 Task: Look for space in Buíque, Brazil from 12th August, 2023 to 16th August, 2023 for 8 adults in price range Rs.10000 to Rs.16000. Place can be private room with 8 bedrooms having 8 beds and 8 bathrooms. Property type can be house, flat, guest house, hotel. Amenities needed are: wifi, TV, free parkinig on premises, gym, breakfast. Booking option can be shelf check-in. Required host language is English.
Action: Mouse moved to (631, 137)
Screenshot: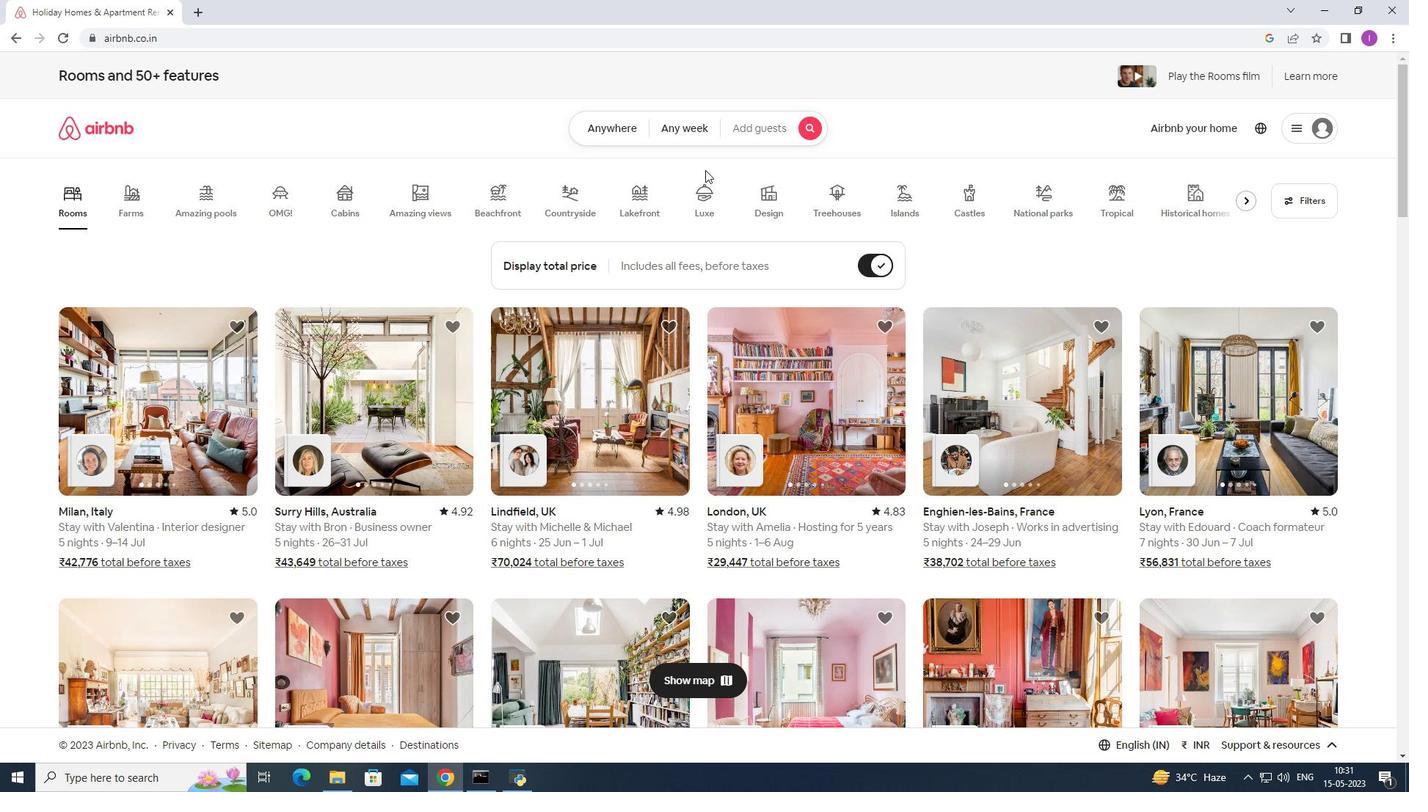 
Action: Mouse pressed left at (631, 137)
Screenshot: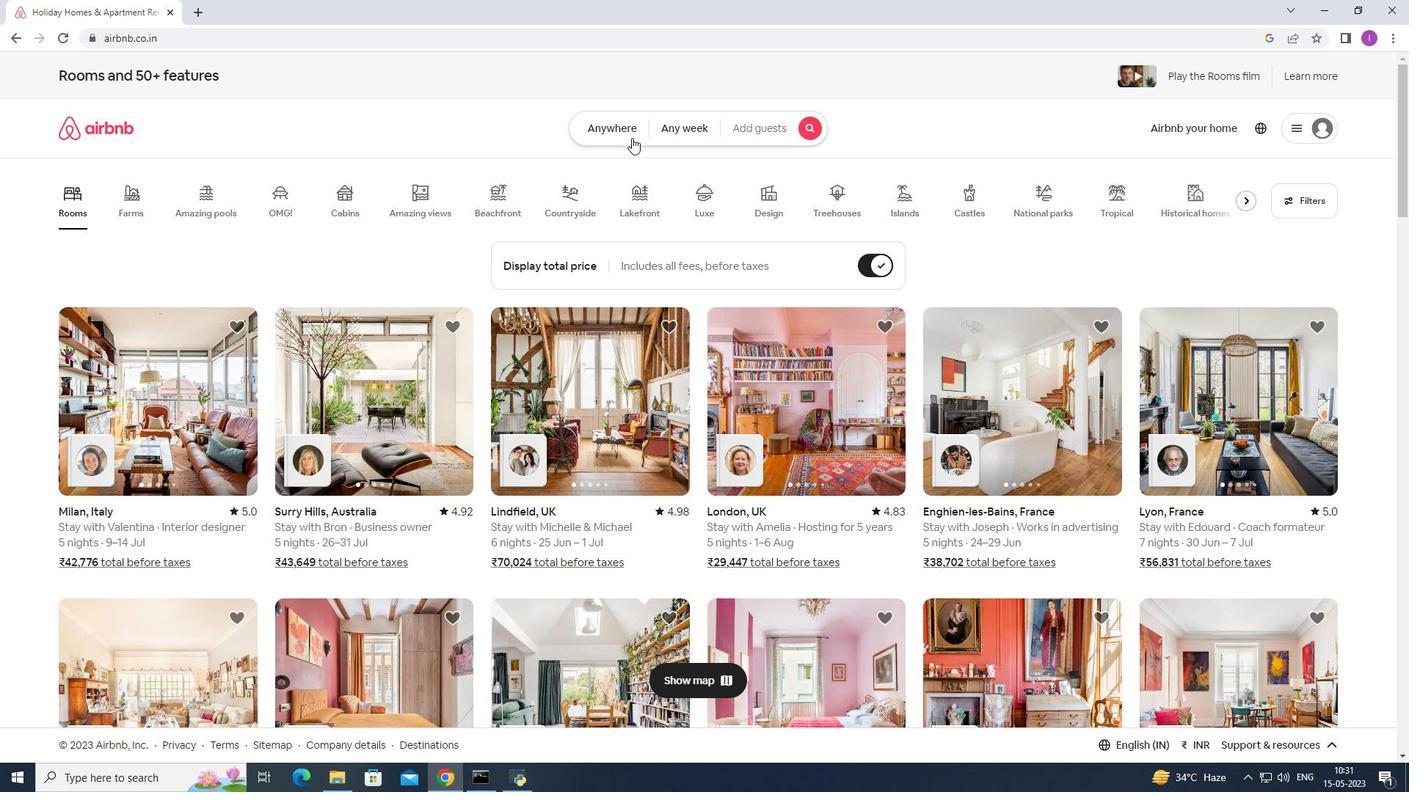 
Action: Mouse moved to (468, 190)
Screenshot: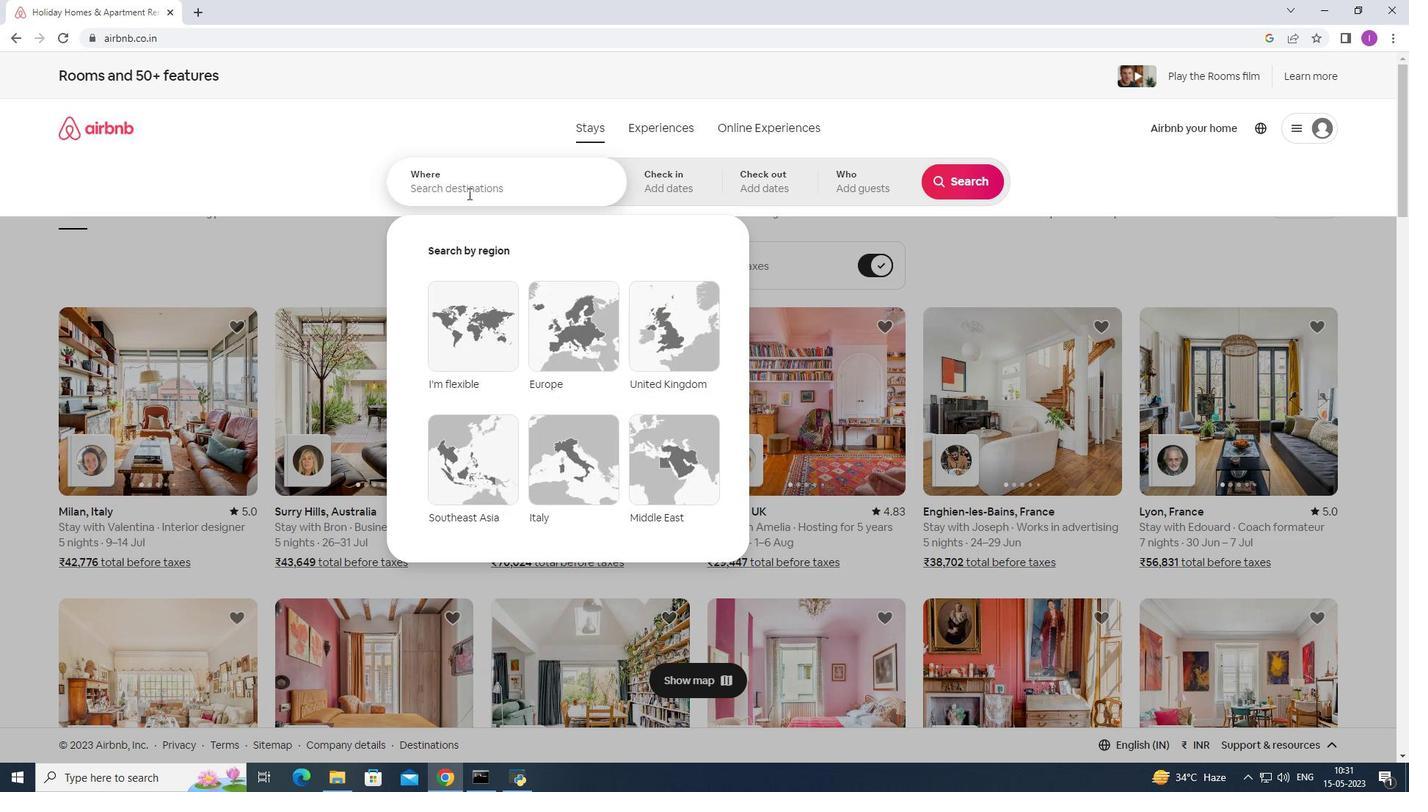 
Action: Mouse pressed left at (468, 190)
Screenshot: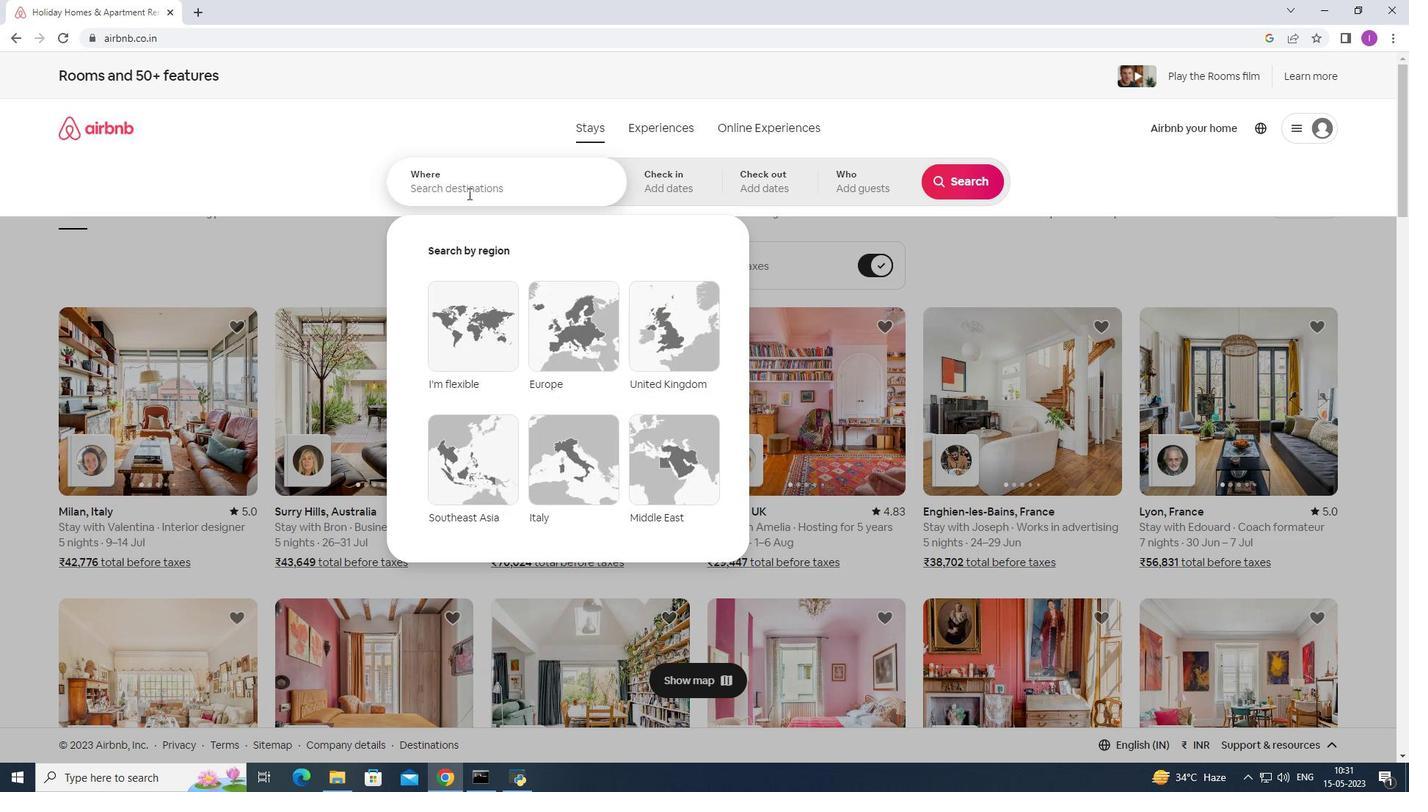 
Action: Mouse moved to (629, 176)
Screenshot: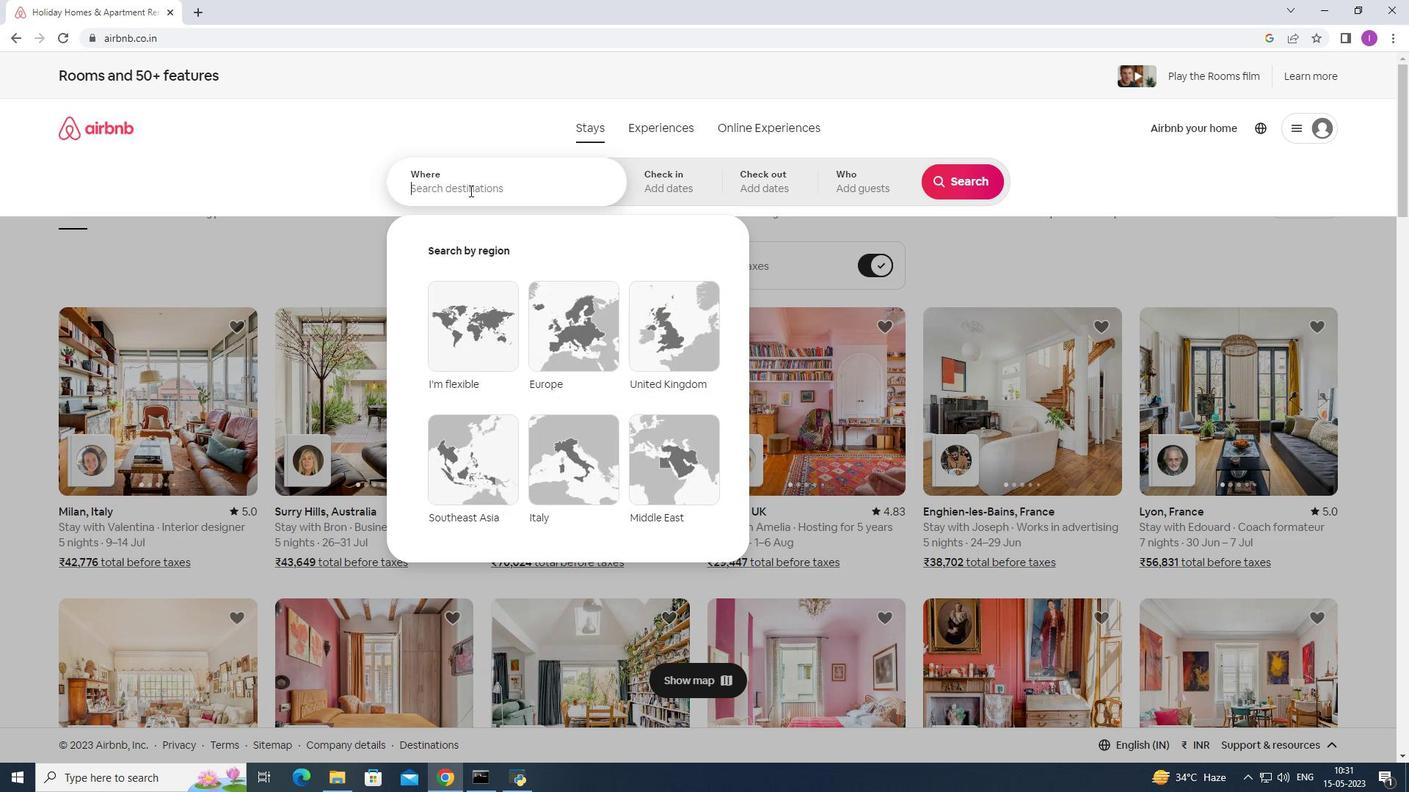 
Action: Key pressed <Key.shift>Buique,<Key.shift>b<Key.backspace><Key.shift>Brazil
Screenshot: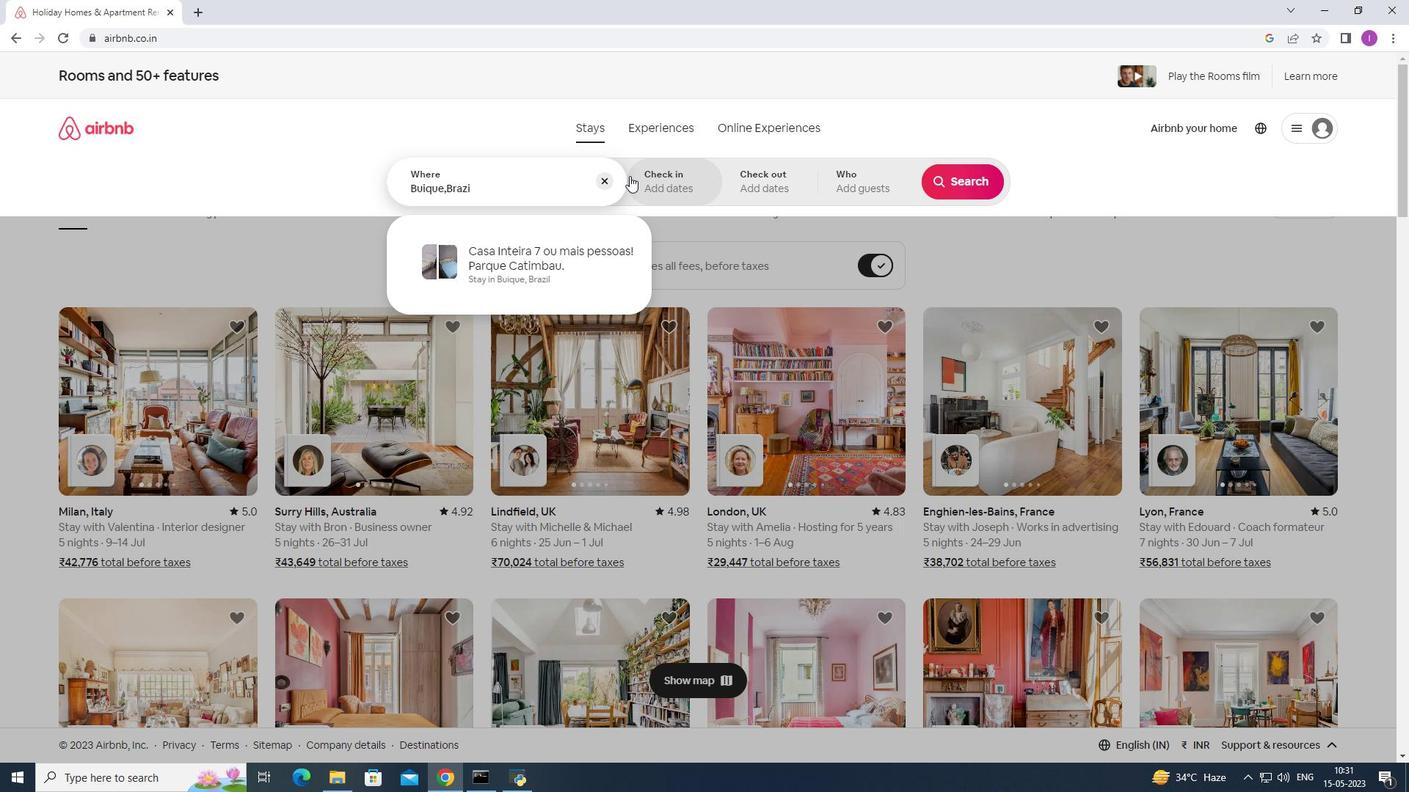 
Action: Mouse moved to (656, 167)
Screenshot: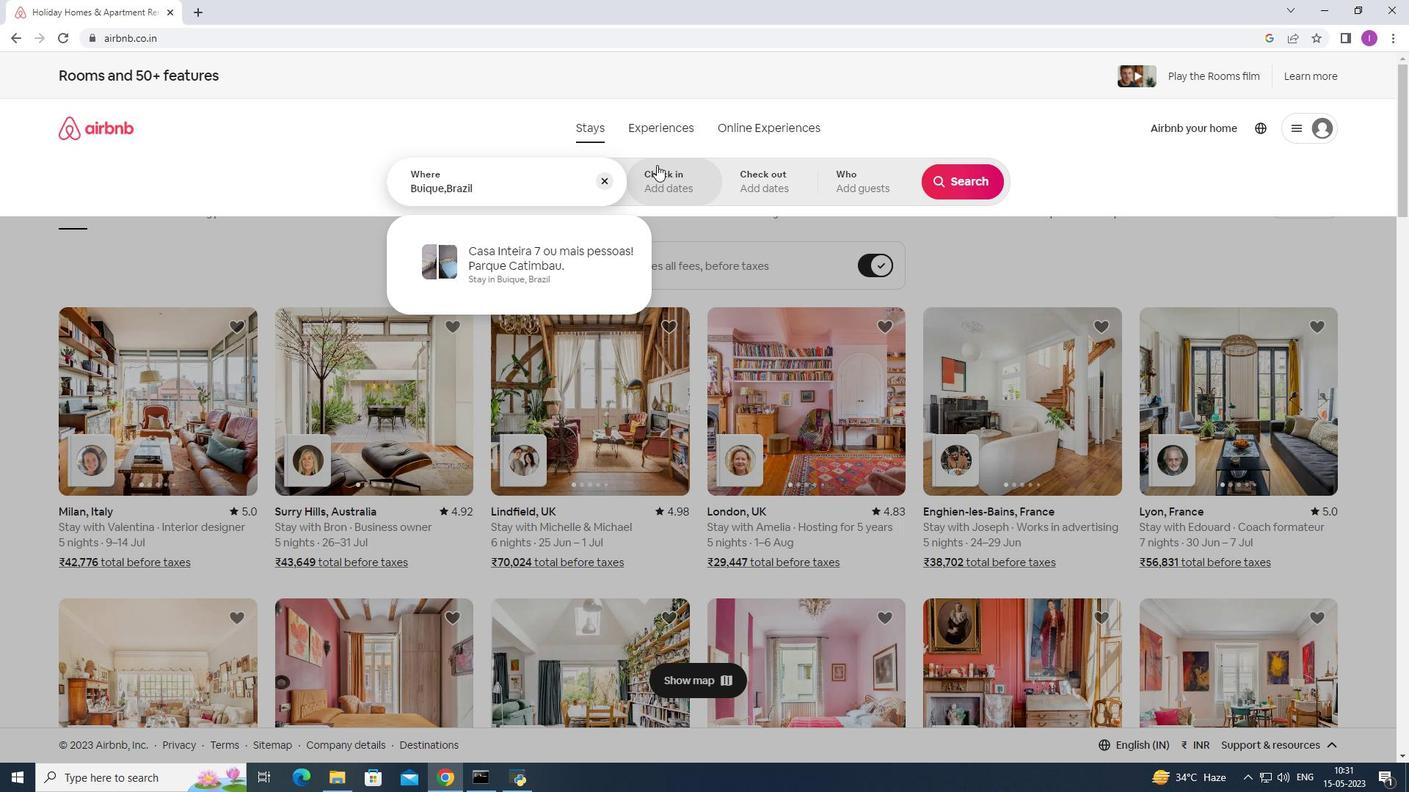 
Action: Mouse pressed left at (656, 167)
Screenshot: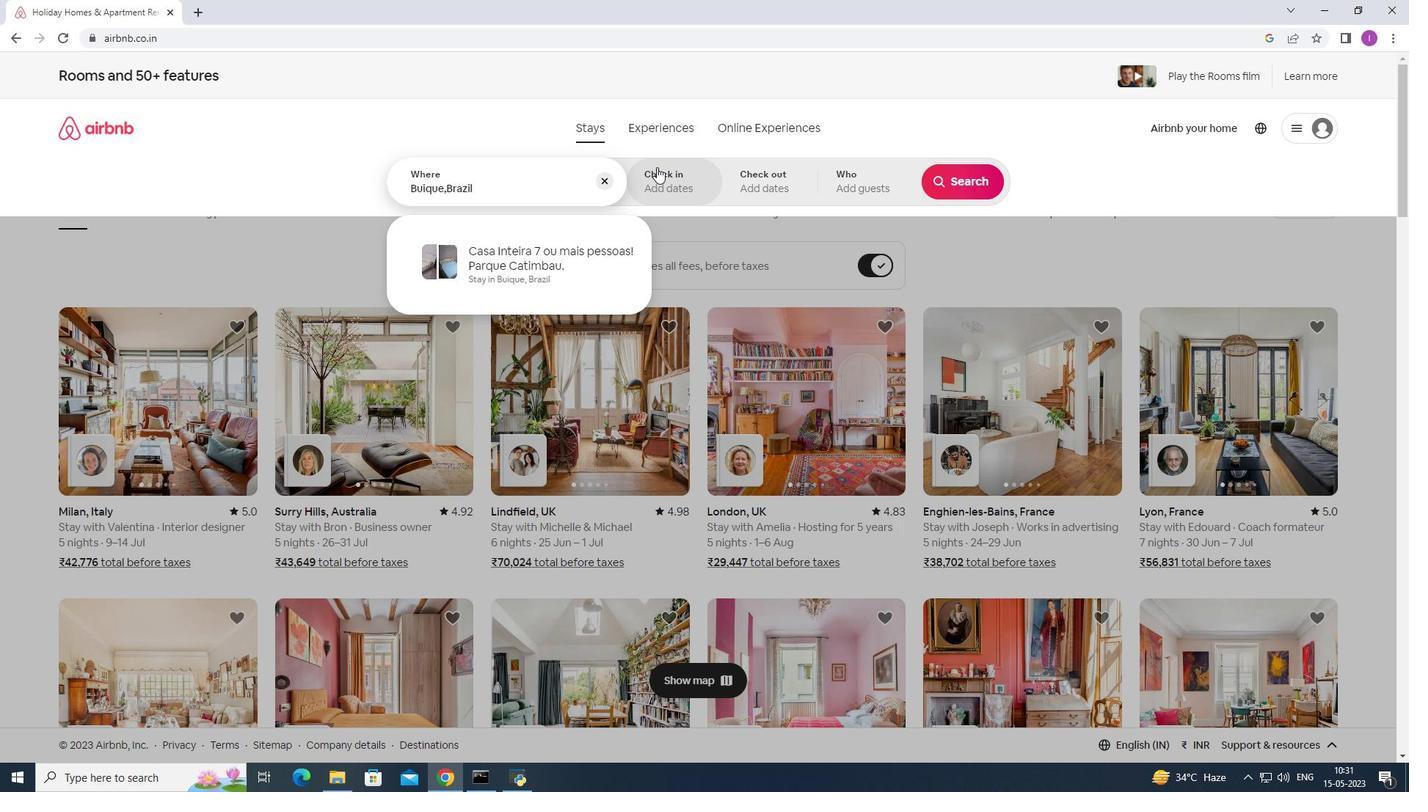 
Action: Mouse moved to (967, 300)
Screenshot: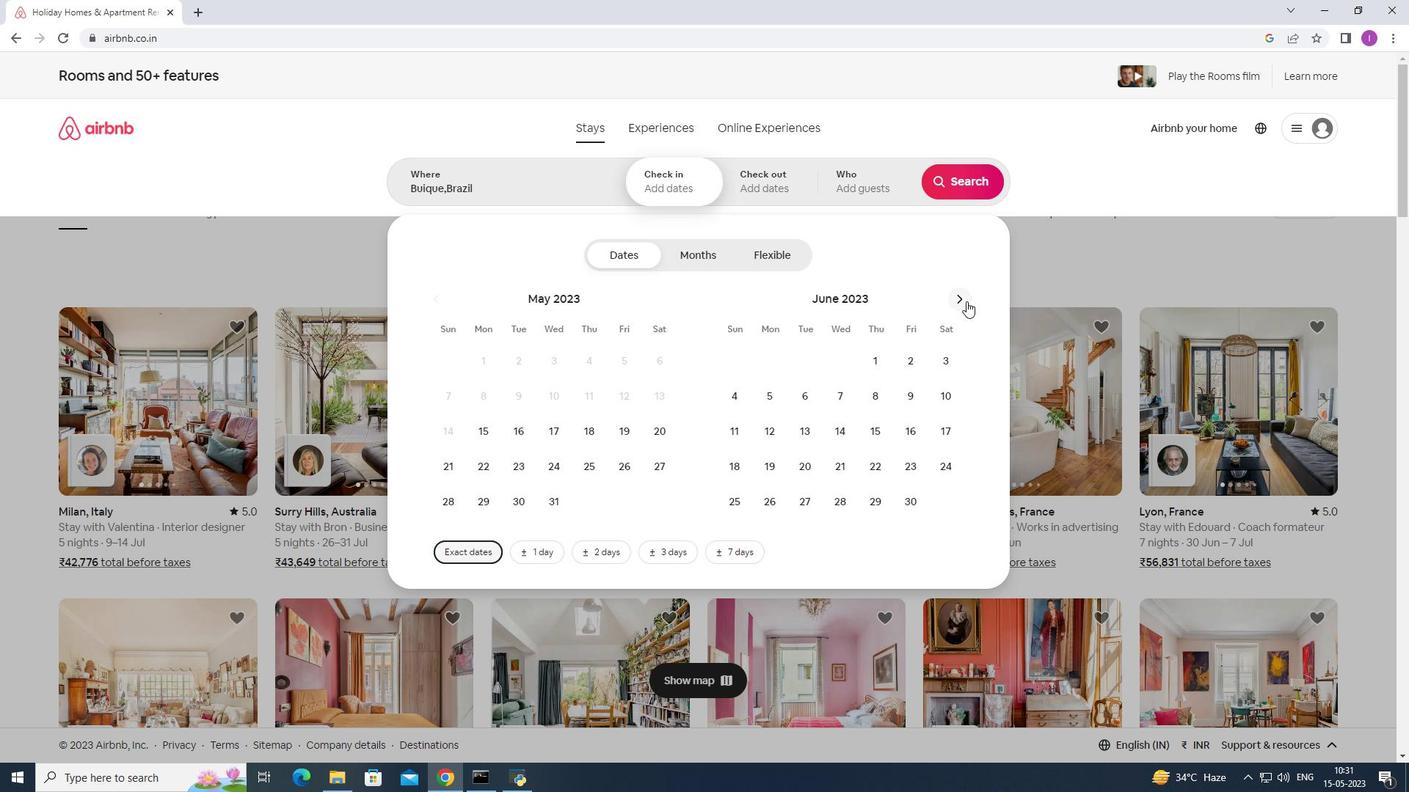 
Action: Mouse pressed left at (967, 300)
Screenshot: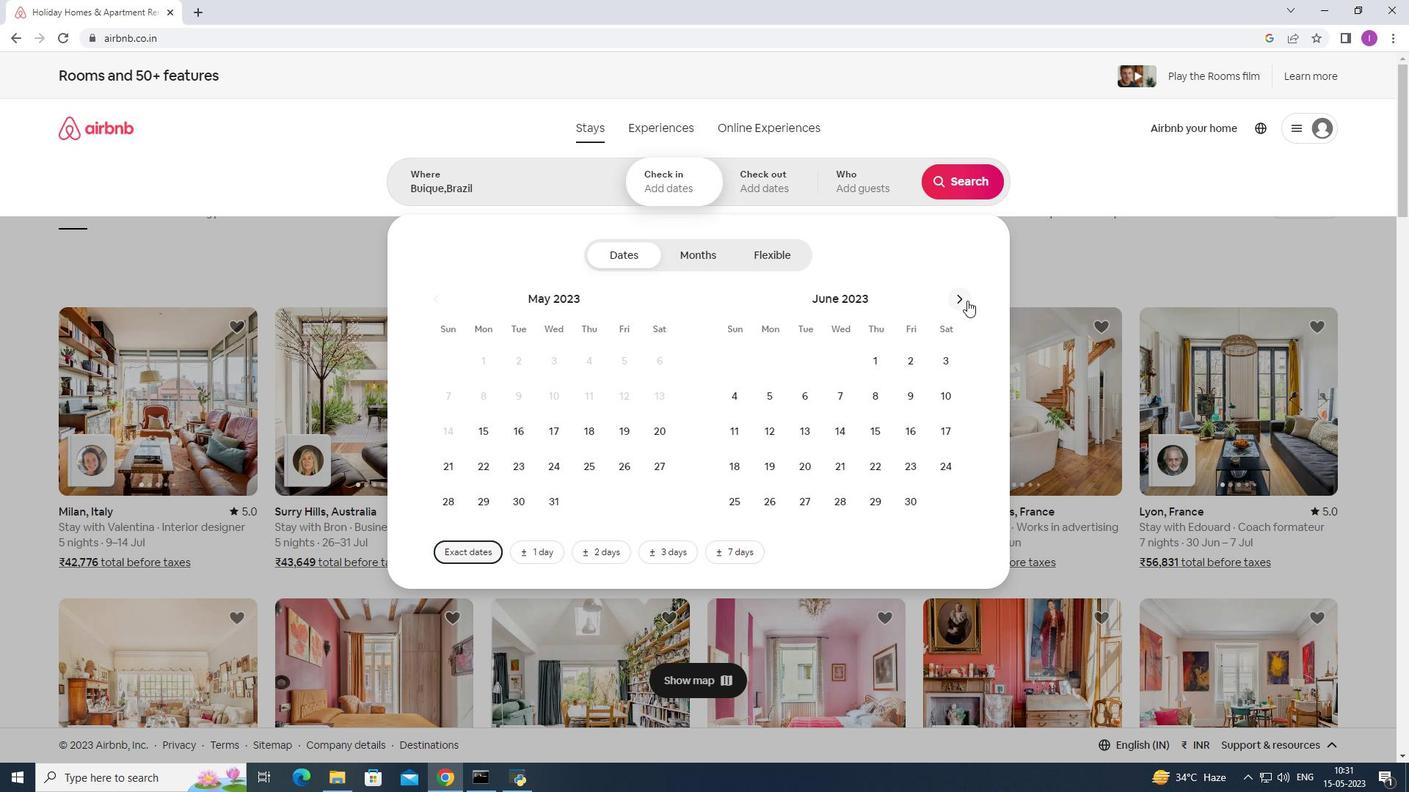 
Action: Mouse pressed left at (967, 300)
Screenshot: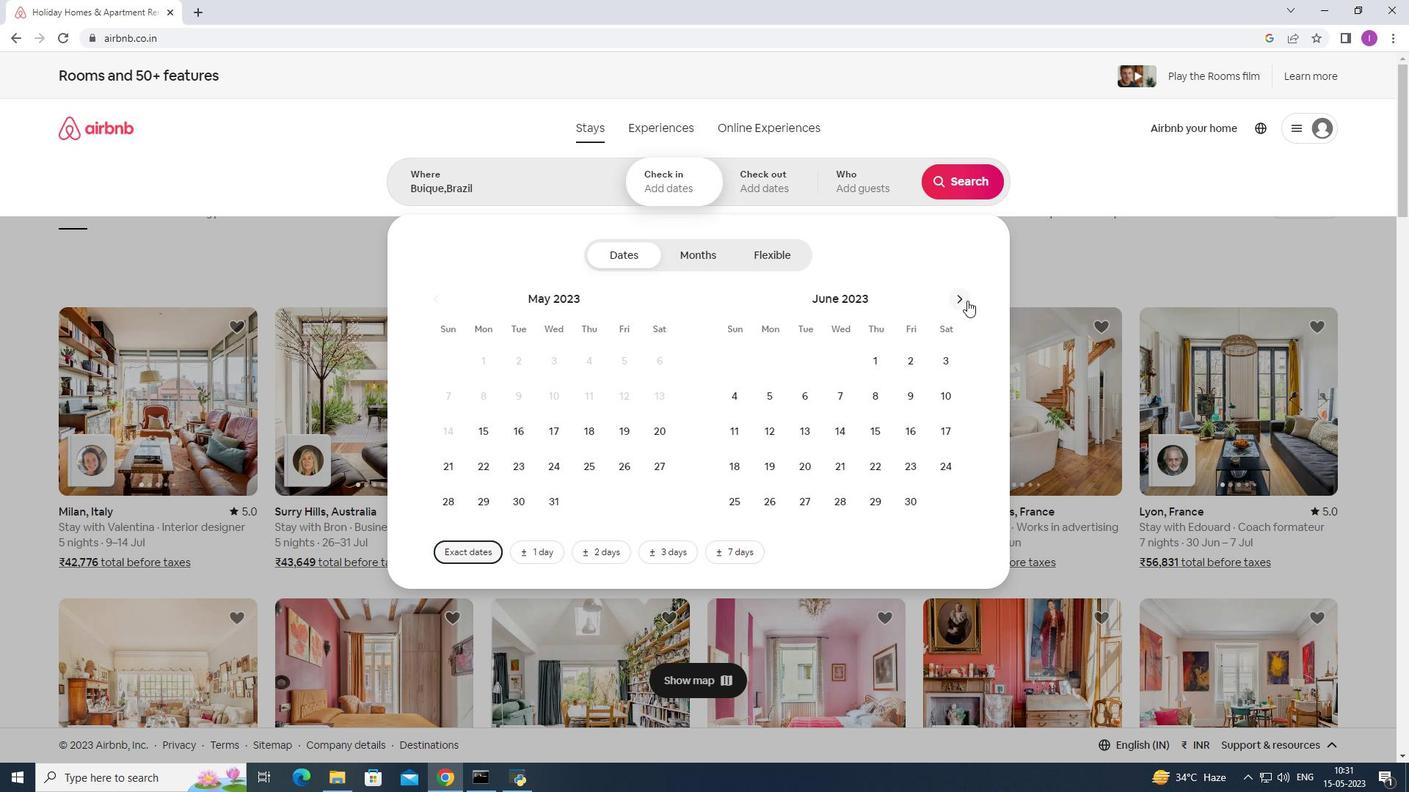 
Action: Mouse moved to (955, 389)
Screenshot: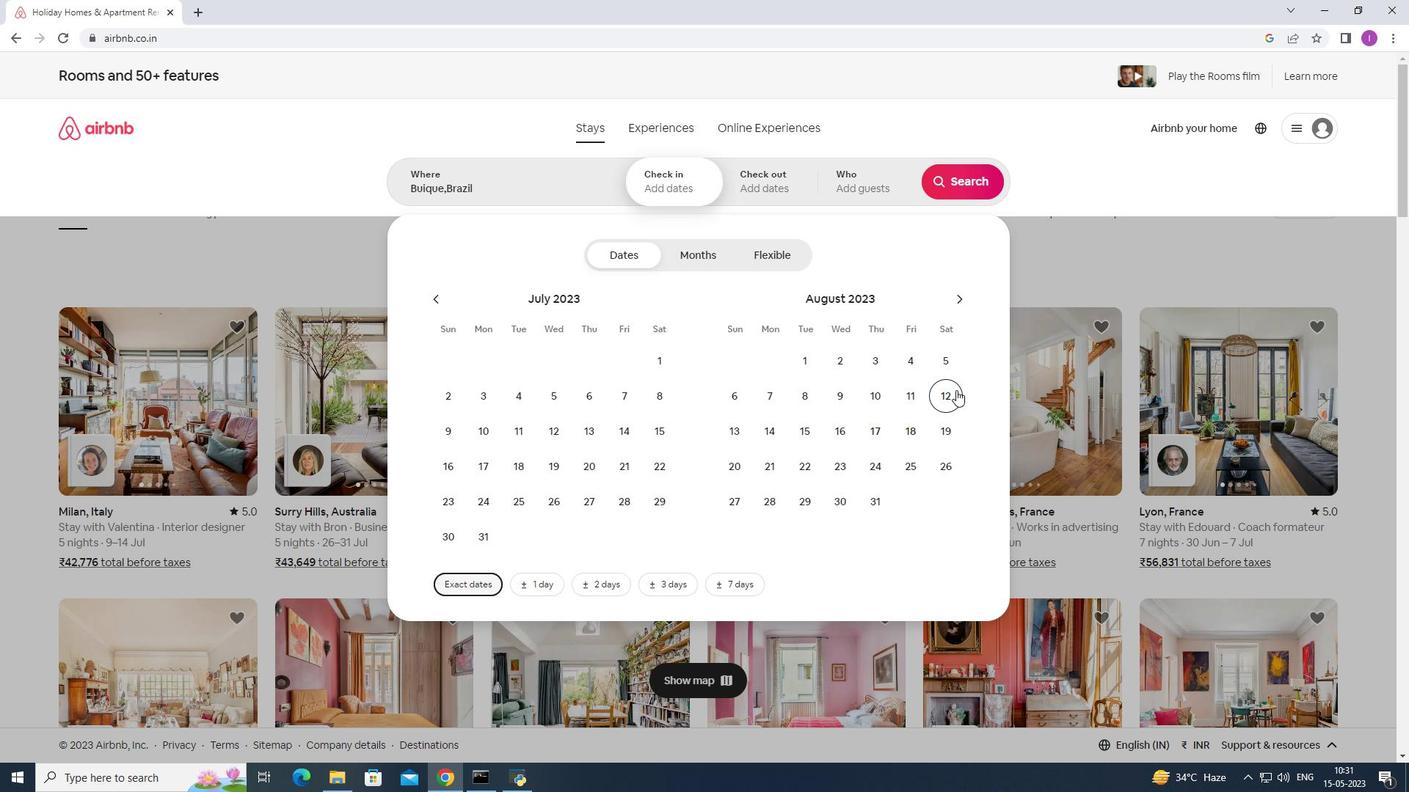 
Action: Mouse pressed left at (955, 389)
Screenshot: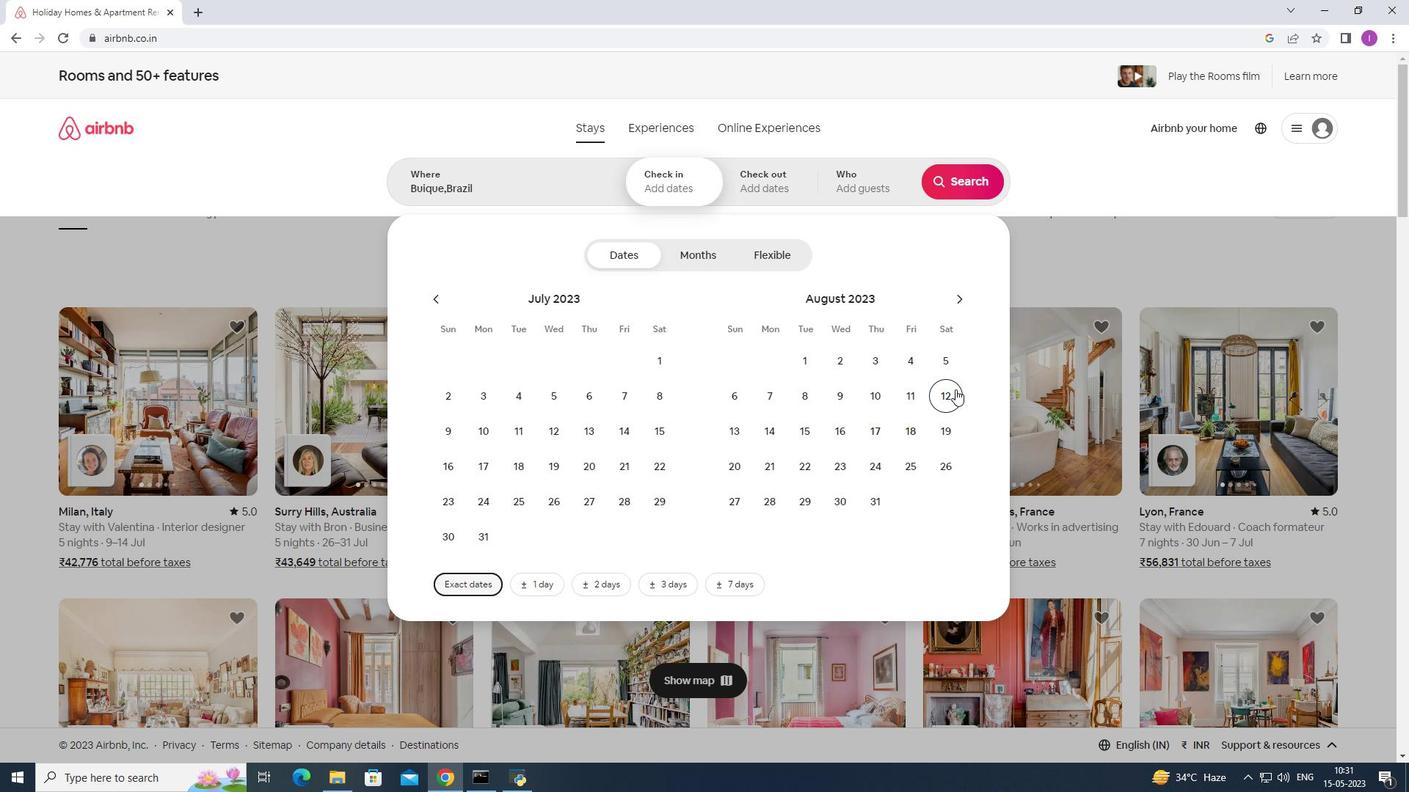 
Action: Mouse moved to (844, 429)
Screenshot: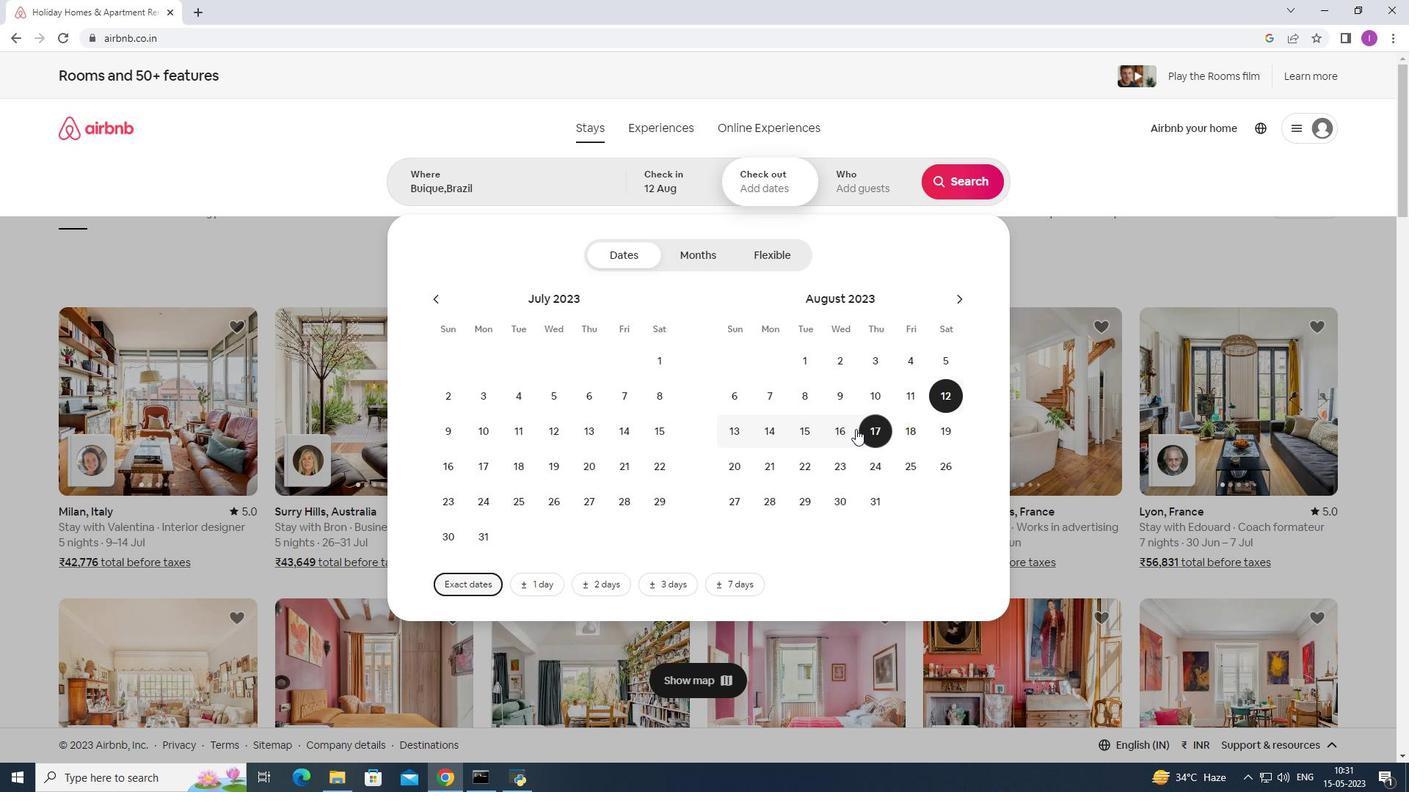 
Action: Mouse pressed left at (844, 429)
Screenshot: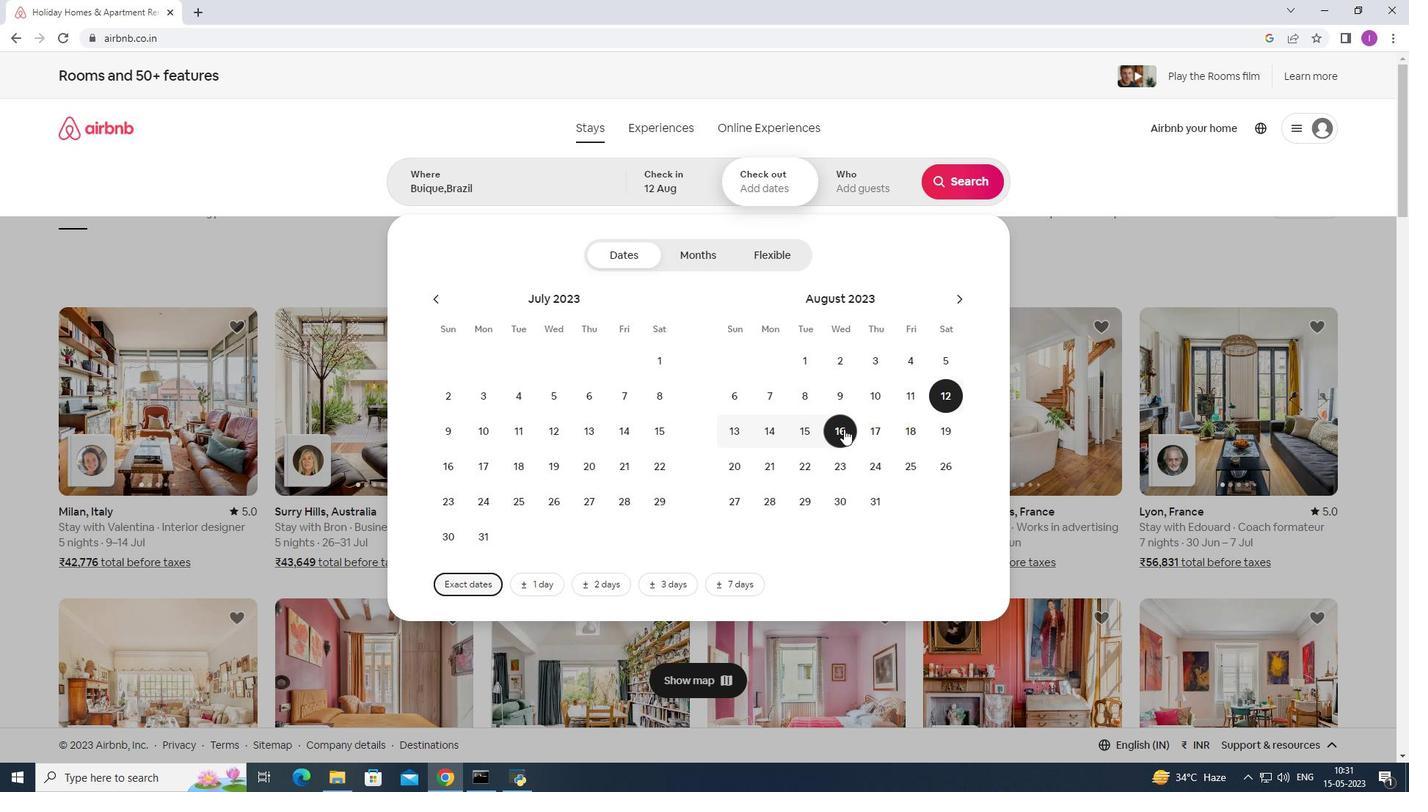 
Action: Mouse moved to (857, 189)
Screenshot: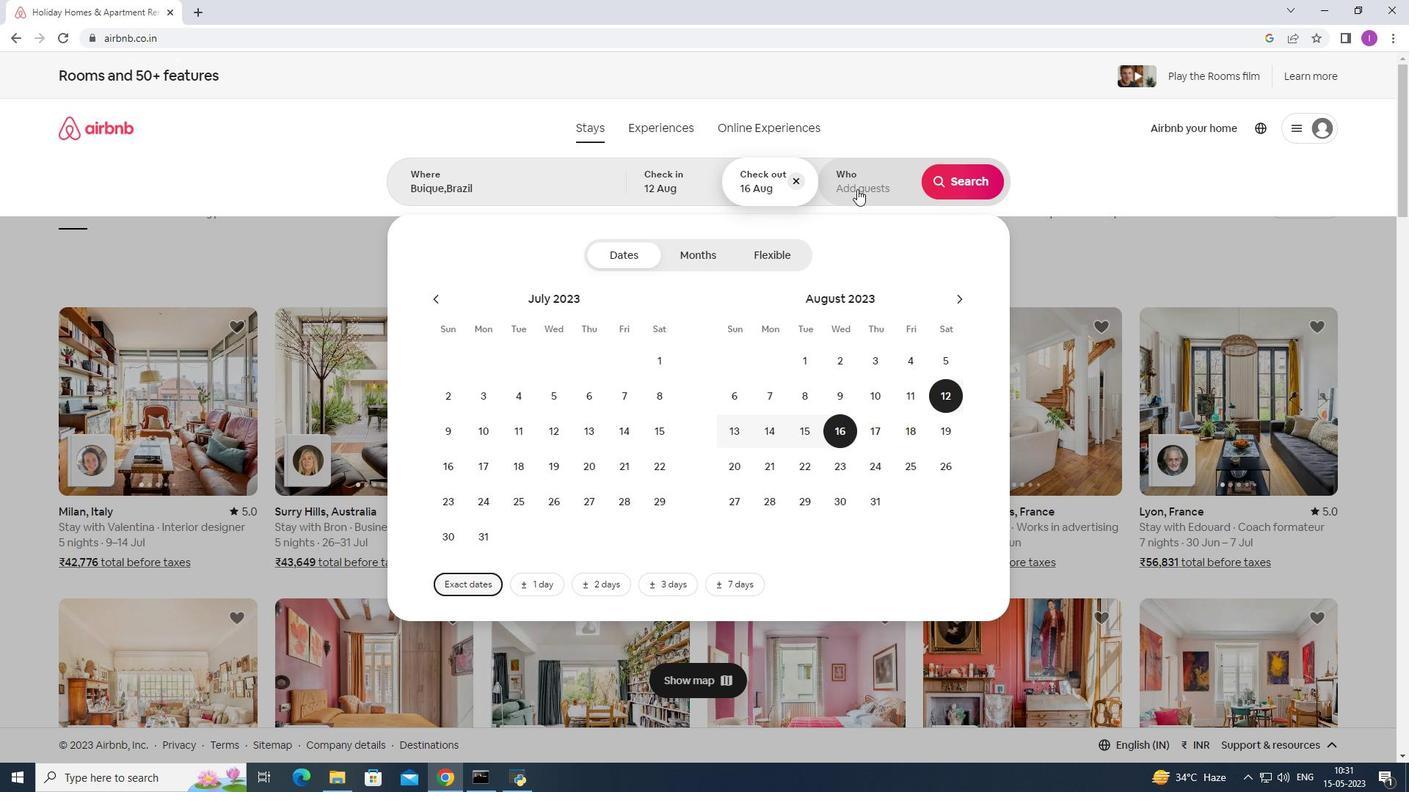 
Action: Mouse pressed left at (857, 189)
Screenshot: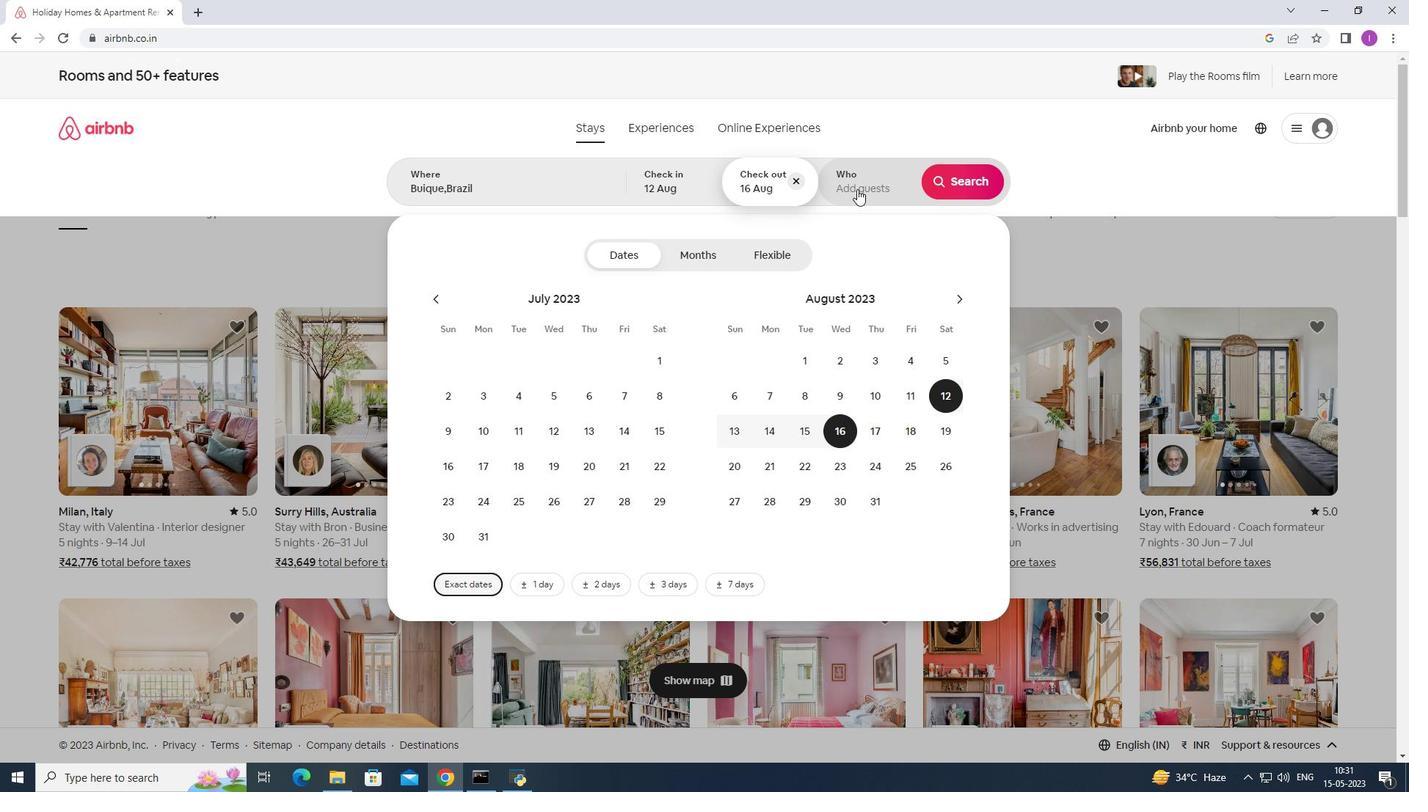 
Action: Mouse moved to (968, 256)
Screenshot: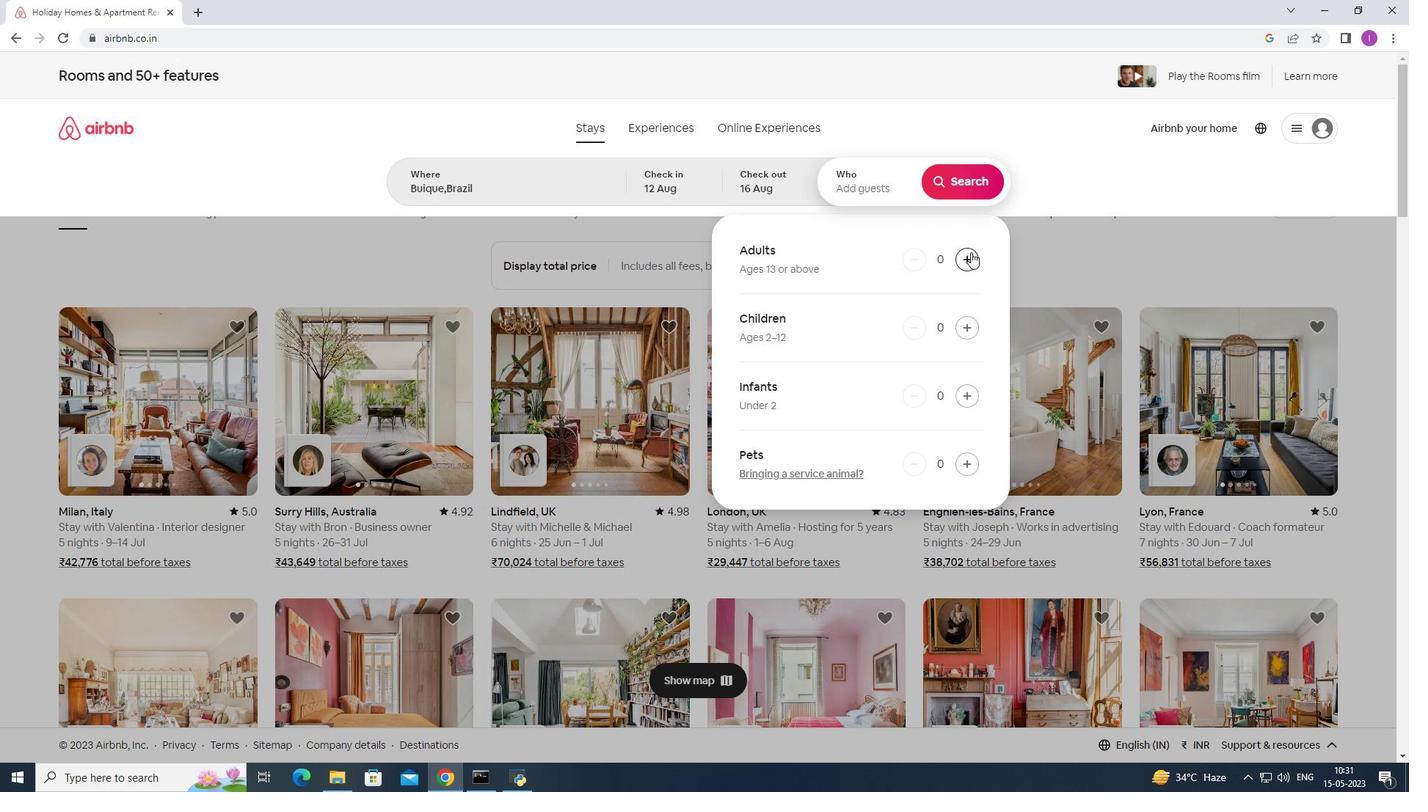 
Action: Mouse pressed left at (968, 256)
Screenshot: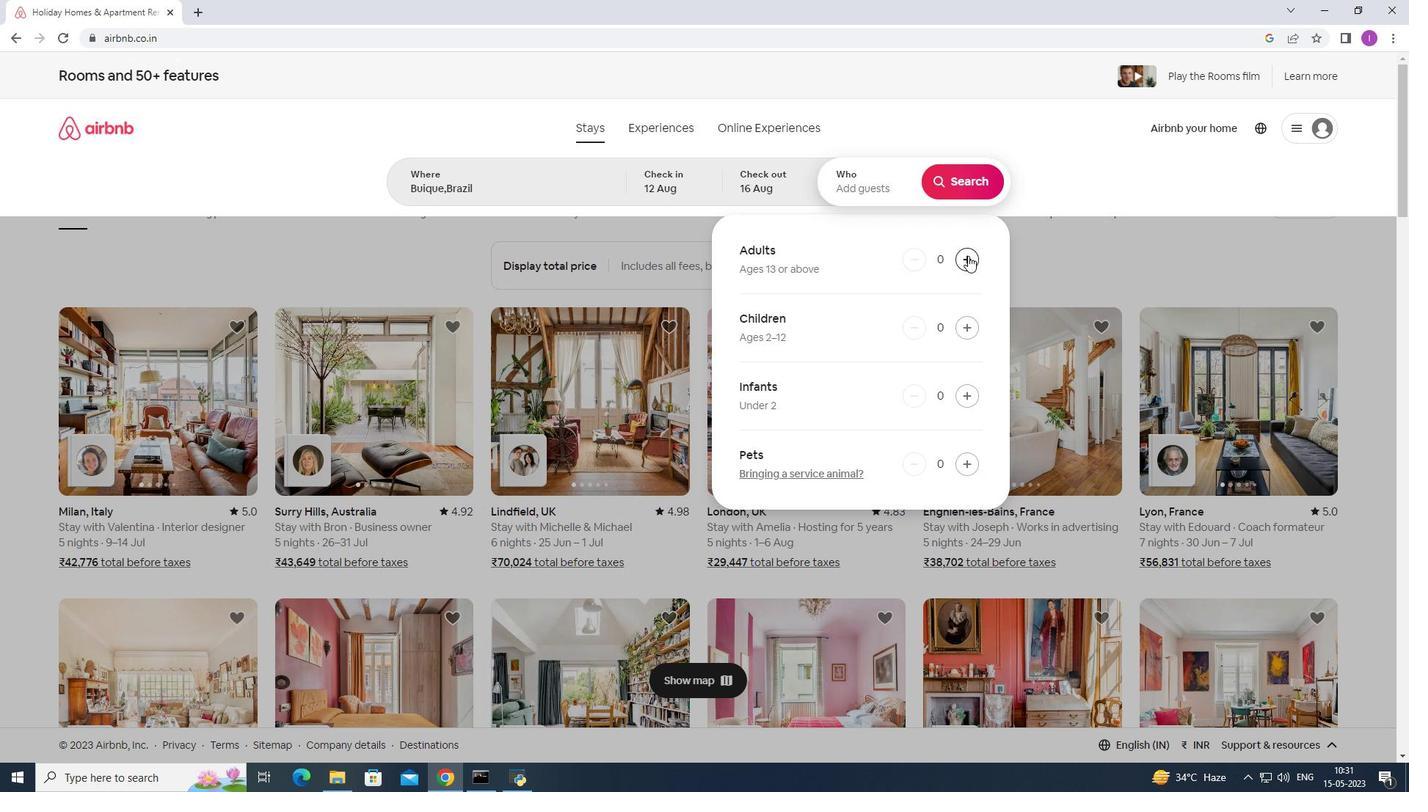 
Action: Mouse moved to (969, 253)
Screenshot: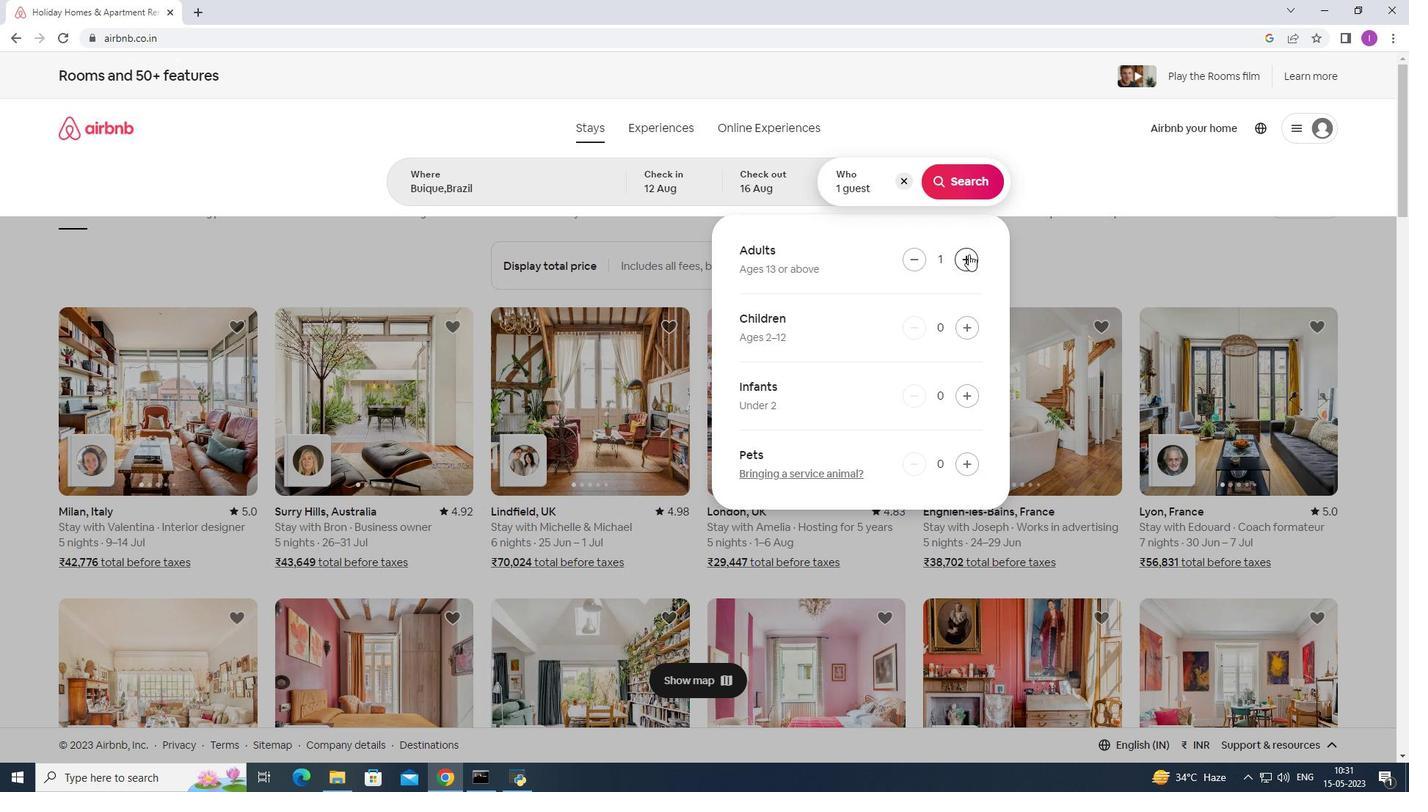 
Action: Mouse pressed left at (969, 253)
Screenshot: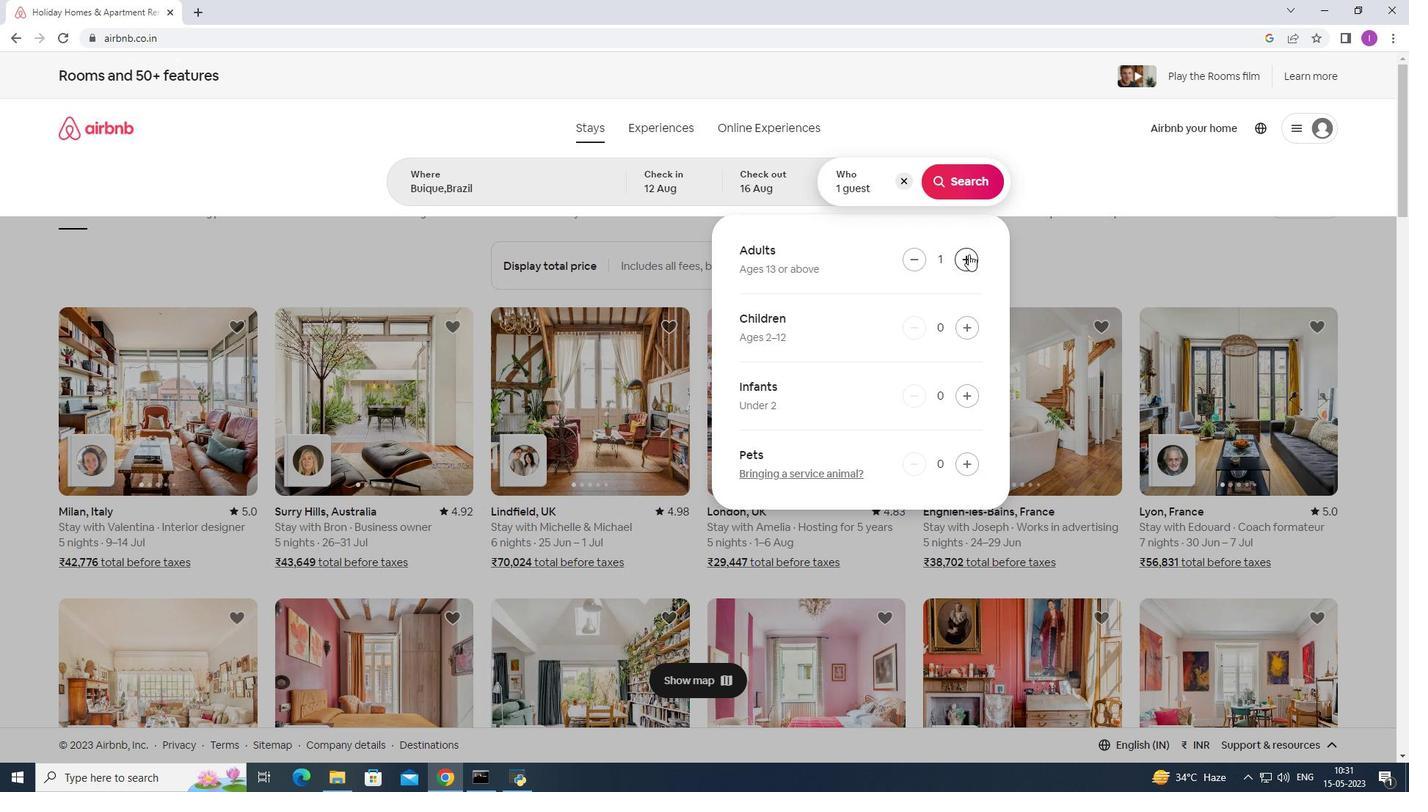 
Action: Mouse pressed left at (969, 253)
Screenshot: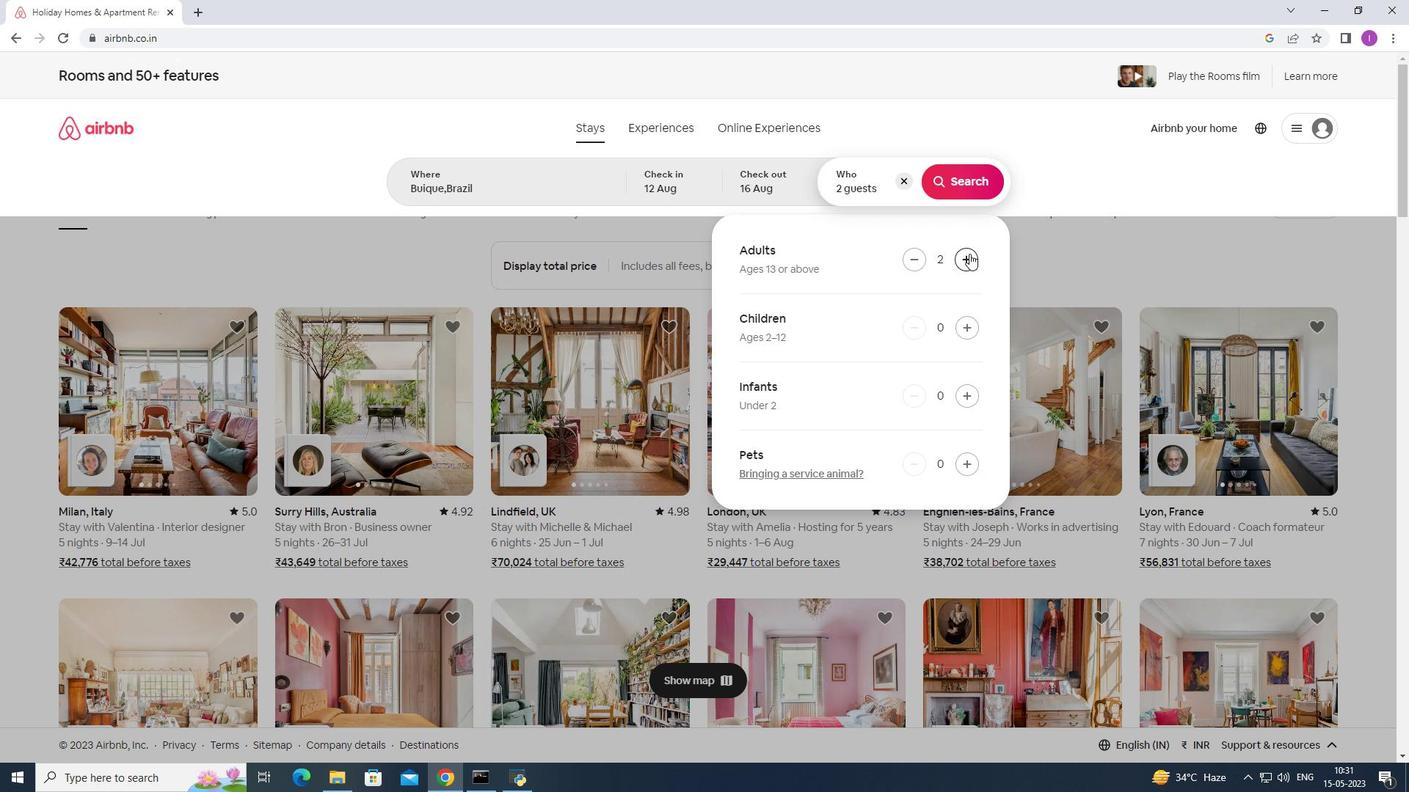 
Action: Mouse moved to (970, 253)
Screenshot: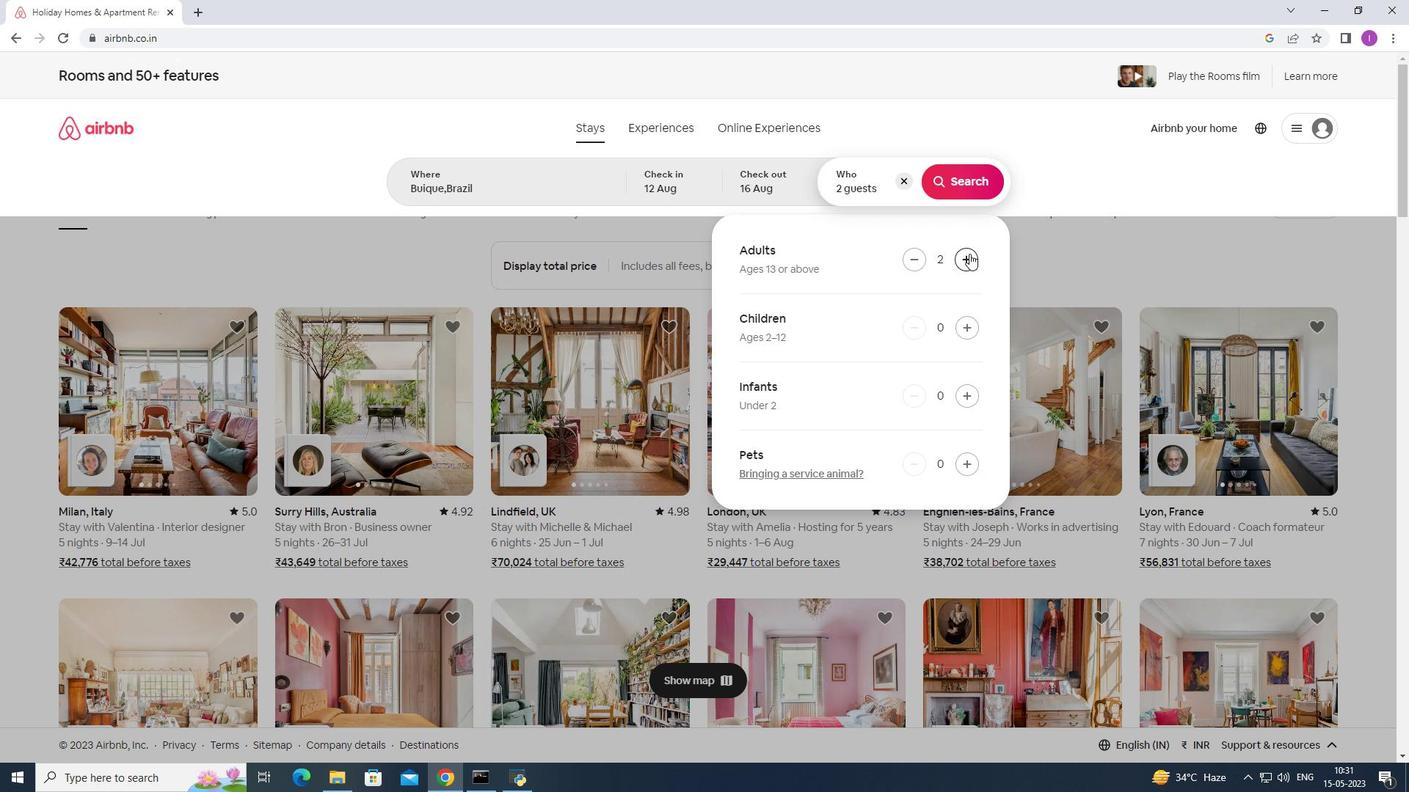 
Action: Mouse pressed left at (970, 253)
Screenshot: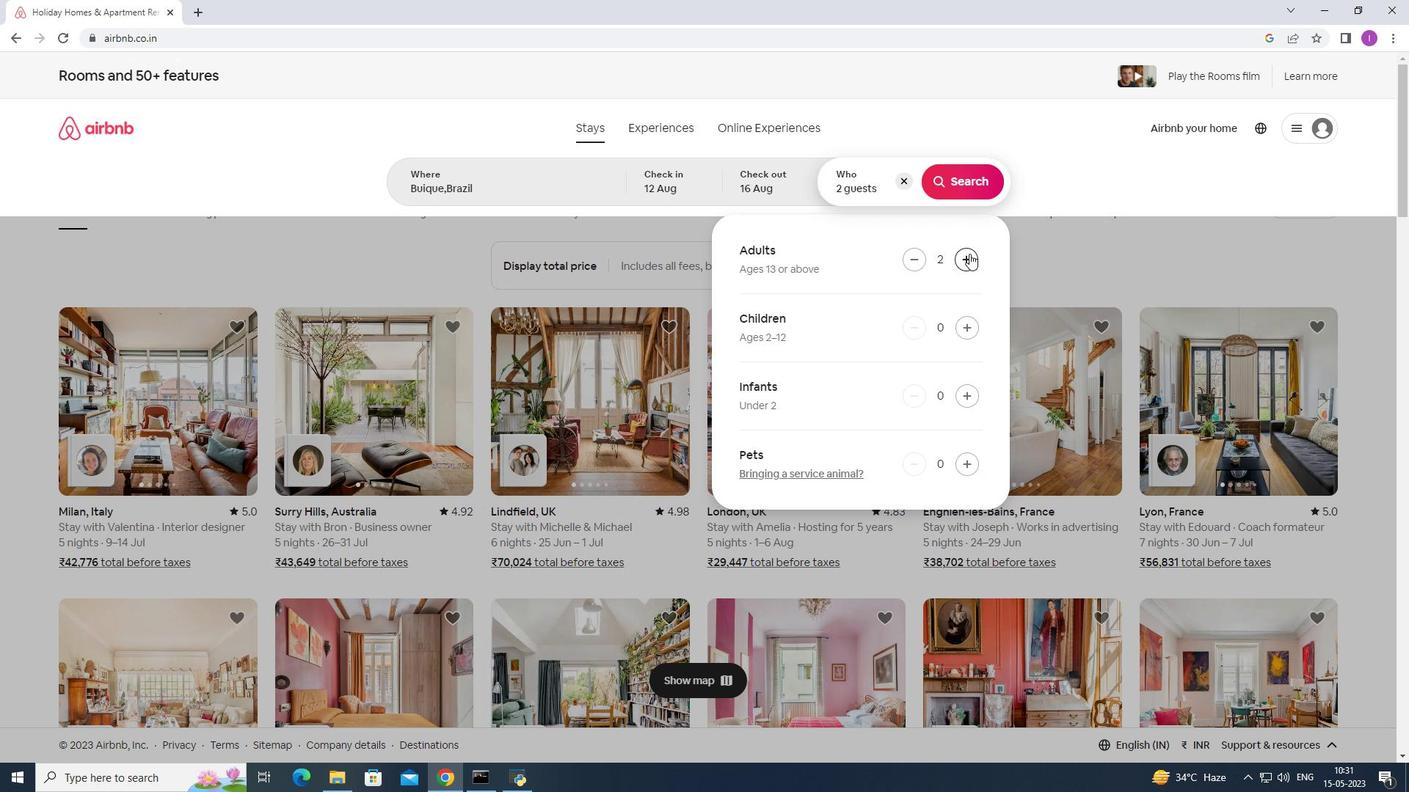 
Action: Mouse pressed left at (970, 253)
Screenshot: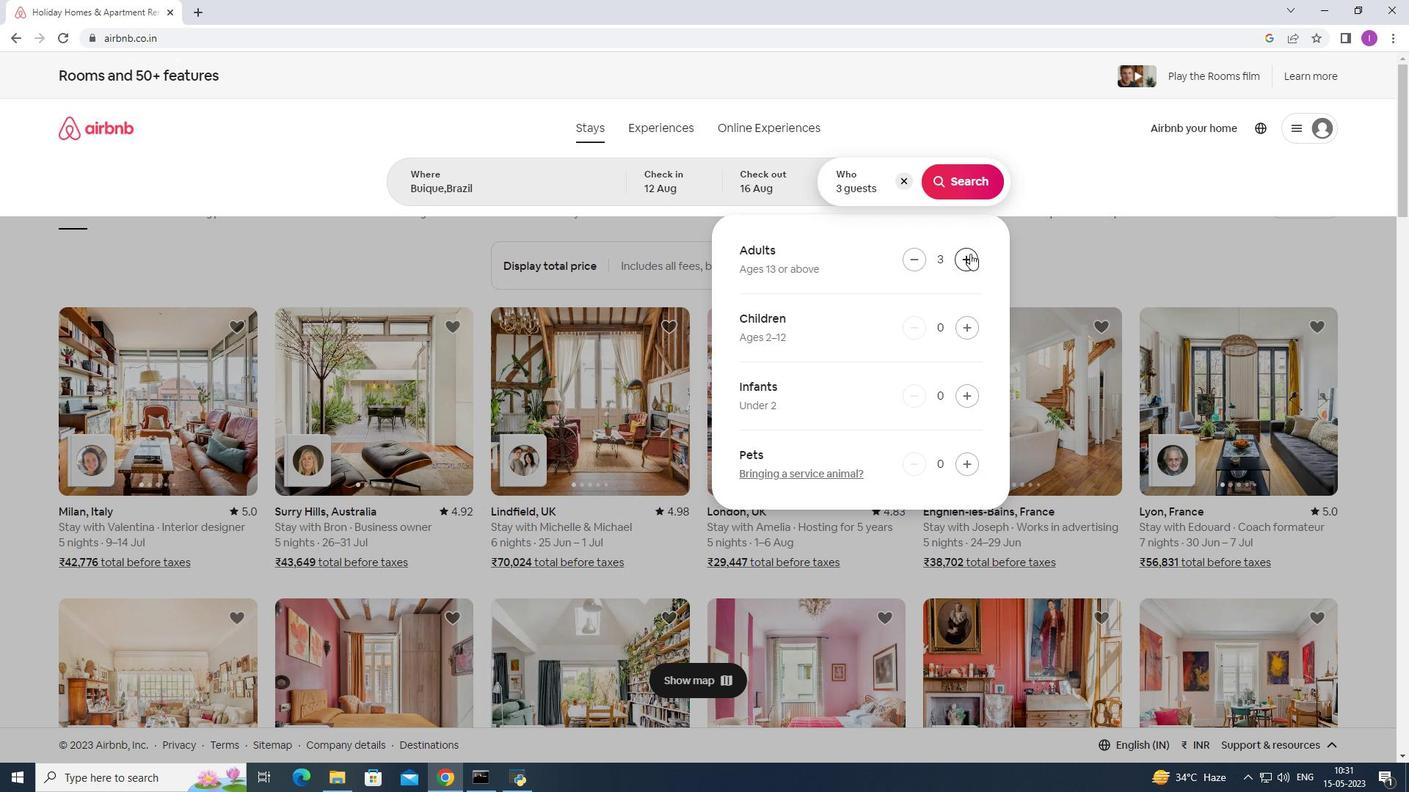 
Action: Mouse pressed left at (970, 253)
Screenshot: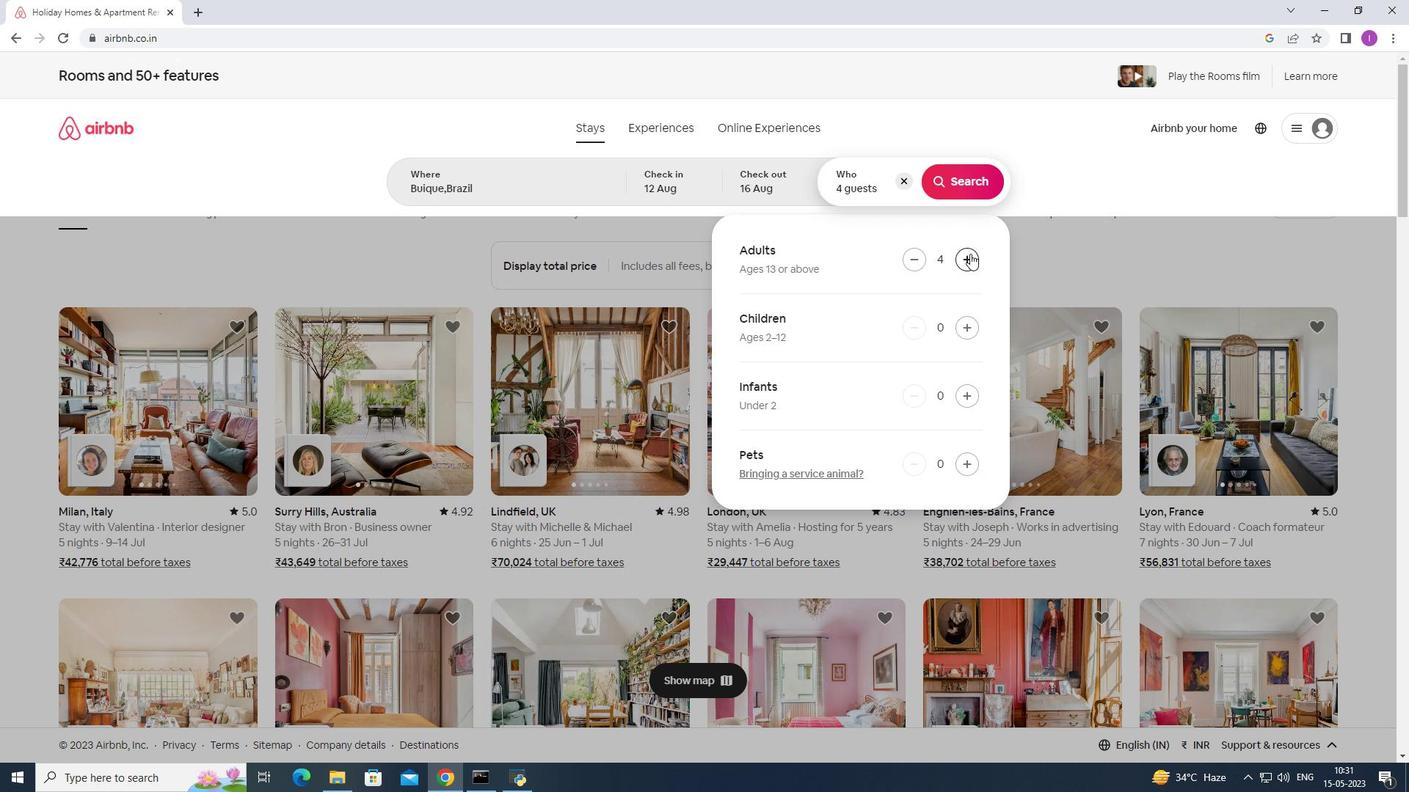 
Action: Mouse pressed left at (970, 253)
Screenshot: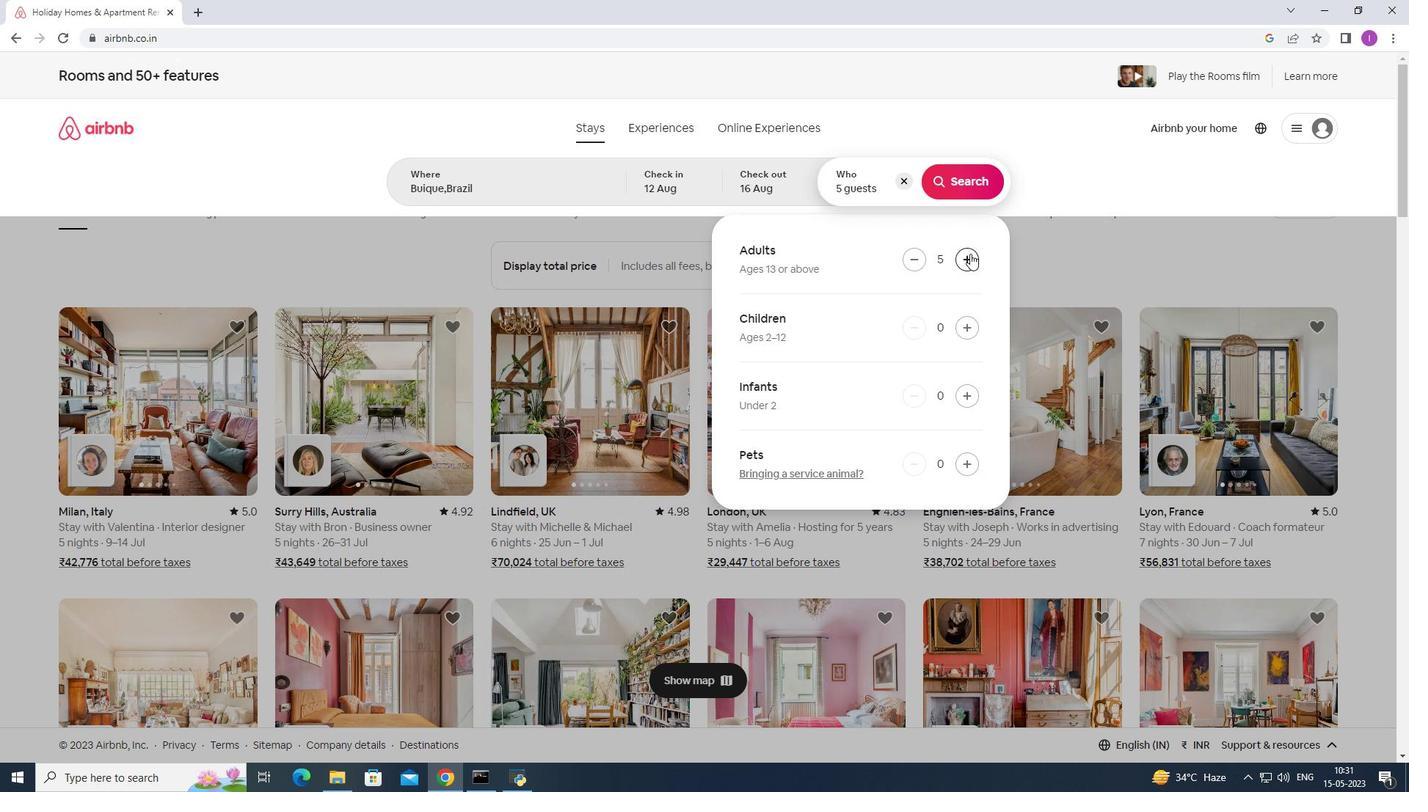 
Action: Mouse moved to (970, 253)
Screenshot: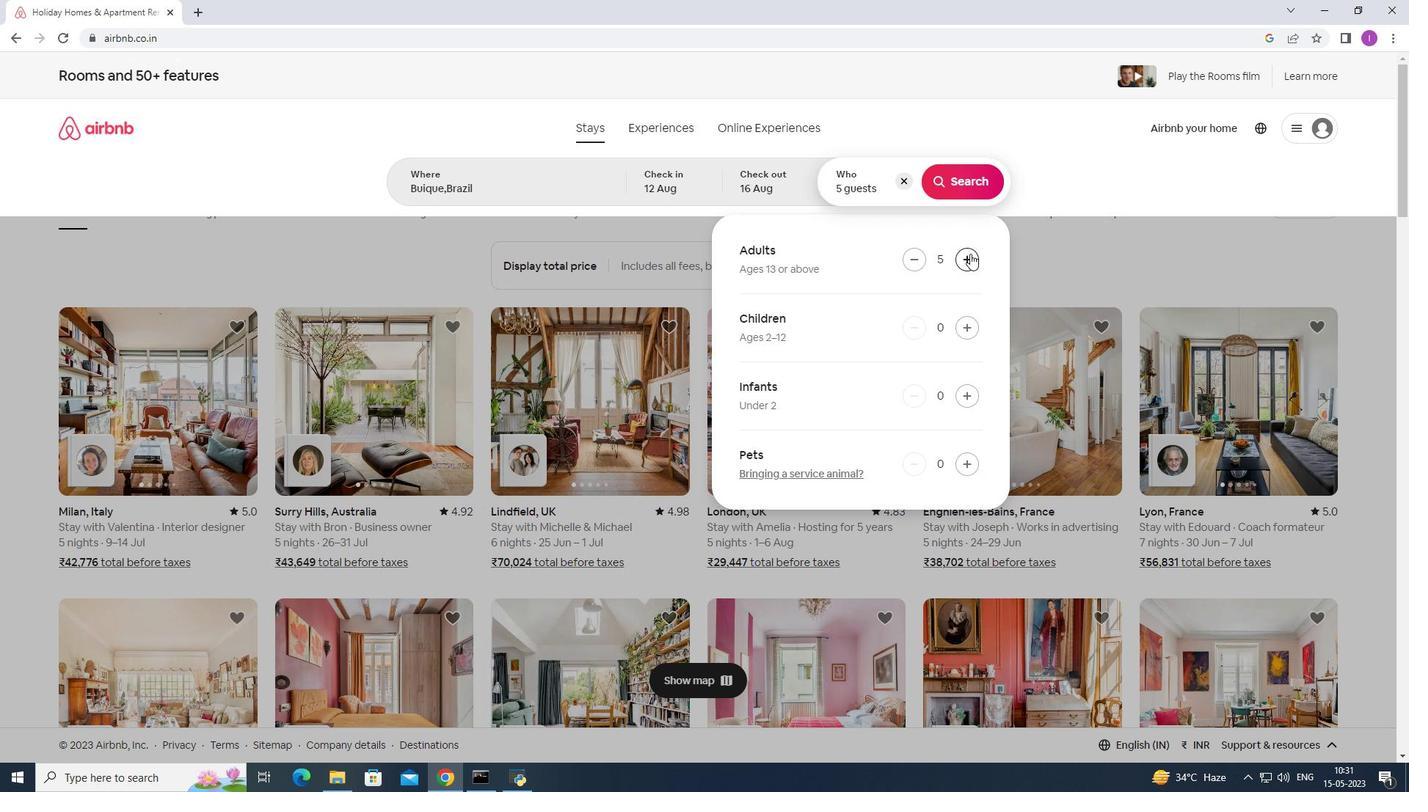 
Action: Mouse pressed left at (970, 253)
Screenshot: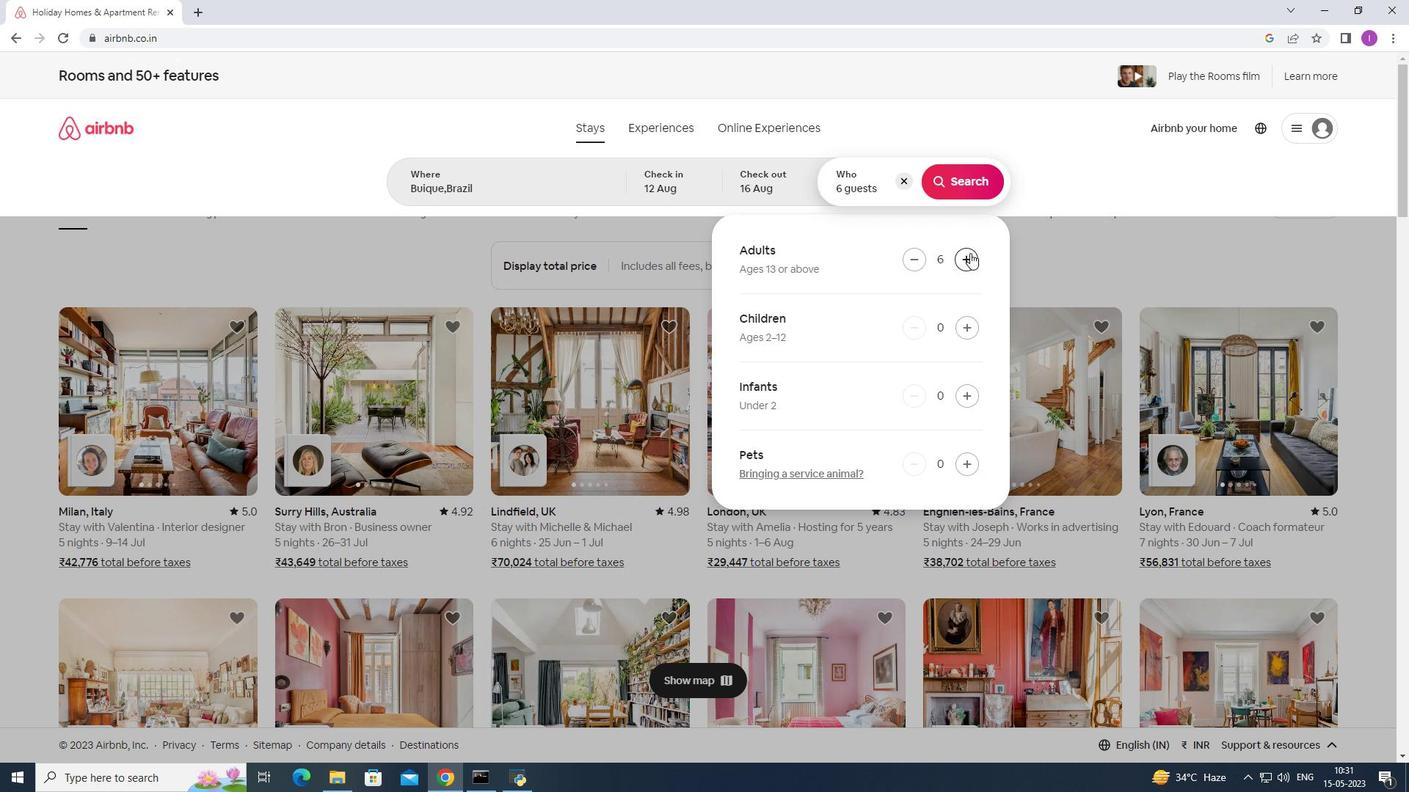
Action: Mouse moved to (957, 188)
Screenshot: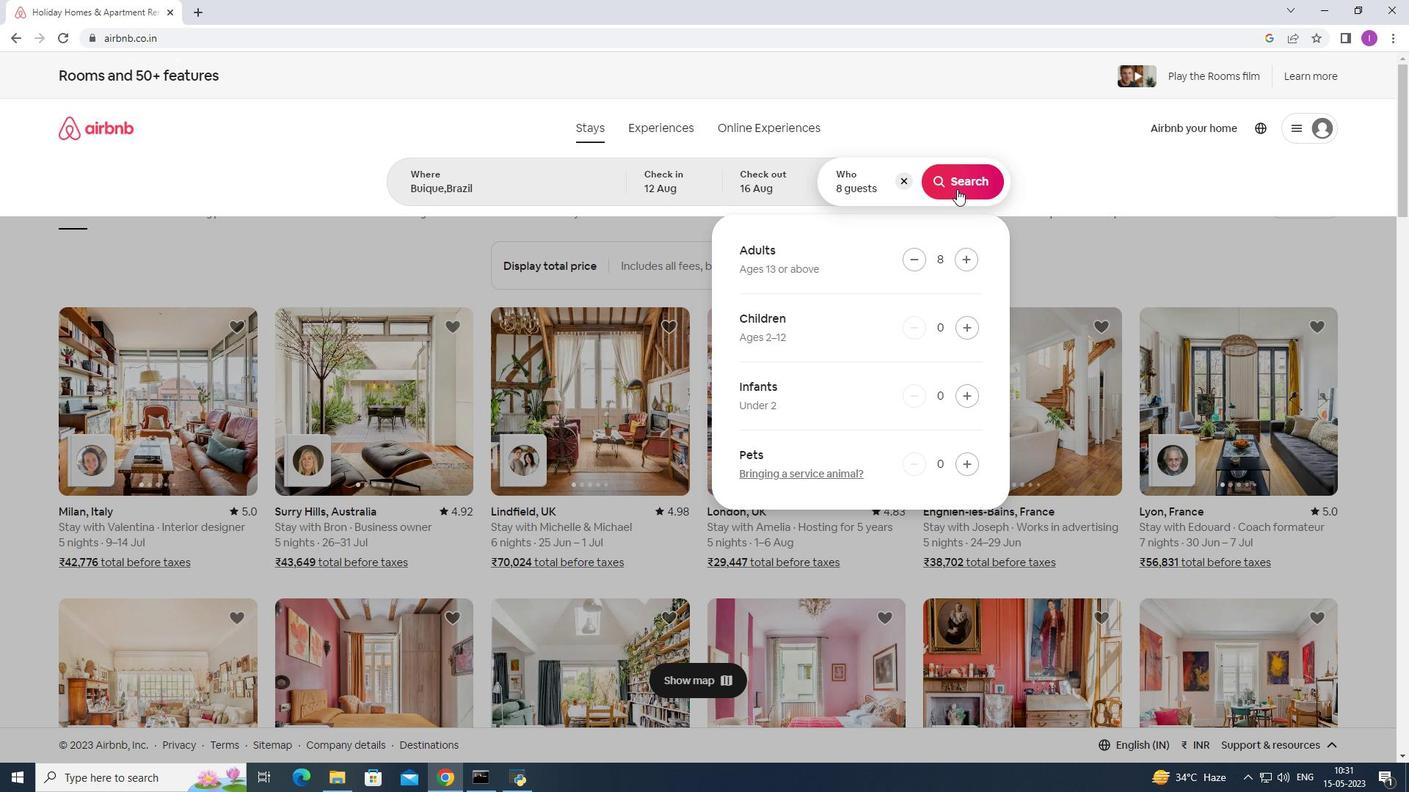 
Action: Mouse pressed left at (957, 188)
Screenshot: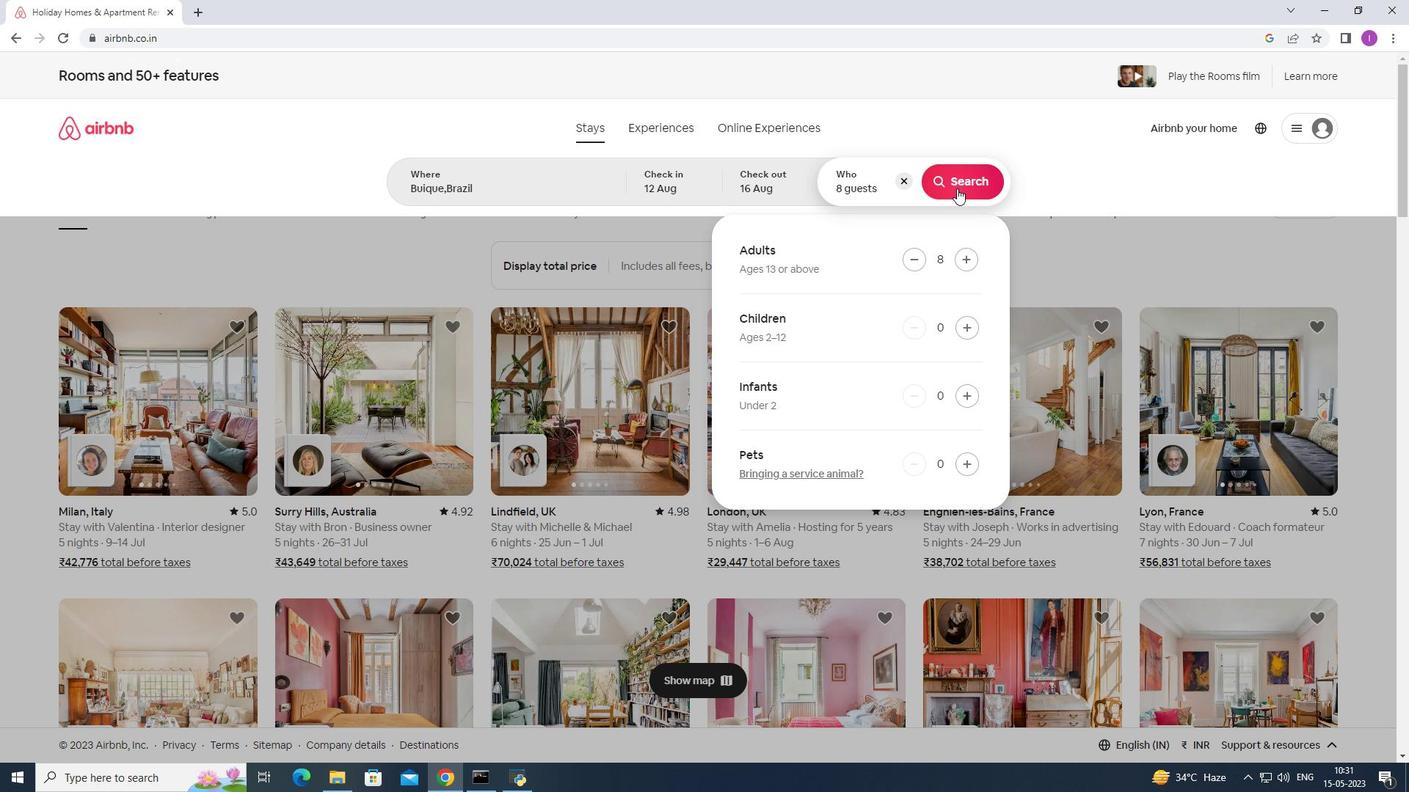 
Action: Mouse moved to (1335, 143)
Screenshot: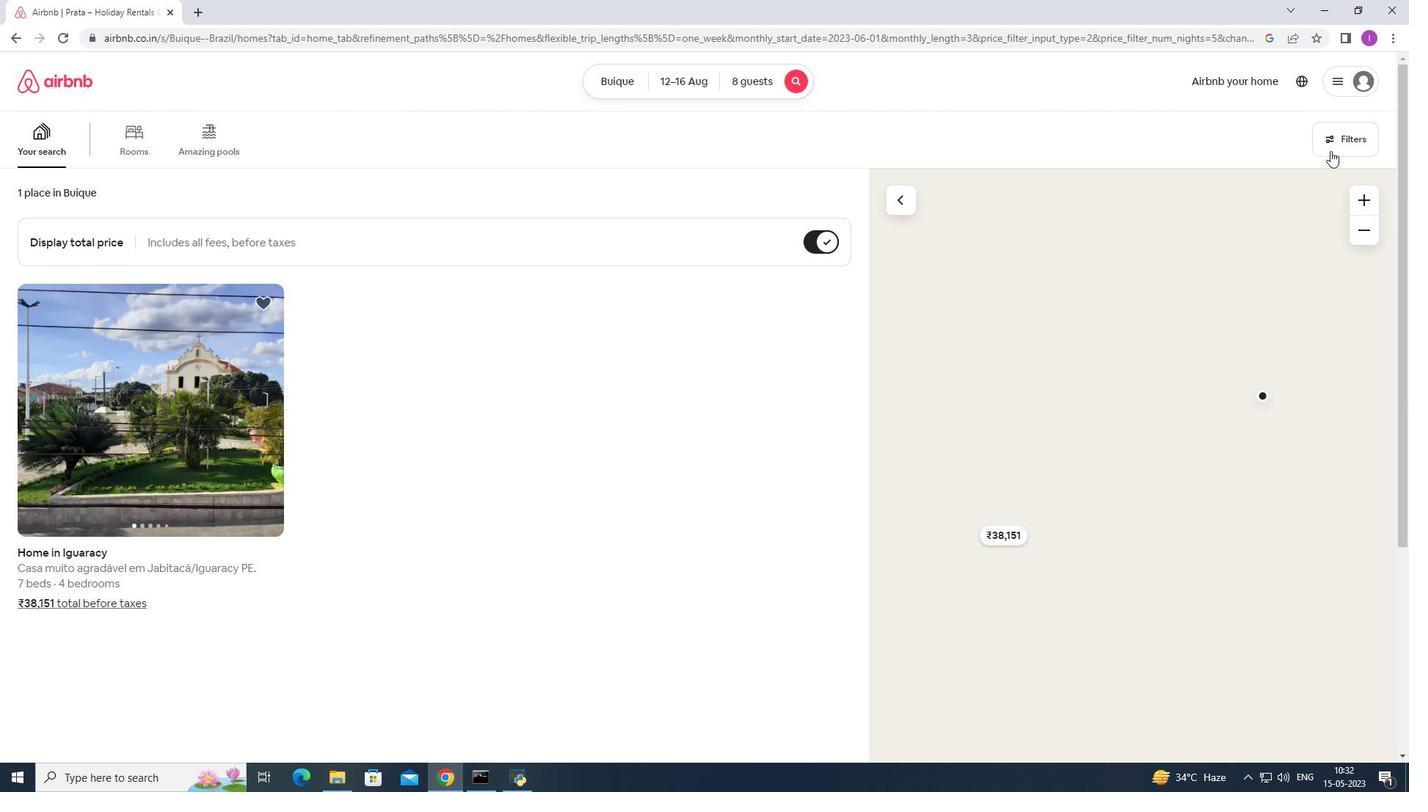 
Action: Mouse pressed left at (1335, 143)
Screenshot: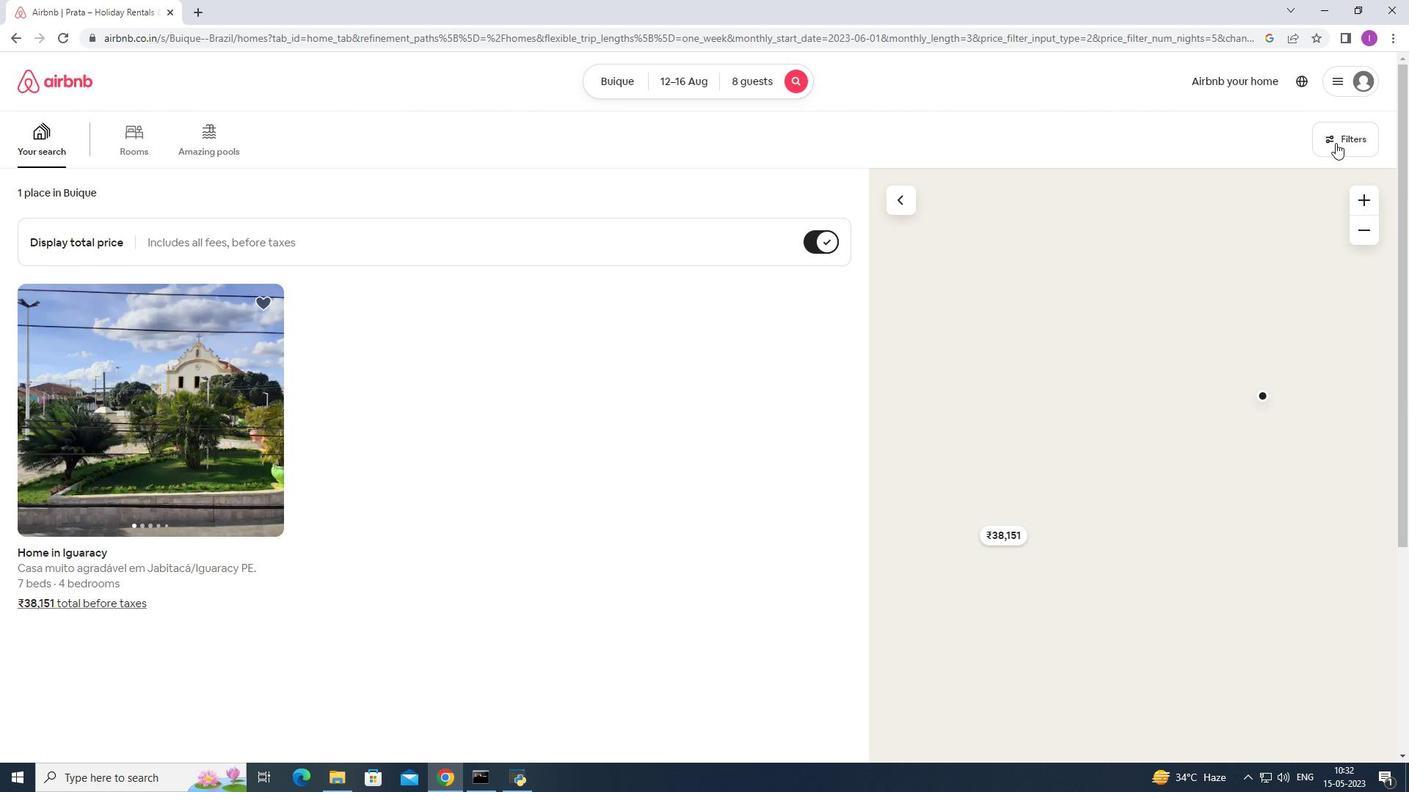 
Action: Mouse moved to (799, 505)
Screenshot: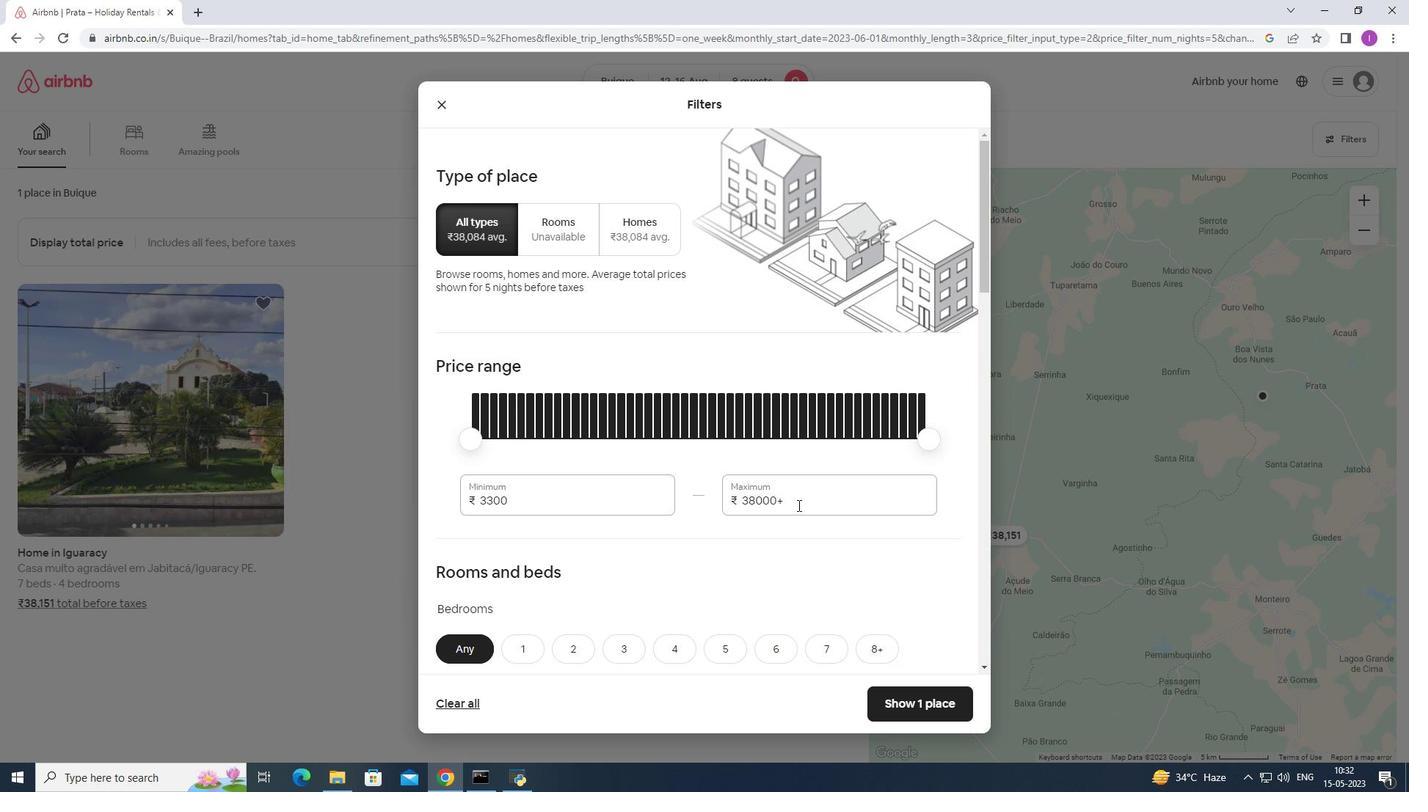 
Action: Mouse pressed left at (799, 505)
Screenshot: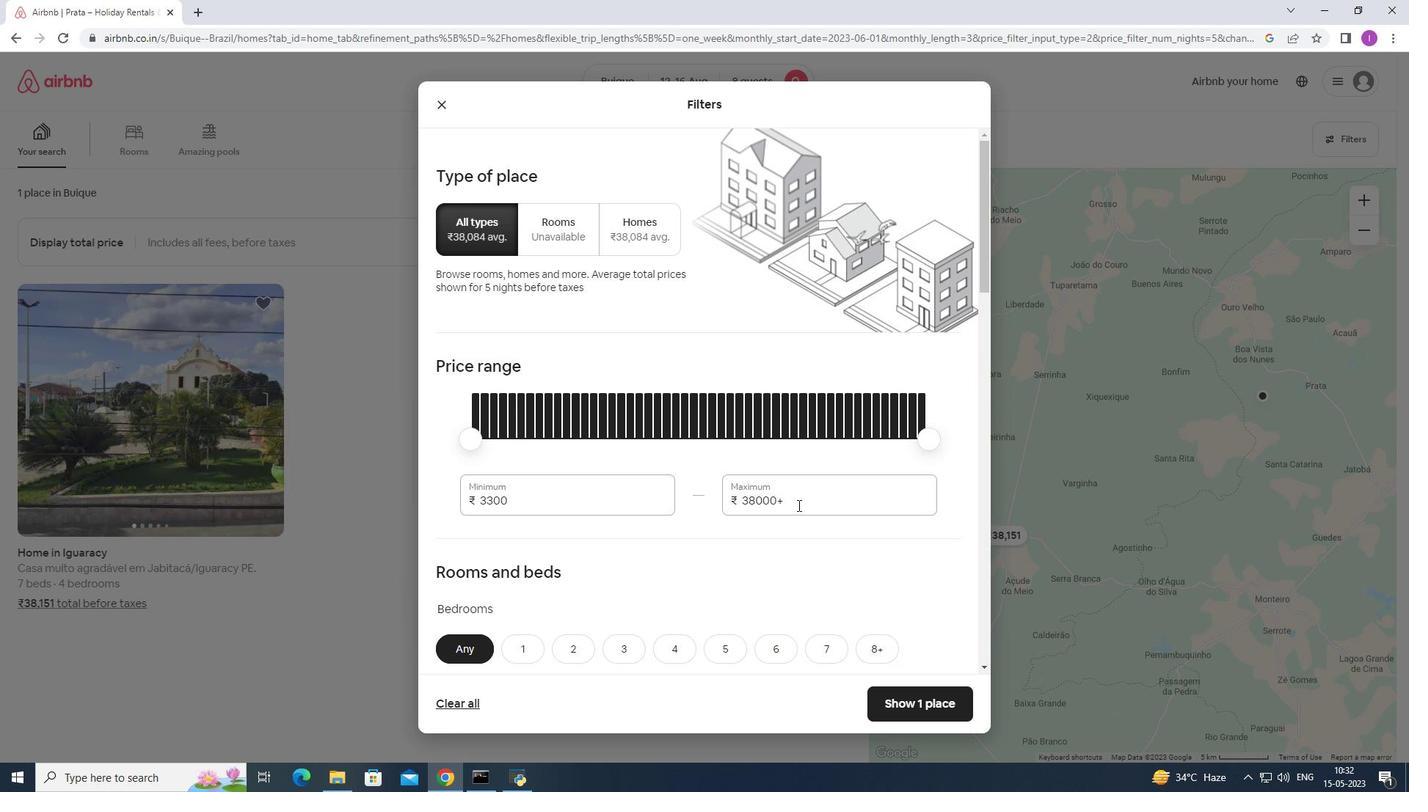 
Action: Mouse moved to (804, 483)
Screenshot: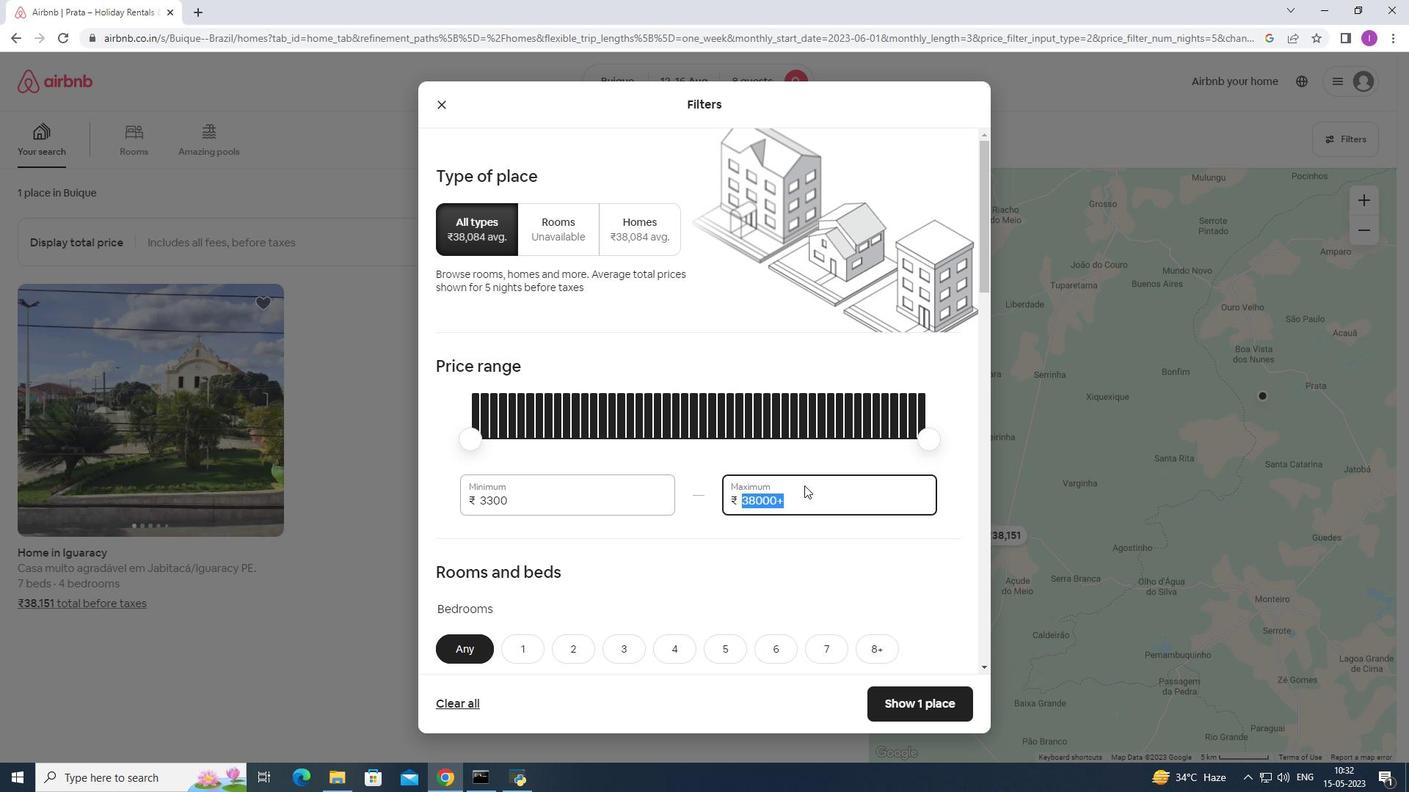 
Action: Key pressed 1
Screenshot: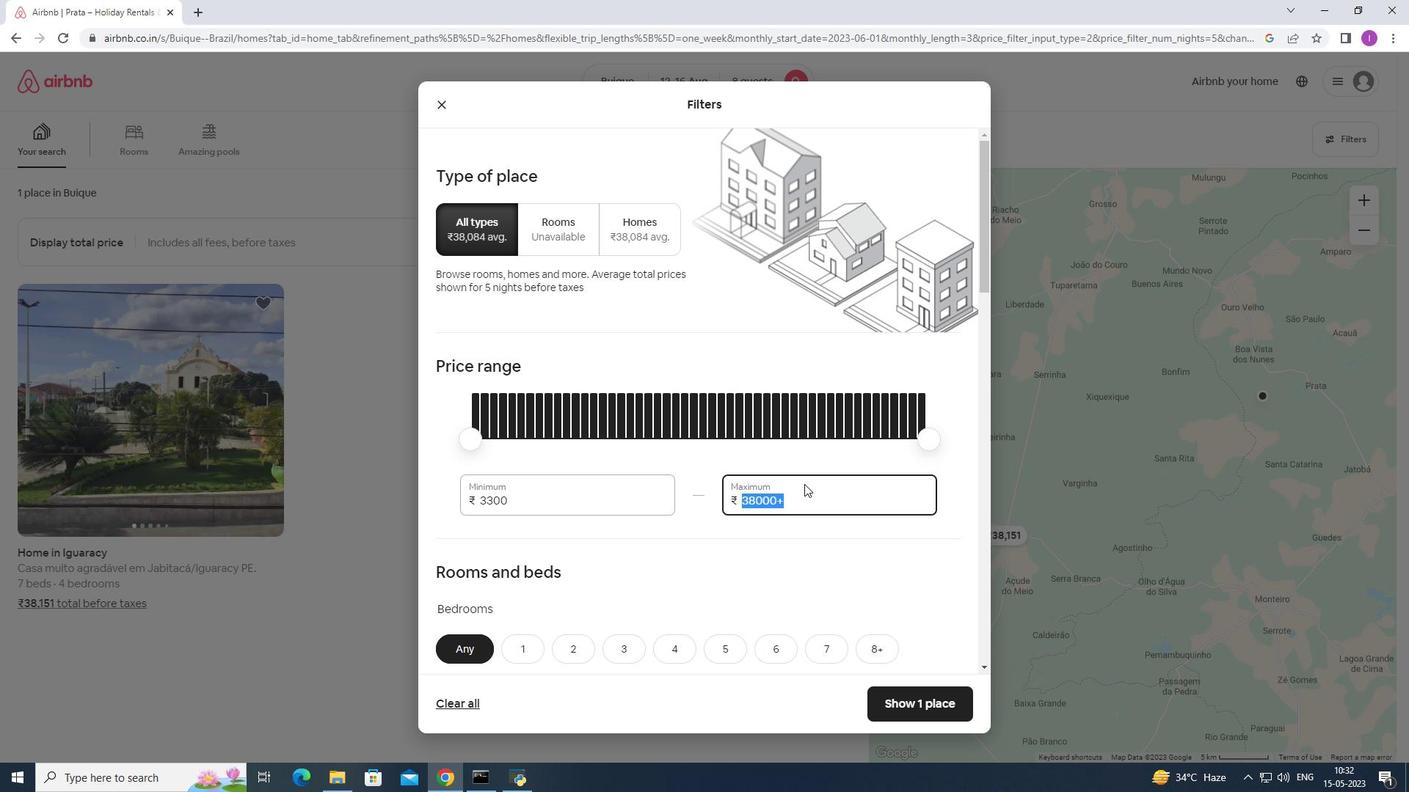 
Action: Mouse moved to (804, 481)
Screenshot: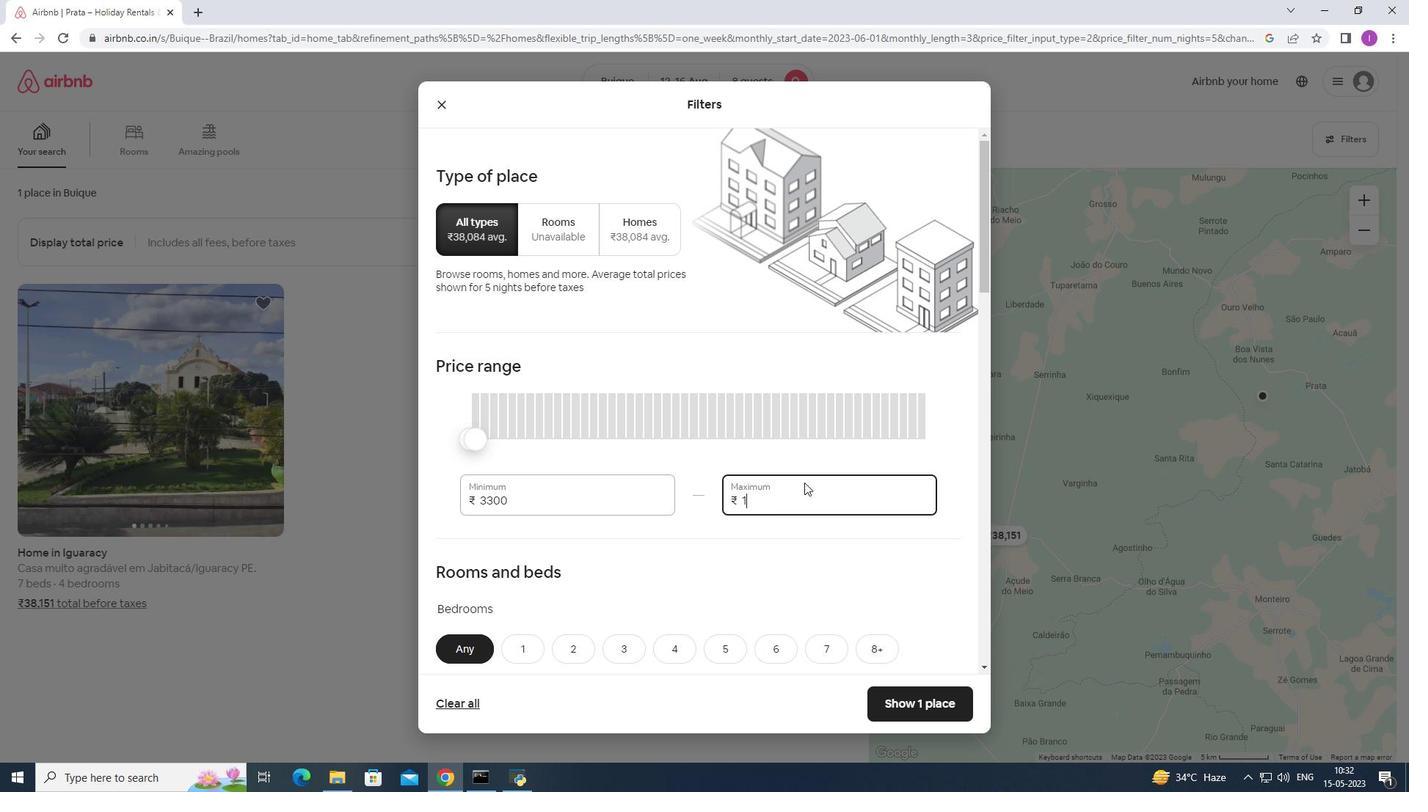 
Action: Key pressed 6
Screenshot: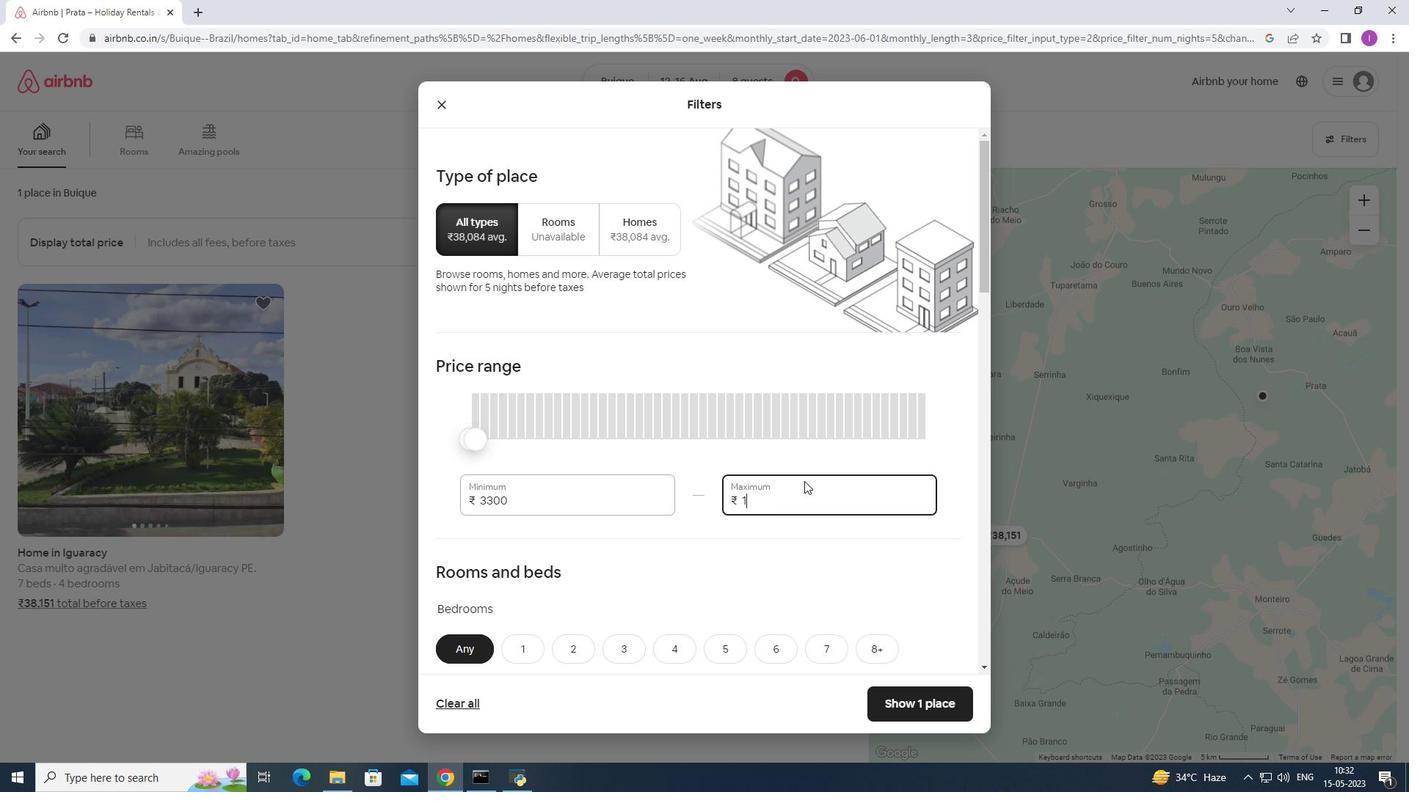 
Action: Mouse moved to (804, 479)
Screenshot: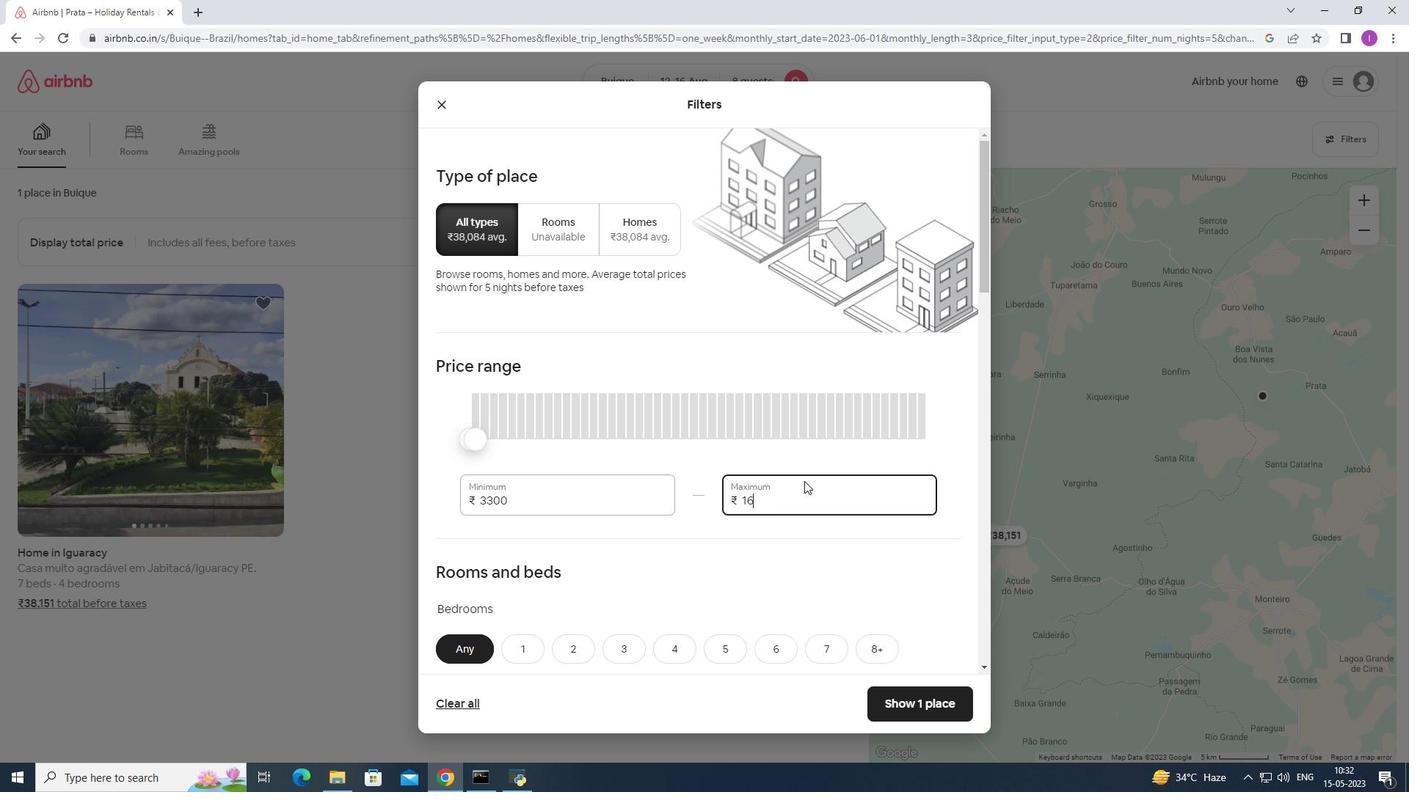 
Action: Key pressed 00
Screenshot: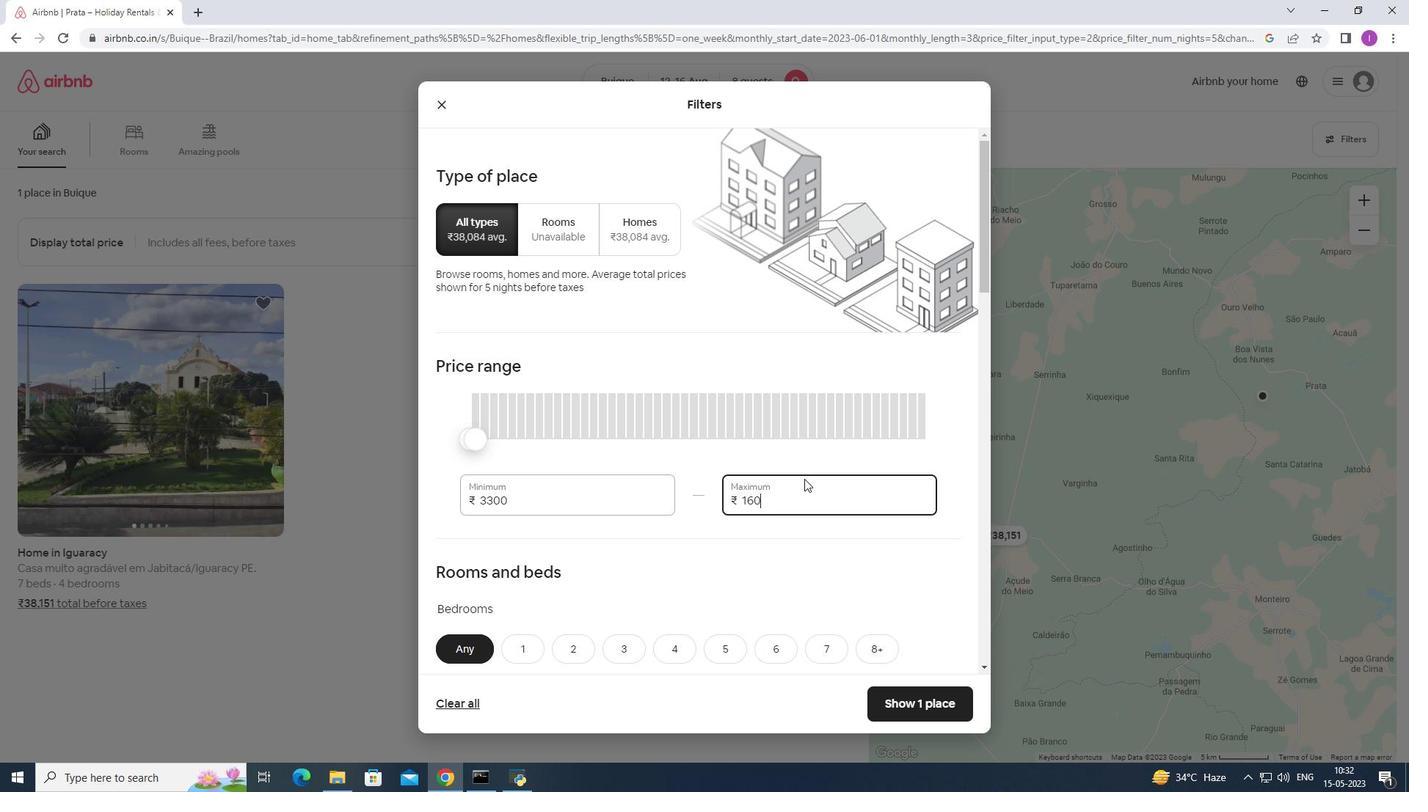 
Action: Mouse moved to (805, 477)
Screenshot: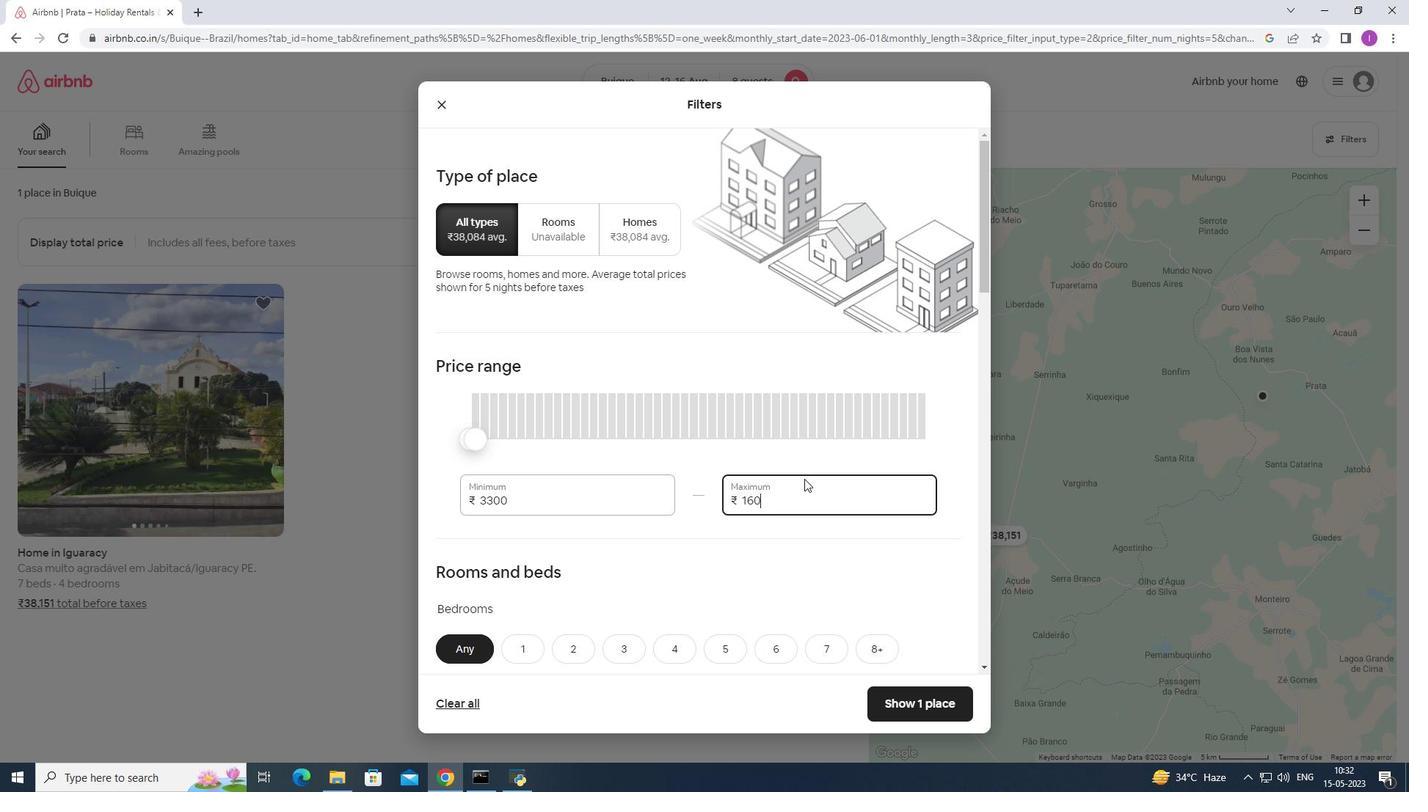 
Action: Key pressed 0
Screenshot: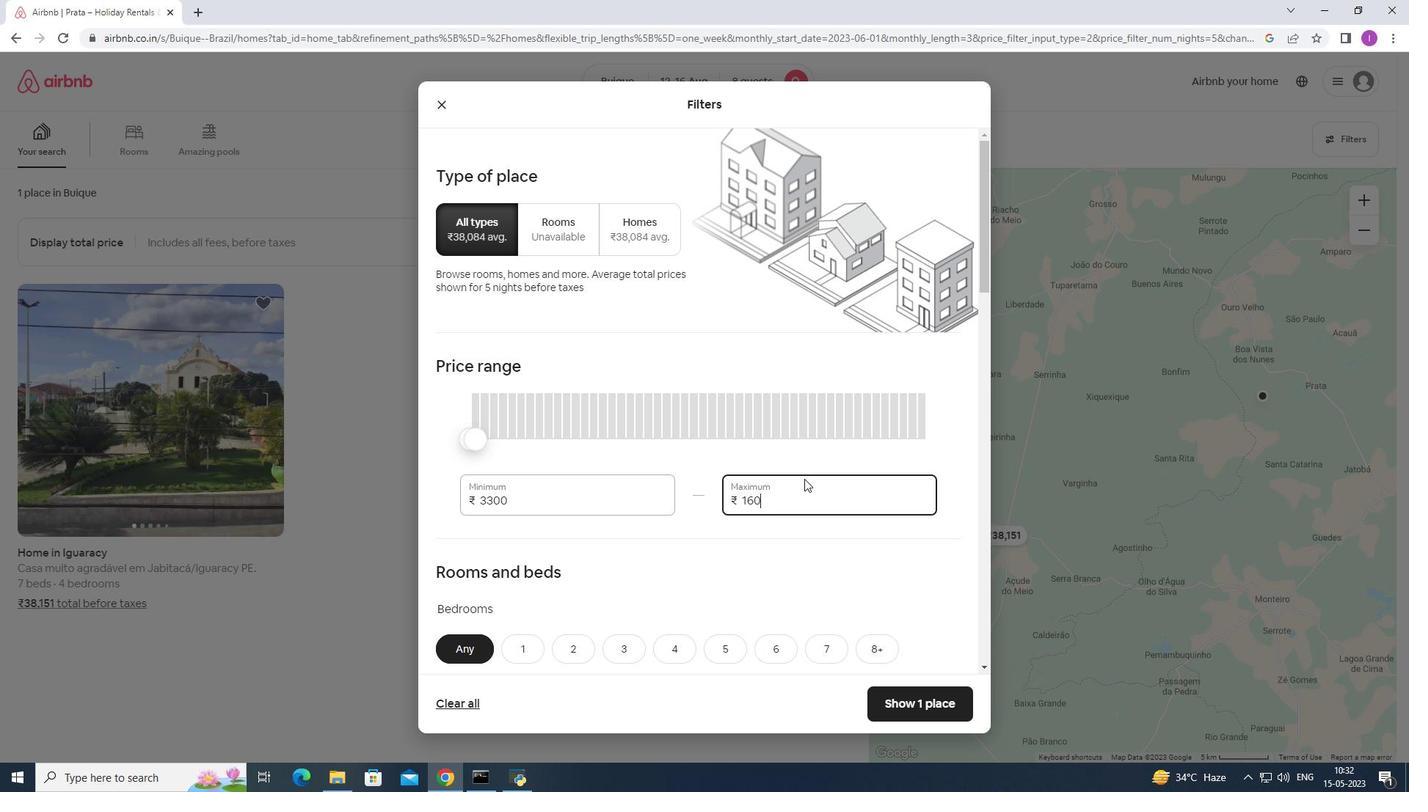
Action: Mouse moved to (515, 492)
Screenshot: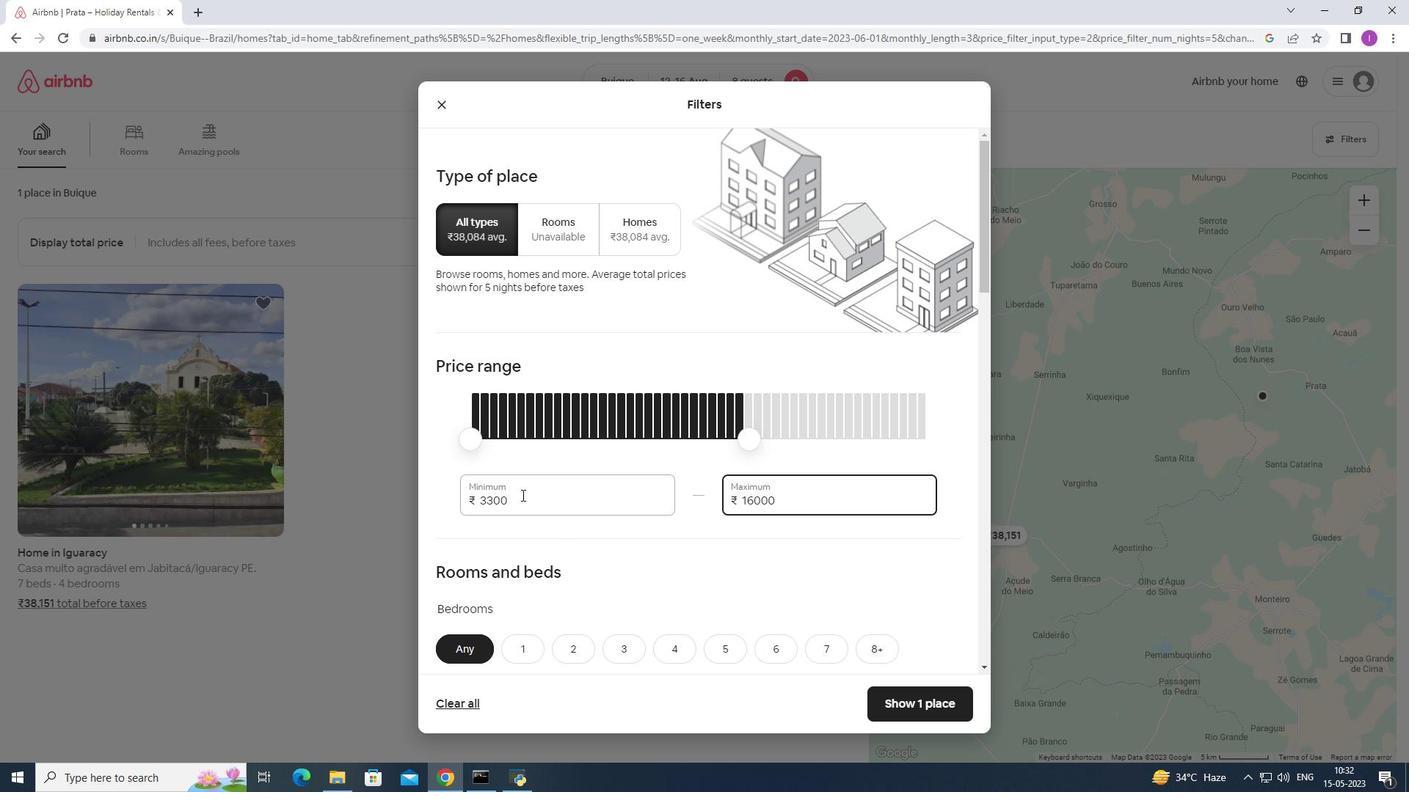 
Action: Mouse pressed left at (515, 492)
Screenshot: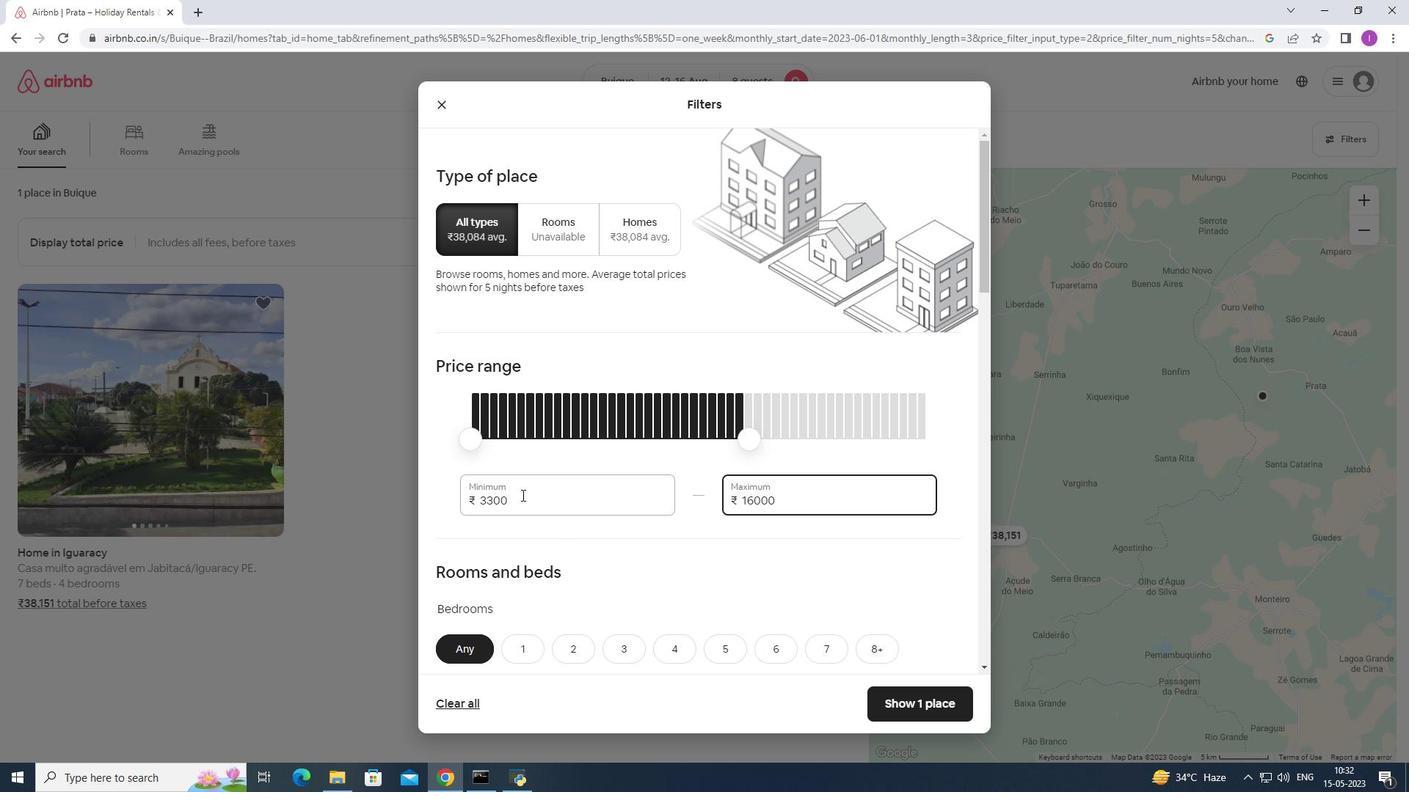 
Action: Mouse moved to (511, 502)
Screenshot: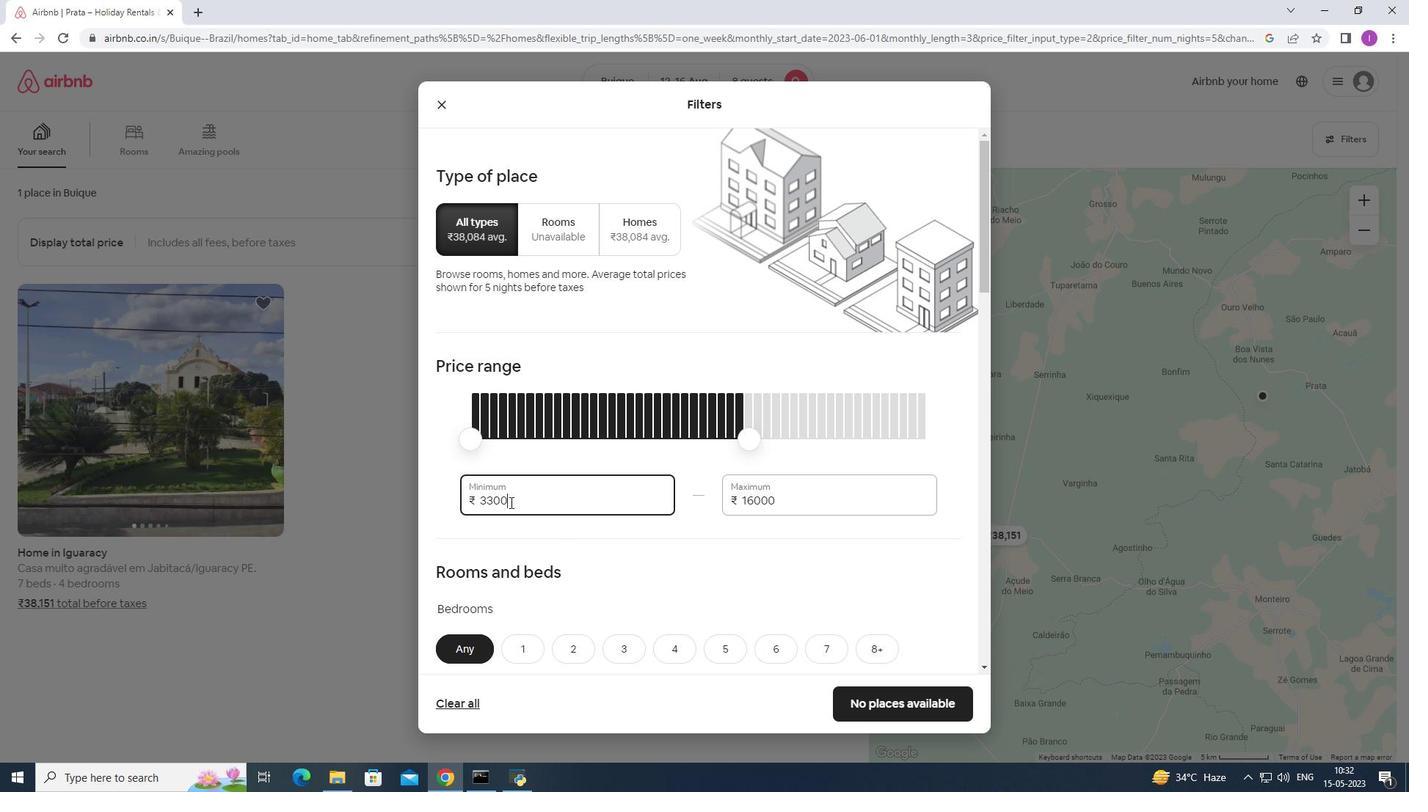 
Action: Mouse pressed left at (511, 502)
Screenshot: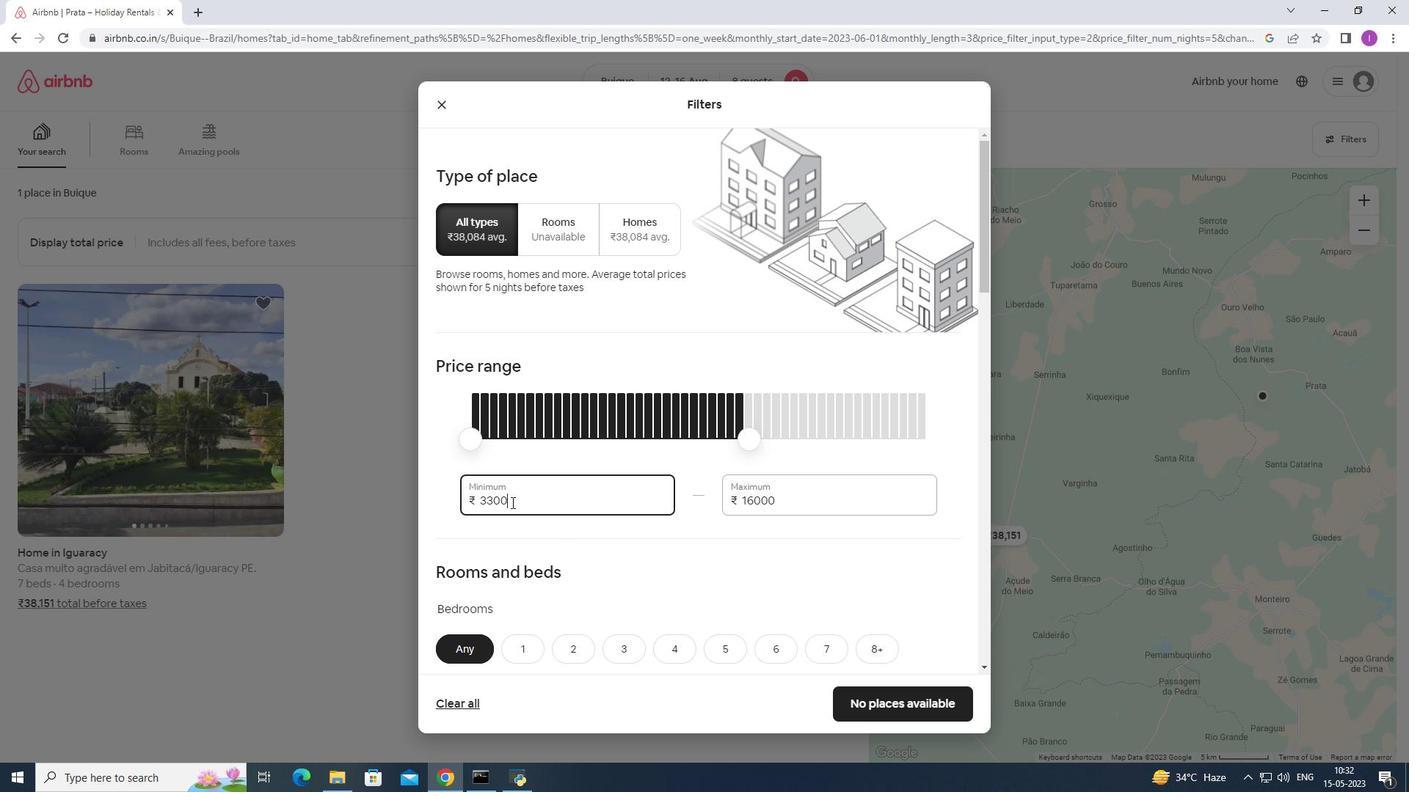 
Action: Mouse moved to (466, 509)
Screenshot: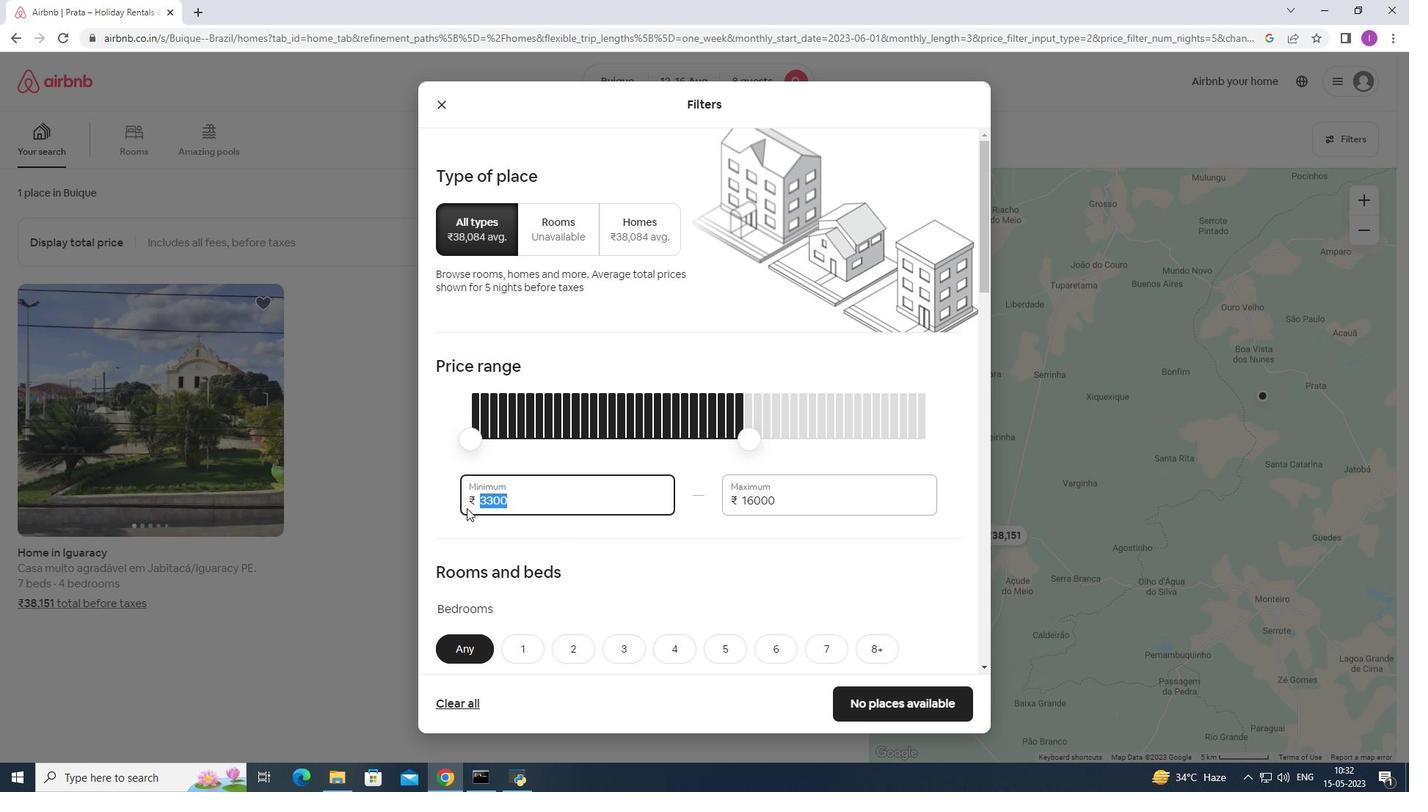 
Action: Key pressed 10
Screenshot: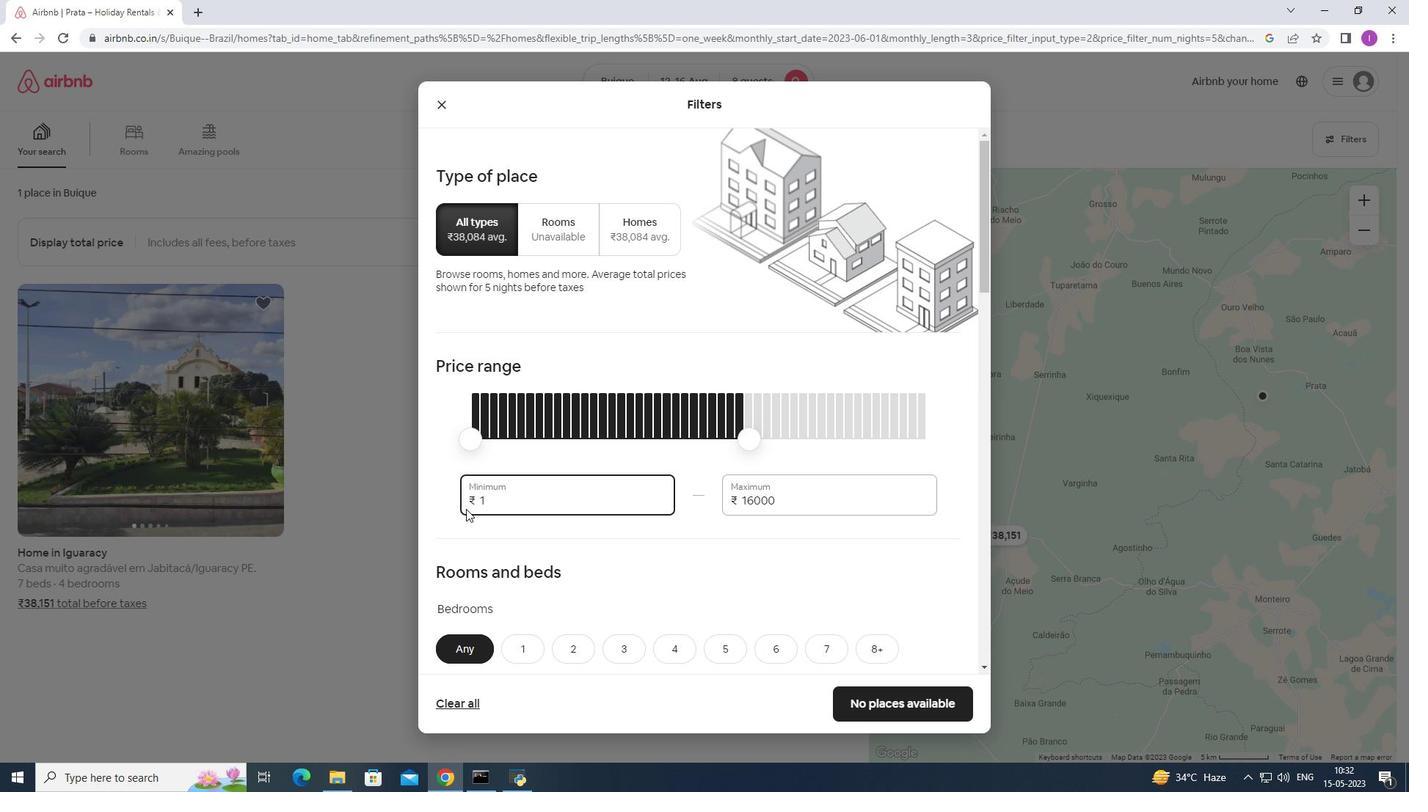 
Action: Mouse moved to (467, 506)
Screenshot: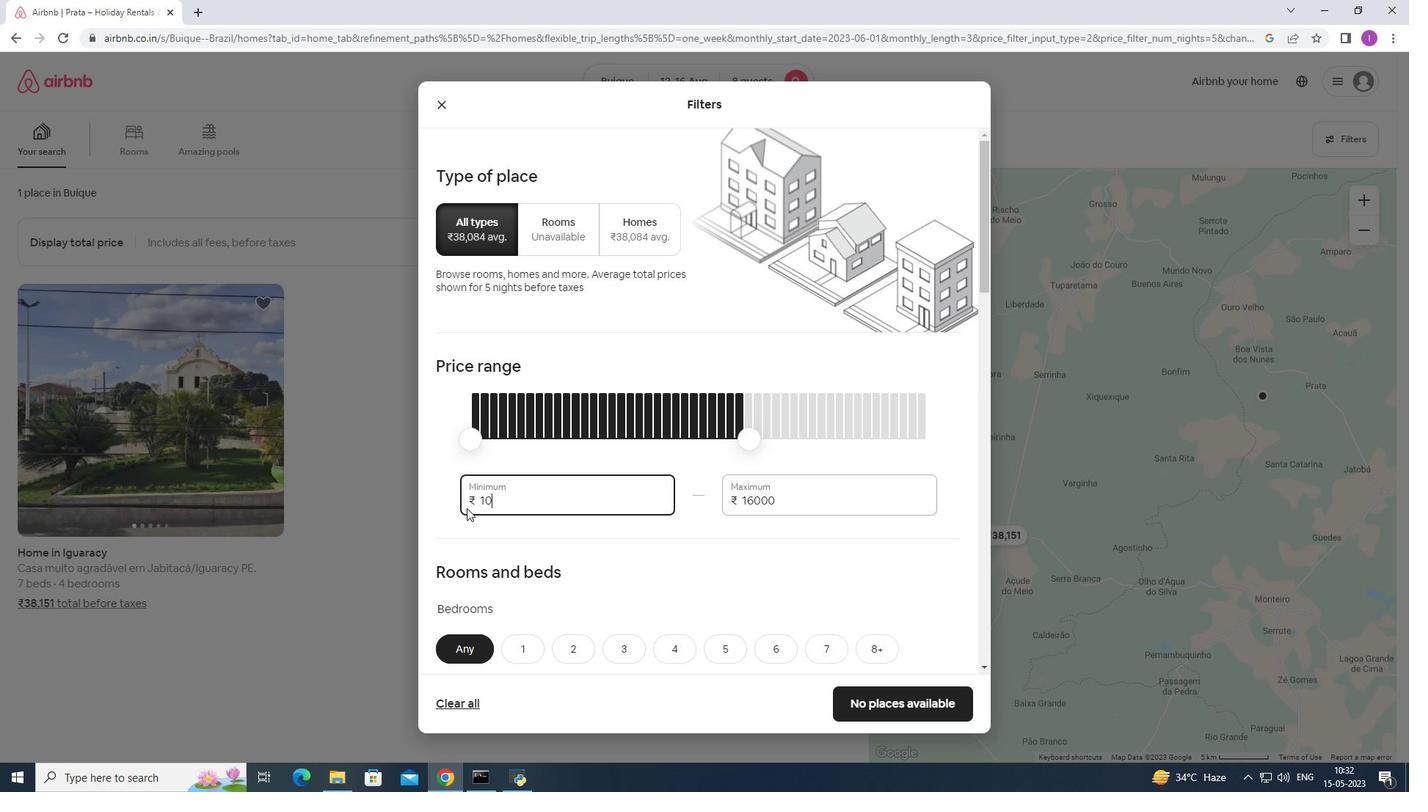 
Action: Key pressed 000
Screenshot: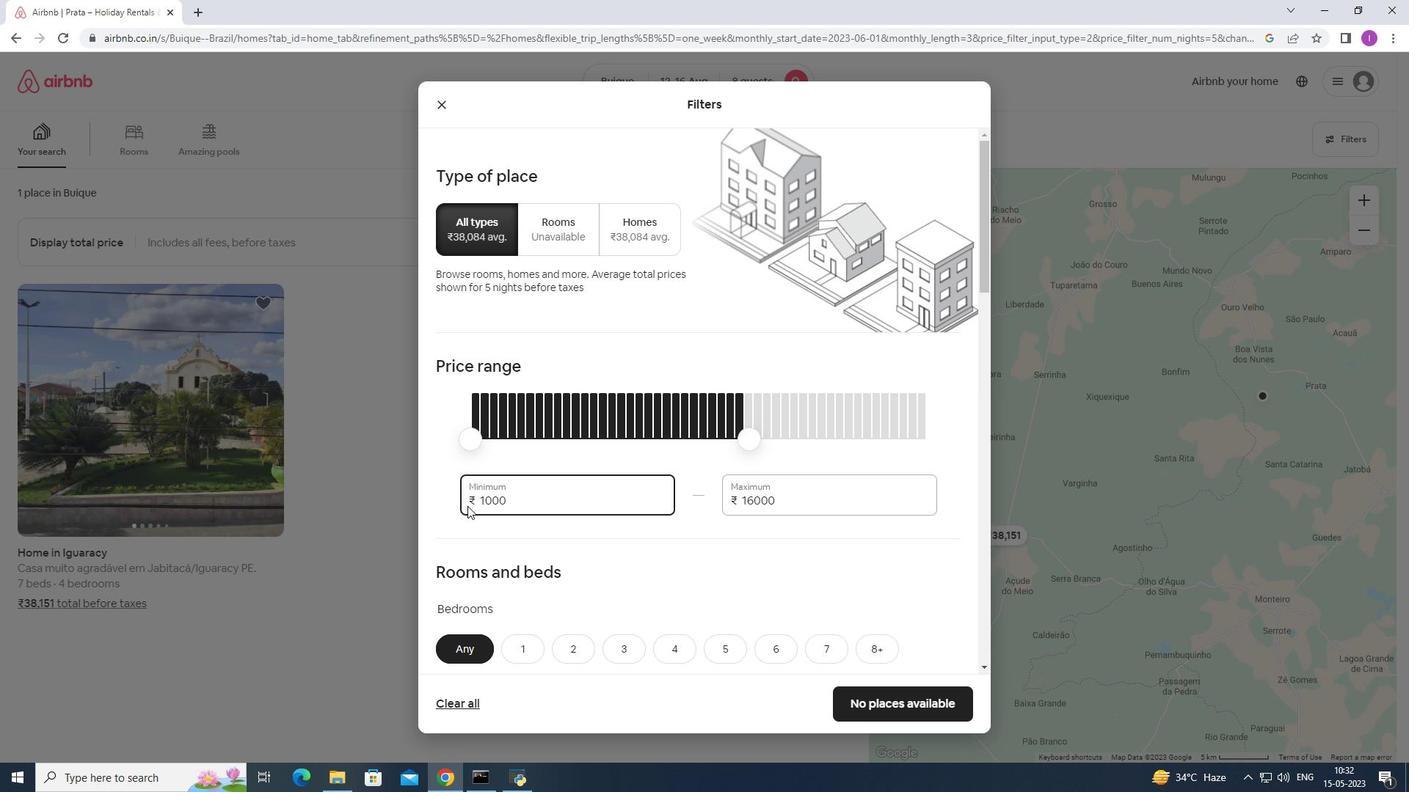 
Action: Mouse moved to (518, 504)
Screenshot: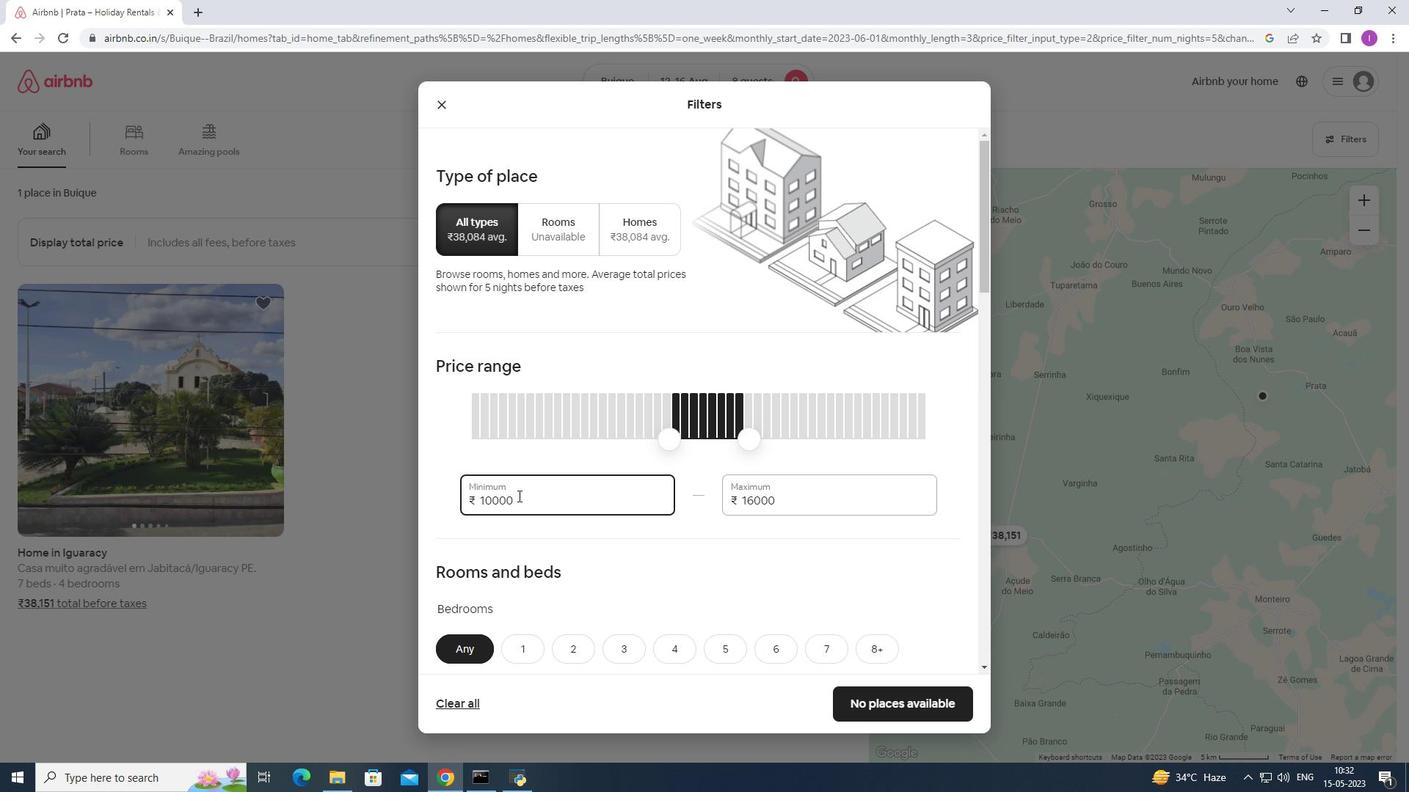 
Action: Mouse scrolled (518, 503) with delta (0, 0)
Screenshot: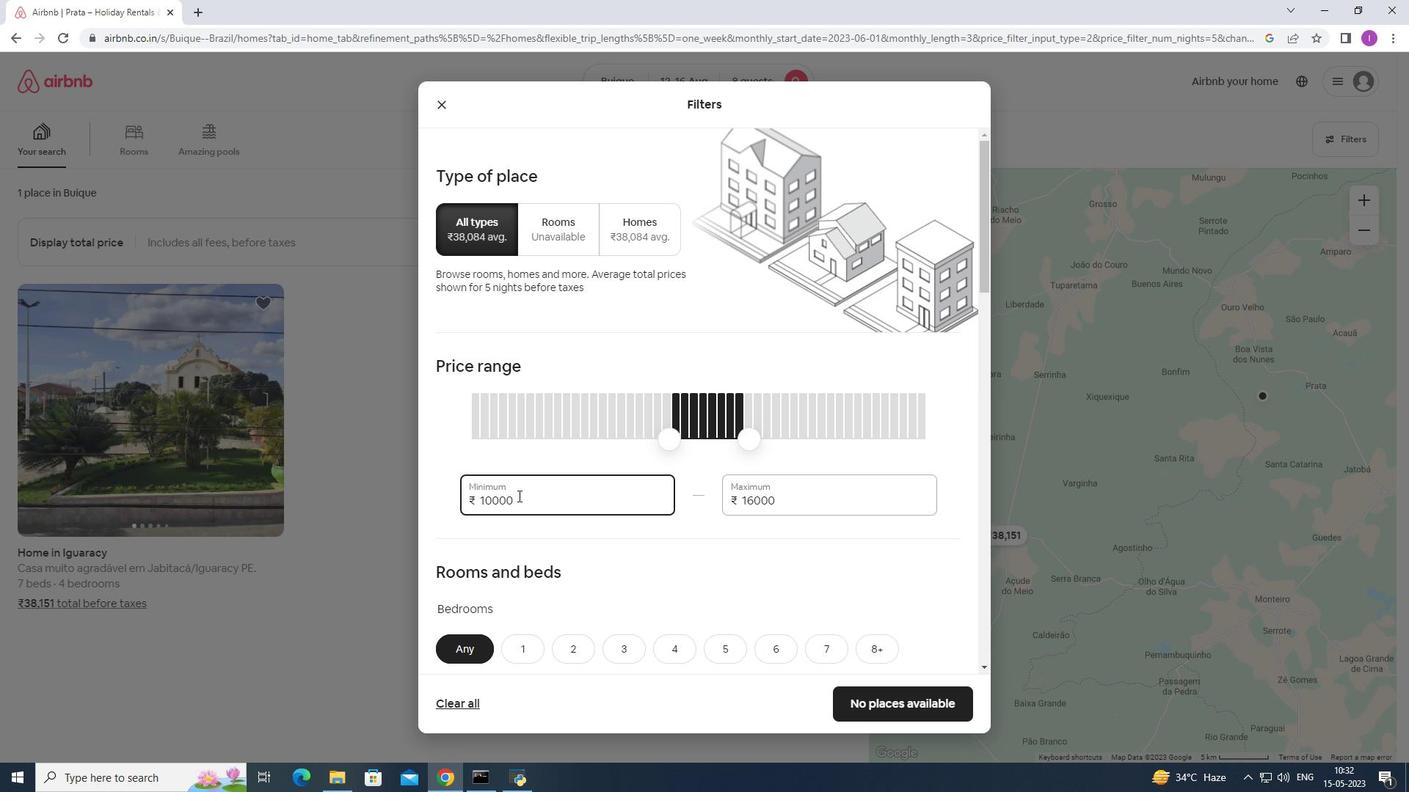 
Action: Mouse moved to (518, 504)
Screenshot: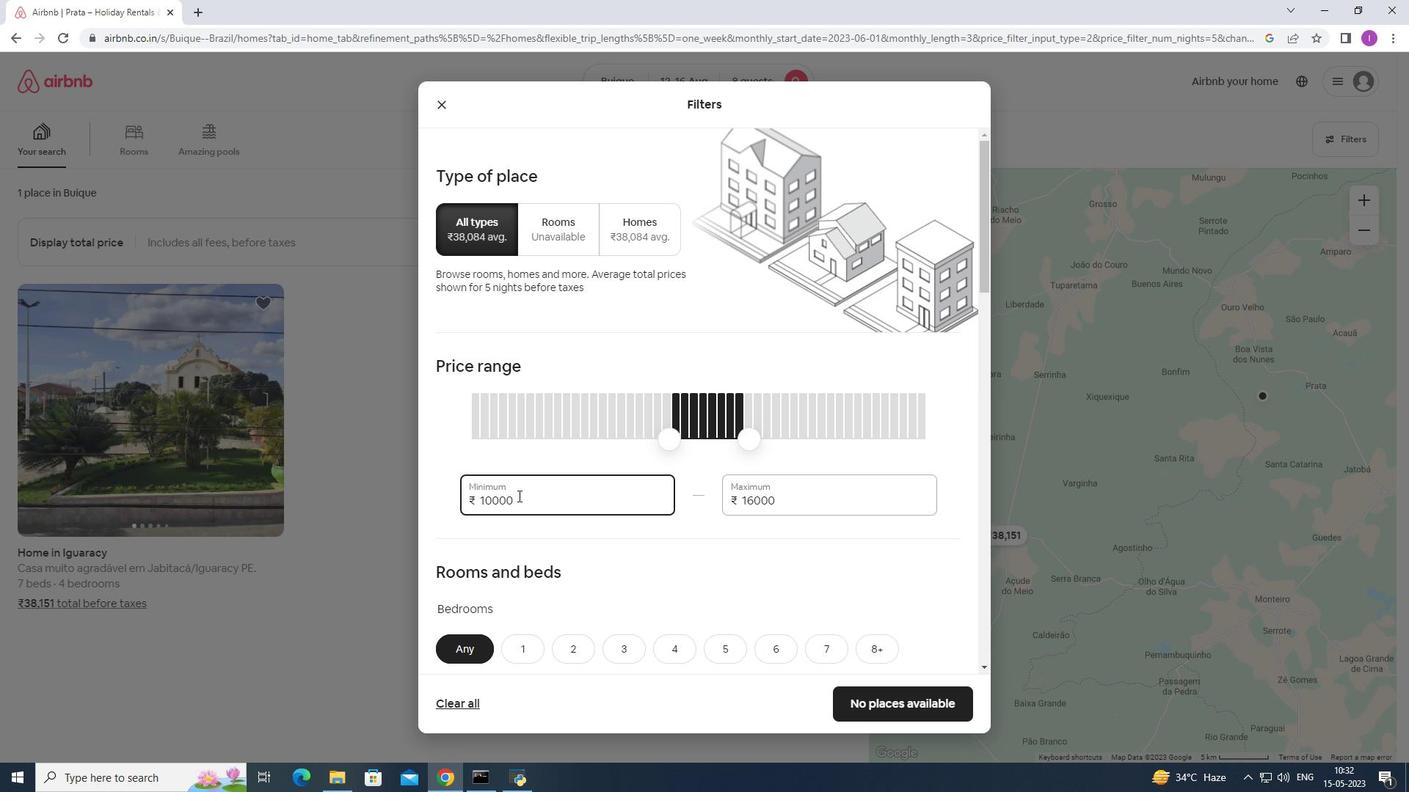 
Action: Mouse scrolled (518, 504) with delta (0, 0)
Screenshot: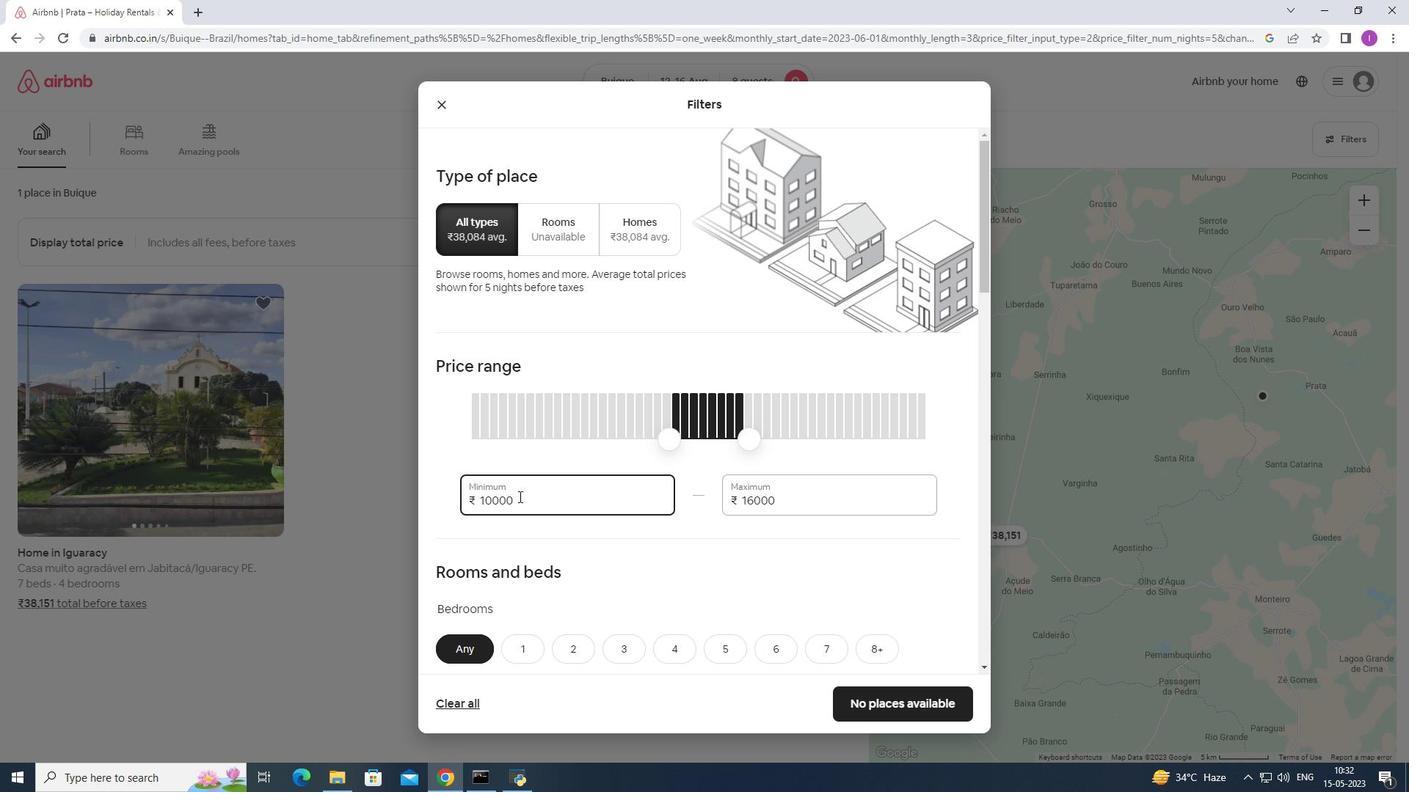 
Action: Mouse scrolled (518, 504) with delta (0, 0)
Screenshot: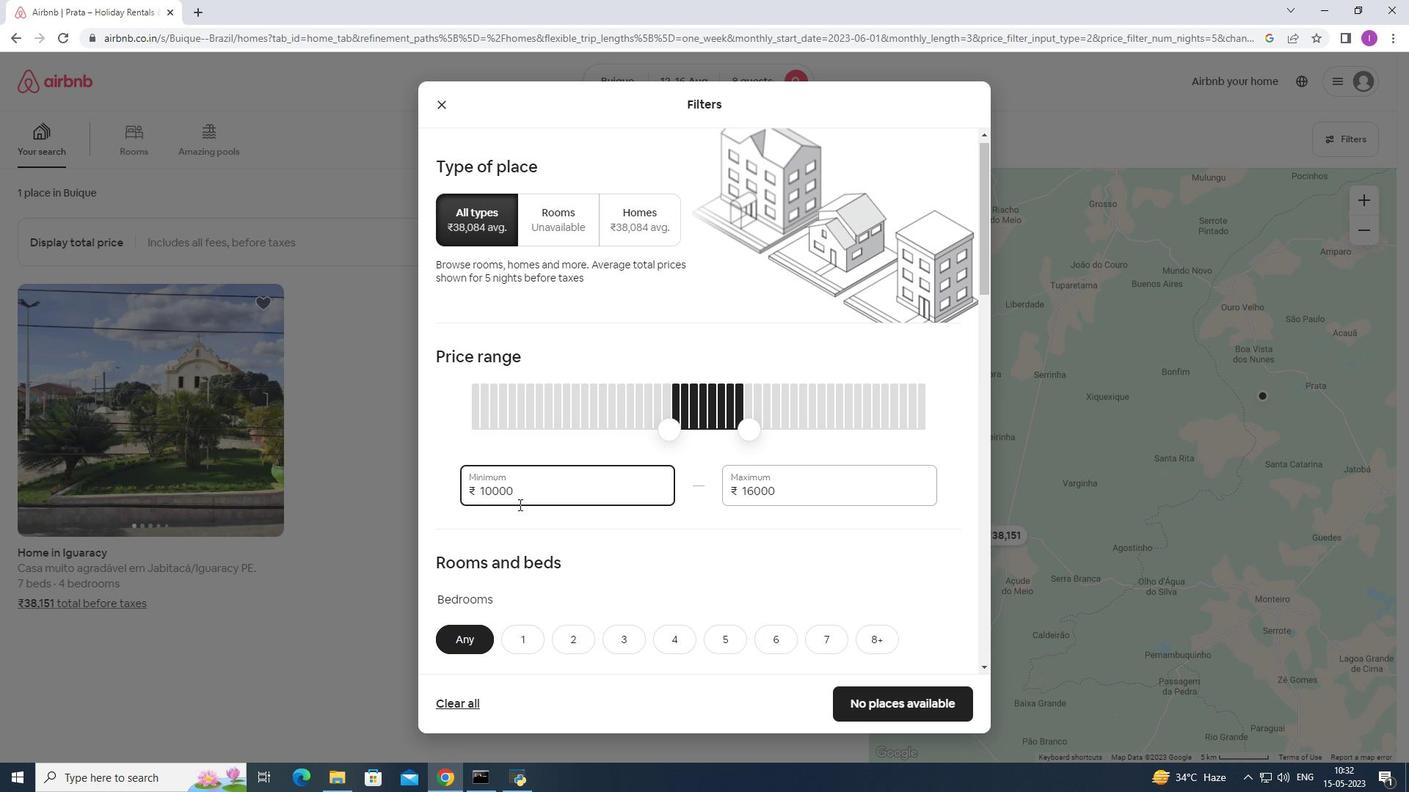 
Action: Mouse moved to (875, 436)
Screenshot: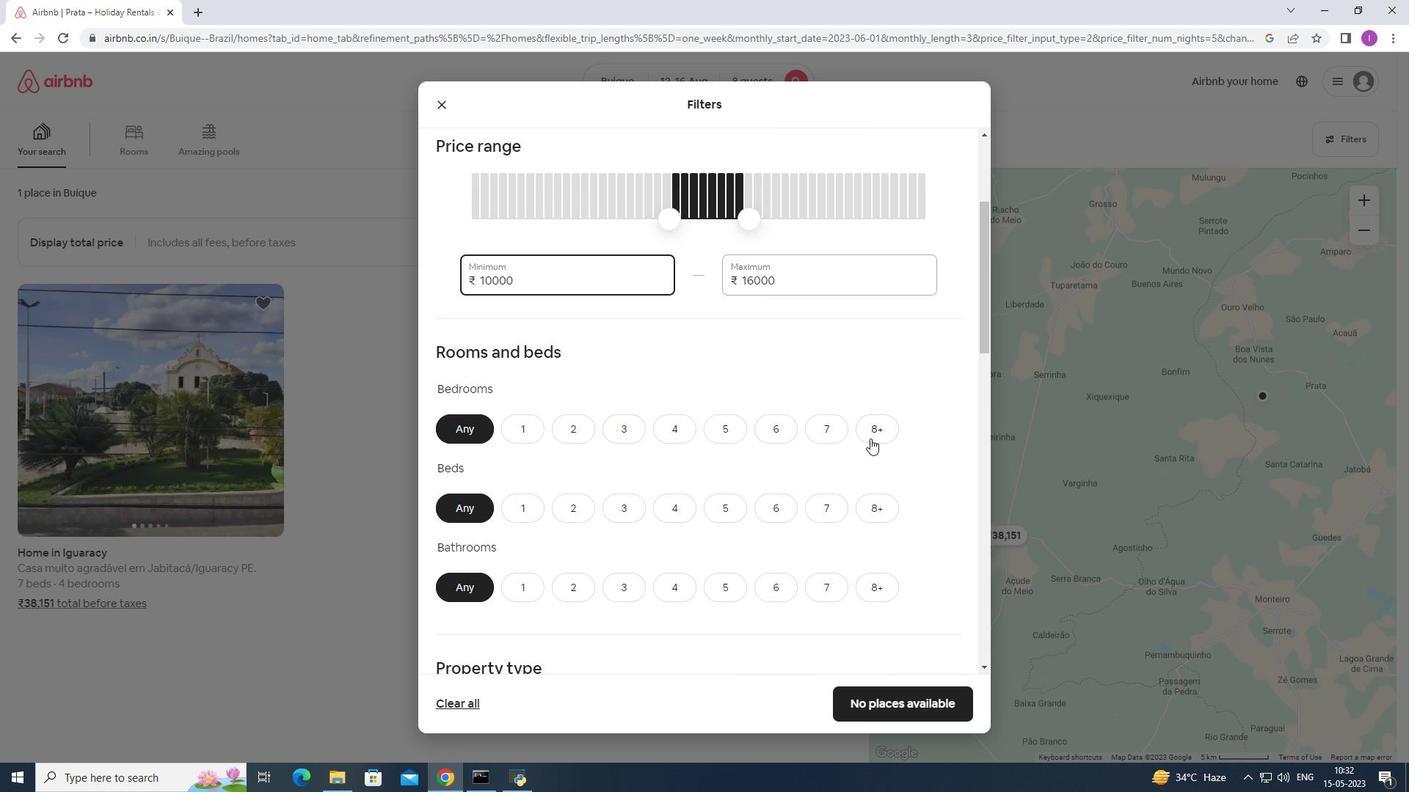 
Action: Mouse pressed left at (875, 436)
Screenshot: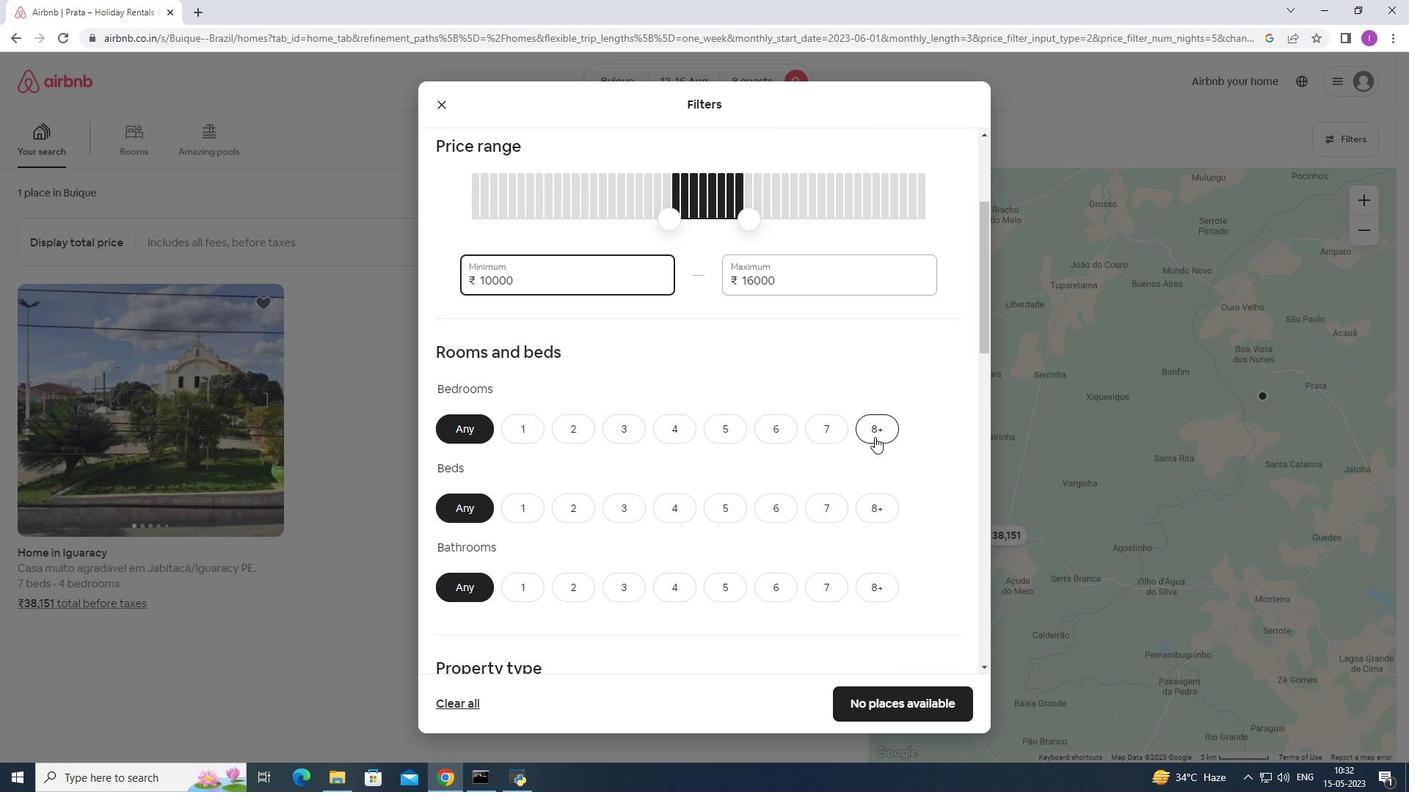 
Action: Mouse moved to (874, 509)
Screenshot: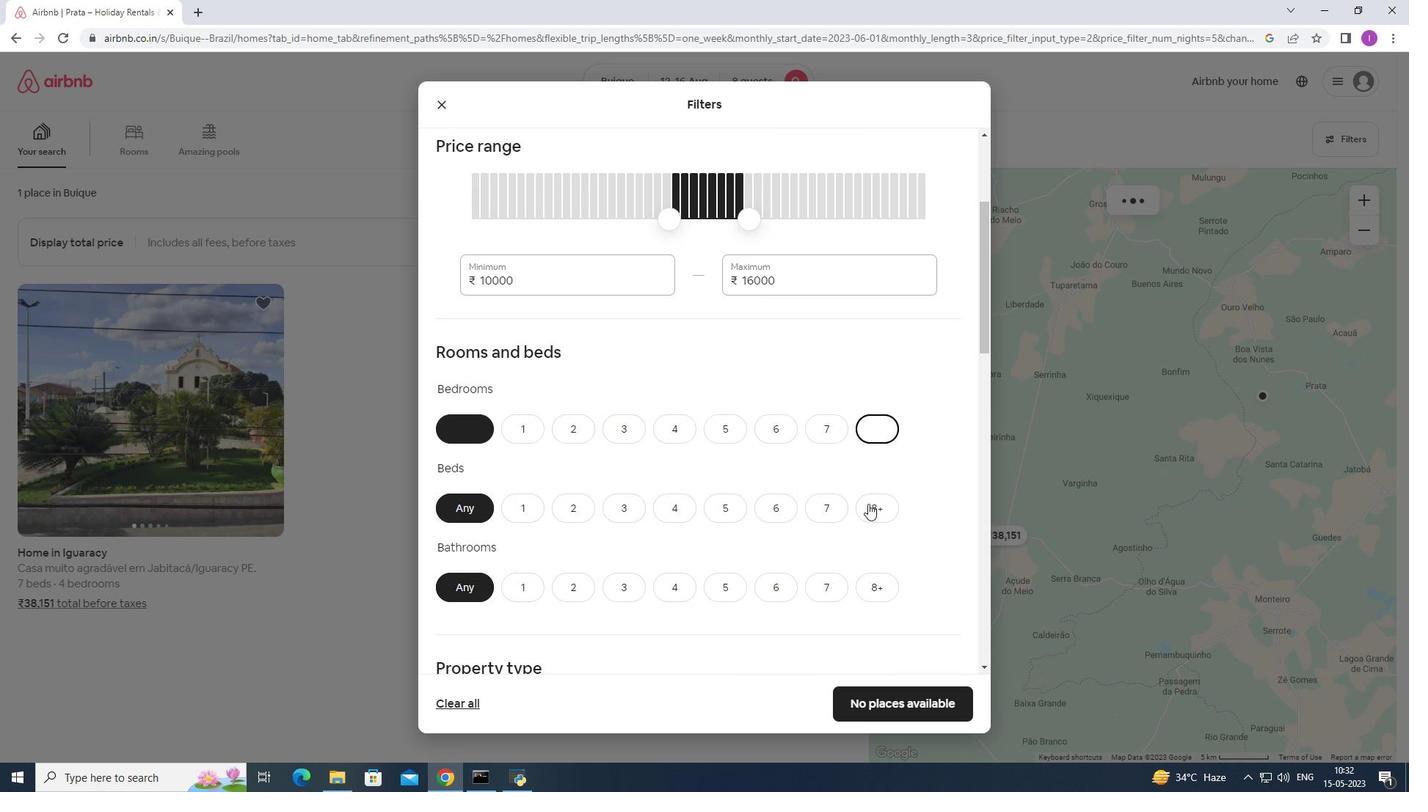 
Action: Mouse pressed left at (874, 509)
Screenshot: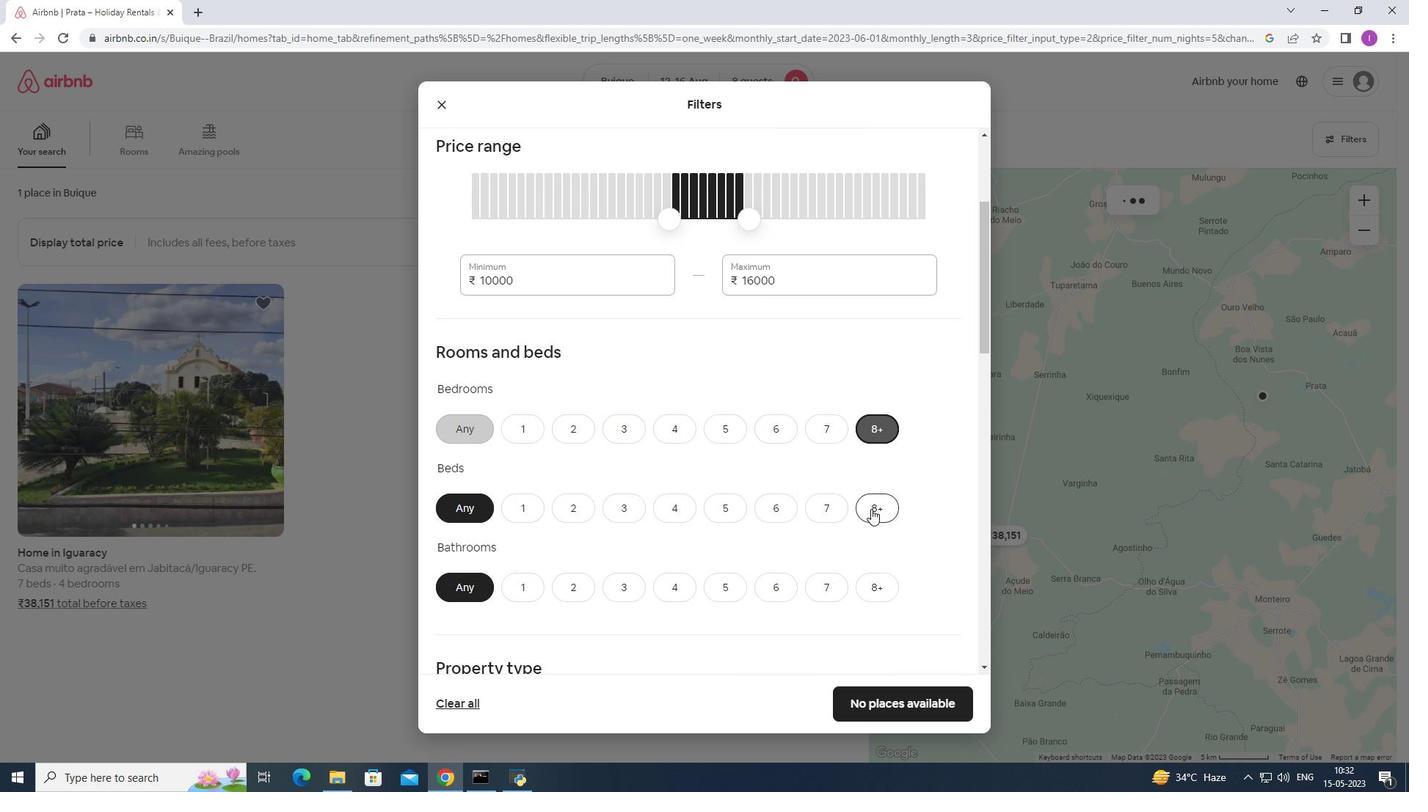 
Action: Mouse moved to (879, 579)
Screenshot: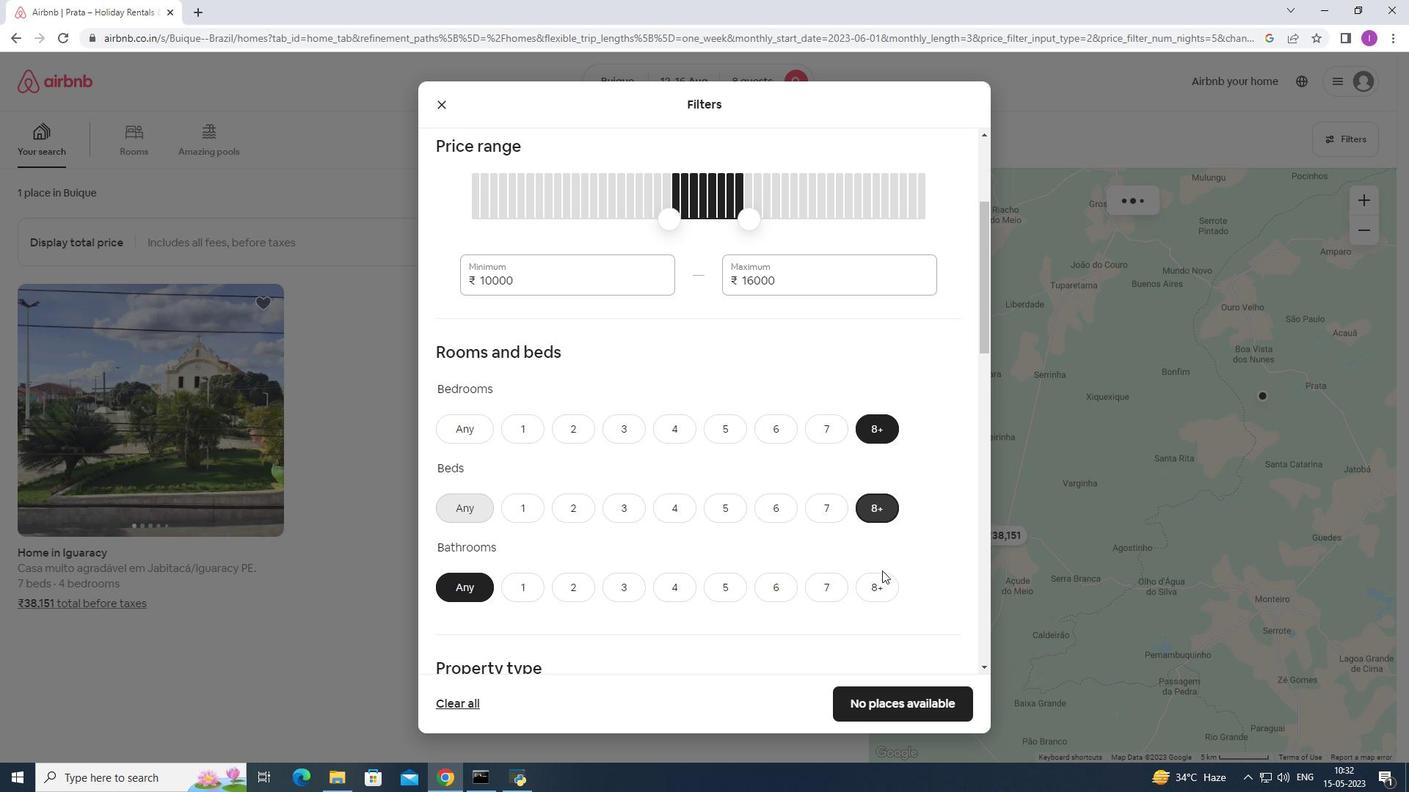 
Action: Mouse pressed left at (879, 579)
Screenshot: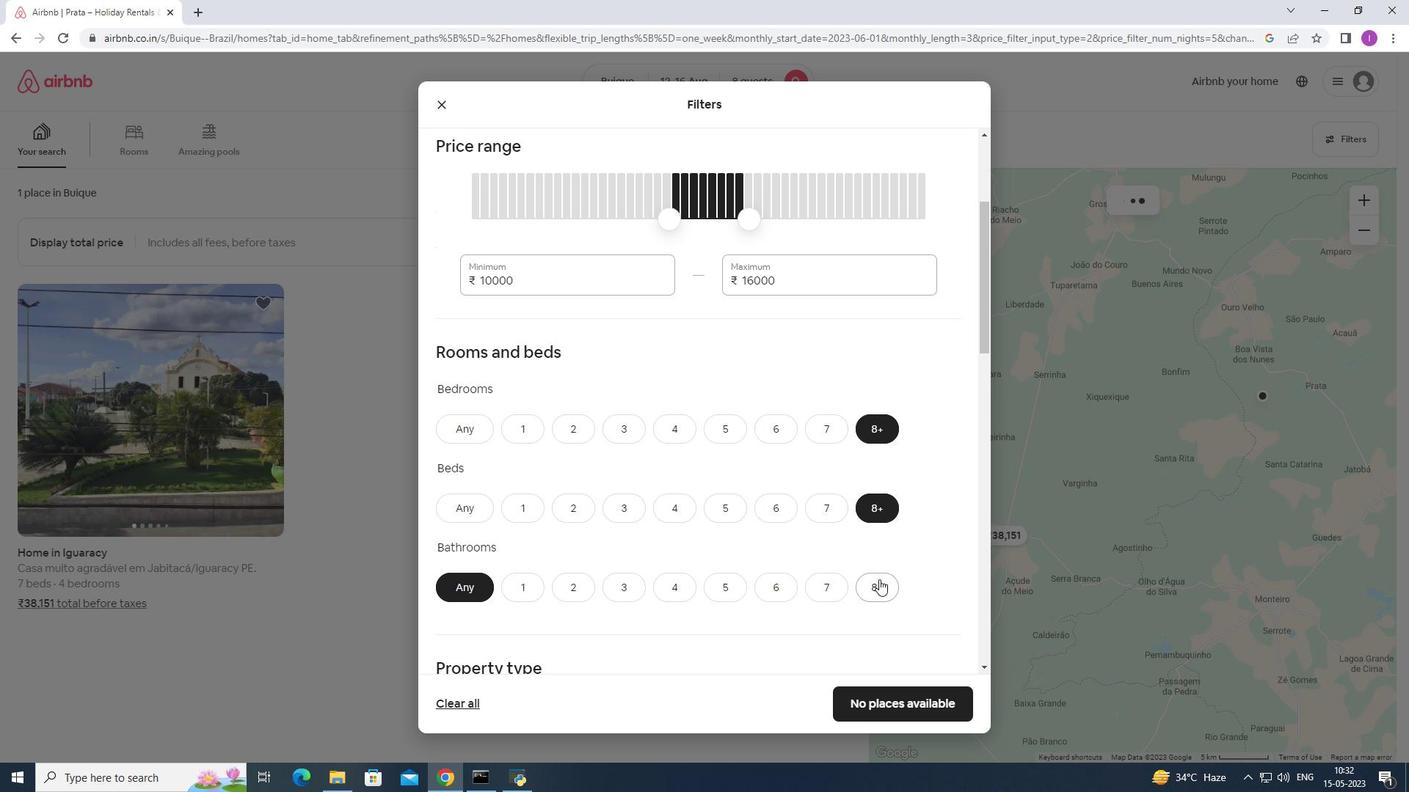 
Action: Mouse moved to (793, 443)
Screenshot: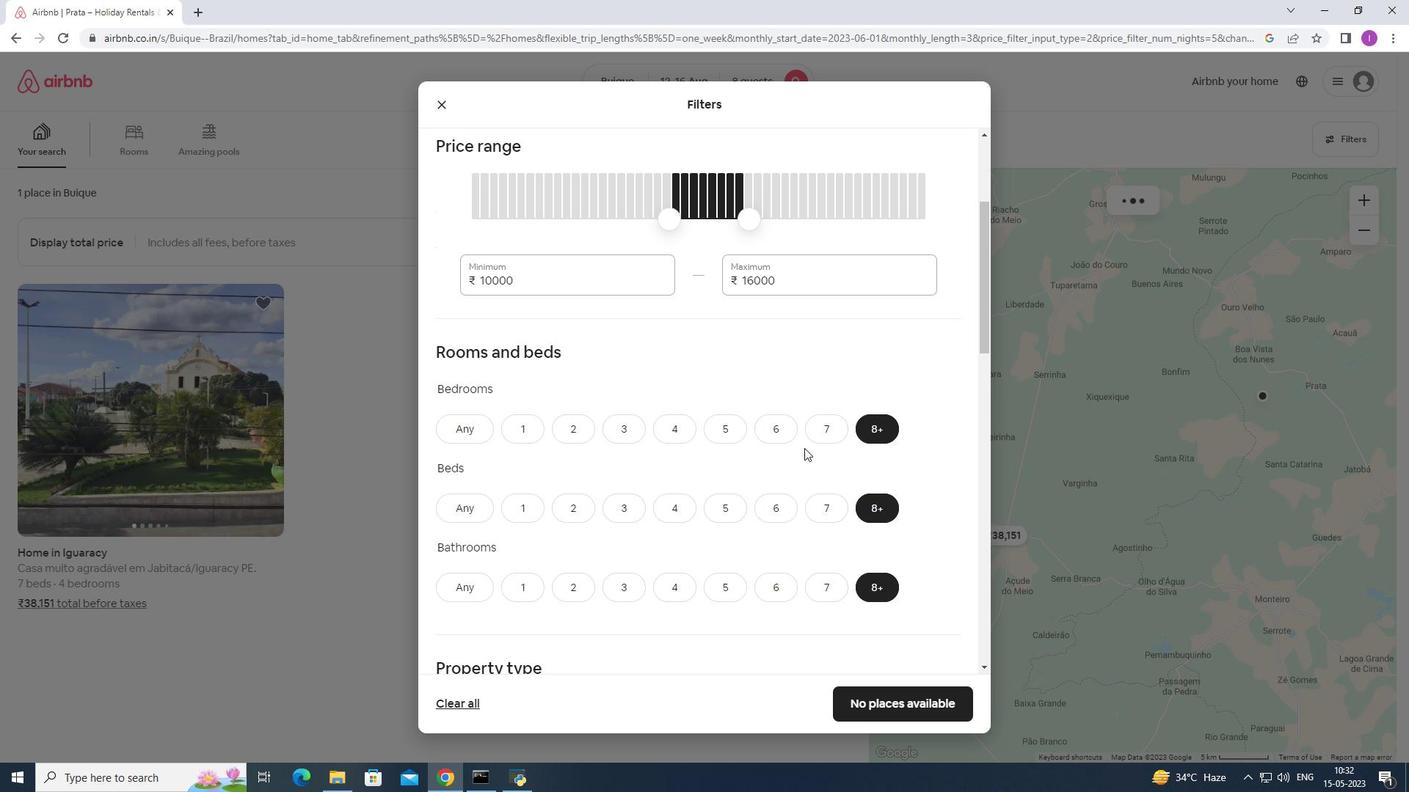 
Action: Mouse scrolled (793, 442) with delta (0, 0)
Screenshot: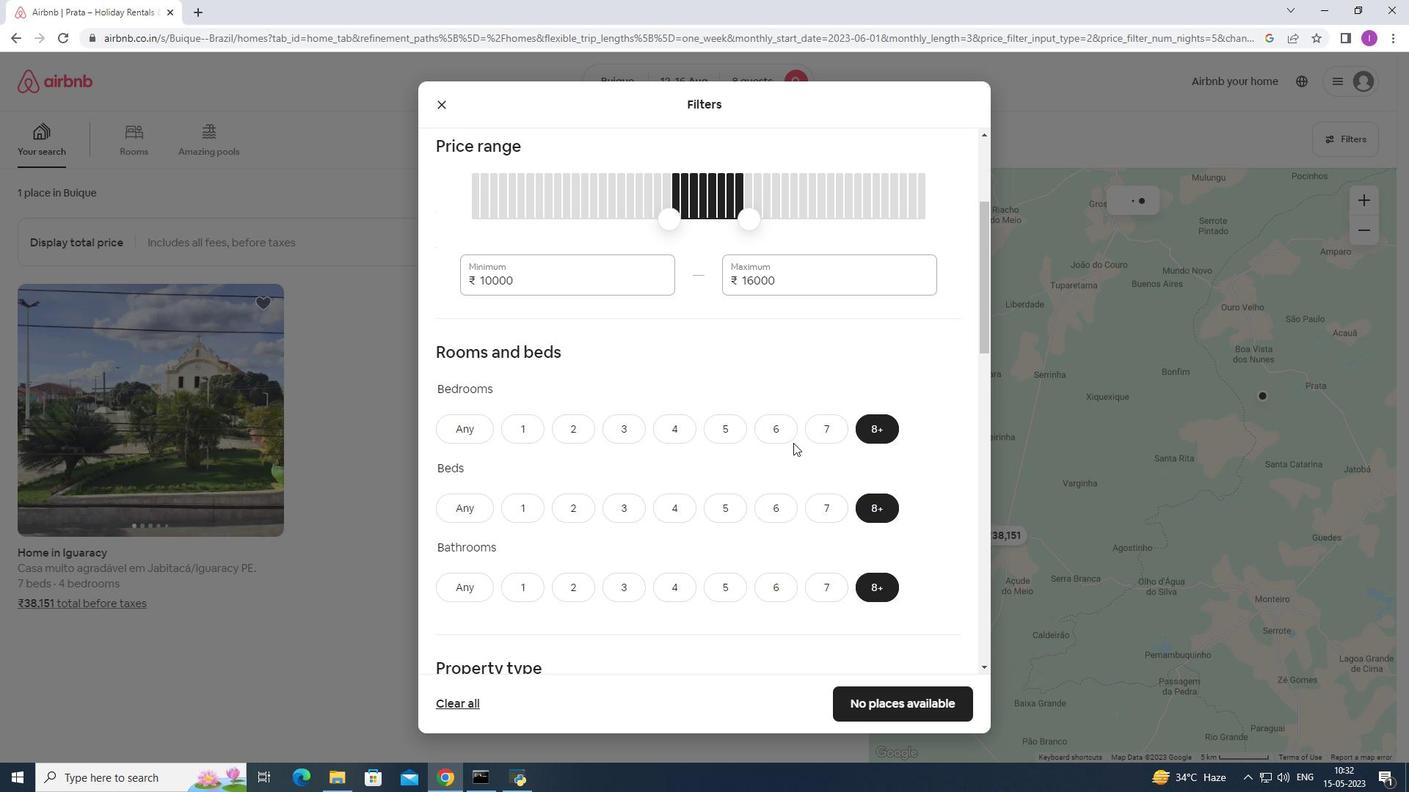 
Action: Mouse scrolled (793, 442) with delta (0, 0)
Screenshot: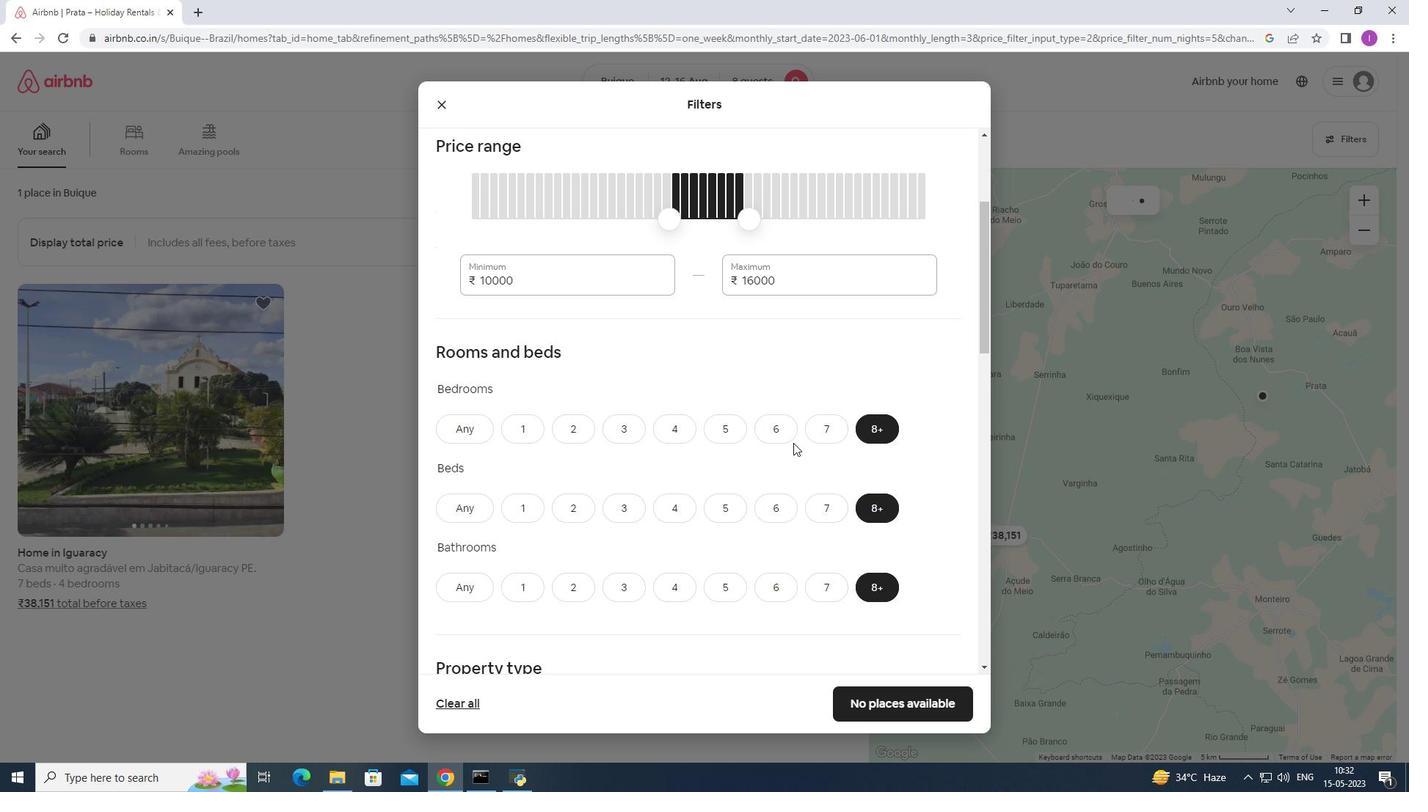 
Action: Mouse scrolled (793, 442) with delta (0, 0)
Screenshot: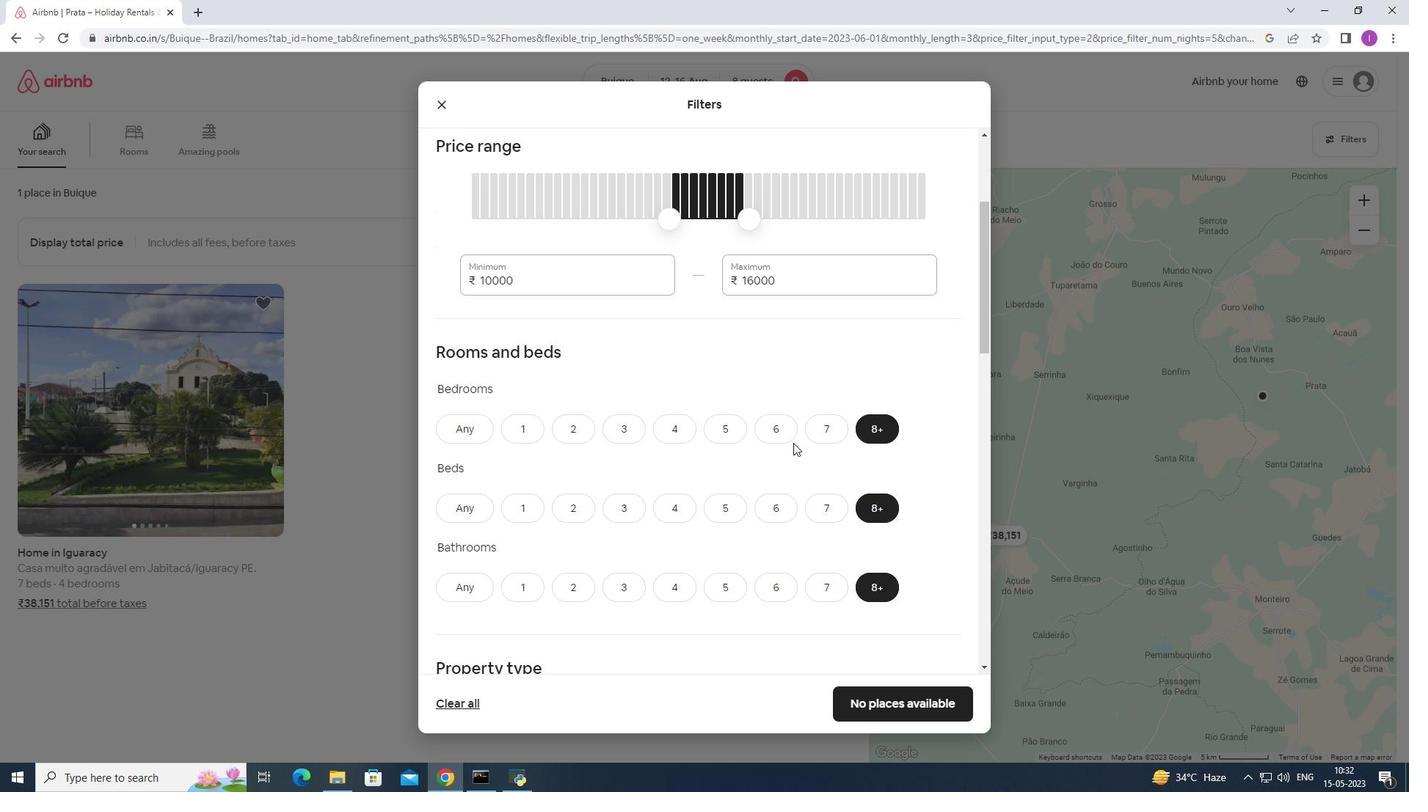 
Action: Mouse scrolled (793, 442) with delta (0, 0)
Screenshot: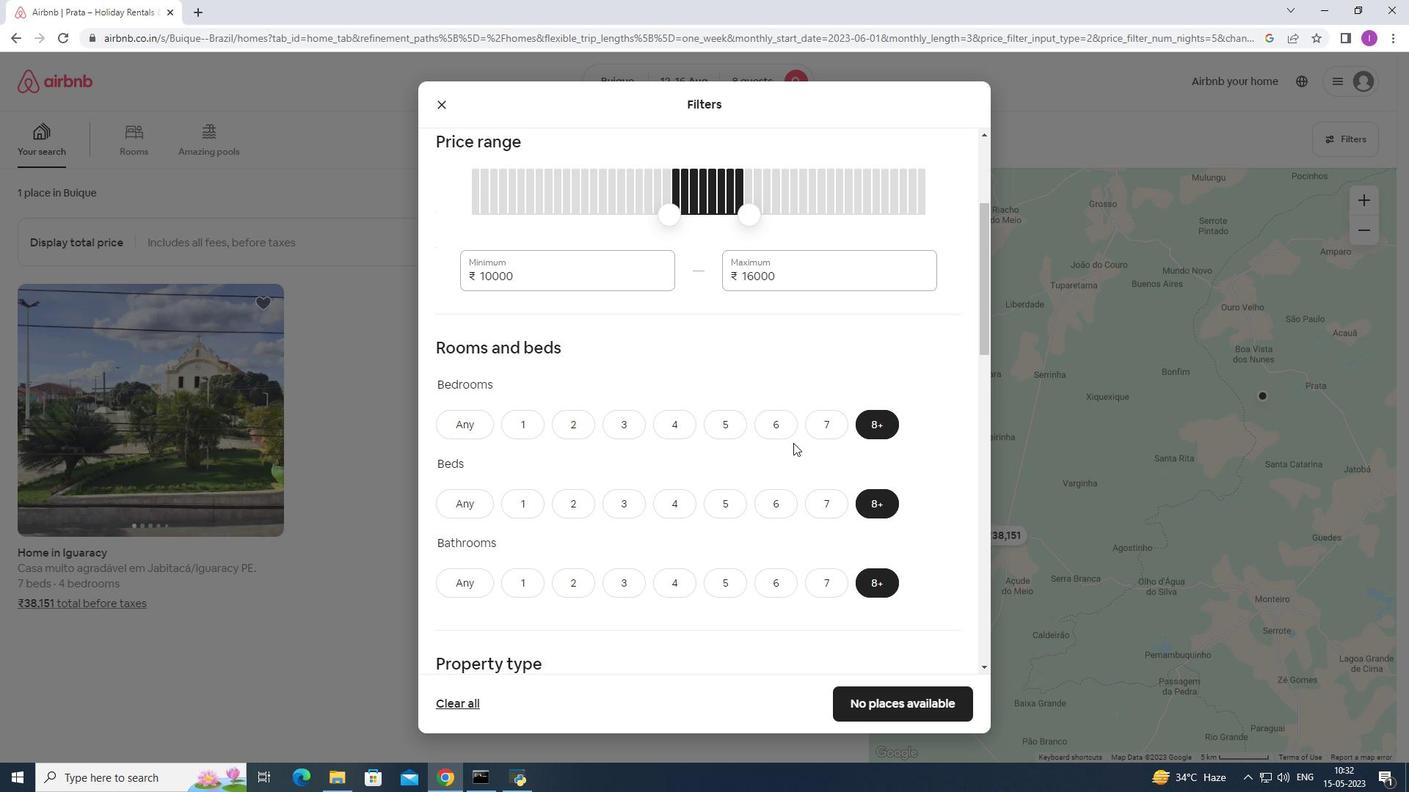 
Action: Mouse moved to (463, 436)
Screenshot: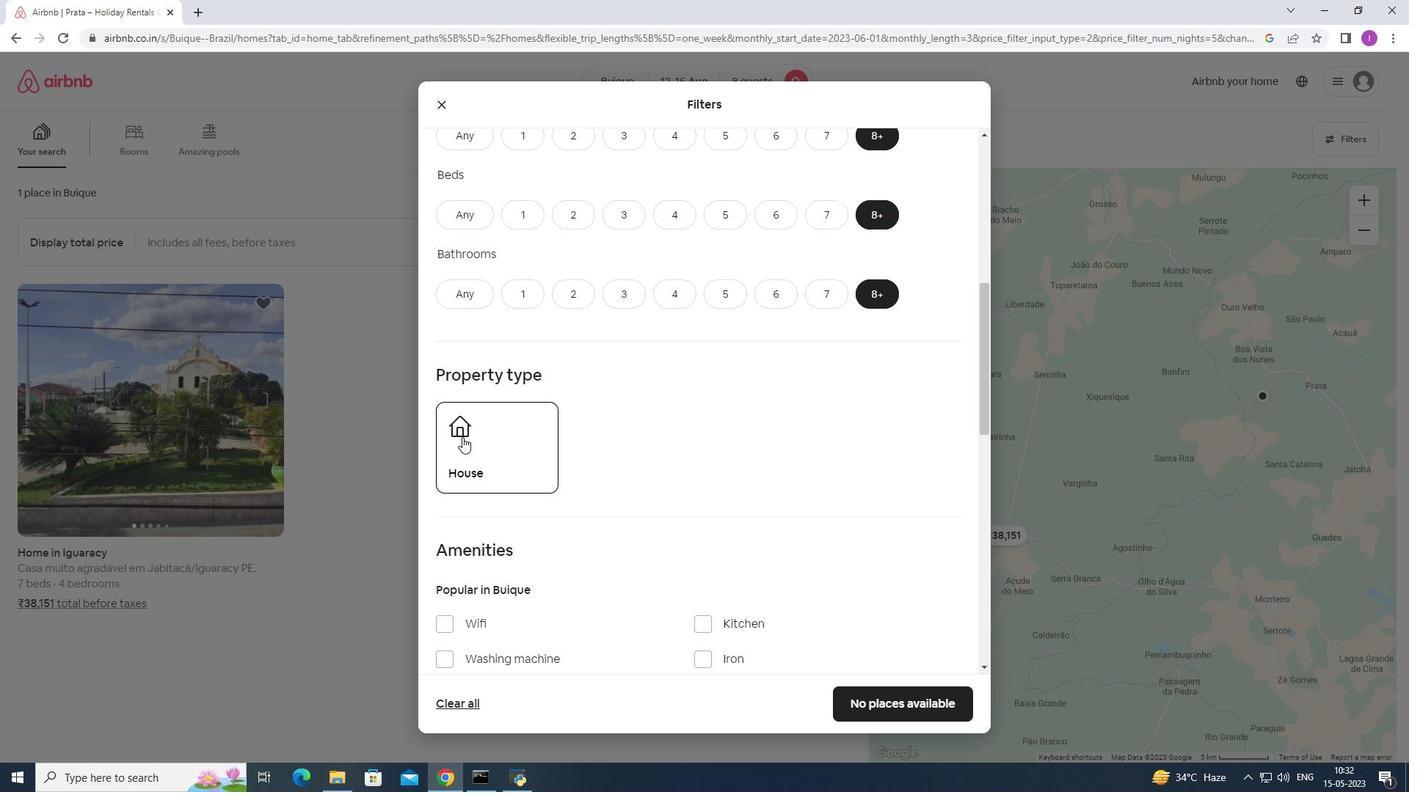 
Action: Mouse pressed left at (463, 436)
Screenshot: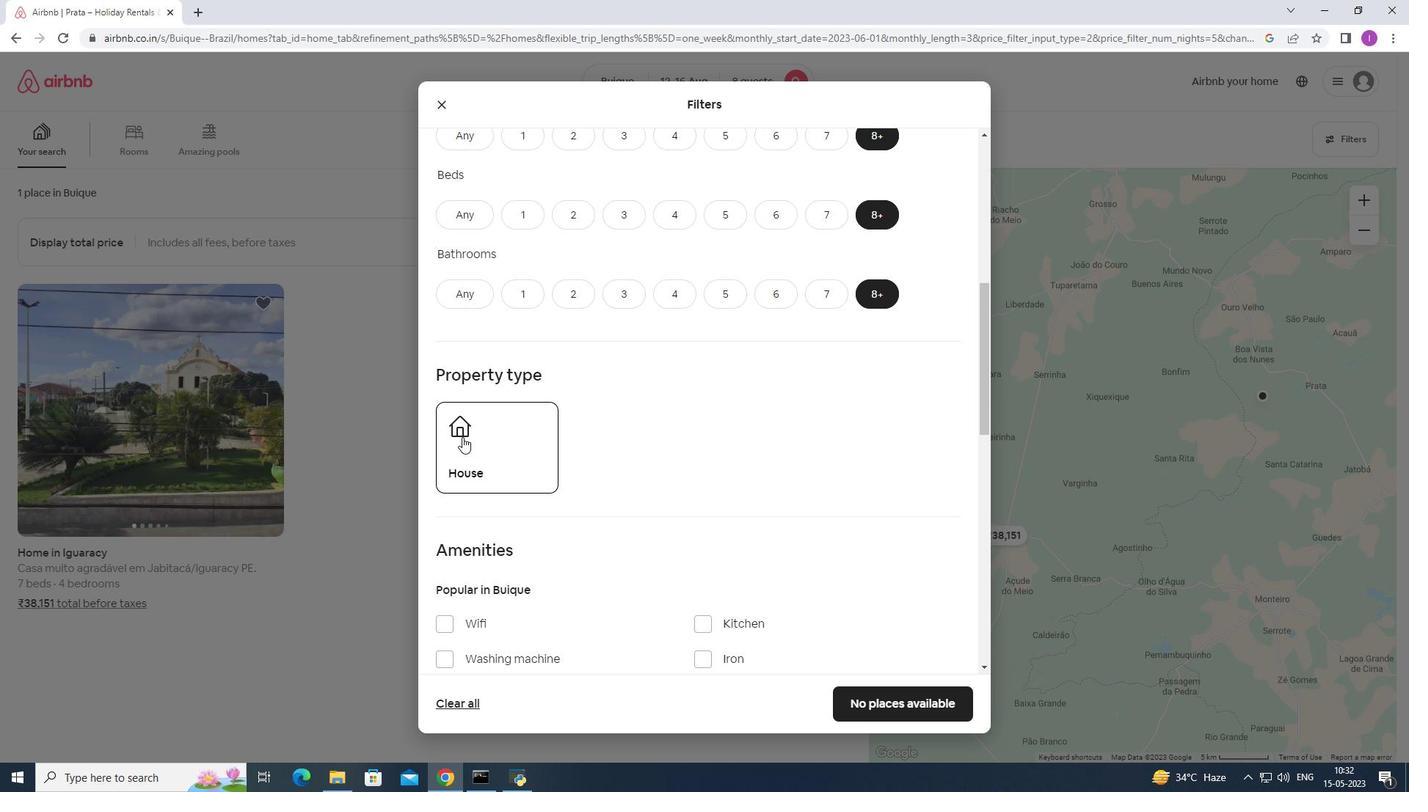 
Action: Mouse moved to (595, 460)
Screenshot: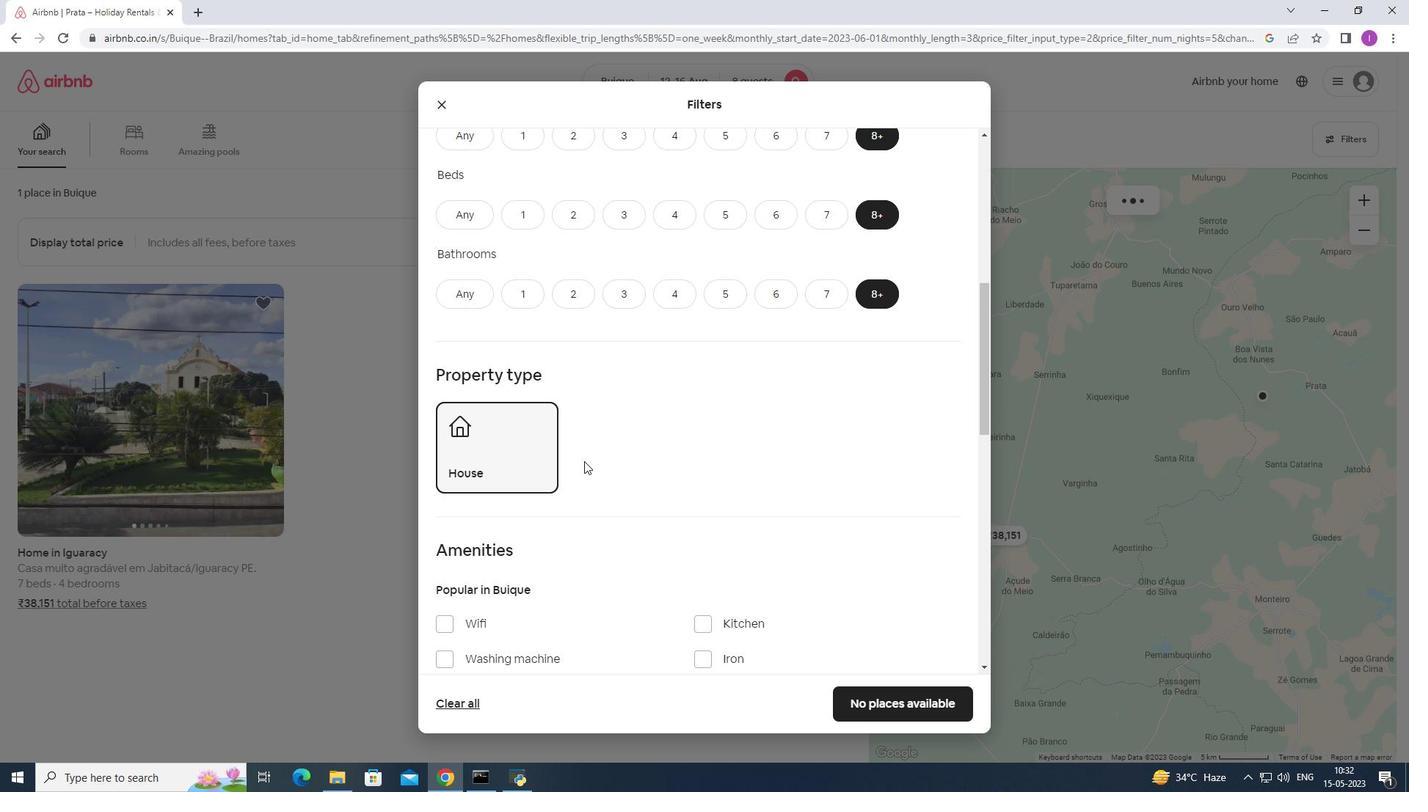 
Action: Mouse scrolled (595, 459) with delta (0, 0)
Screenshot: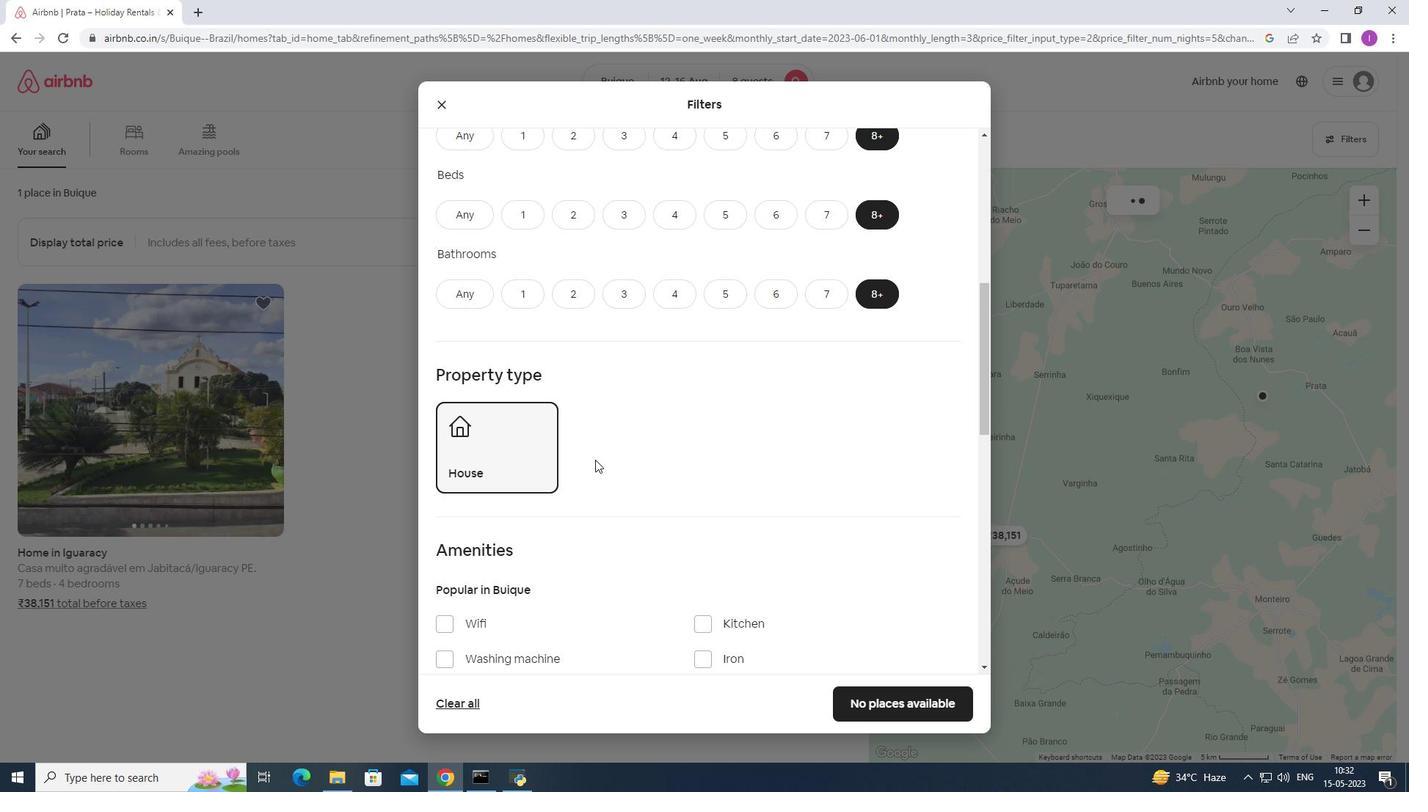 
Action: Mouse moved to (595, 460)
Screenshot: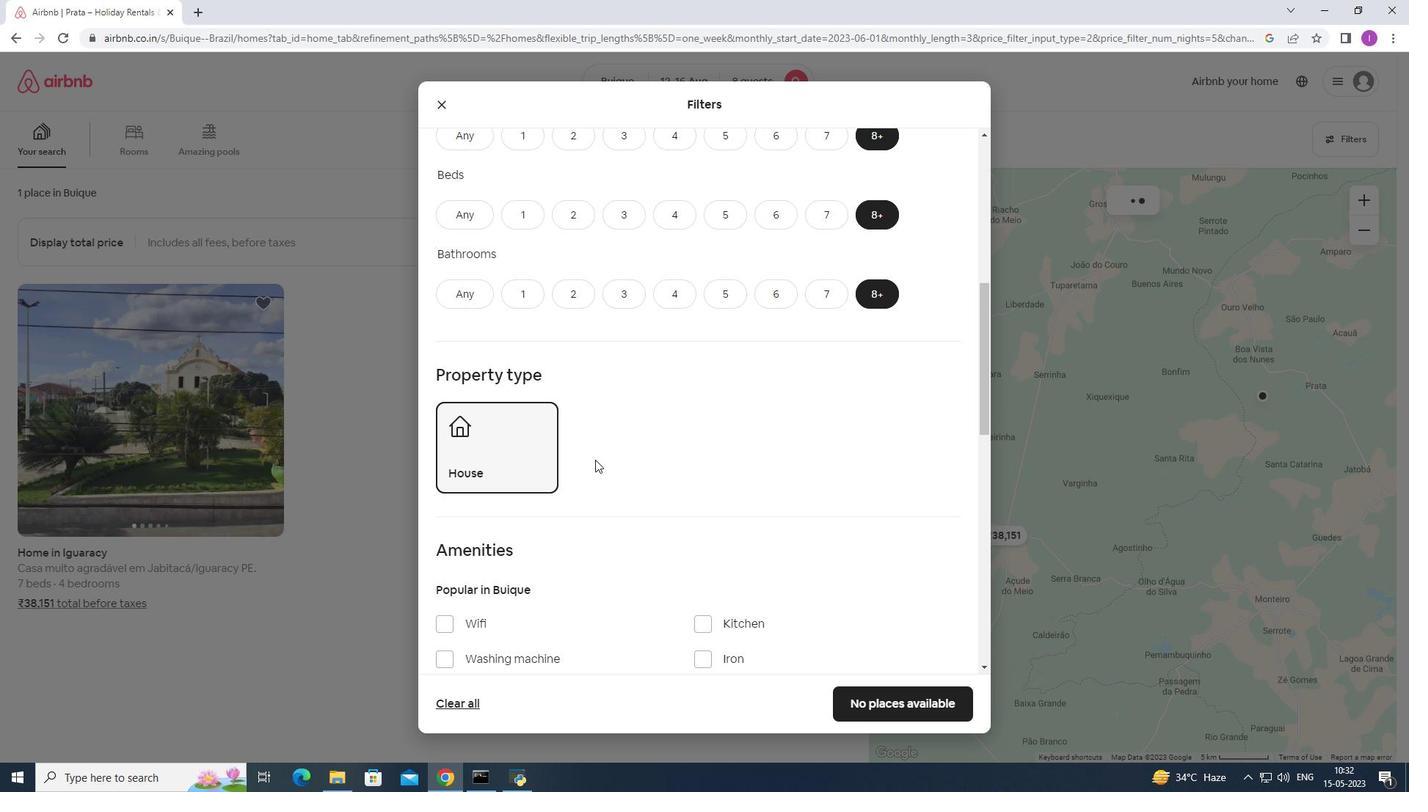 
Action: Mouse scrolled (595, 459) with delta (0, 0)
Screenshot: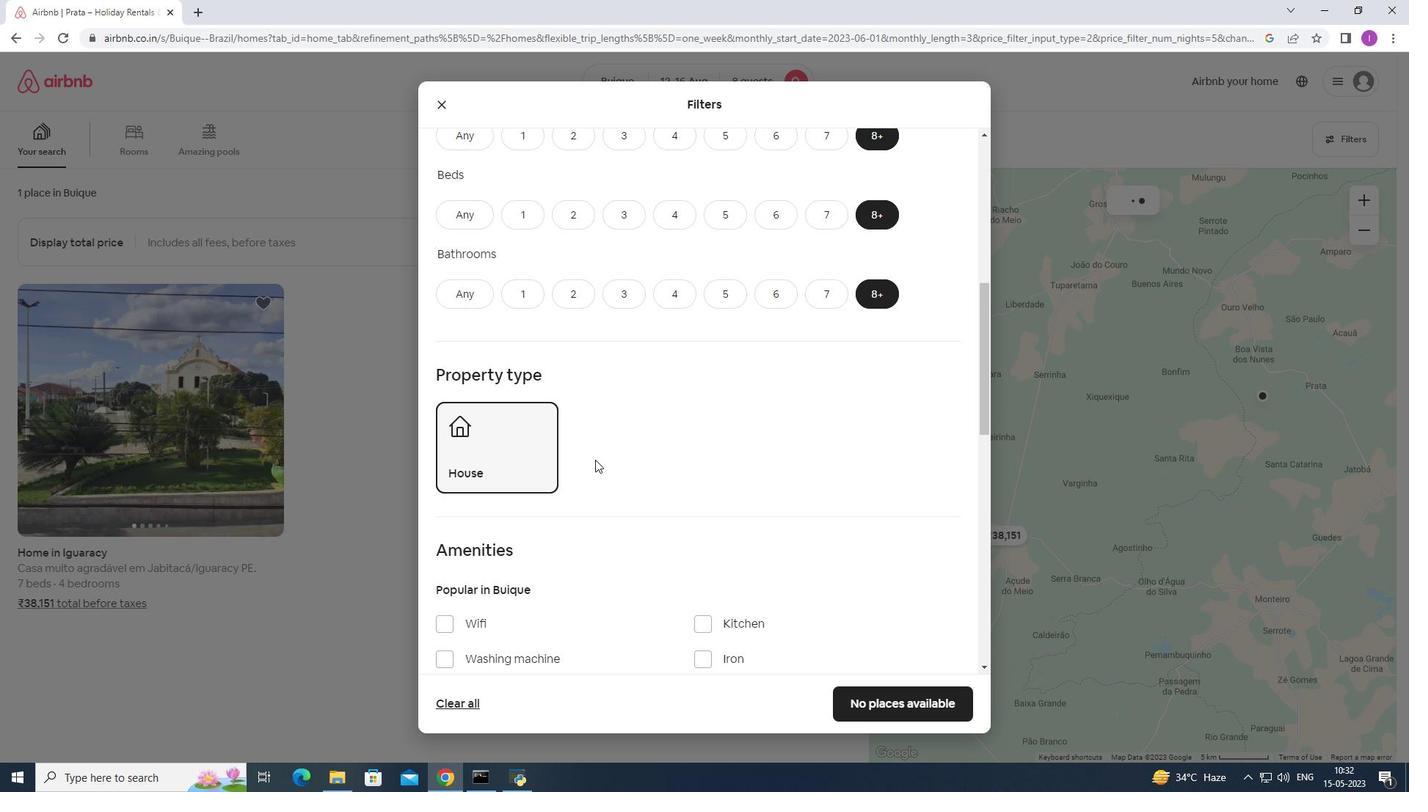 
Action: Mouse moved to (597, 458)
Screenshot: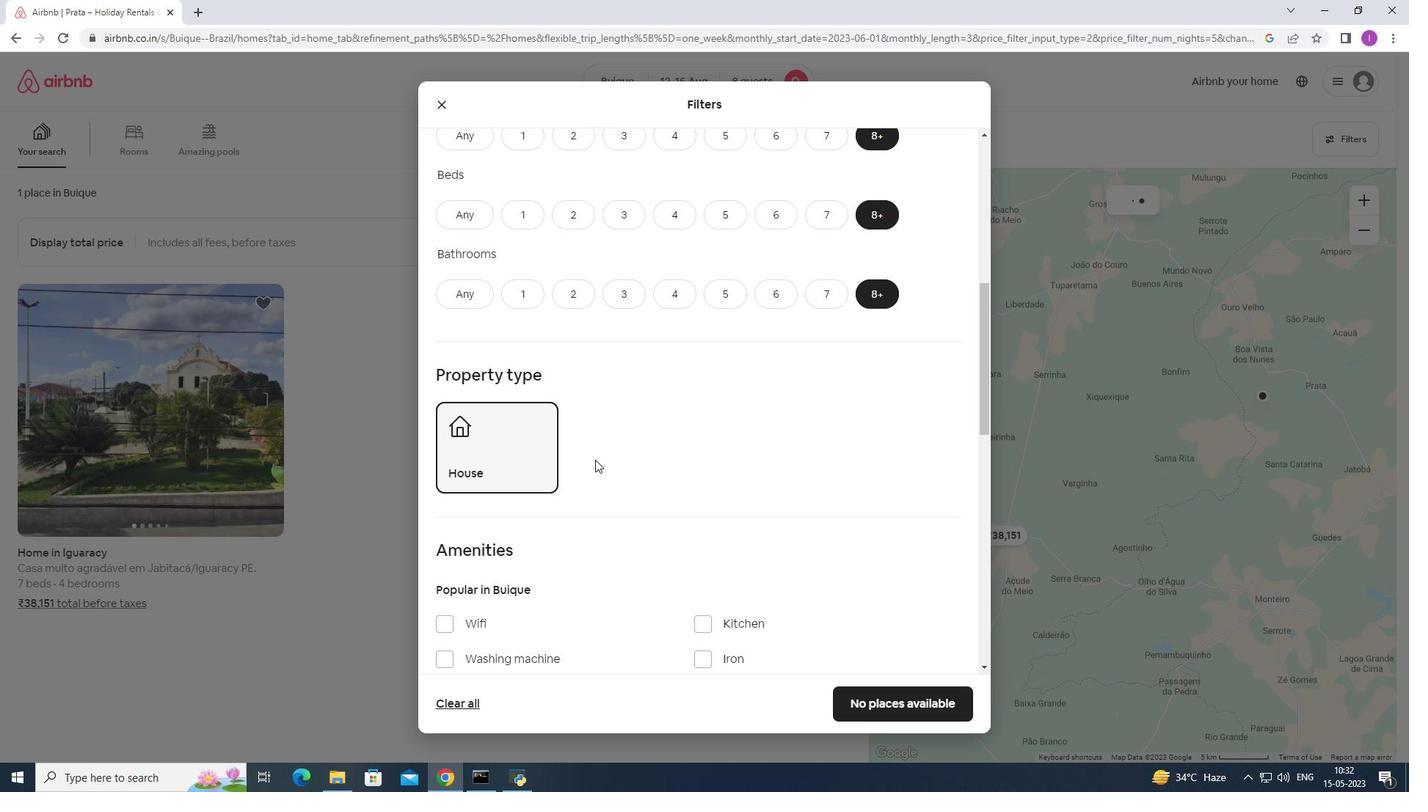 
Action: Mouse scrolled (596, 458) with delta (0, 0)
Screenshot: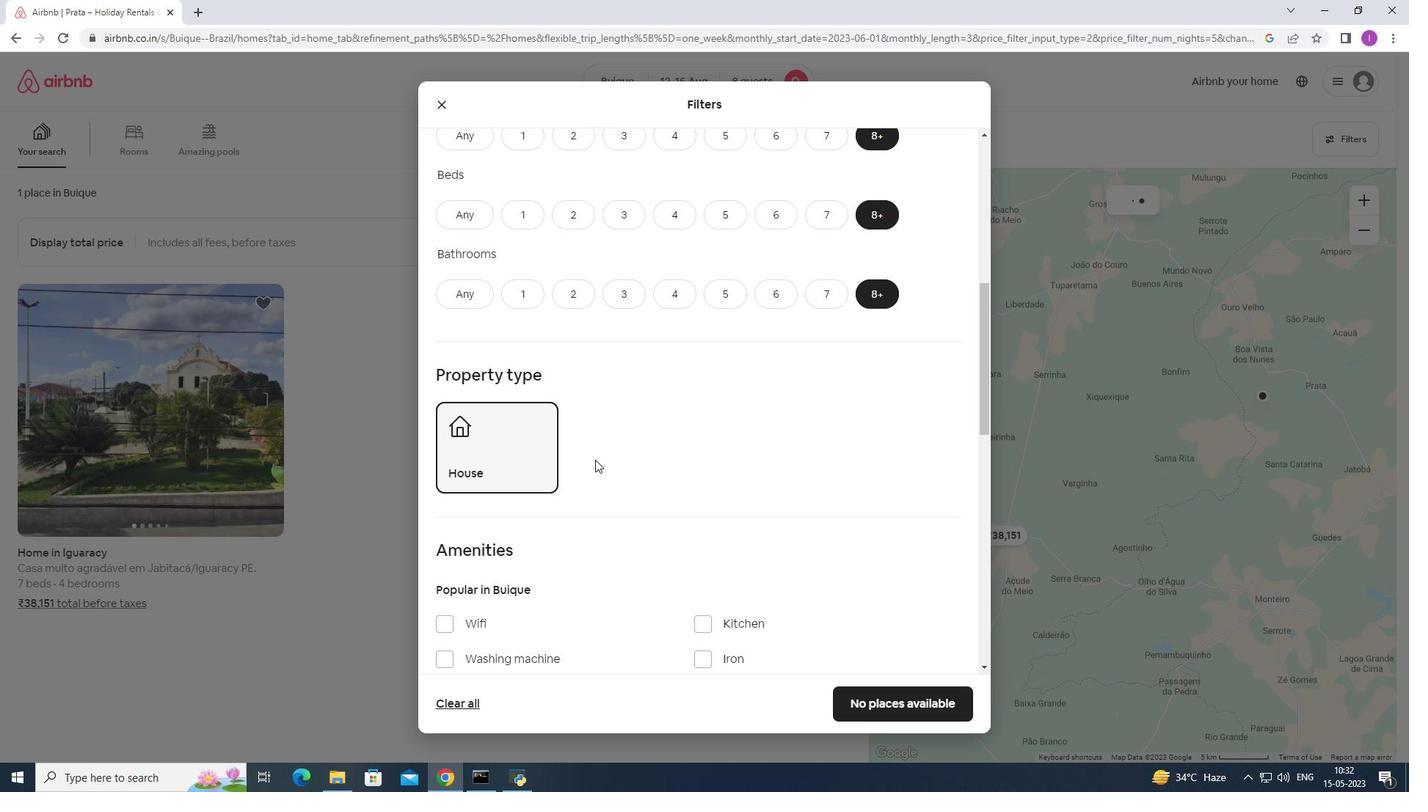 
Action: Mouse scrolled (597, 457) with delta (0, 0)
Screenshot: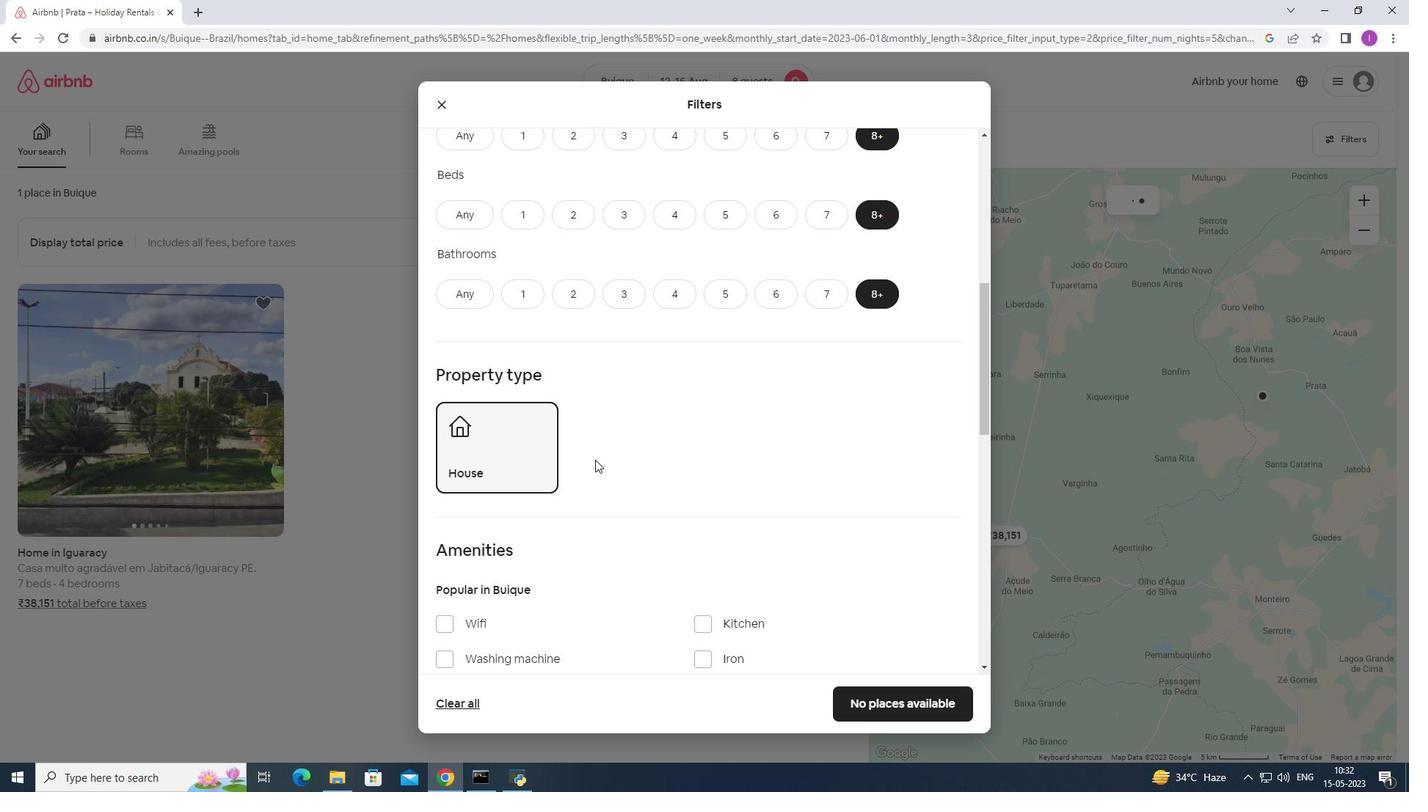 
Action: Mouse moved to (733, 399)
Screenshot: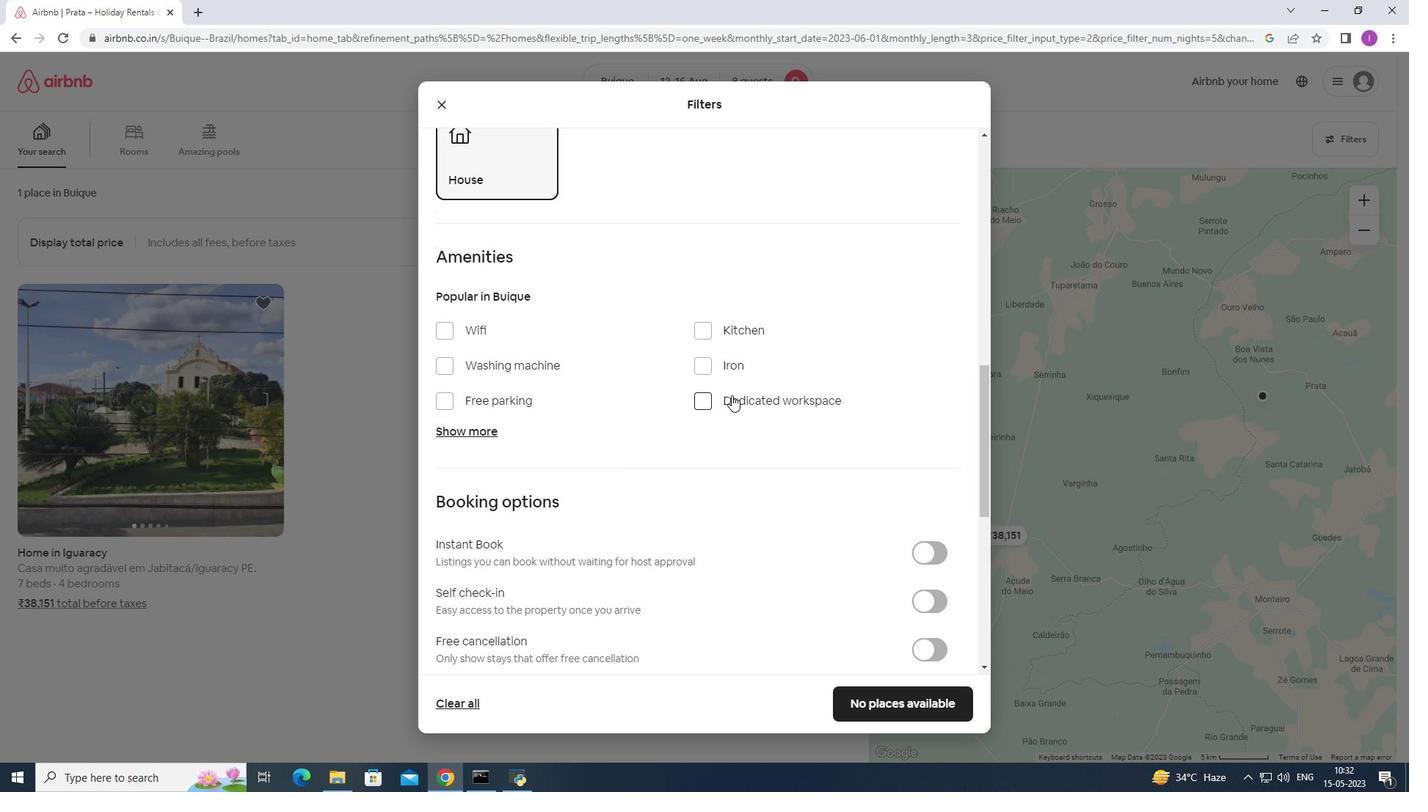 
Action: Mouse scrolled (733, 398) with delta (0, 0)
Screenshot: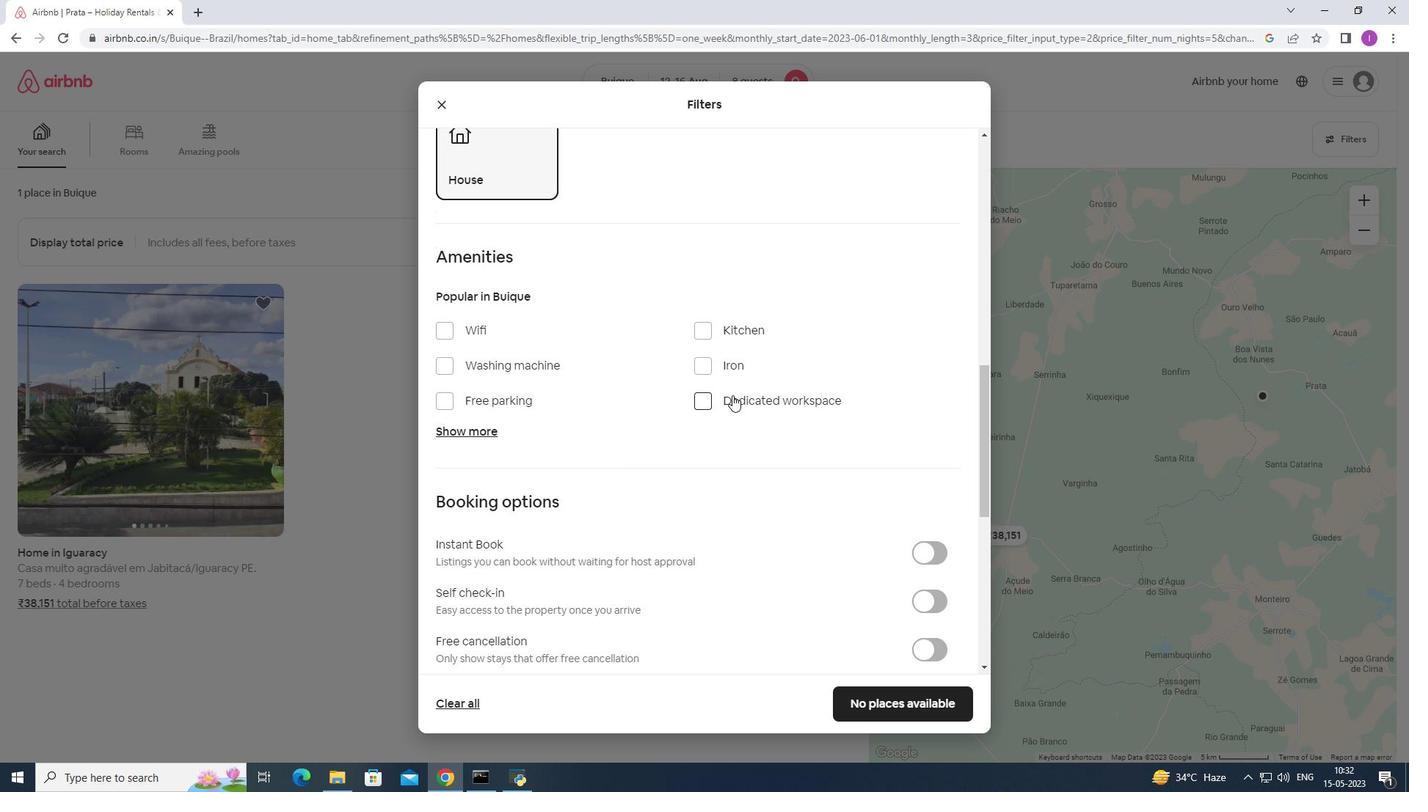 
Action: Mouse moved to (733, 401)
Screenshot: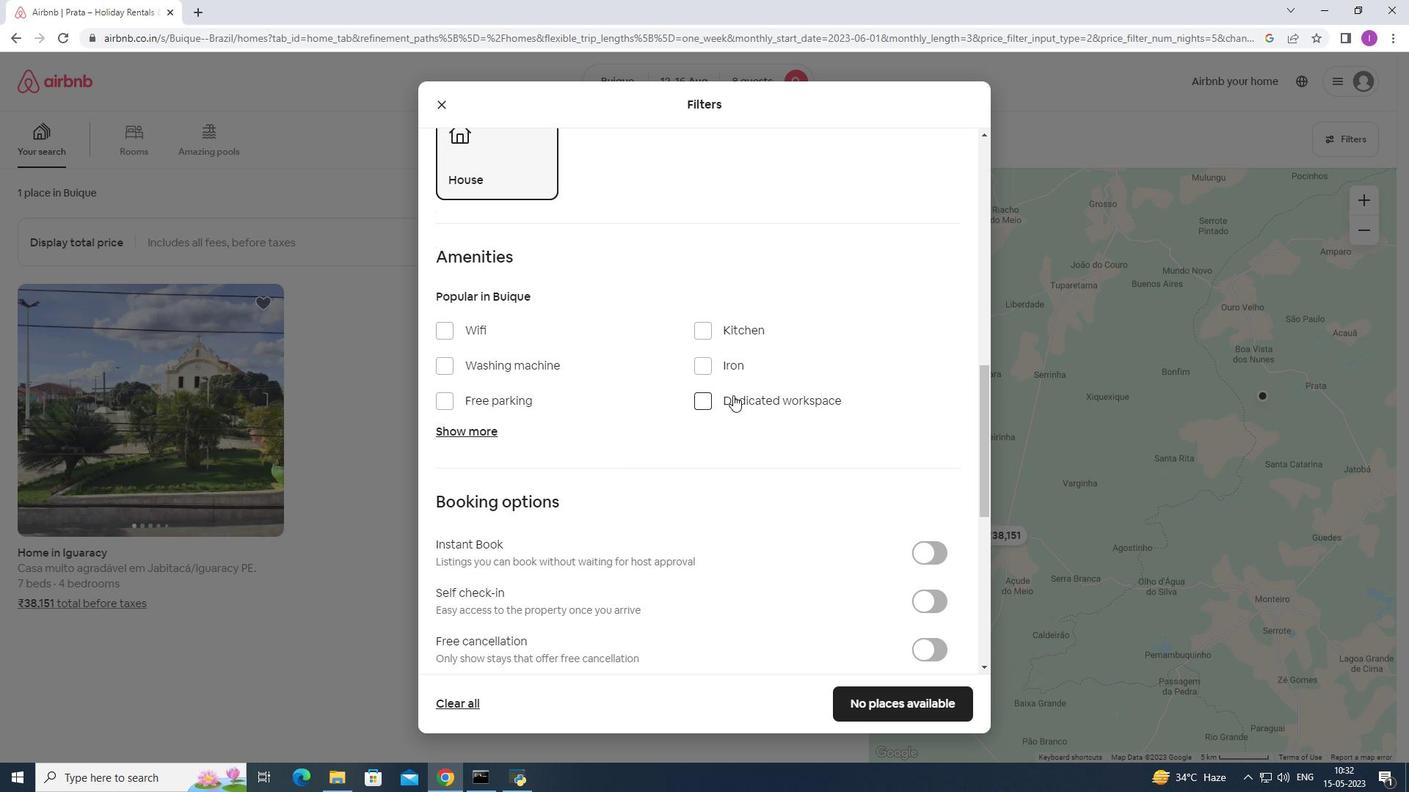 
Action: Mouse scrolled (733, 400) with delta (0, 0)
Screenshot: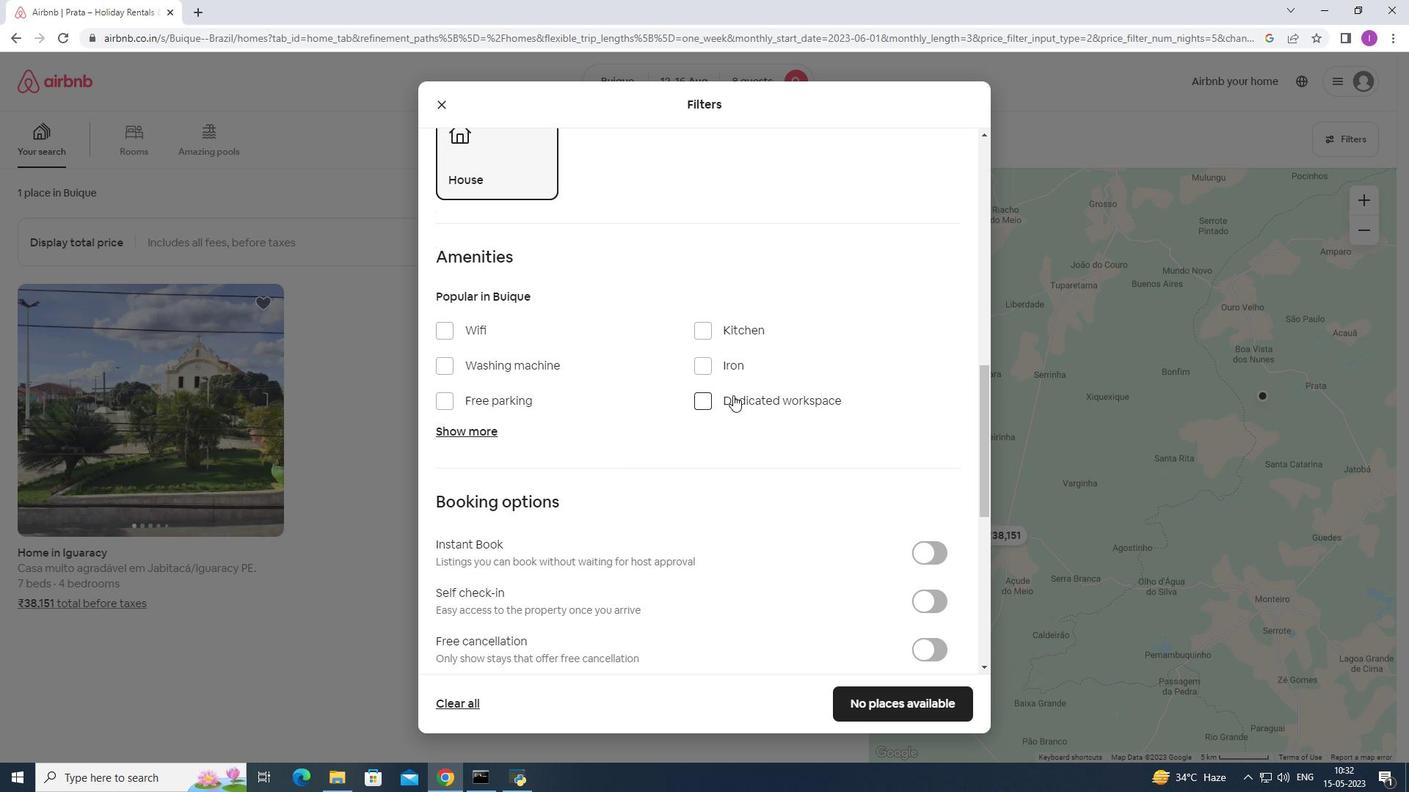 
Action: Mouse moved to (736, 399)
Screenshot: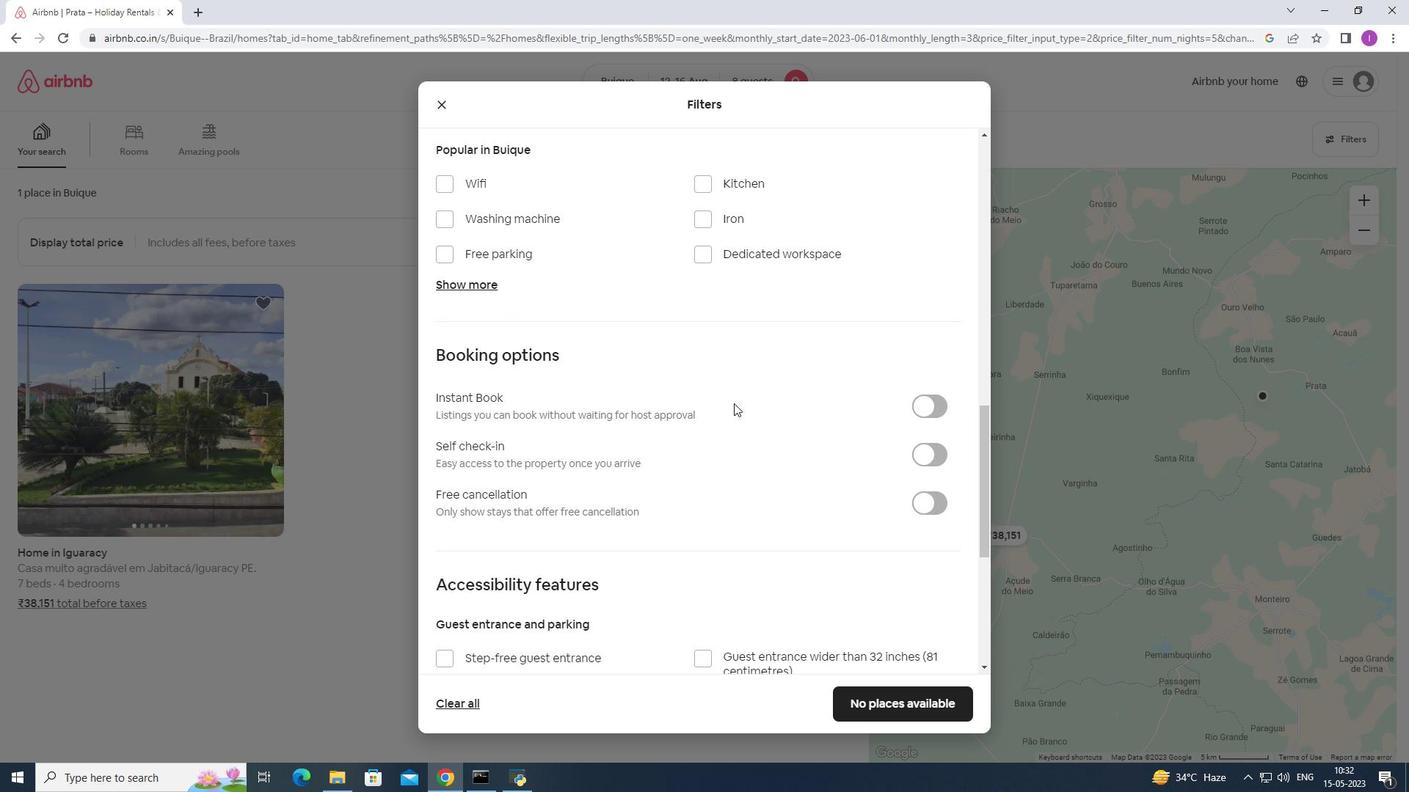 
Action: Mouse scrolled (736, 400) with delta (0, 0)
Screenshot: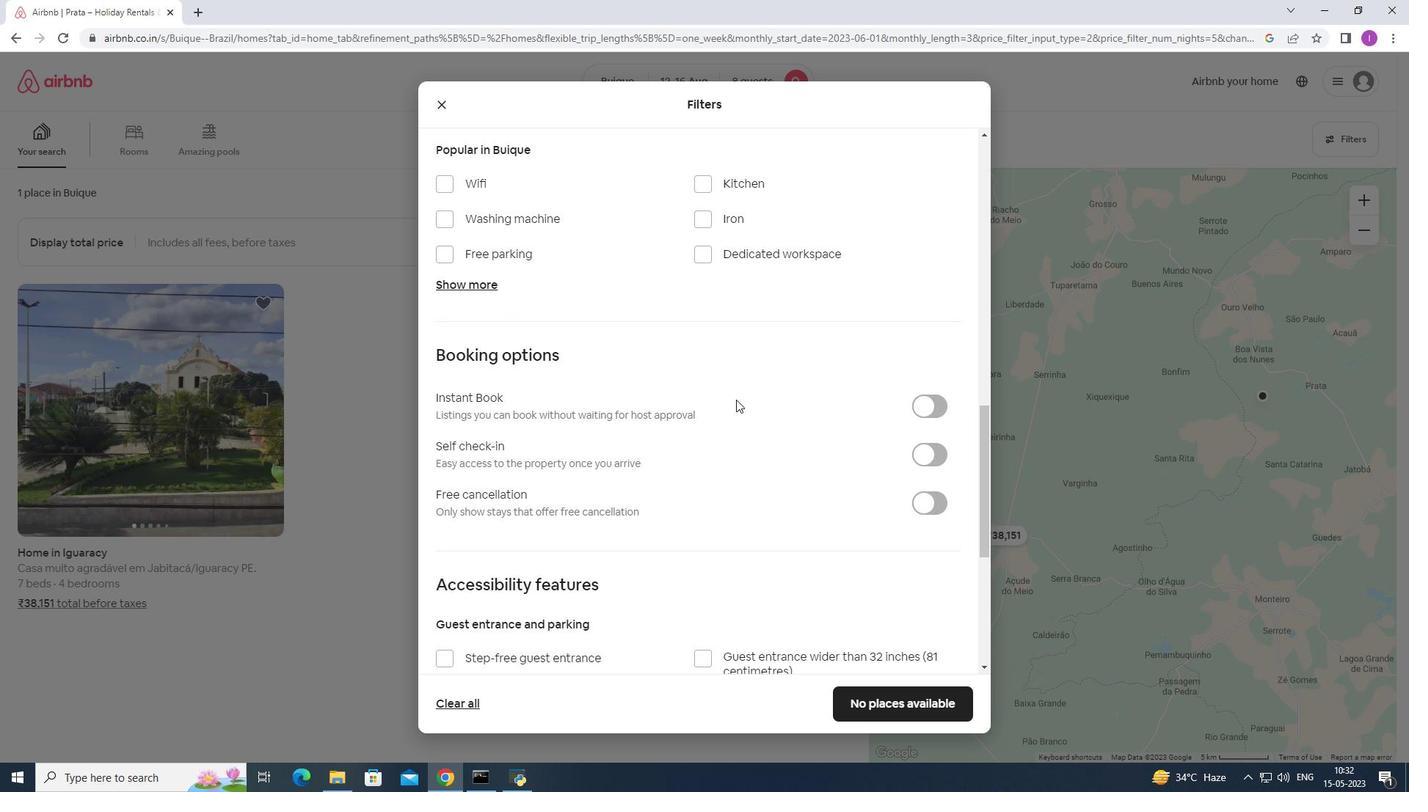 
Action: Mouse moved to (442, 251)
Screenshot: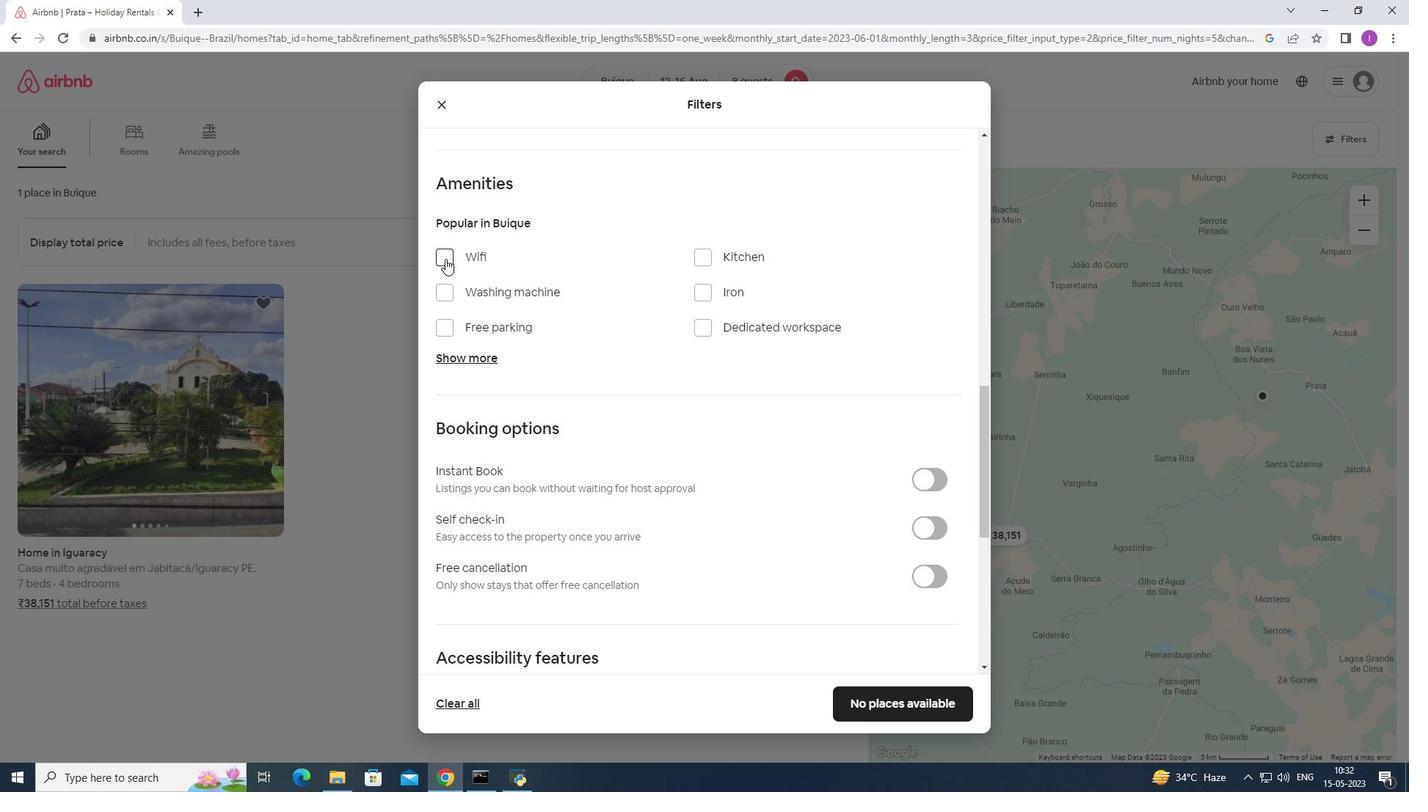 
Action: Mouse pressed left at (442, 251)
Screenshot: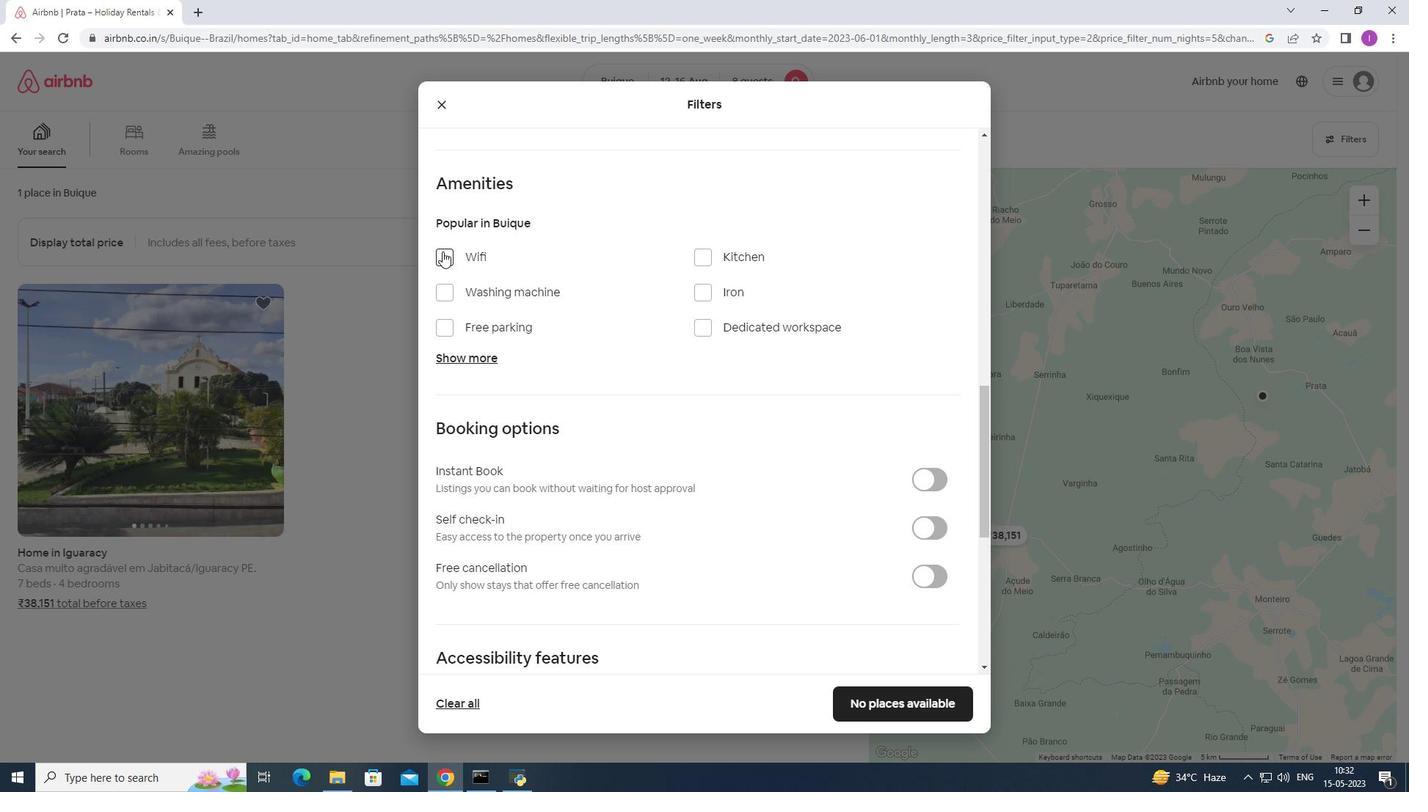 
Action: Mouse moved to (454, 329)
Screenshot: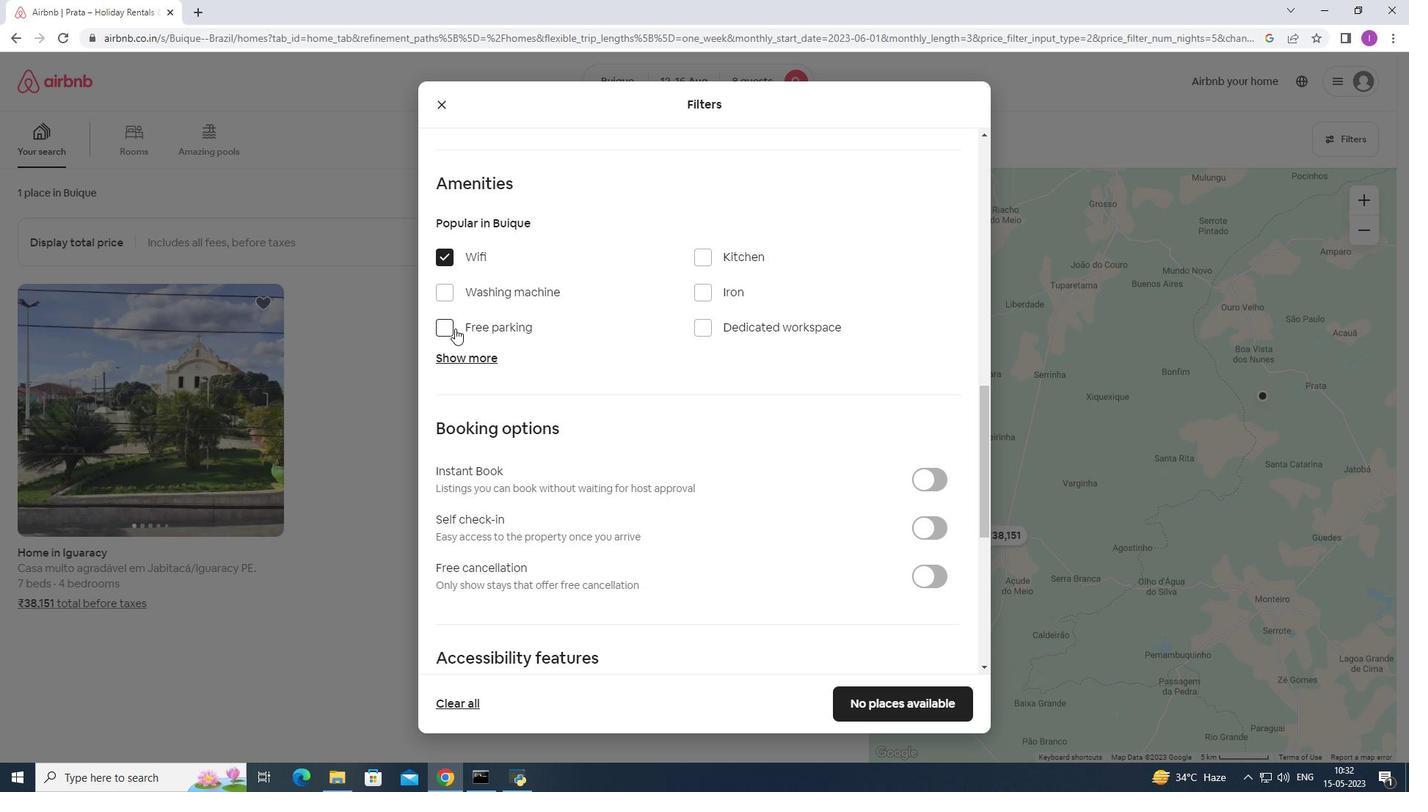 
Action: Mouse pressed left at (454, 329)
Screenshot: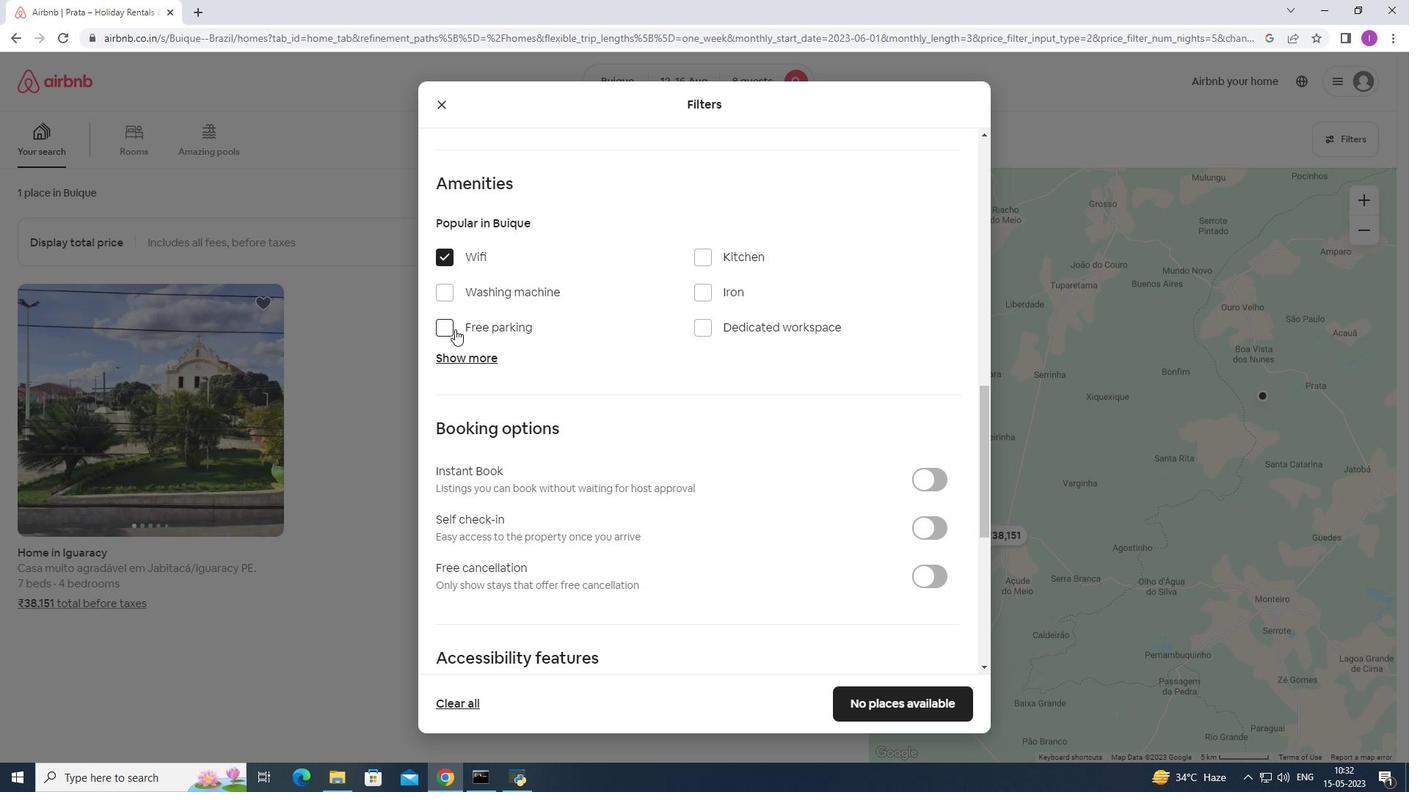 
Action: Mouse moved to (479, 353)
Screenshot: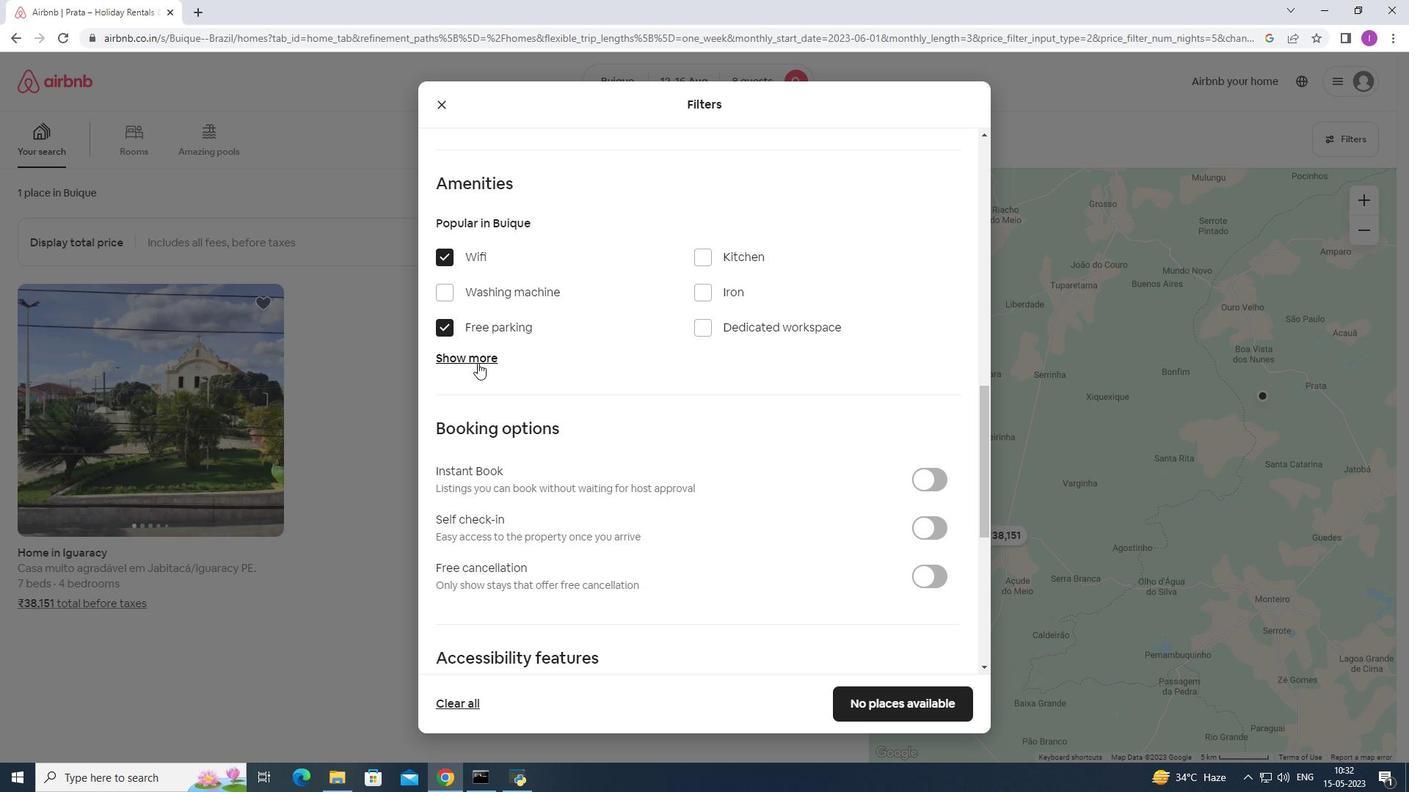 
Action: Mouse pressed left at (479, 353)
Screenshot: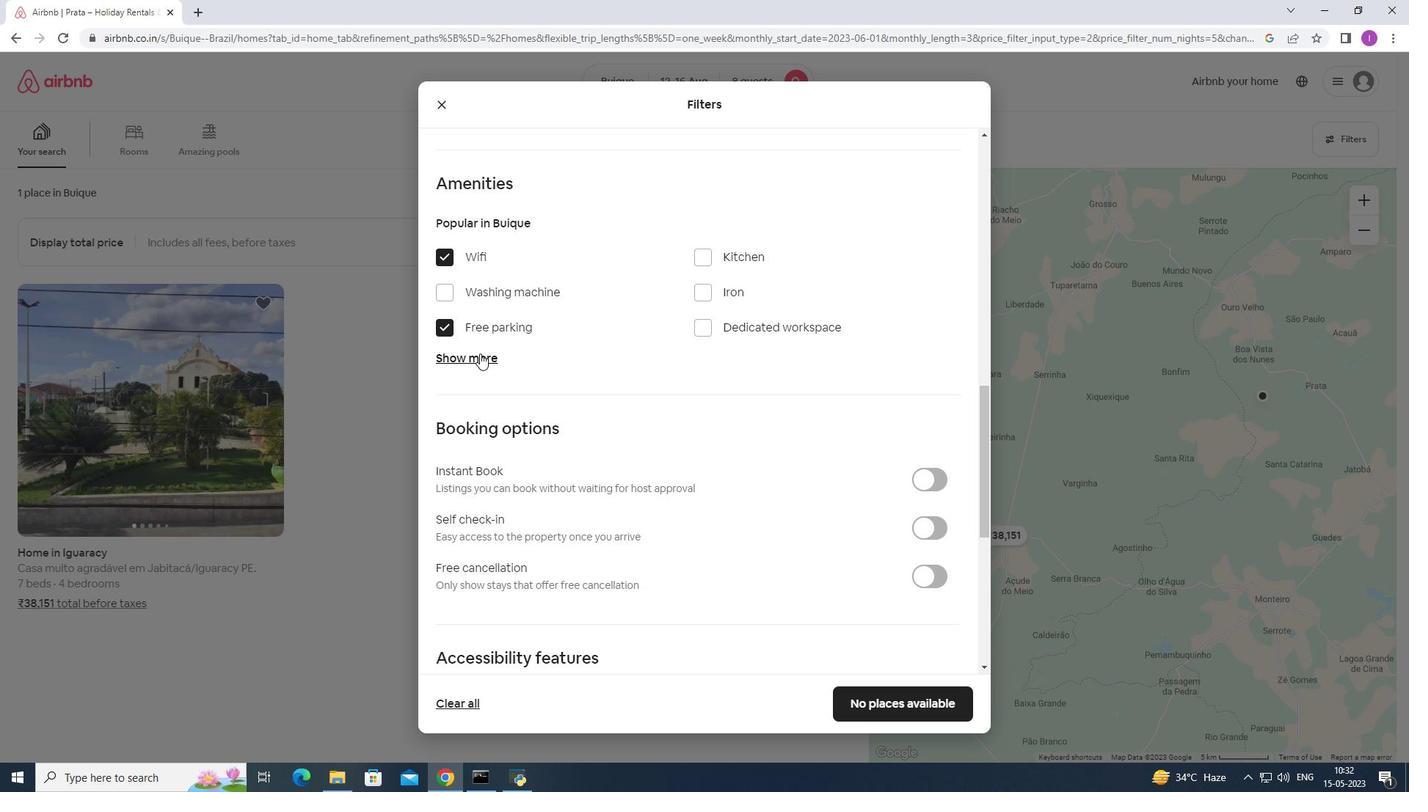 
Action: Mouse moved to (716, 442)
Screenshot: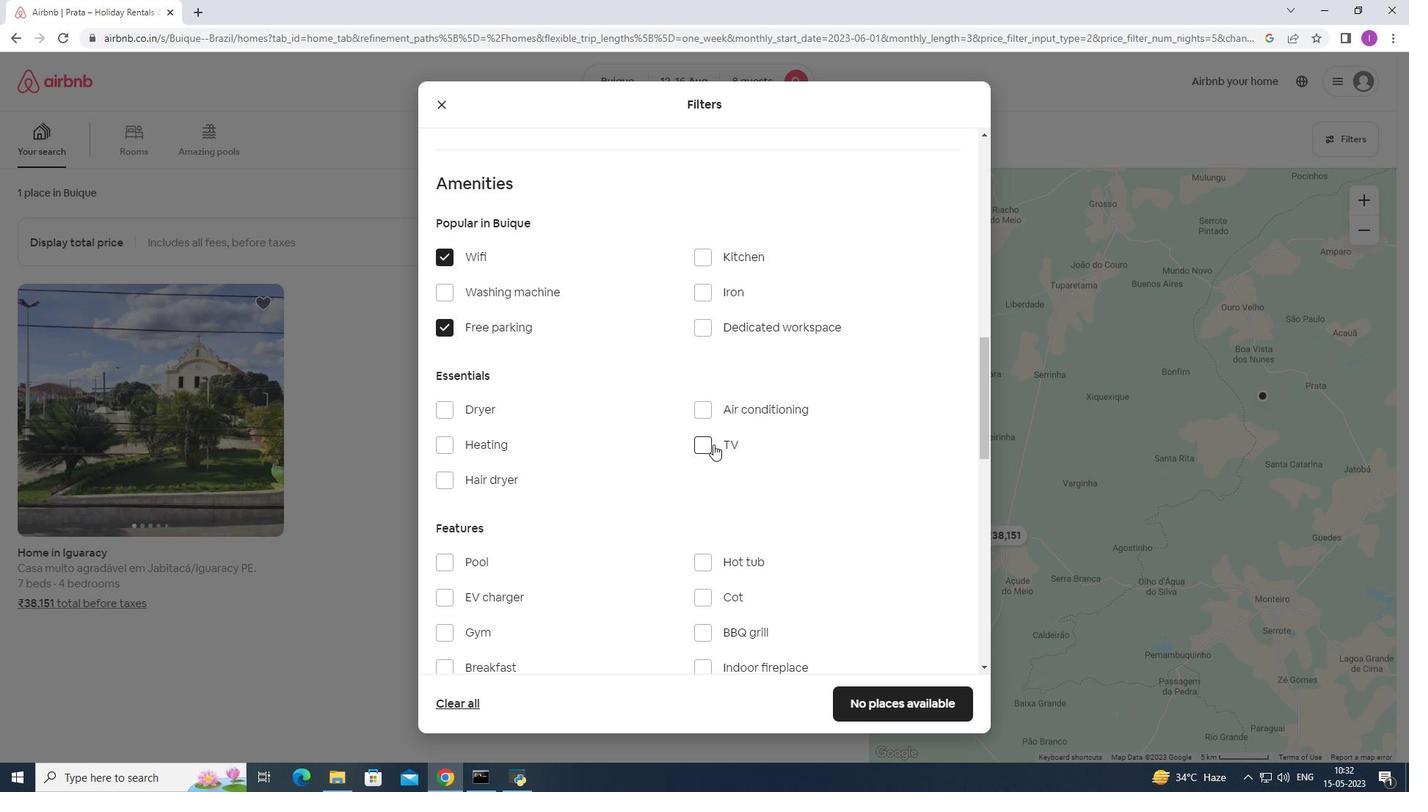 
Action: Mouse pressed left at (716, 442)
Screenshot: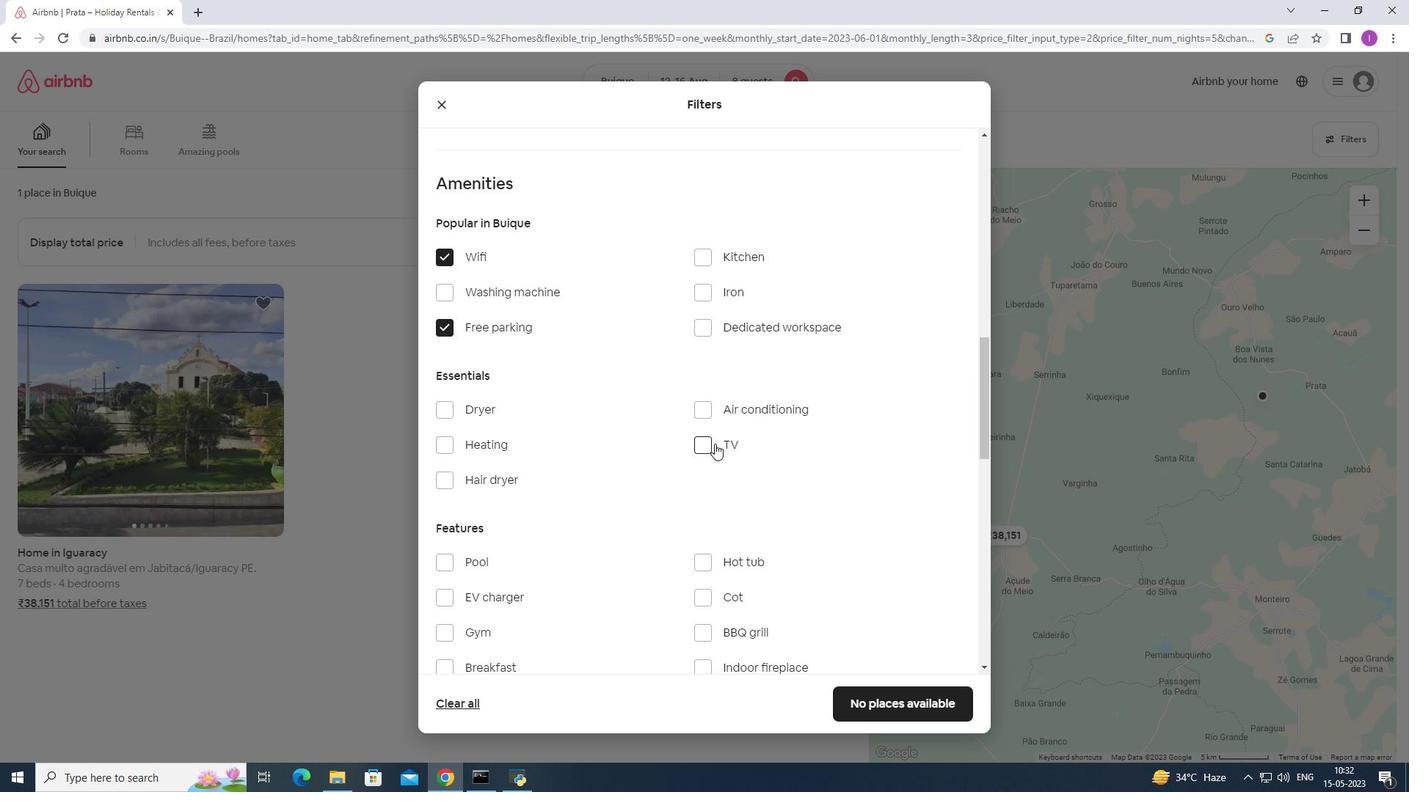 
Action: Mouse moved to (623, 493)
Screenshot: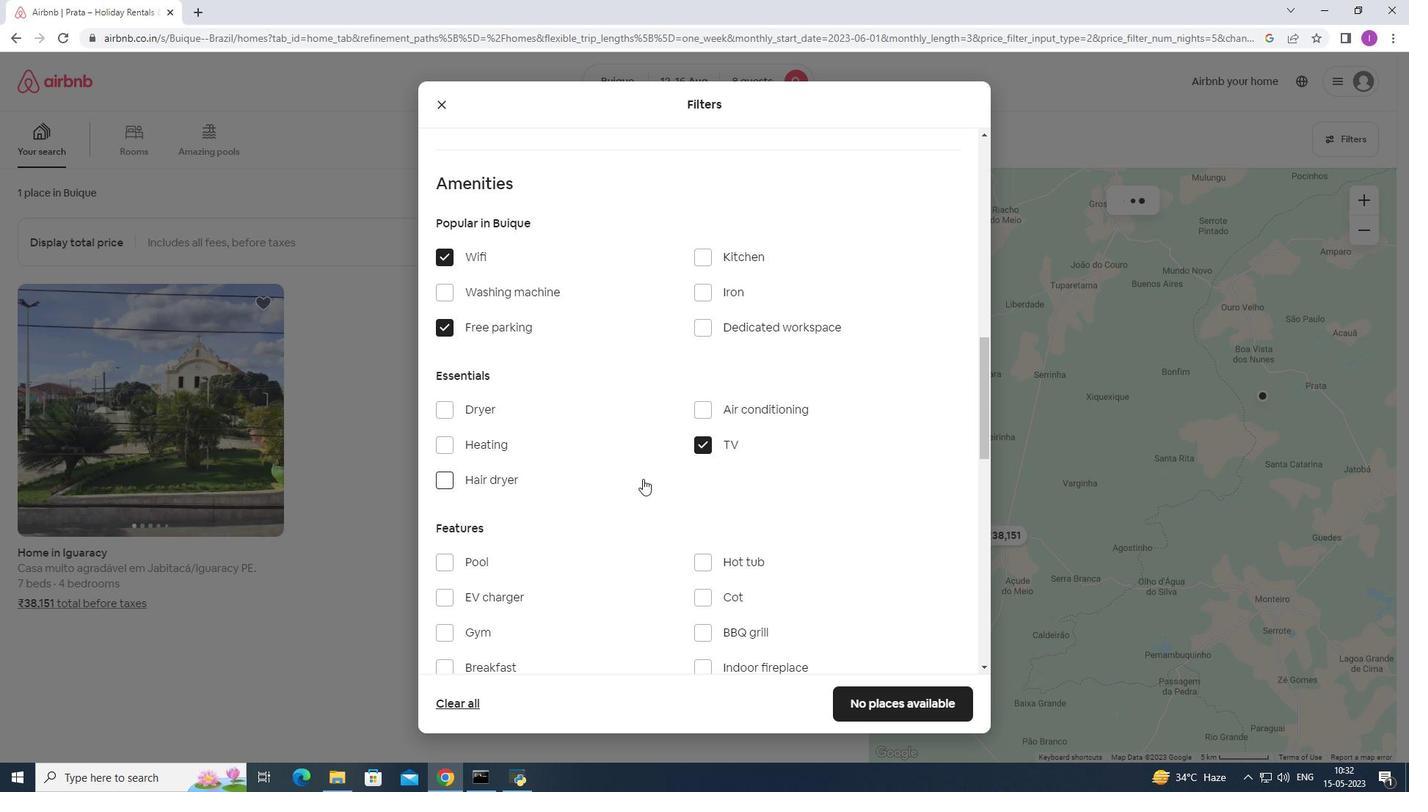 
Action: Mouse scrolled (623, 493) with delta (0, 0)
Screenshot: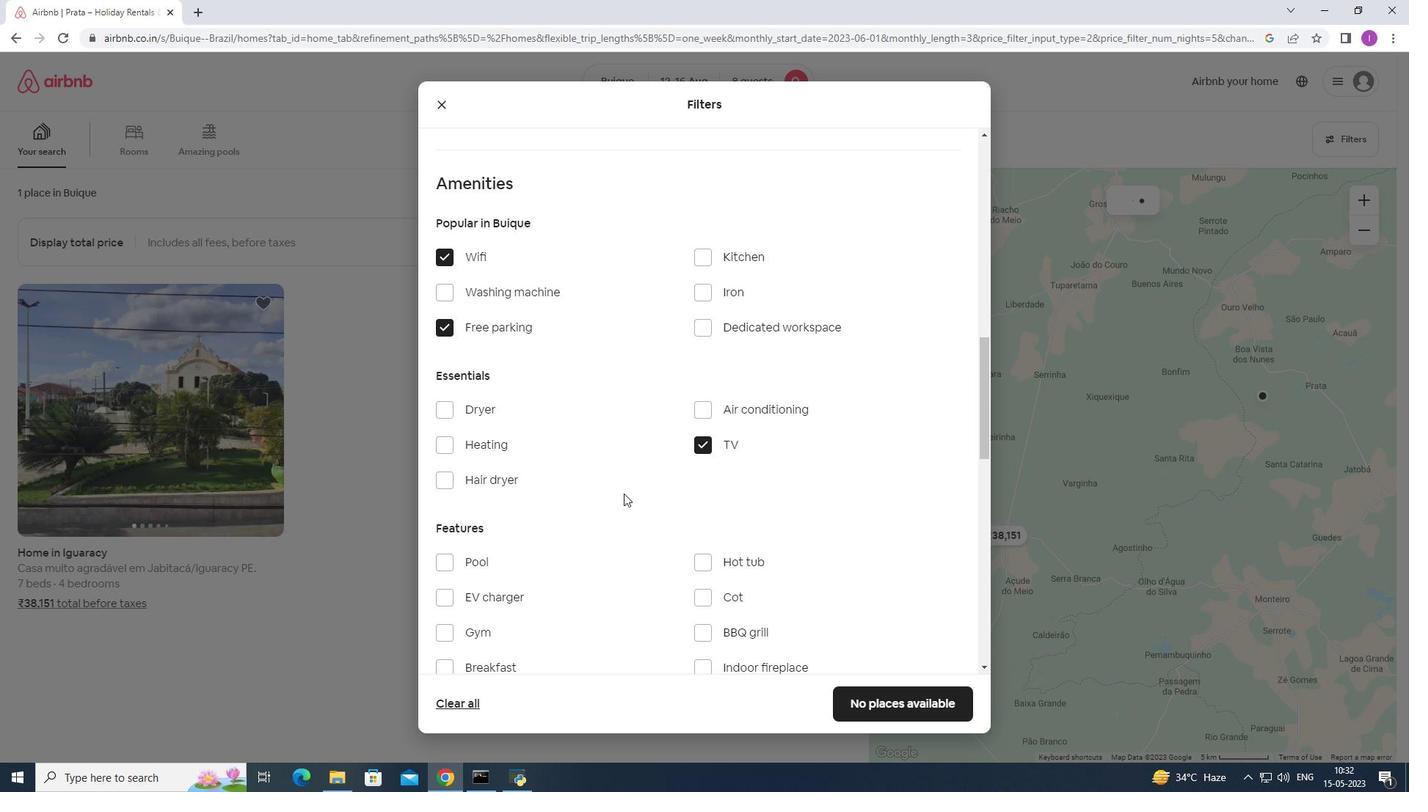
Action: Mouse scrolled (623, 493) with delta (0, 0)
Screenshot: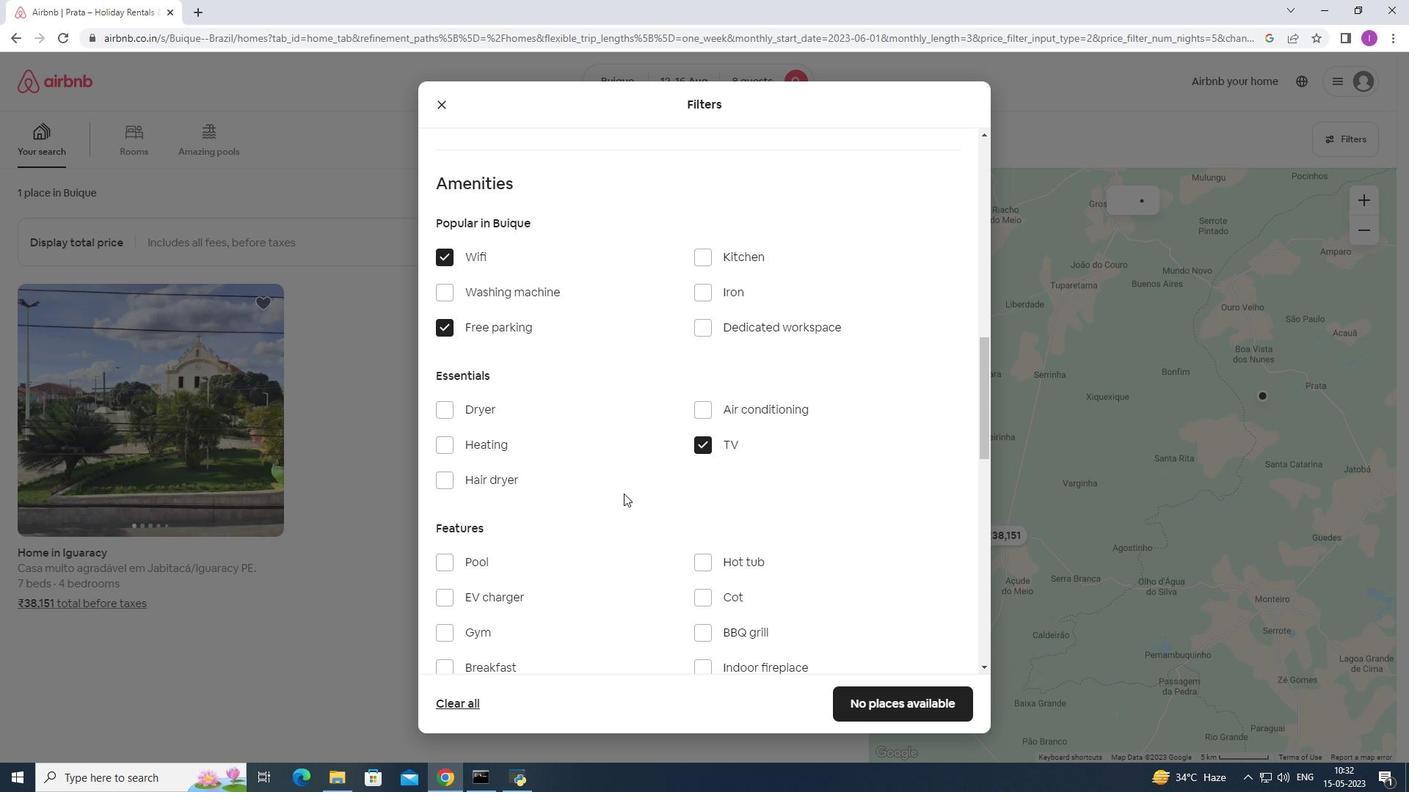 
Action: Mouse scrolled (623, 493) with delta (0, 0)
Screenshot: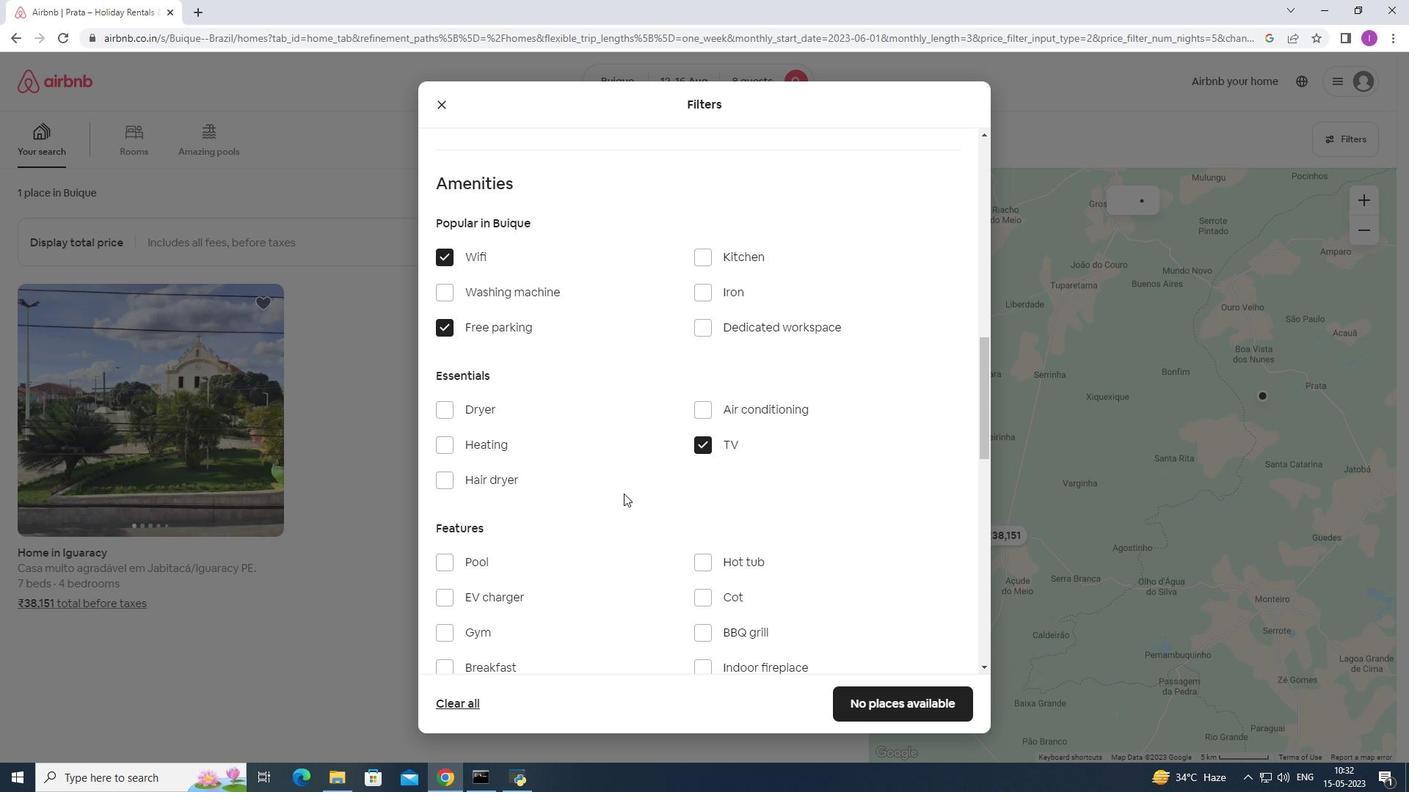 
Action: Mouse moved to (436, 410)
Screenshot: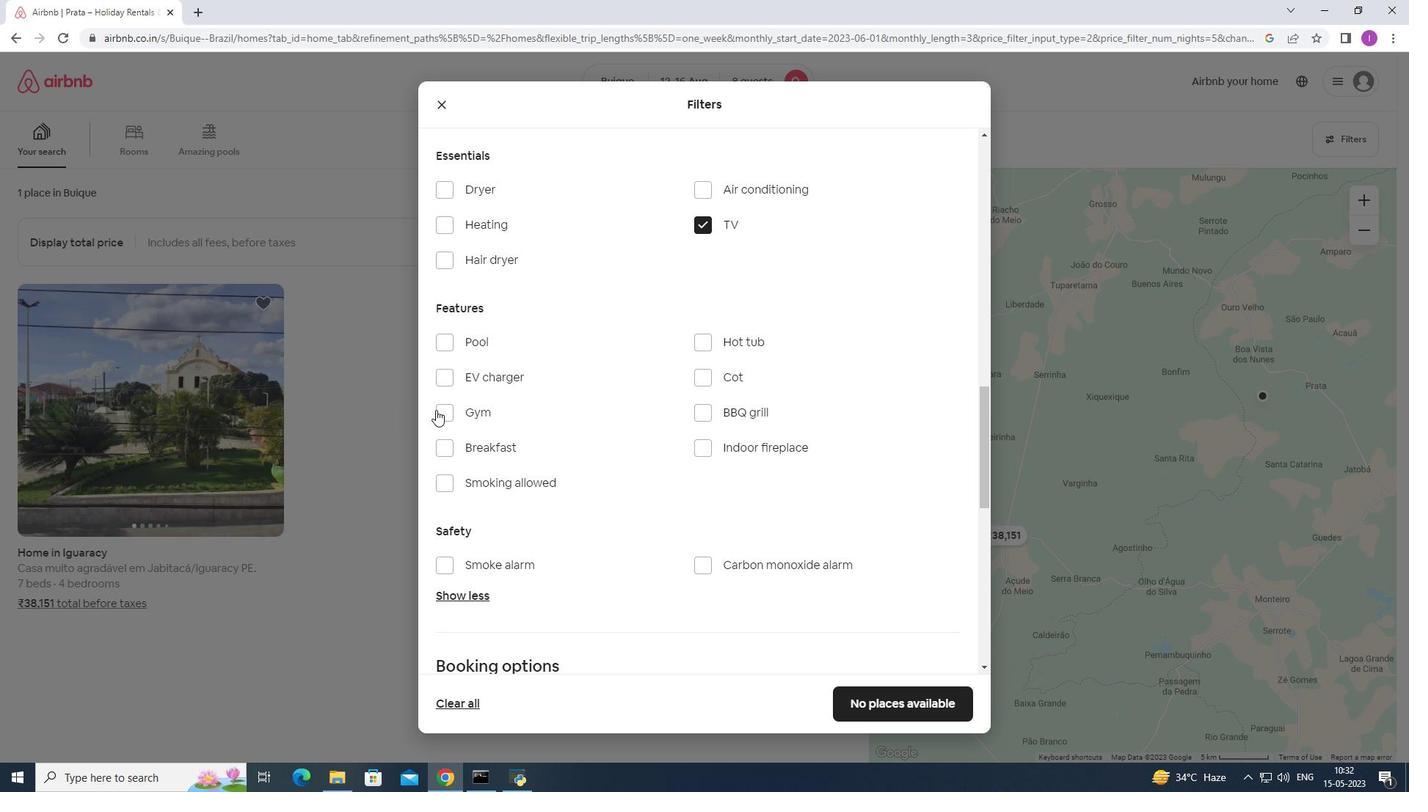 
Action: Mouse pressed left at (436, 410)
Screenshot: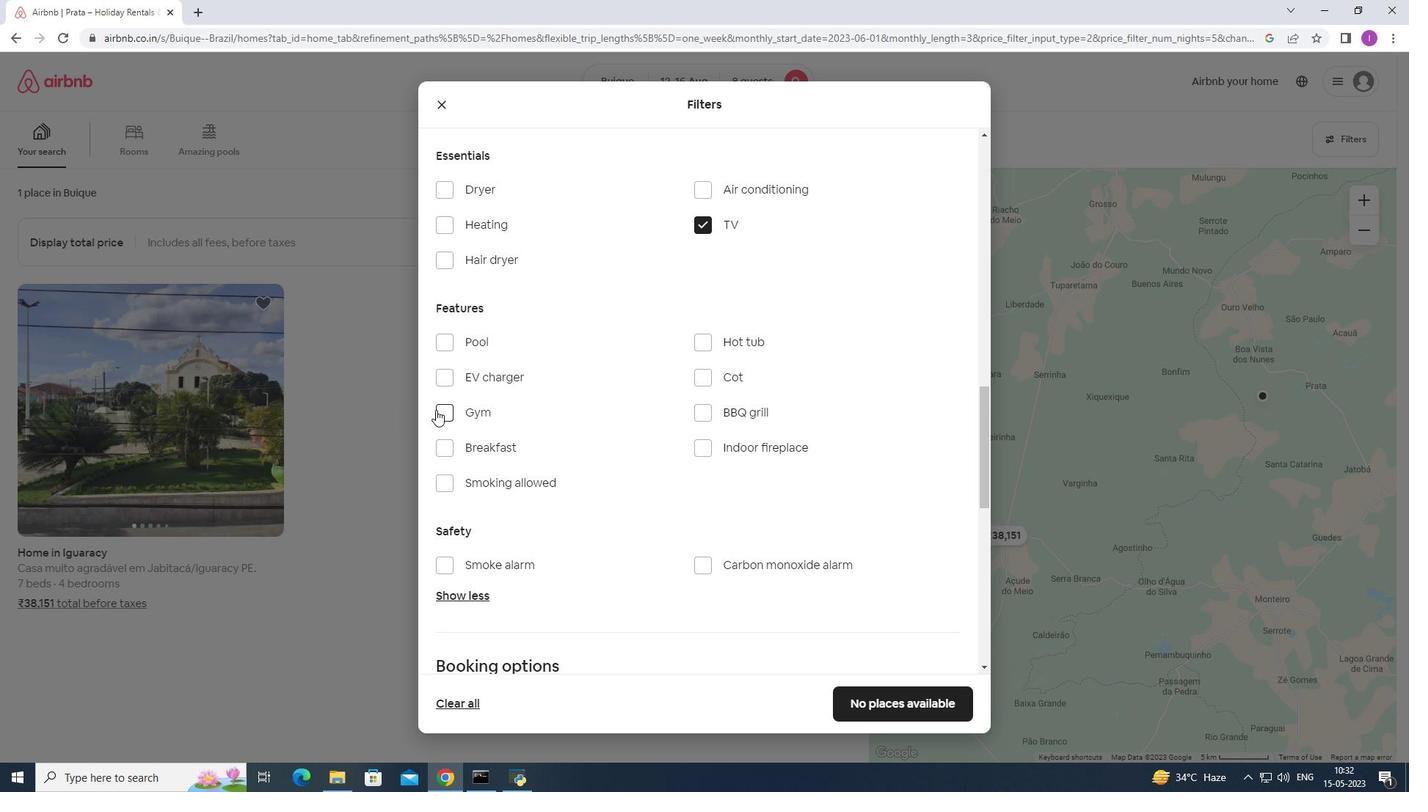 
Action: Mouse moved to (443, 447)
Screenshot: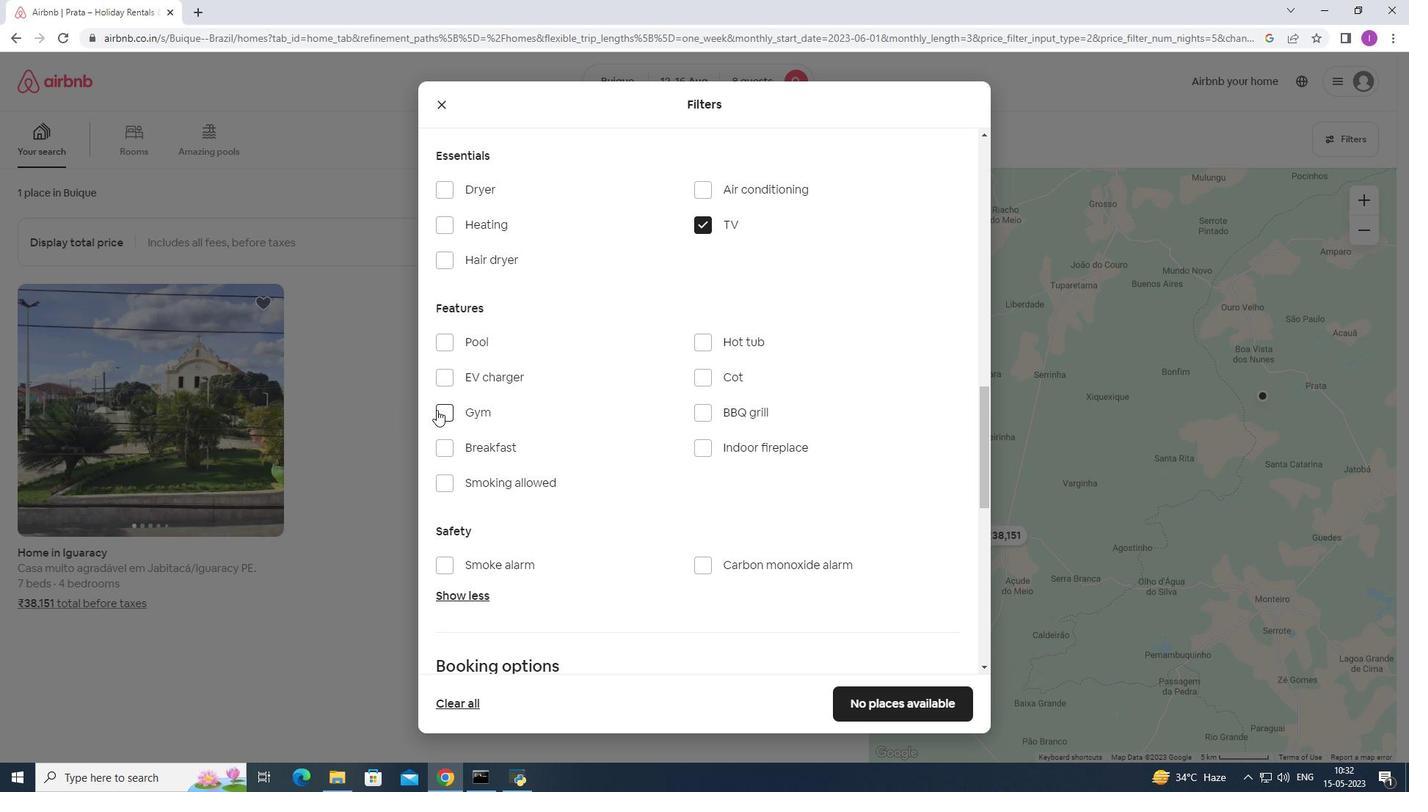
Action: Mouse pressed left at (443, 447)
Screenshot: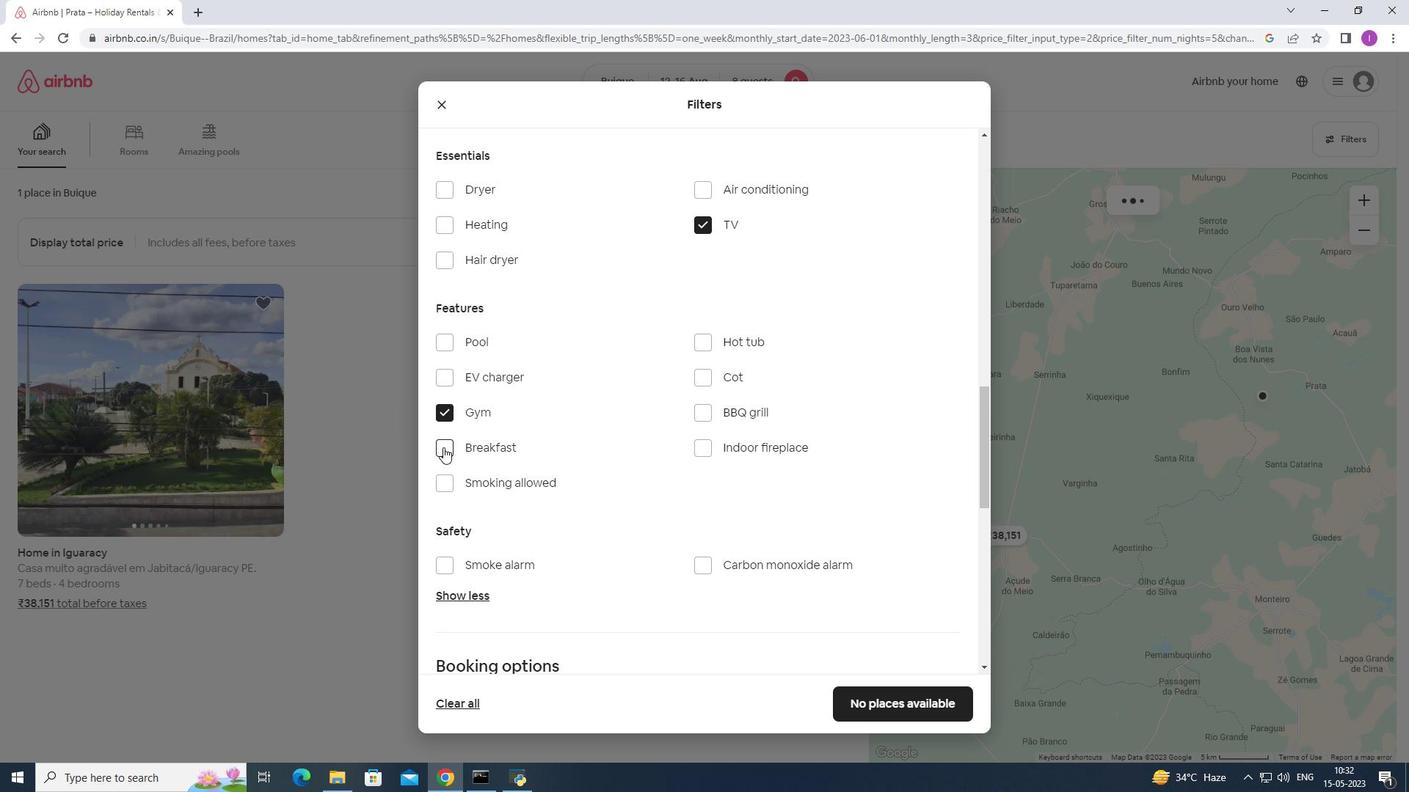 
Action: Mouse moved to (659, 420)
Screenshot: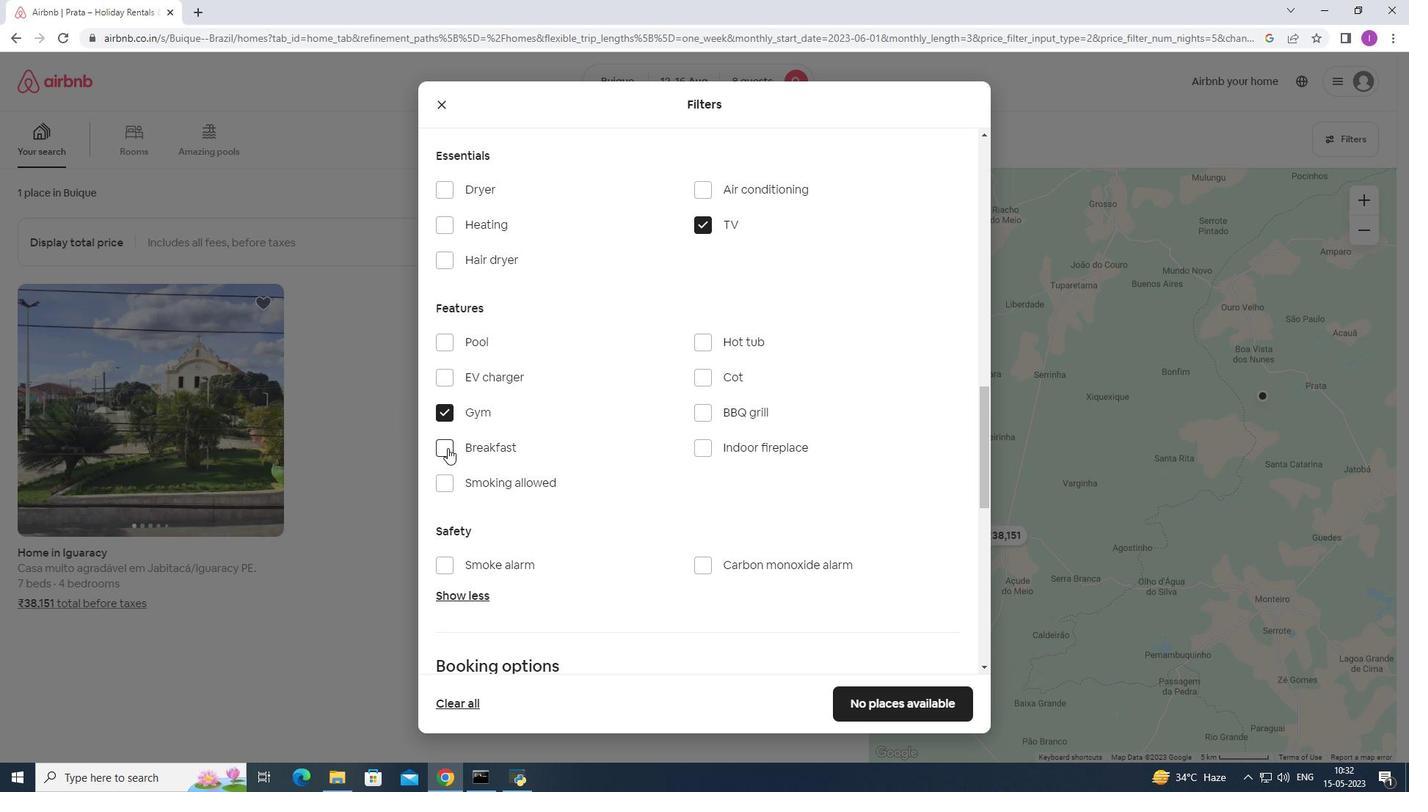 
Action: Mouse scrolled (659, 419) with delta (0, 0)
Screenshot: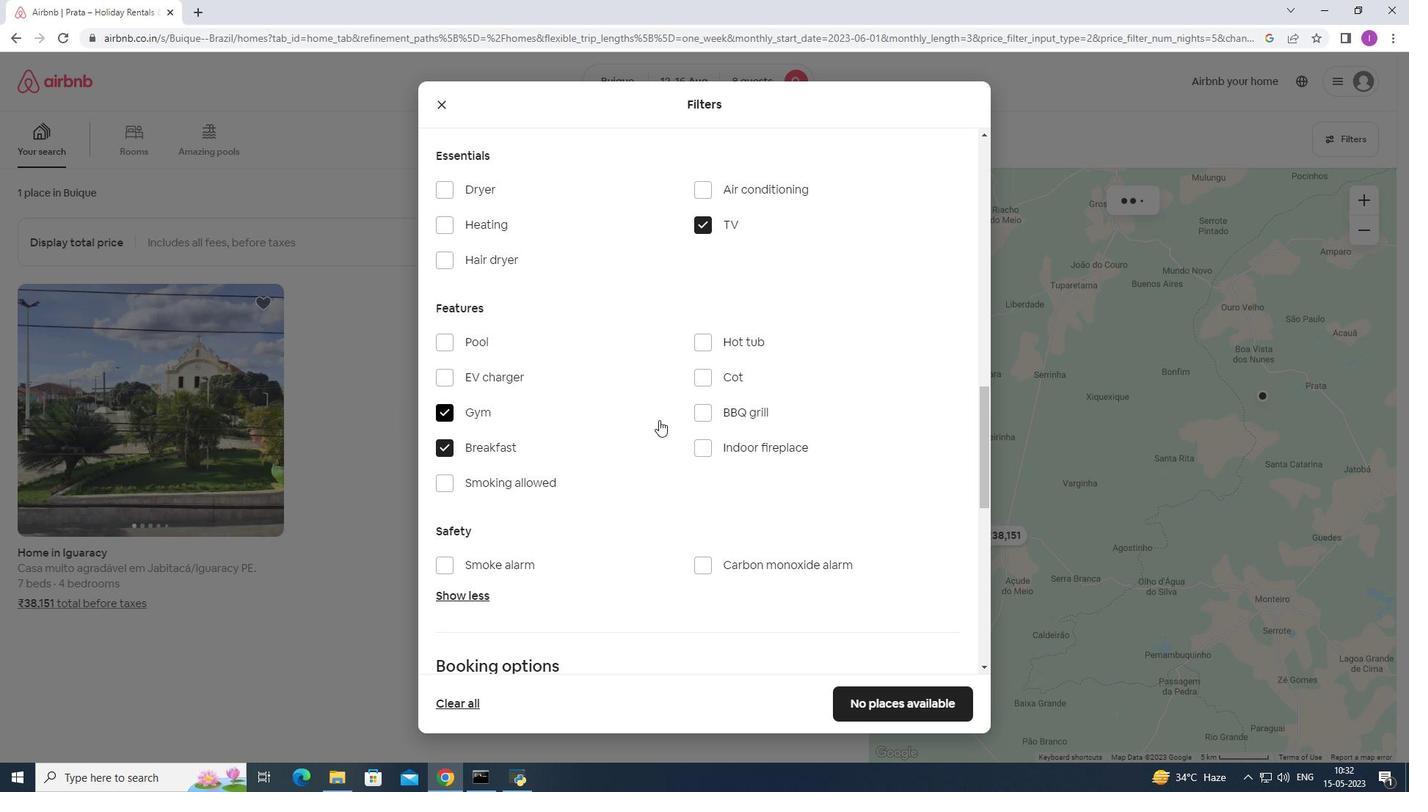 
Action: Mouse scrolled (659, 419) with delta (0, 0)
Screenshot: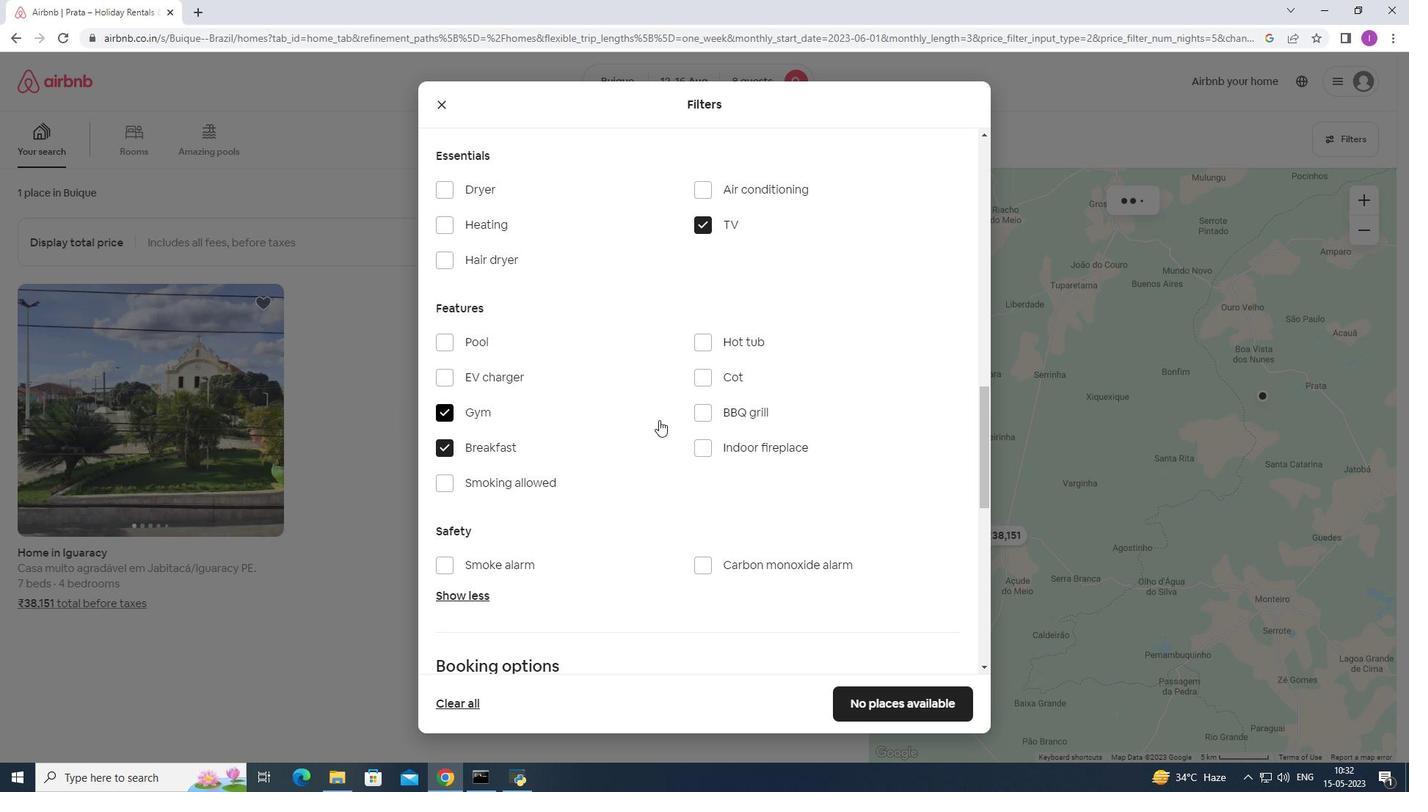 
Action: Mouse scrolled (659, 419) with delta (0, 0)
Screenshot: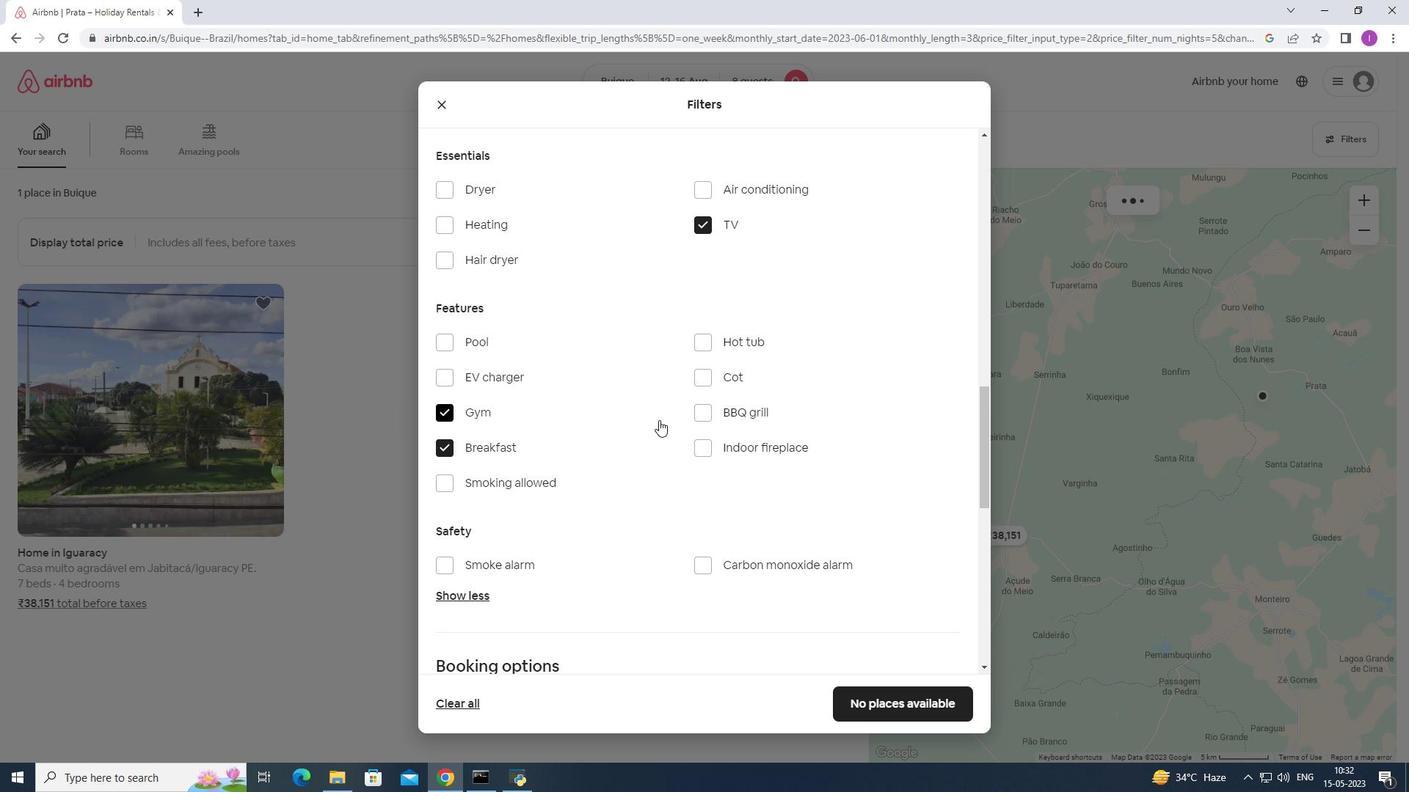 
Action: Mouse moved to (659, 420)
Screenshot: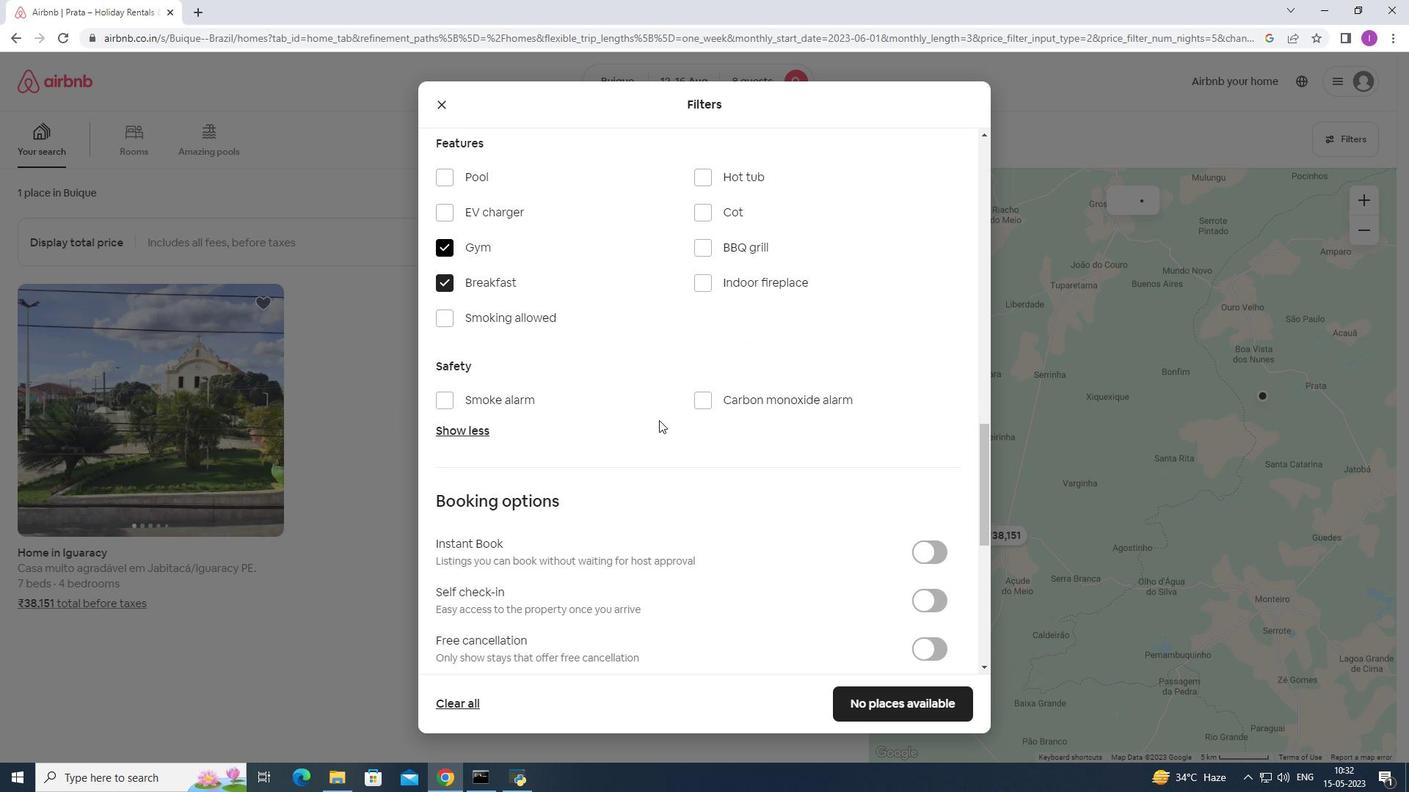 
Action: Mouse scrolled (659, 419) with delta (0, 0)
Screenshot: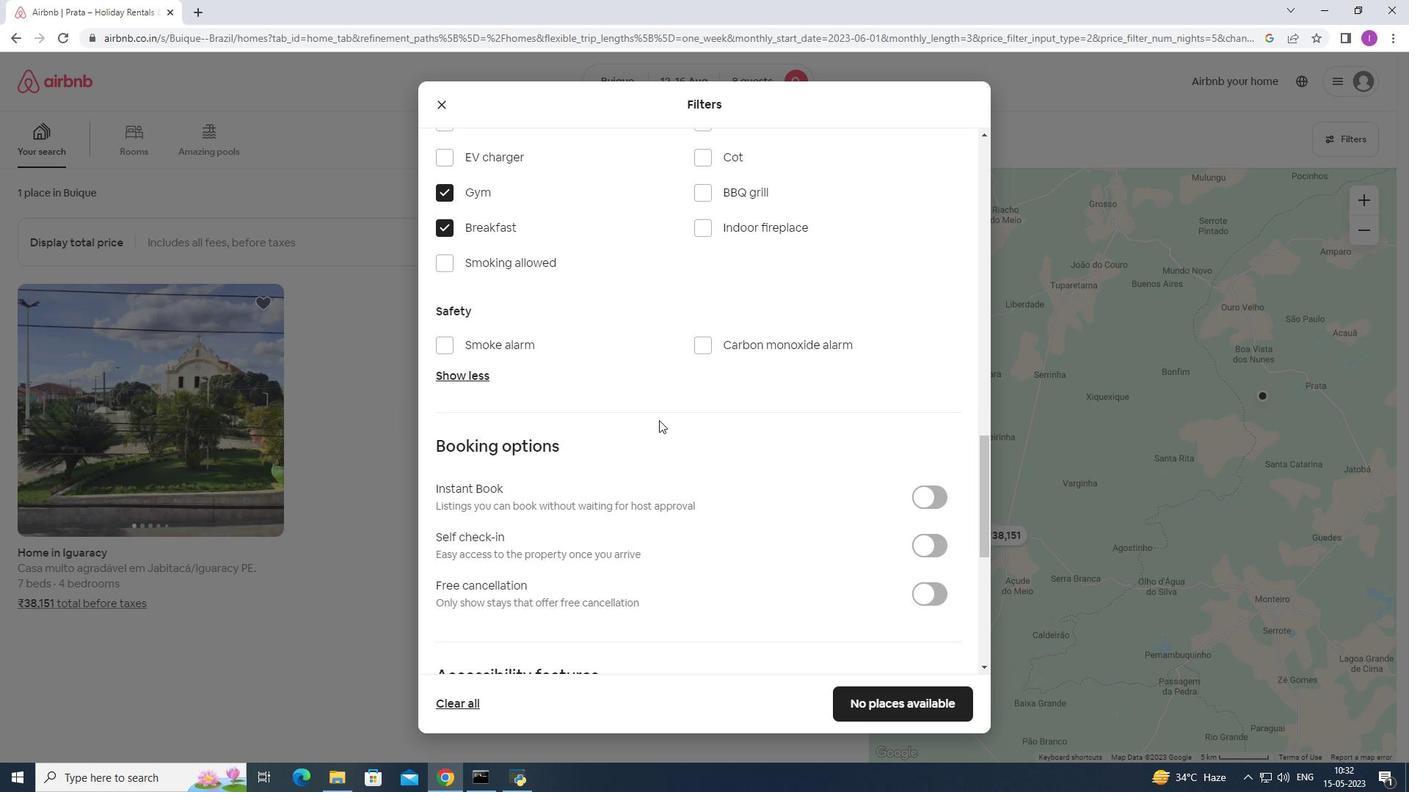 
Action: Mouse scrolled (659, 419) with delta (0, 0)
Screenshot: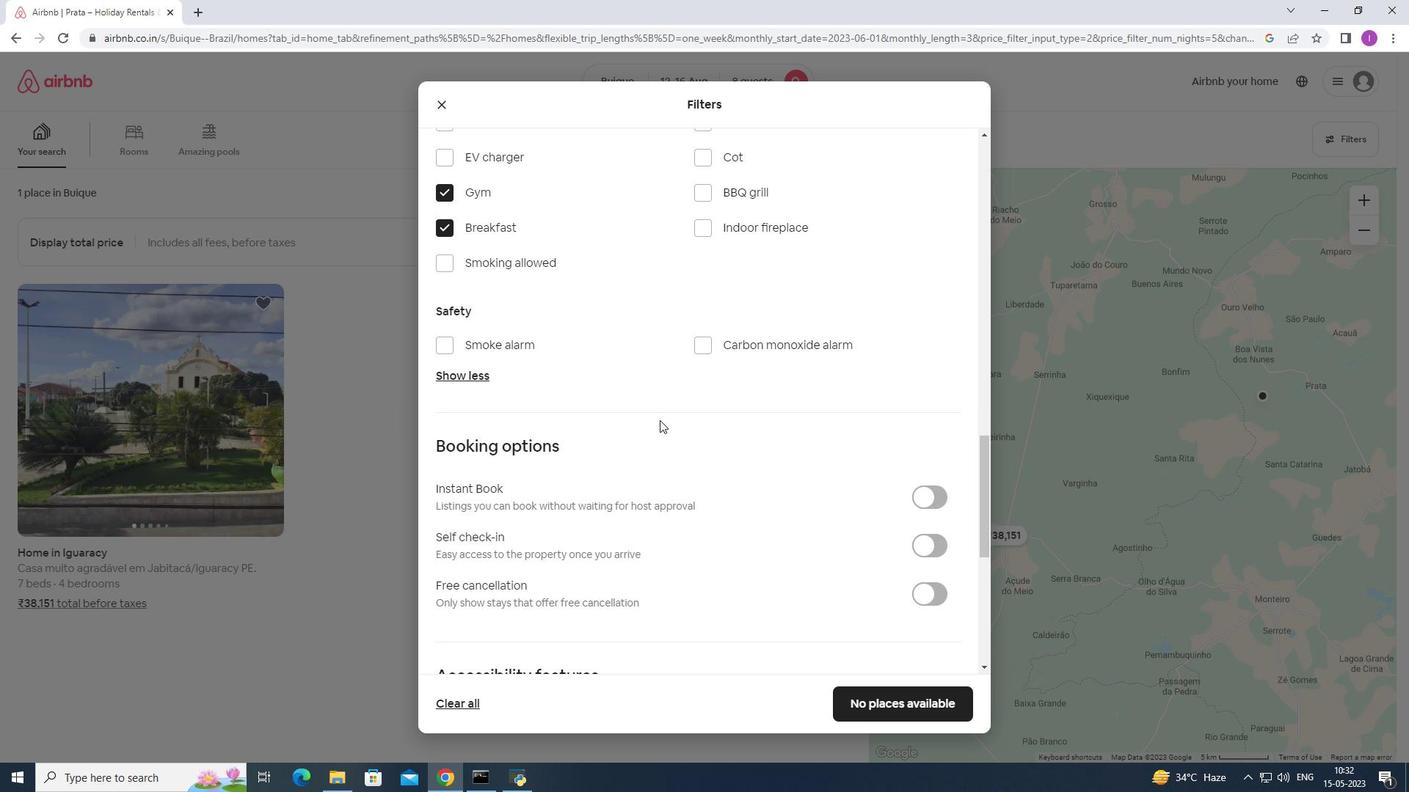 
Action: Mouse moved to (661, 419)
Screenshot: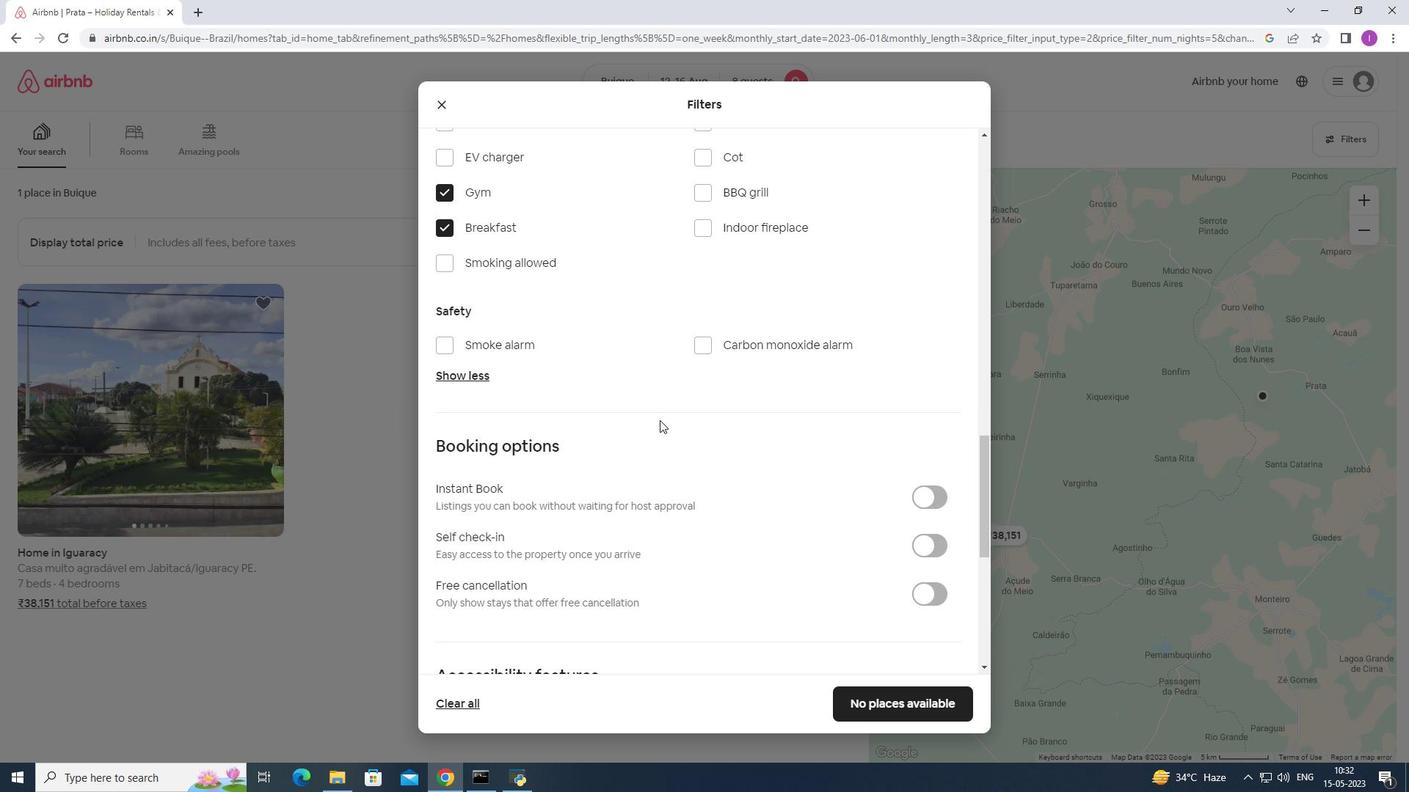 
Action: Mouse scrolled (661, 418) with delta (0, 0)
Screenshot: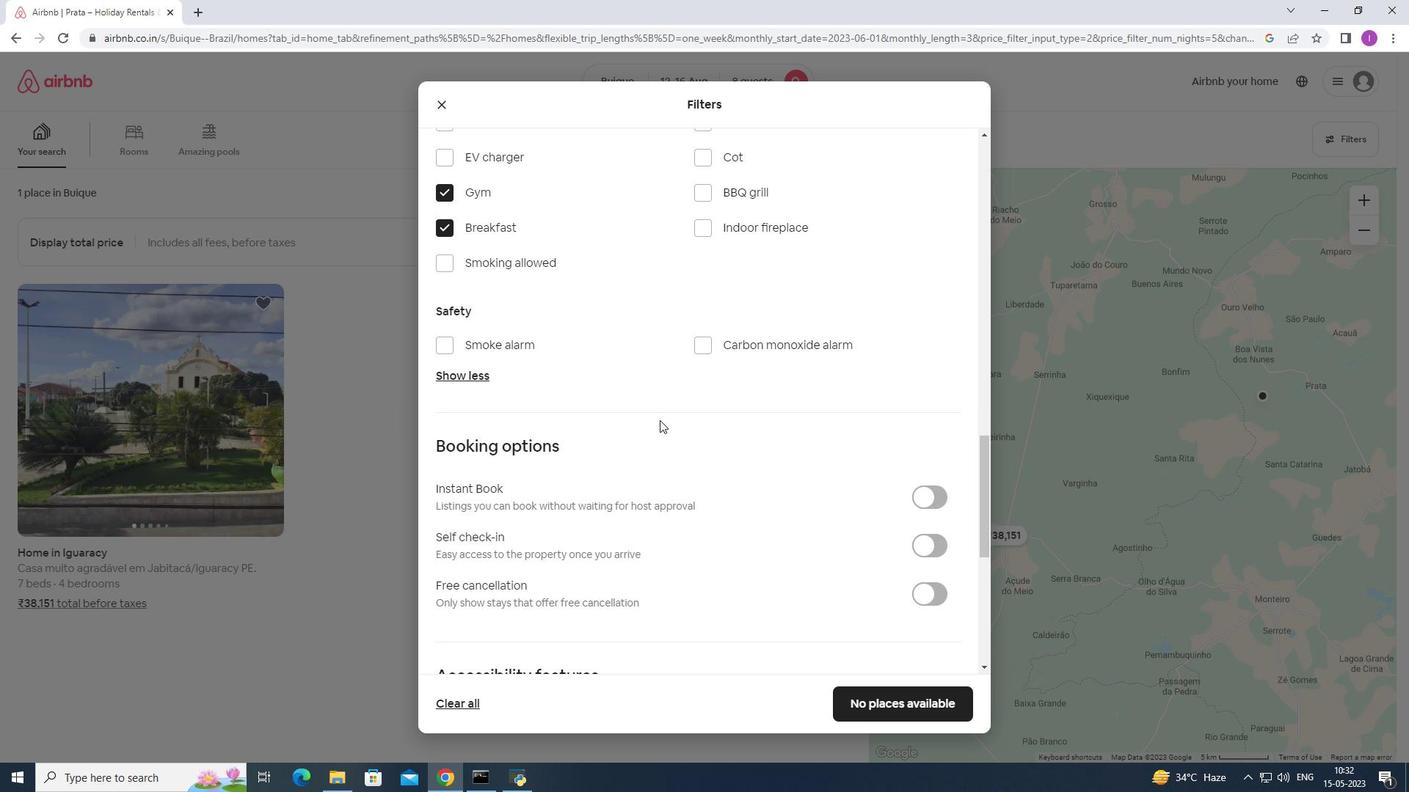 
Action: Mouse scrolled (661, 418) with delta (0, 0)
Screenshot: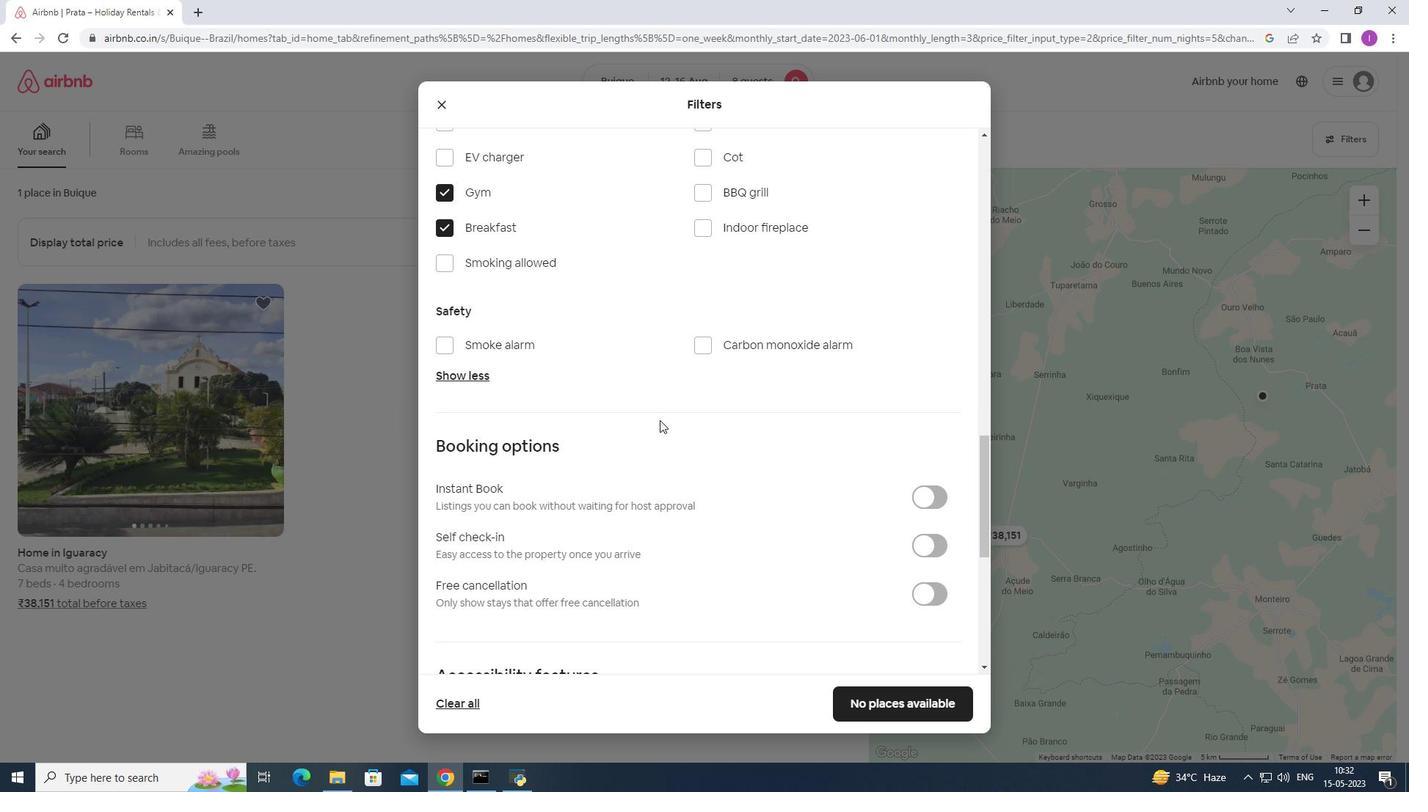 
Action: Mouse moved to (934, 251)
Screenshot: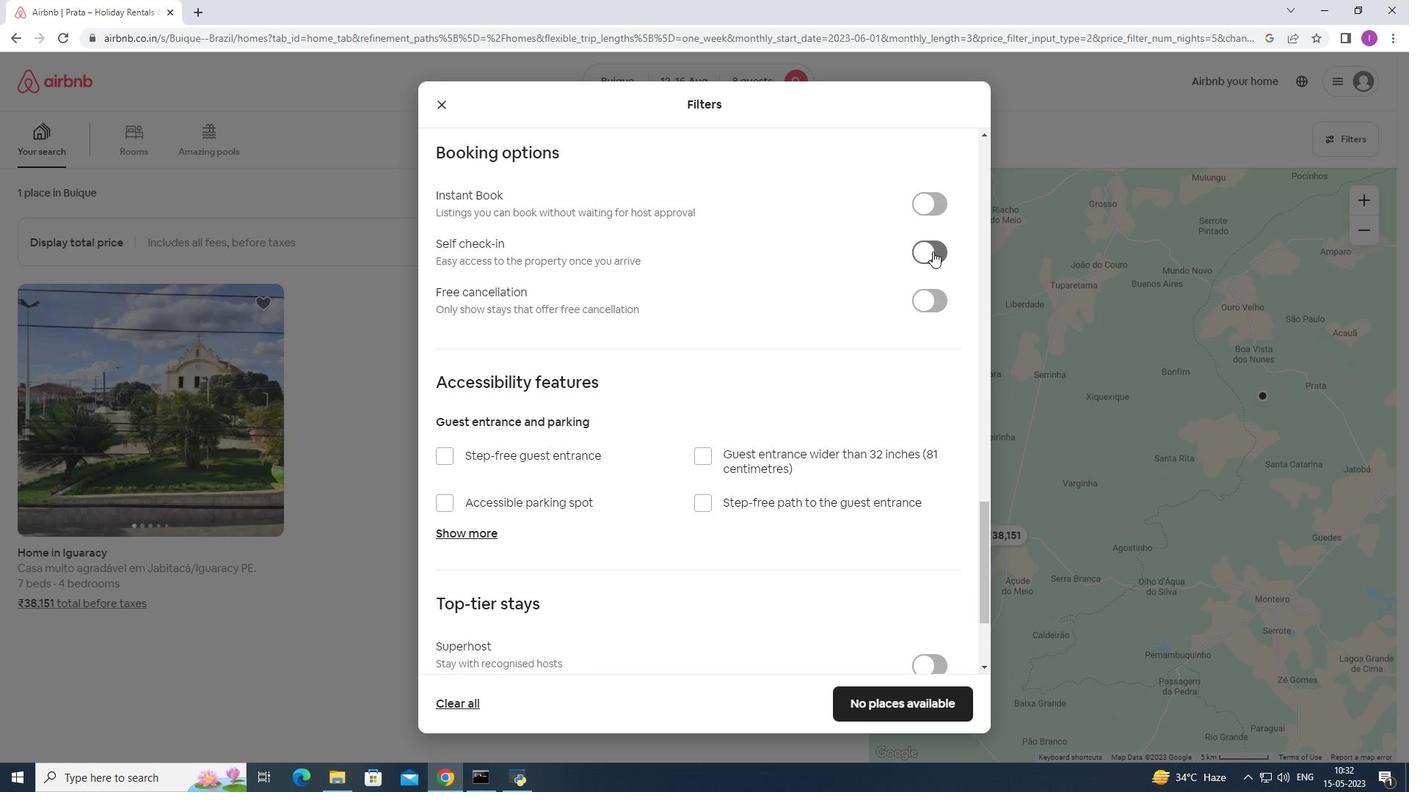 
Action: Mouse pressed left at (934, 251)
Screenshot: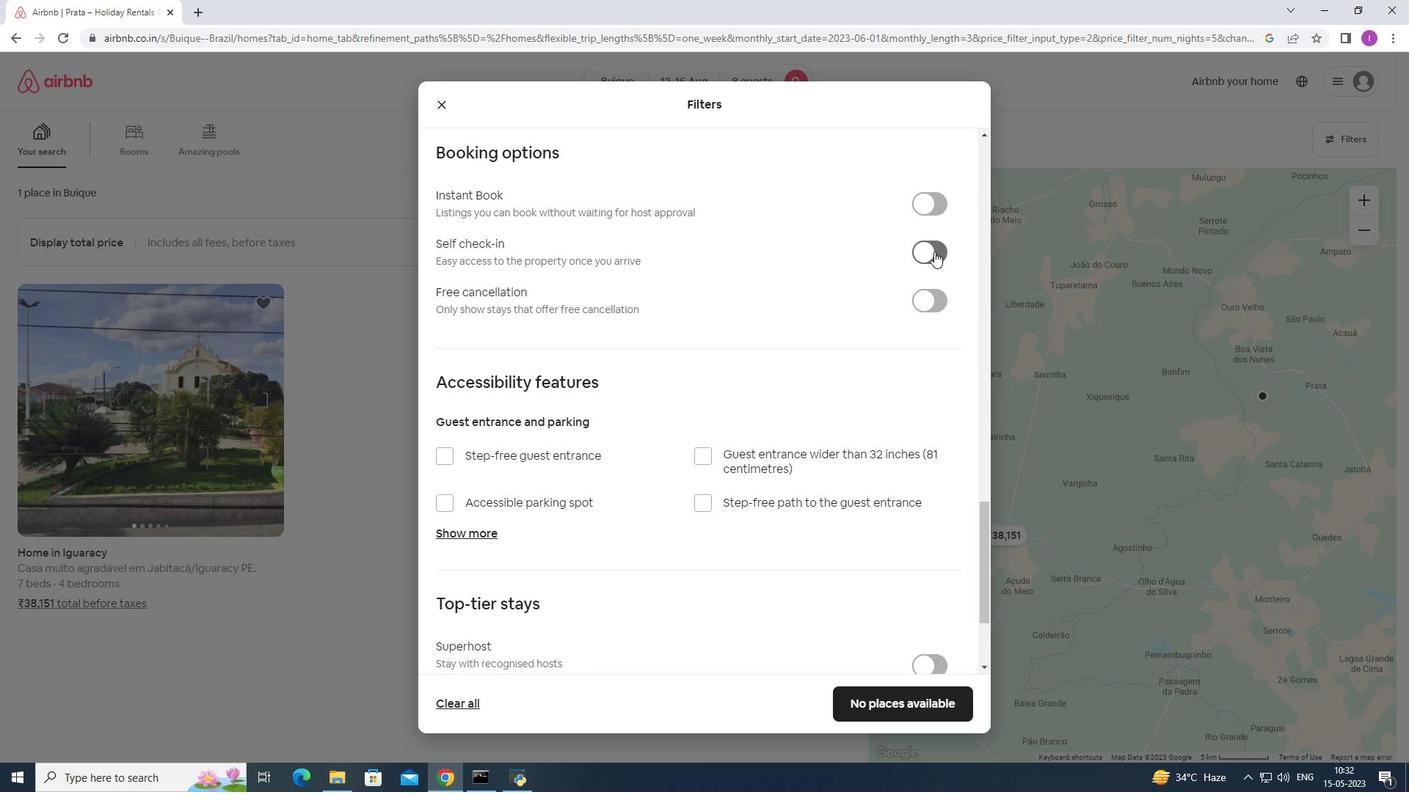 
Action: Mouse moved to (656, 280)
Screenshot: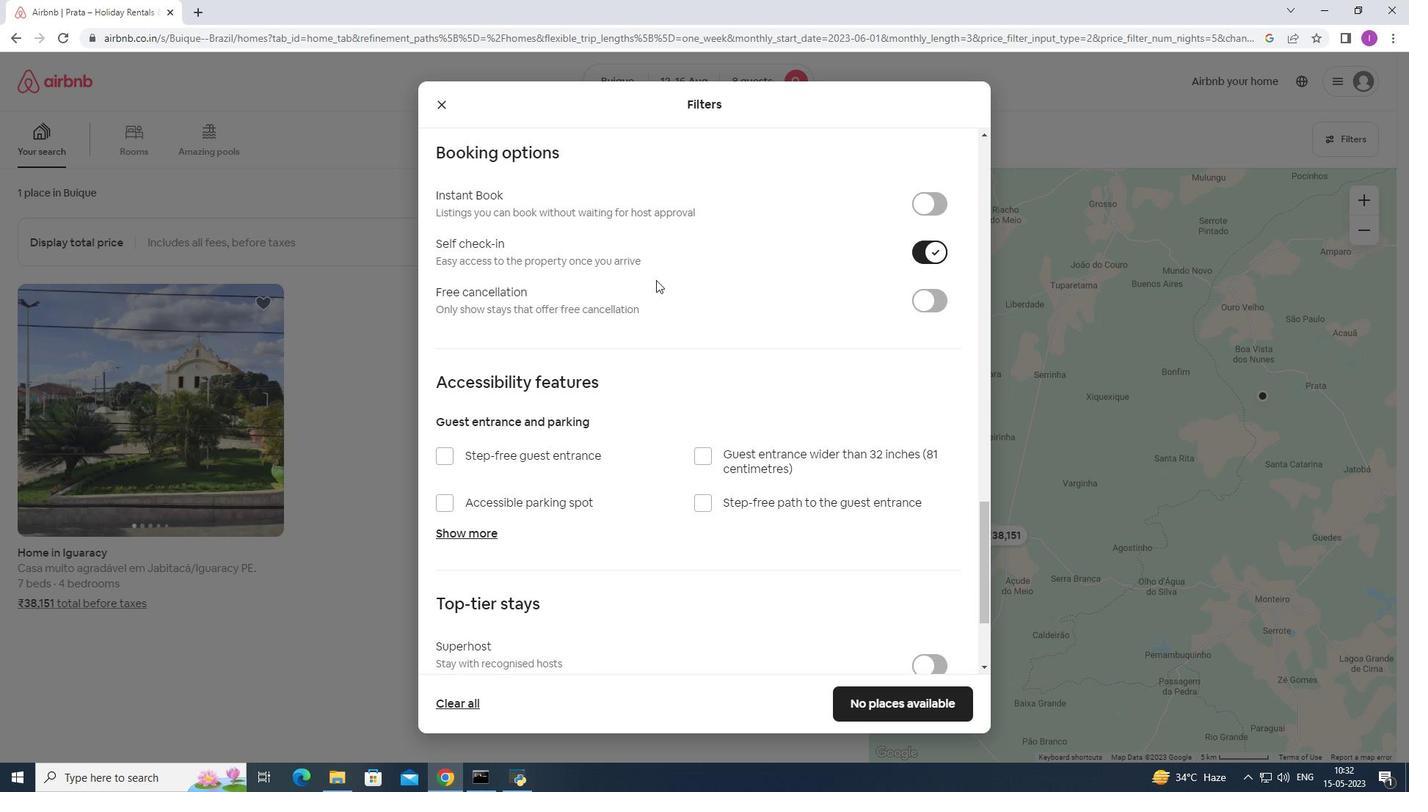 
Action: Mouse scrolled (656, 279) with delta (0, 0)
Screenshot: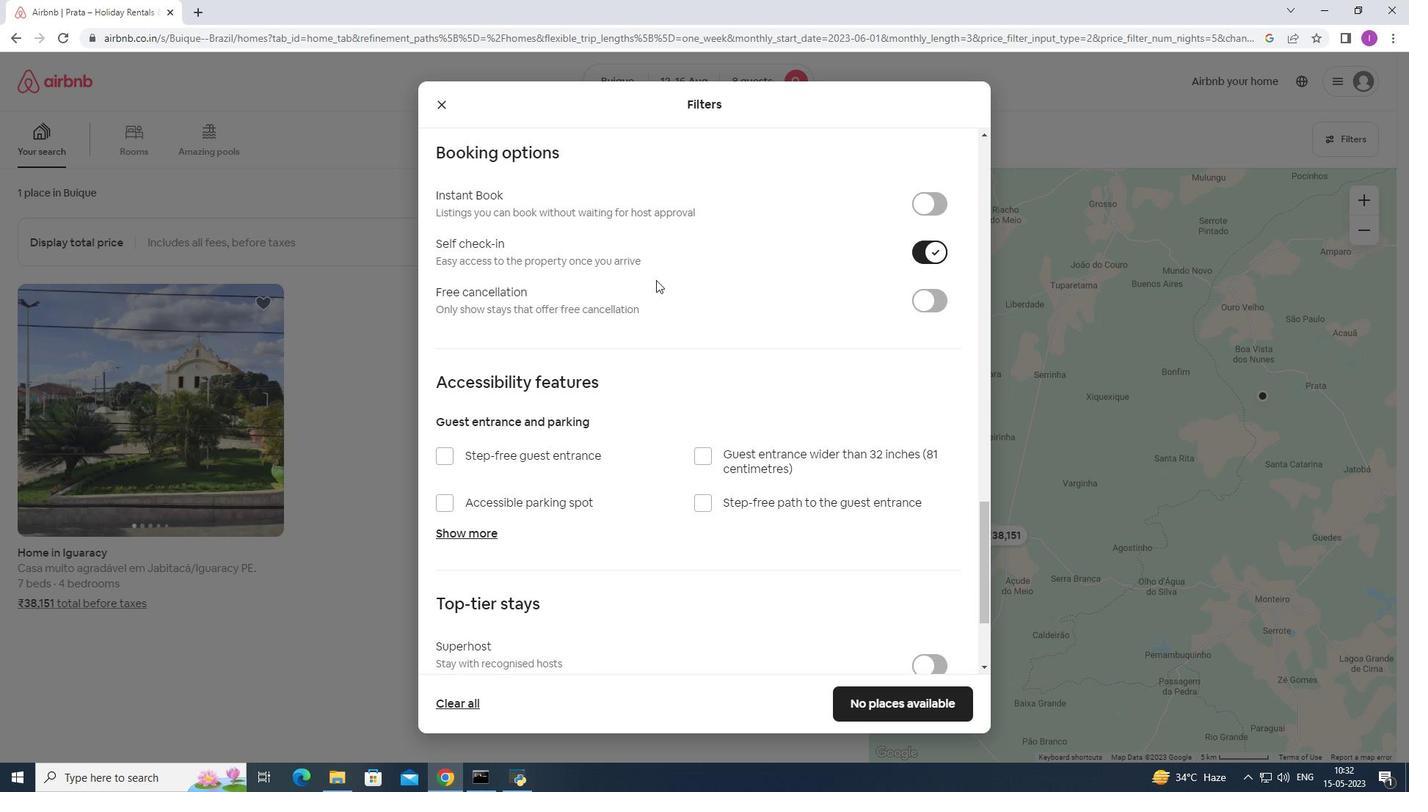 
Action: Mouse moved to (655, 281)
Screenshot: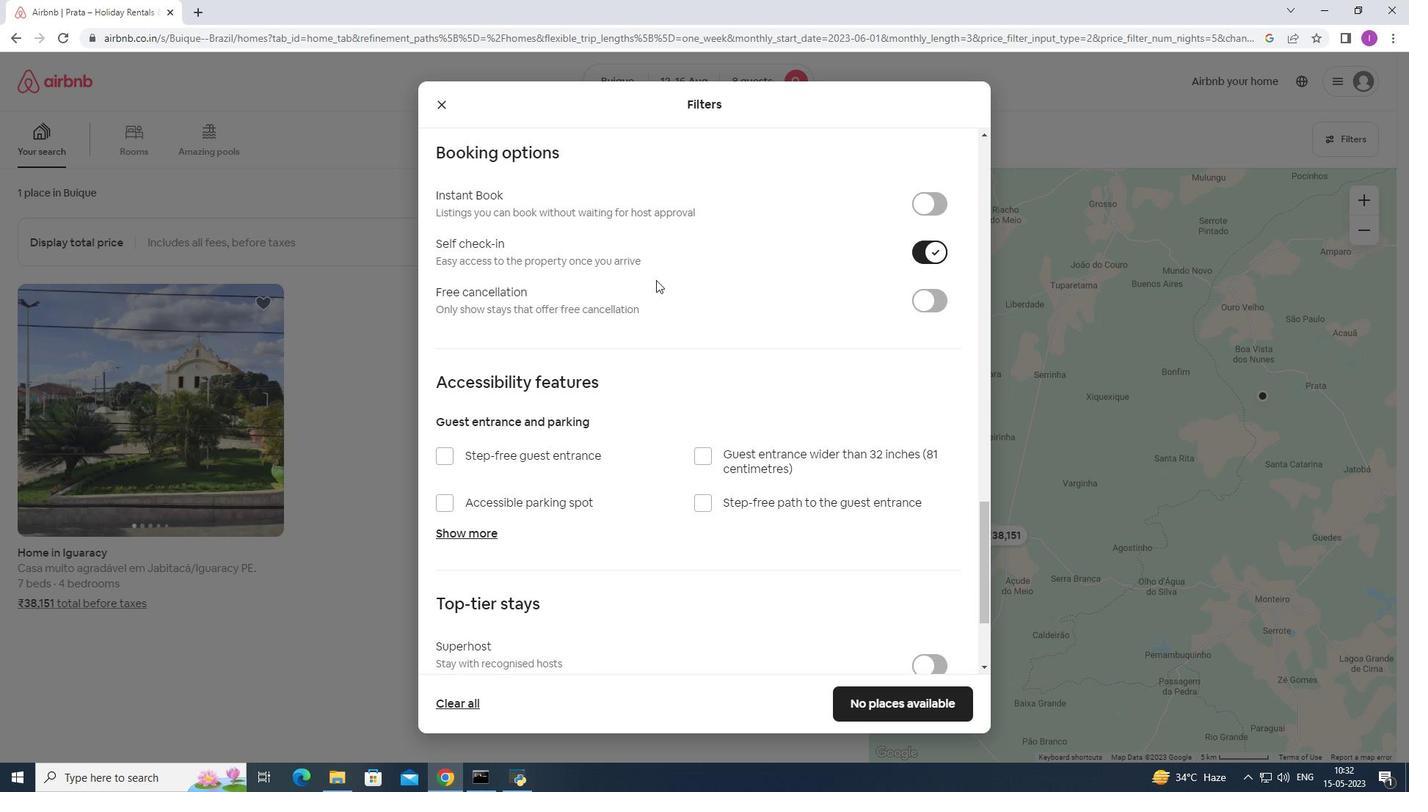 
Action: Mouse scrolled (655, 280) with delta (0, 0)
Screenshot: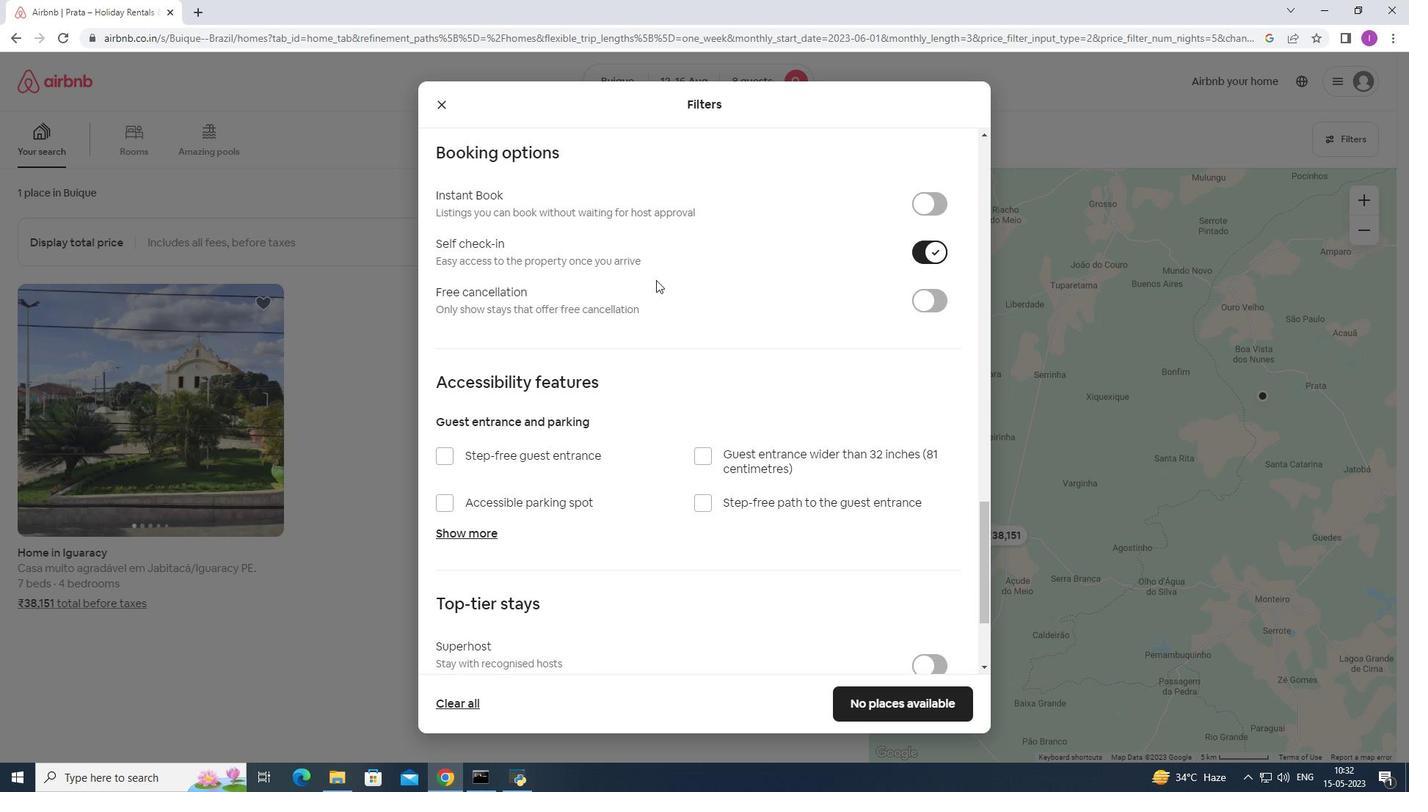
Action: Mouse moved to (653, 284)
Screenshot: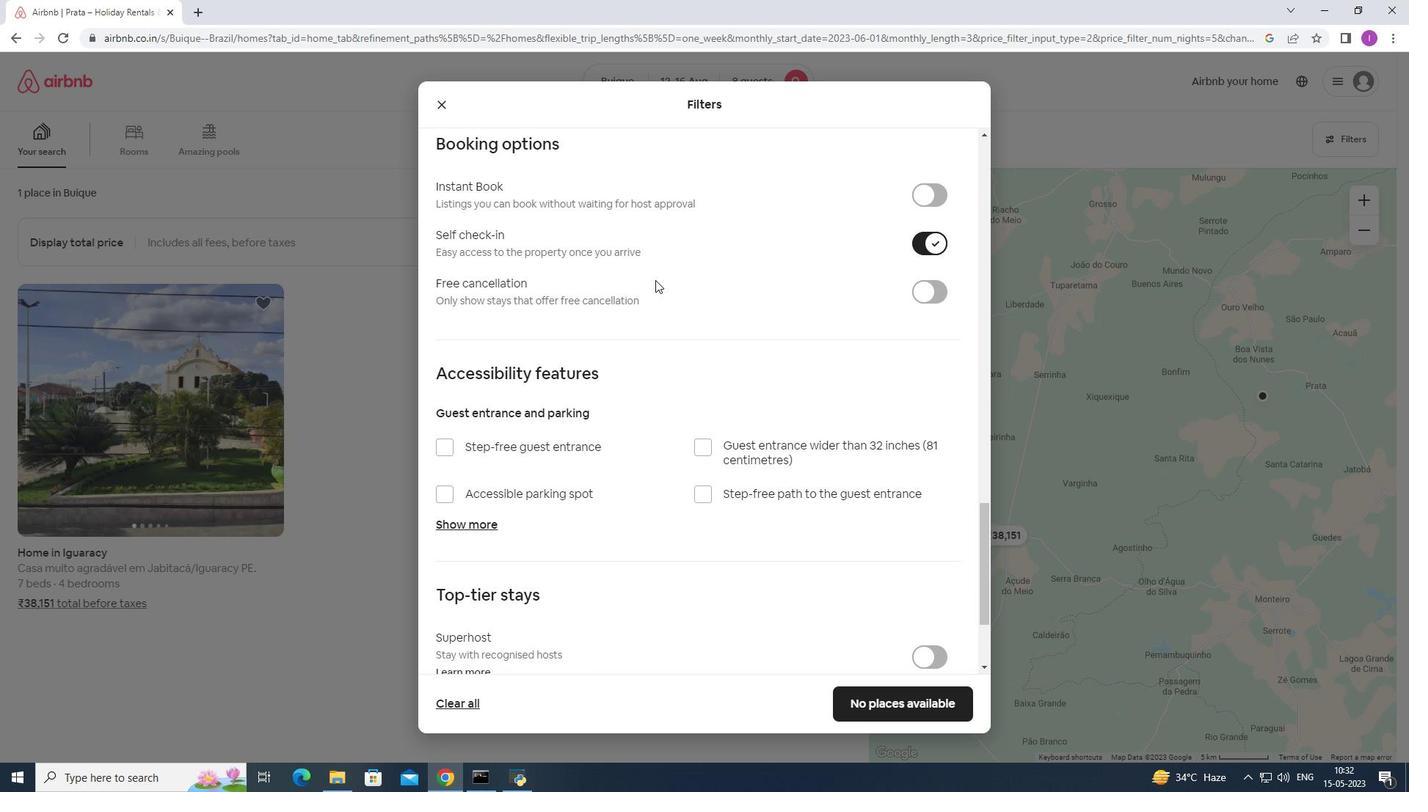 
Action: Mouse scrolled (653, 284) with delta (0, 0)
Screenshot: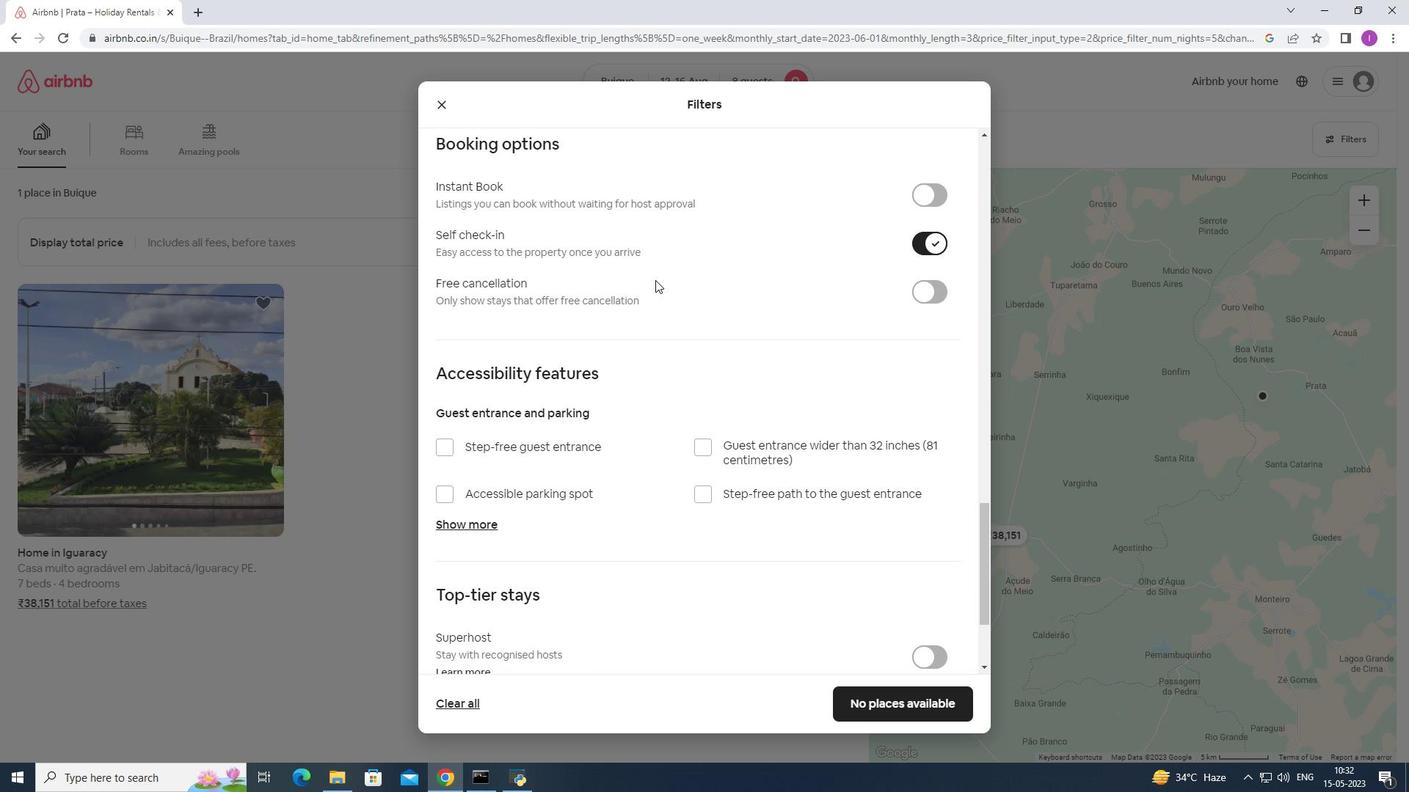 
Action: Mouse moved to (653, 289)
Screenshot: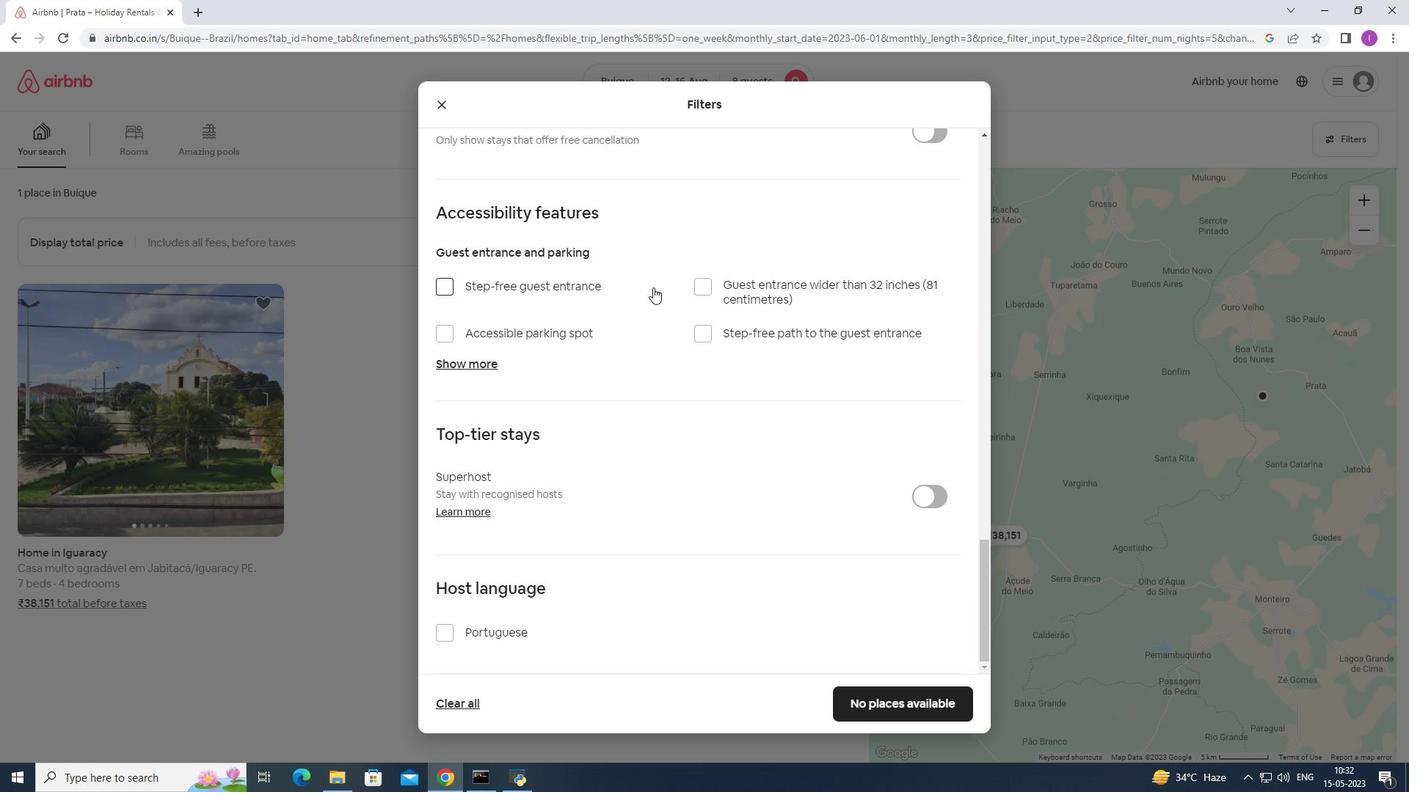 
Action: Mouse scrolled (653, 288) with delta (0, 0)
Screenshot: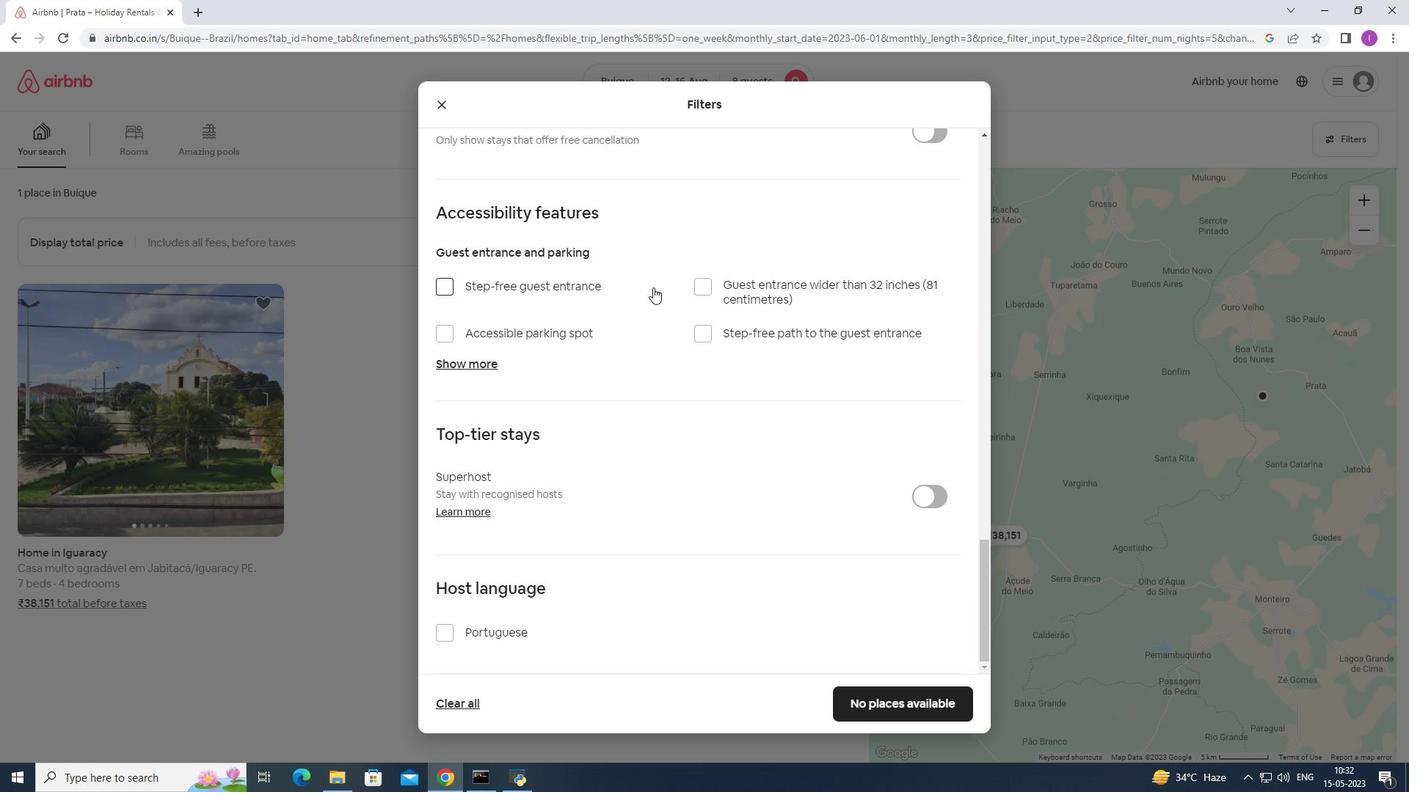 
Action: Mouse moved to (652, 289)
Screenshot: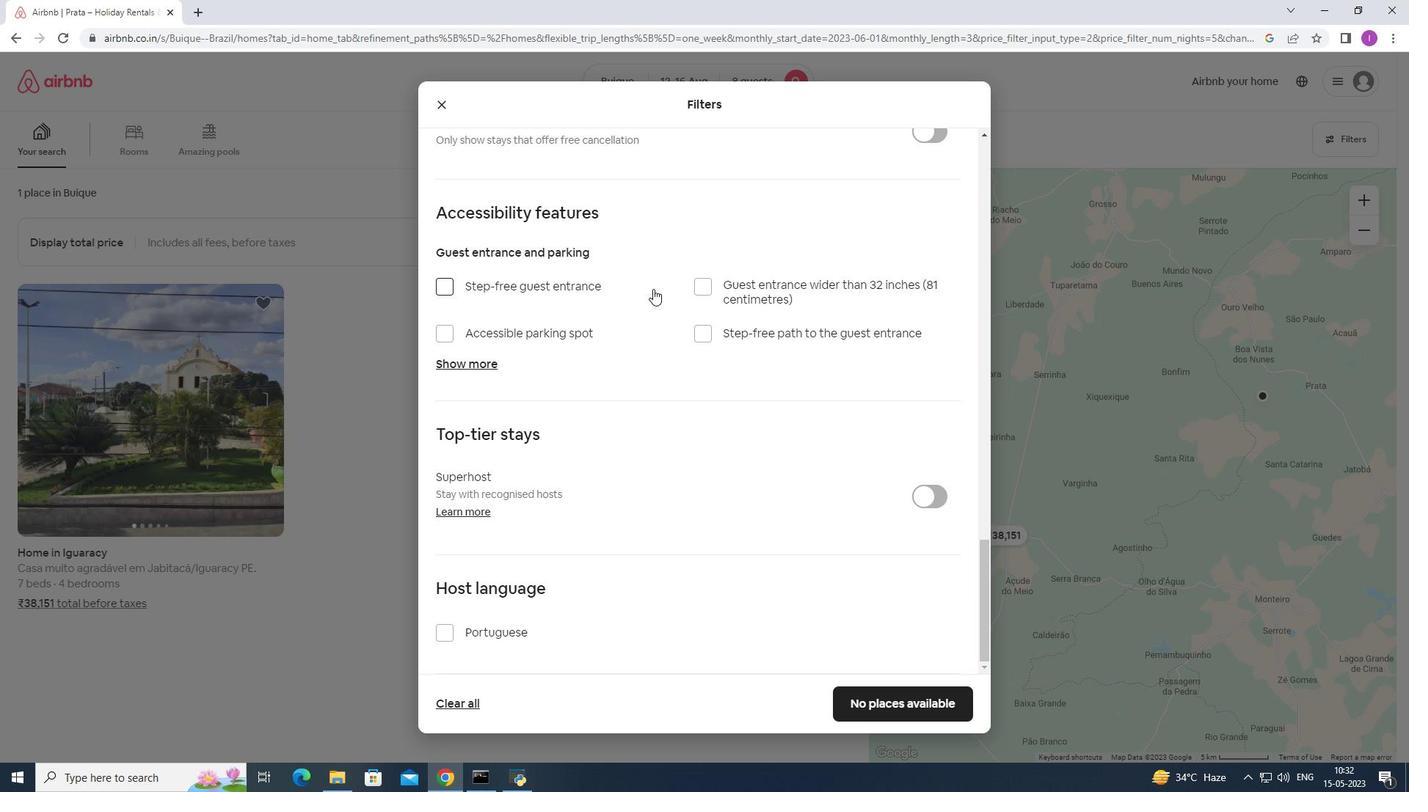 
Action: Mouse scrolled (652, 289) with delta (0, 0)
Screenshot: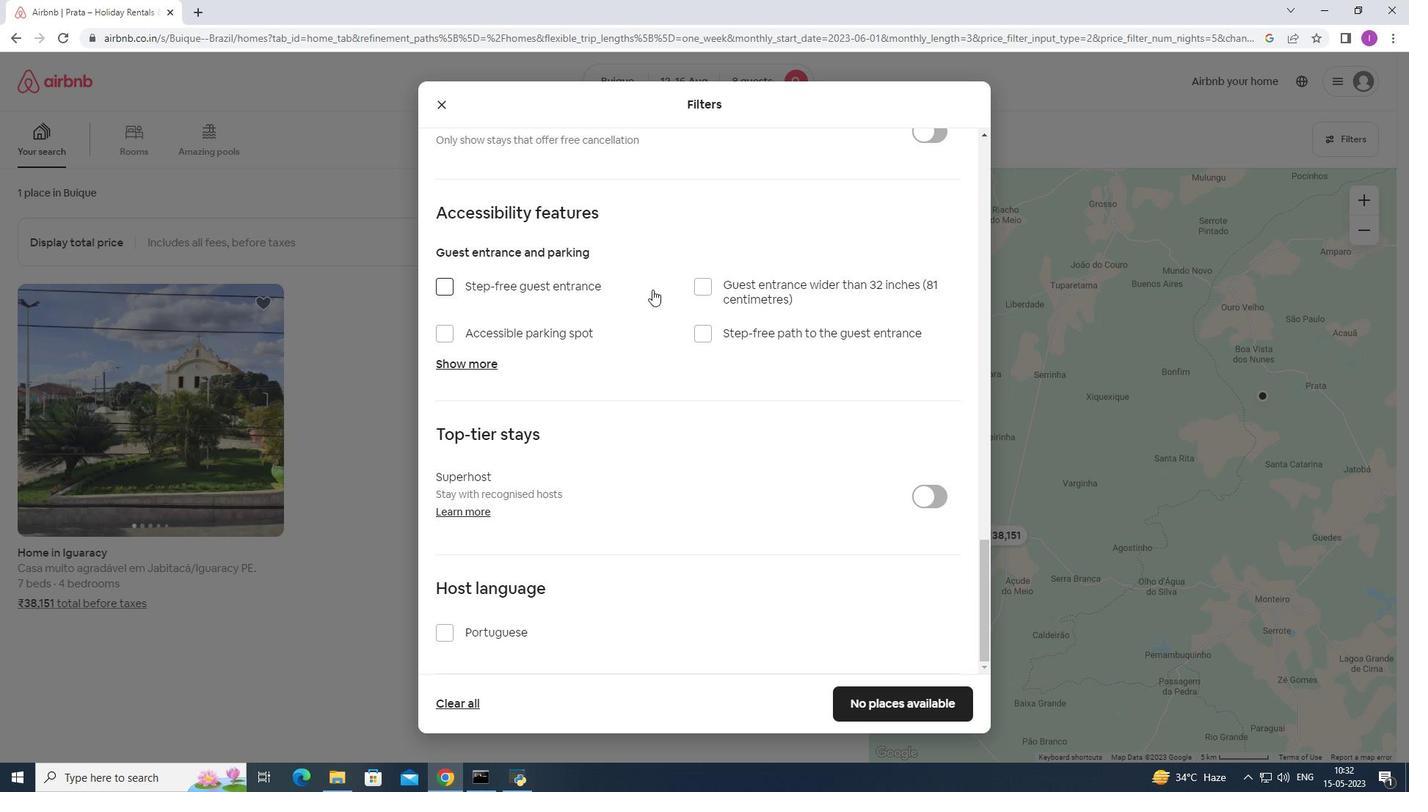 
Action: Mouse scrolled (652, 289) with delta (0, 0)
Screenshot: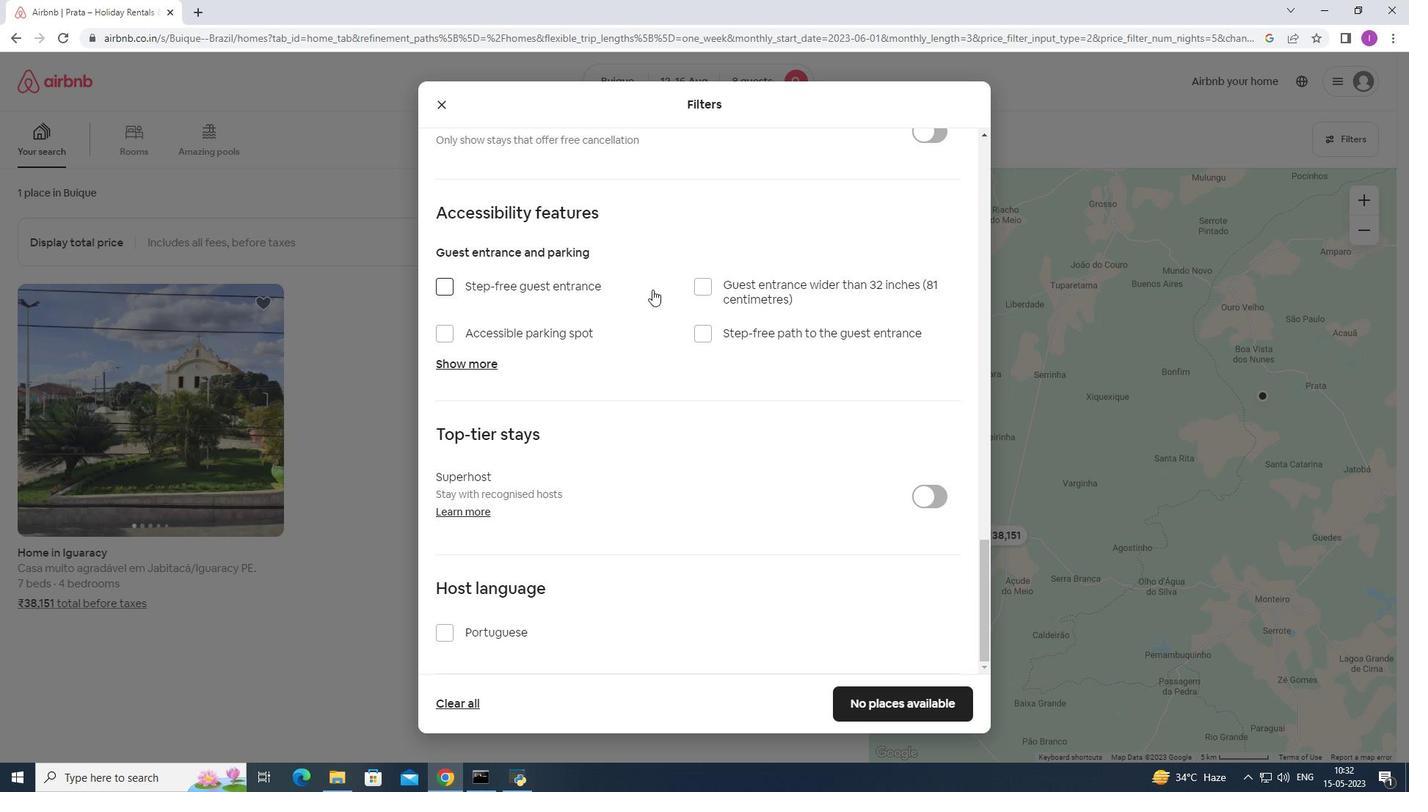 
Action: Mouse scrolled (652, 289) with delta (0, 0)
Screenshot: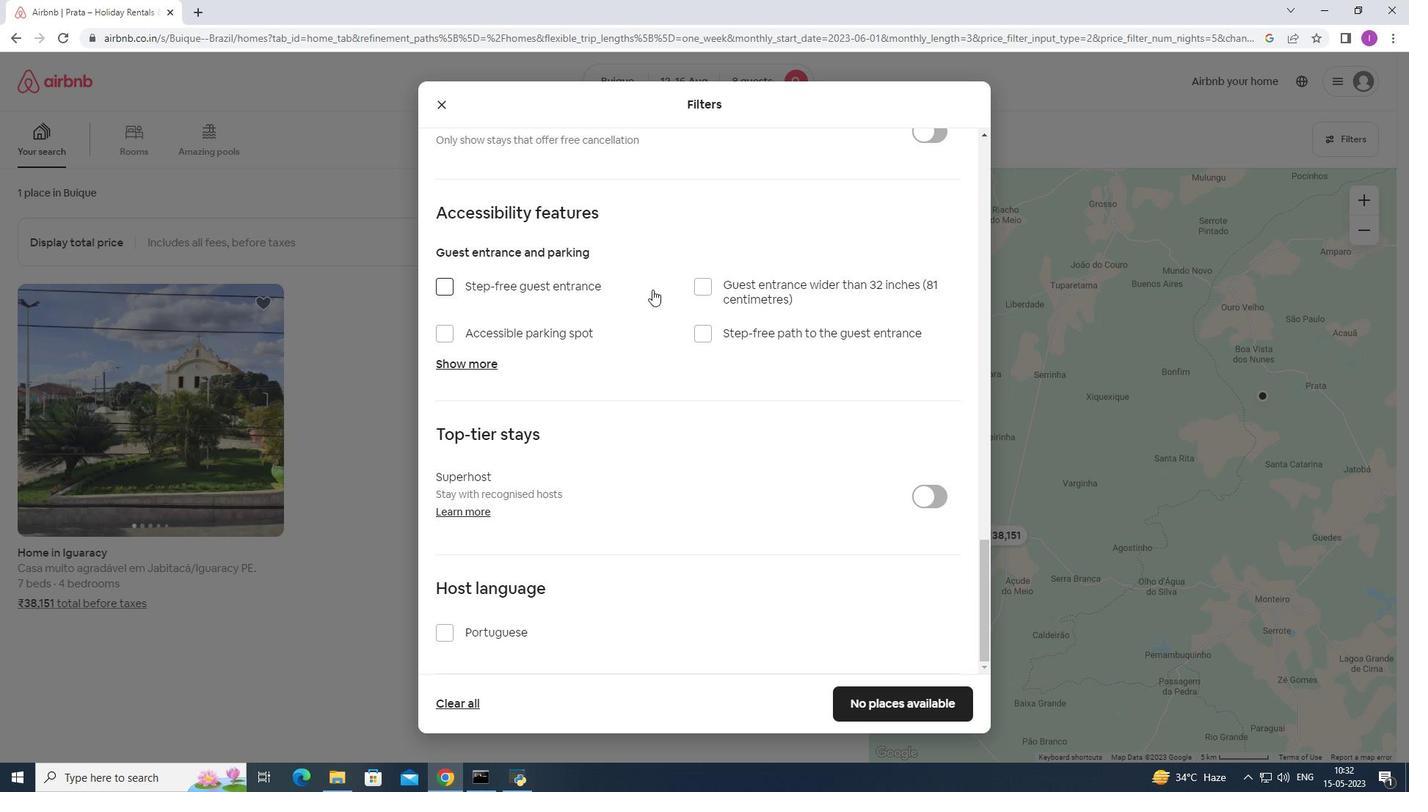 
Action: Mouse moved to (684, 356)
Screenshot: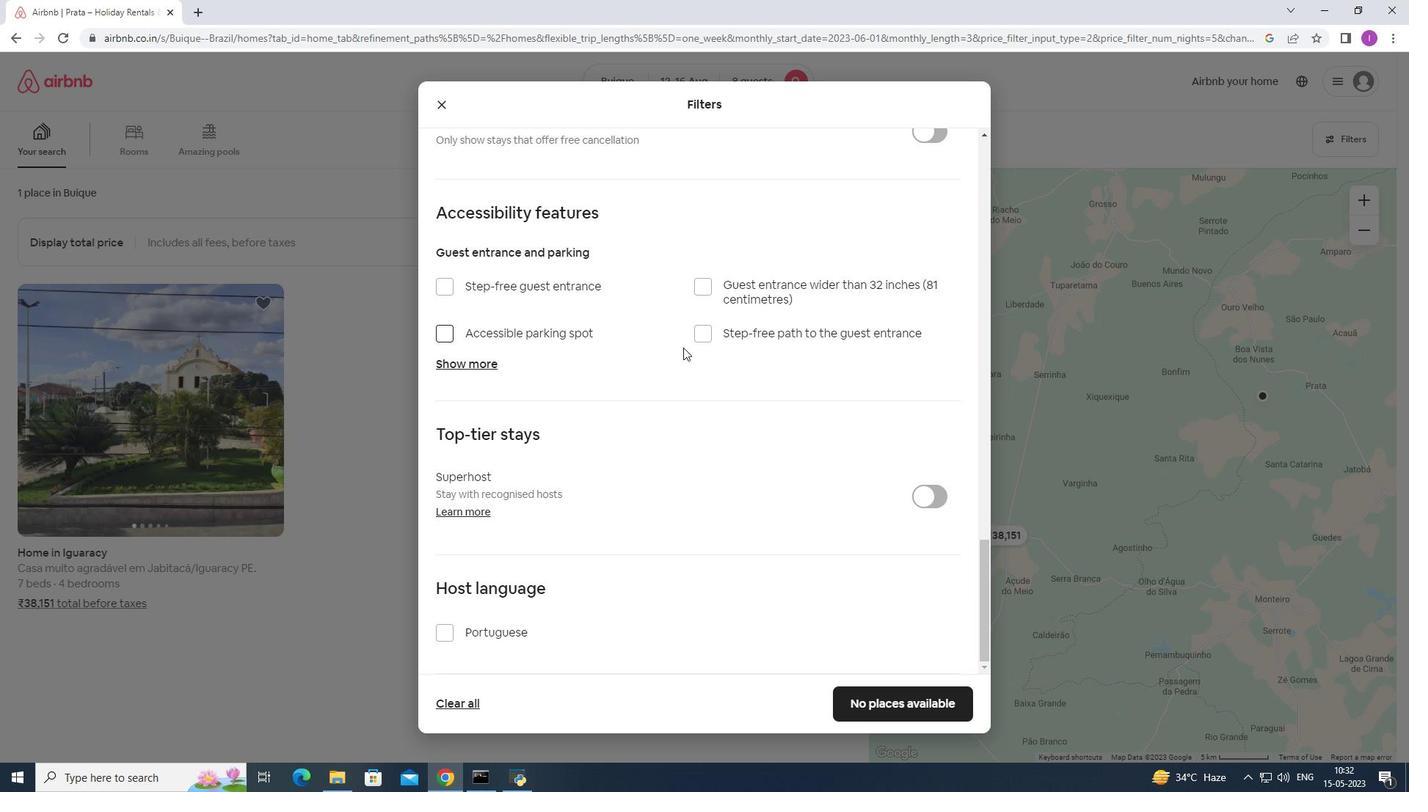 
Action: Mouse scrolled (684, 355) with delta (0, 0)
Screenshot: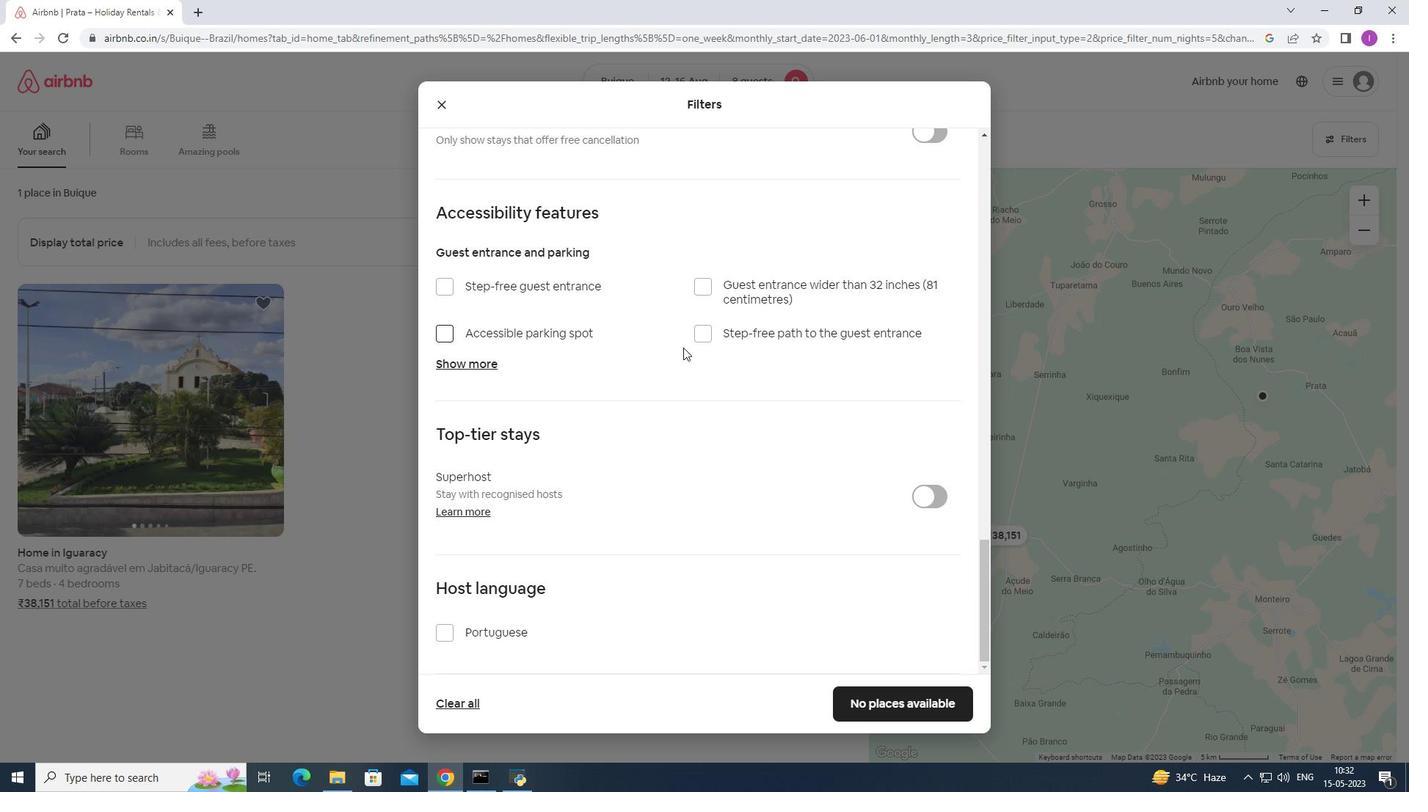 
Action: Mouse moved to (685, 361)
Screenshot: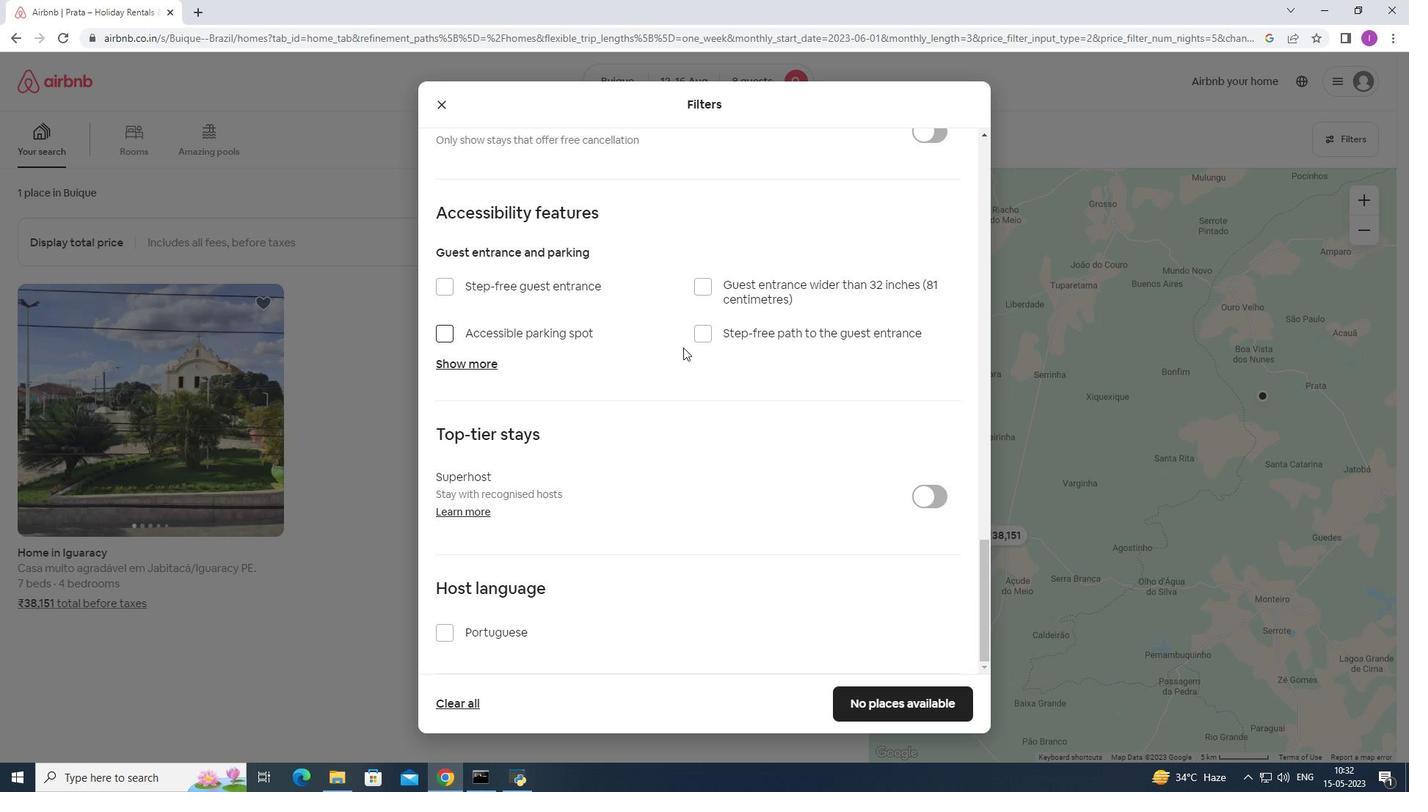 
Action: Mouse scrolled (685, 360) with delta (0, 0)
Screenshot: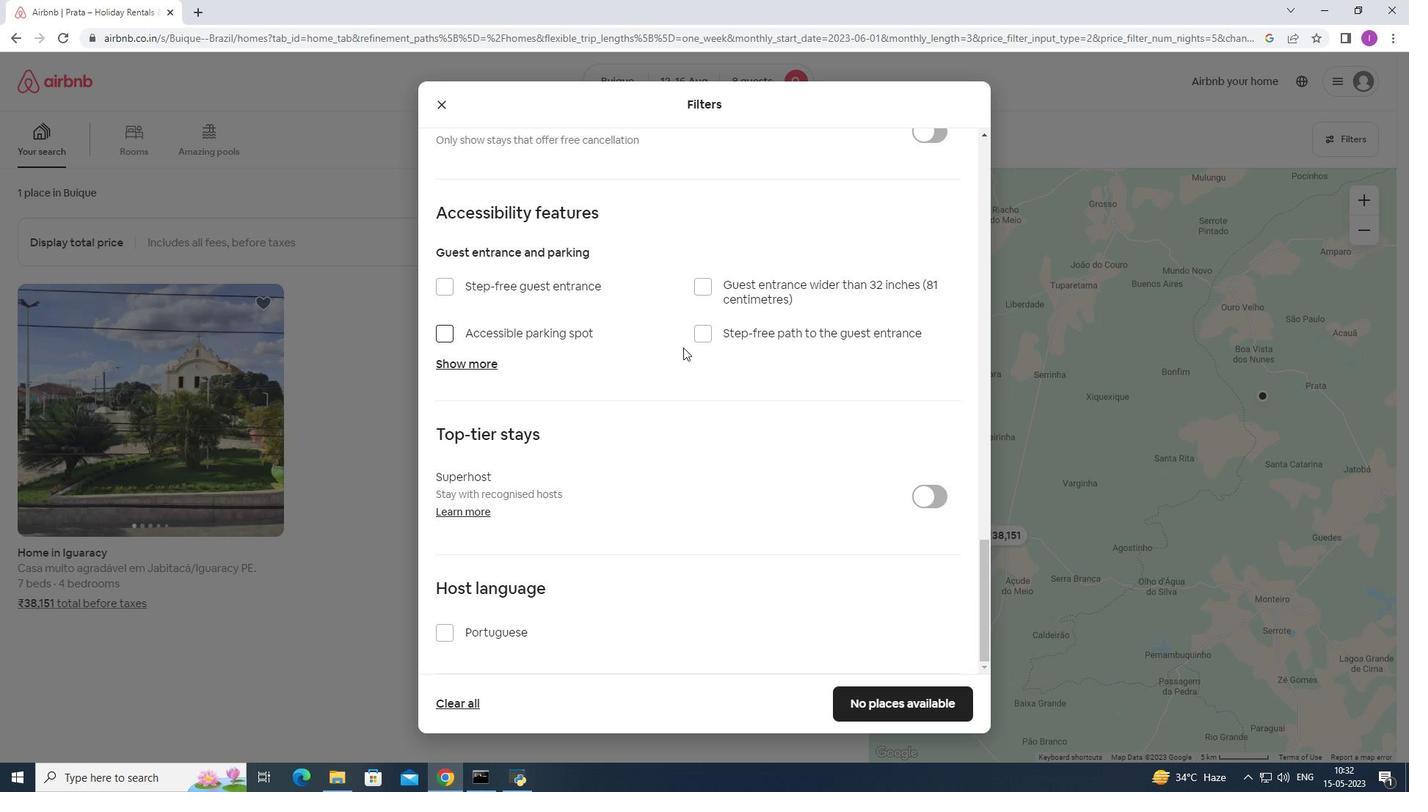 
Action: Mouse moved to (685, 363)
Screenshot: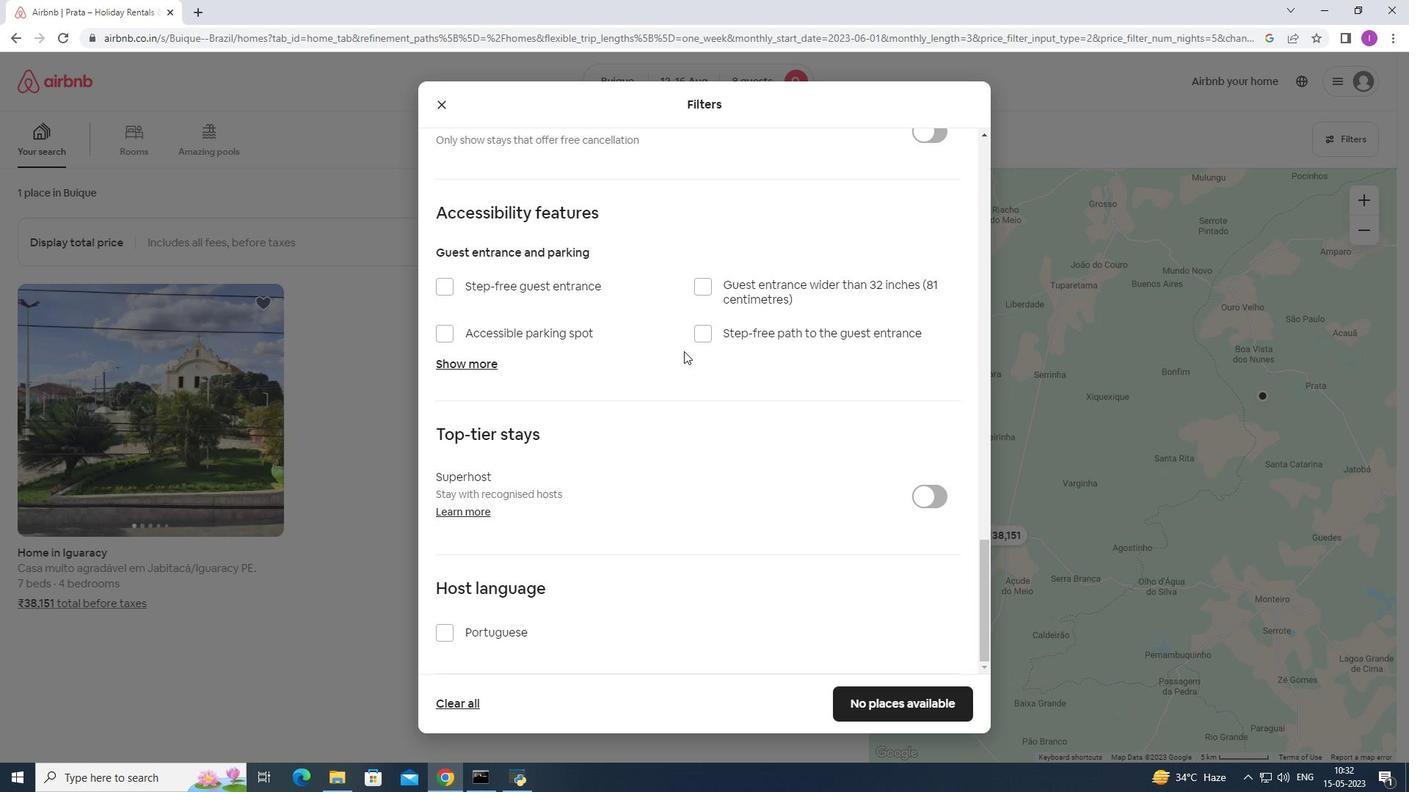 
Action: Mouse scrolled (685, 362) with delta (0, 0)
Screenshot: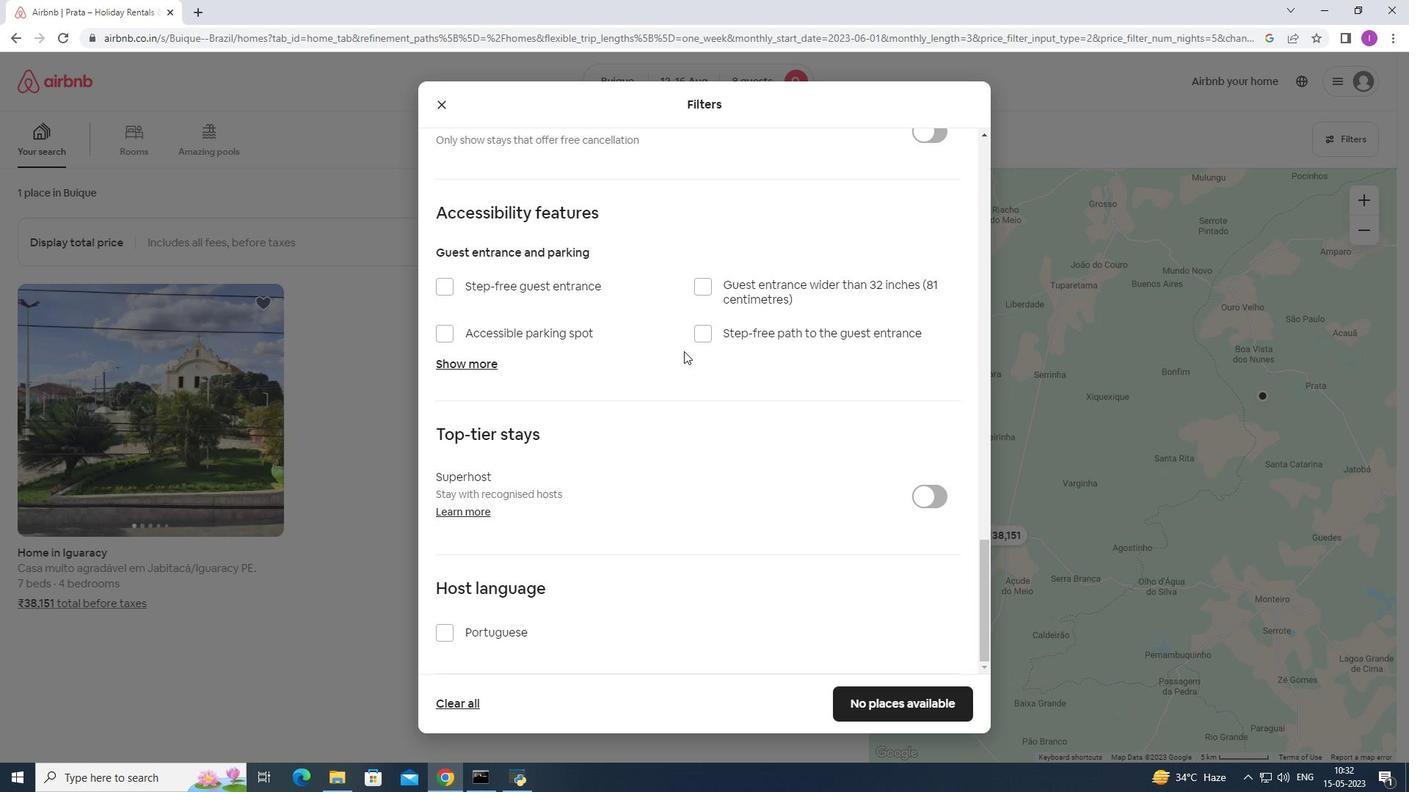 
Action: Mouse moved to (871, 694)
Screenshot: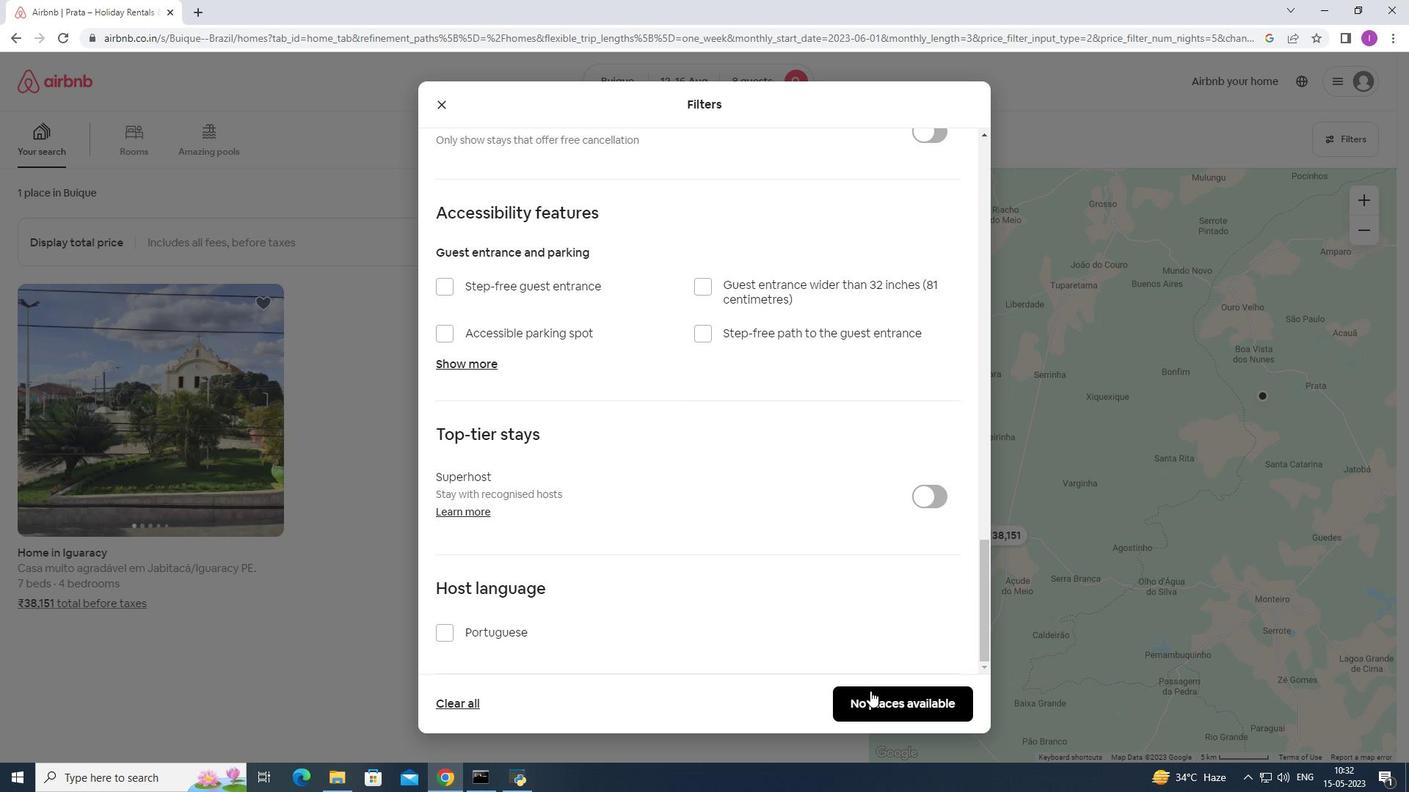 
Action: Mouse pressed left at (871, 694)
Screenshot: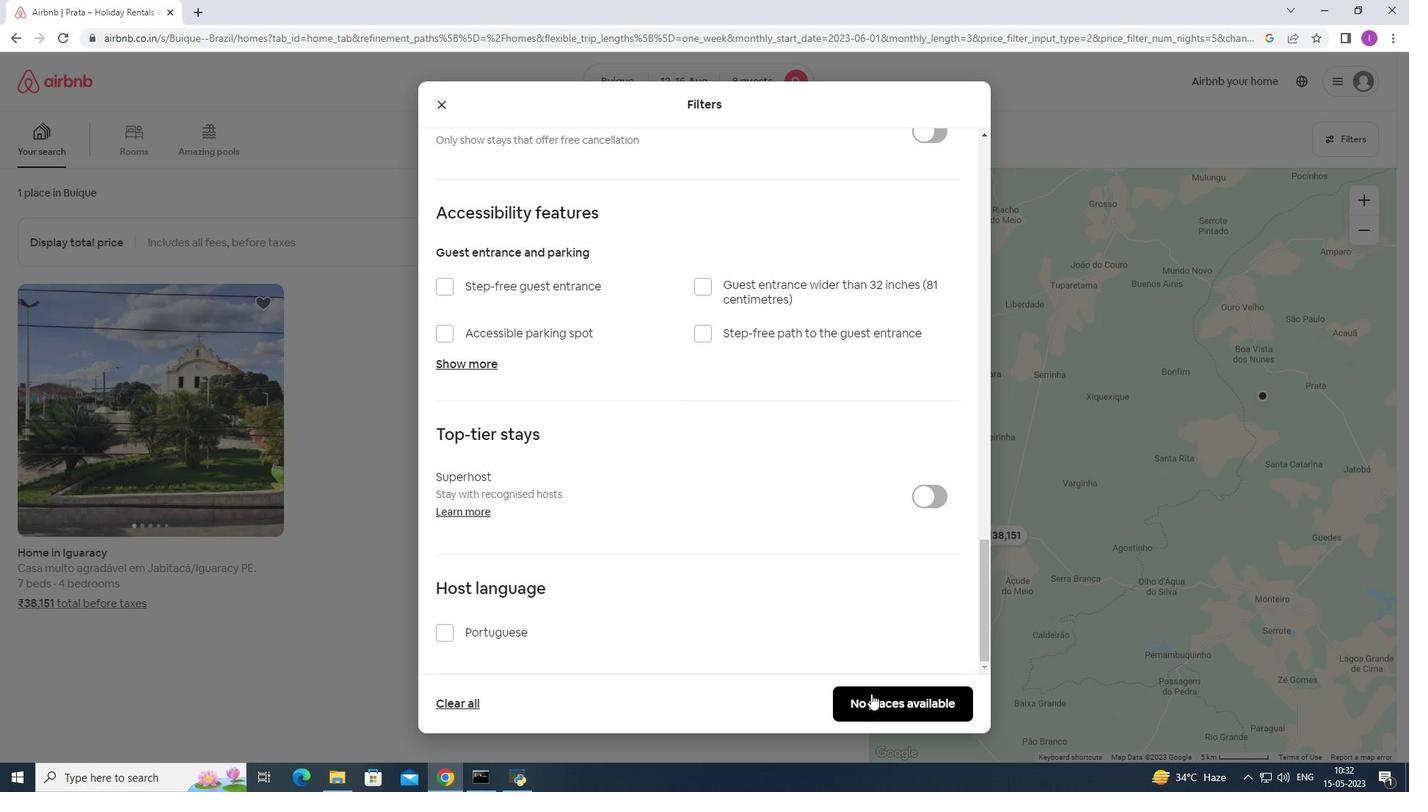 
Action: Mouse moved to (788, 669)
Screenshot: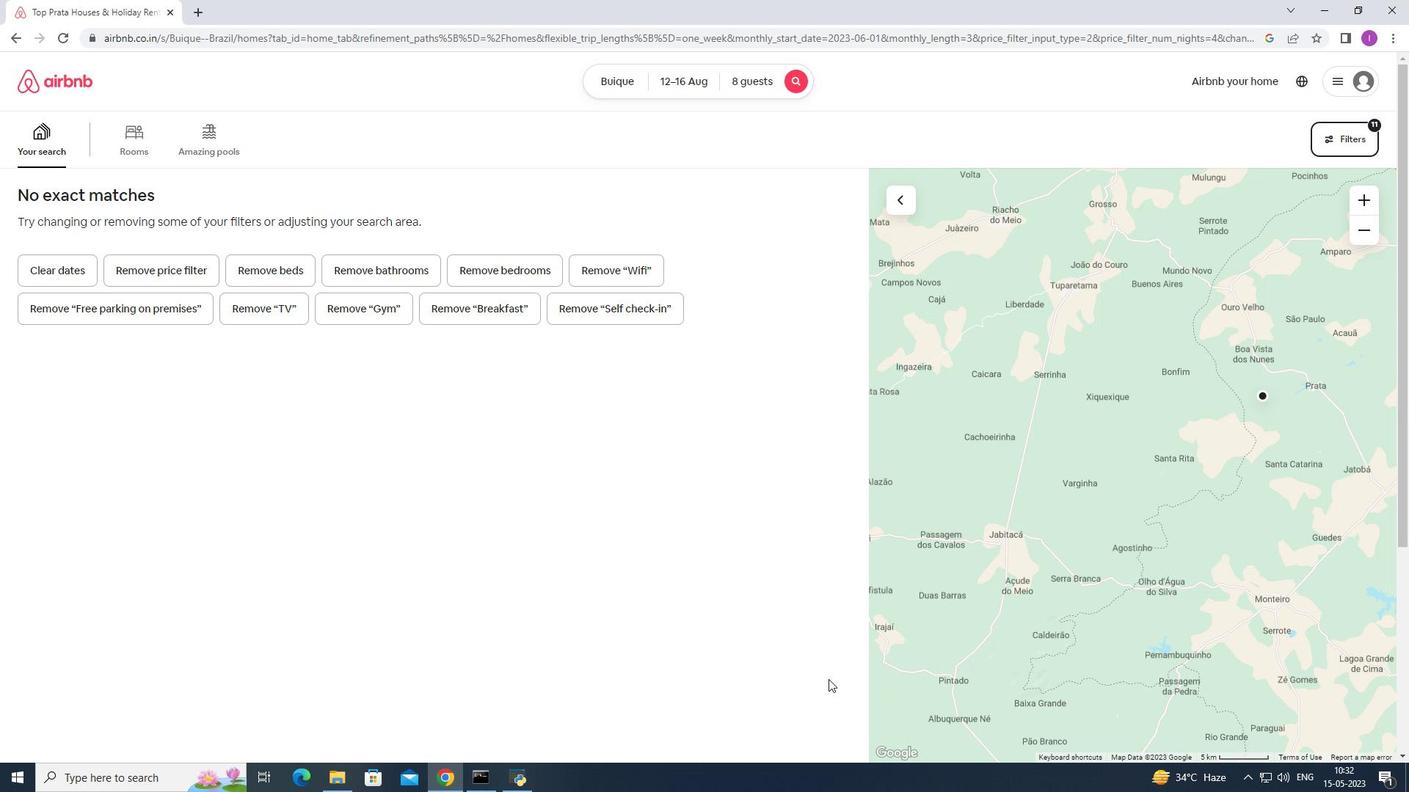 
